 Task: Buy 4 Iced Tea Glasses from Glassware & Drinkware section under best seller category for shipping address: Chloe Collins, 3639 Walton Street, Salt Lake City, Utah 84104, Cell Number 8014200980. Pay from credit card ending with 6759, CVV 506
Action: Mouse moved to (400, 104)
Screenshot: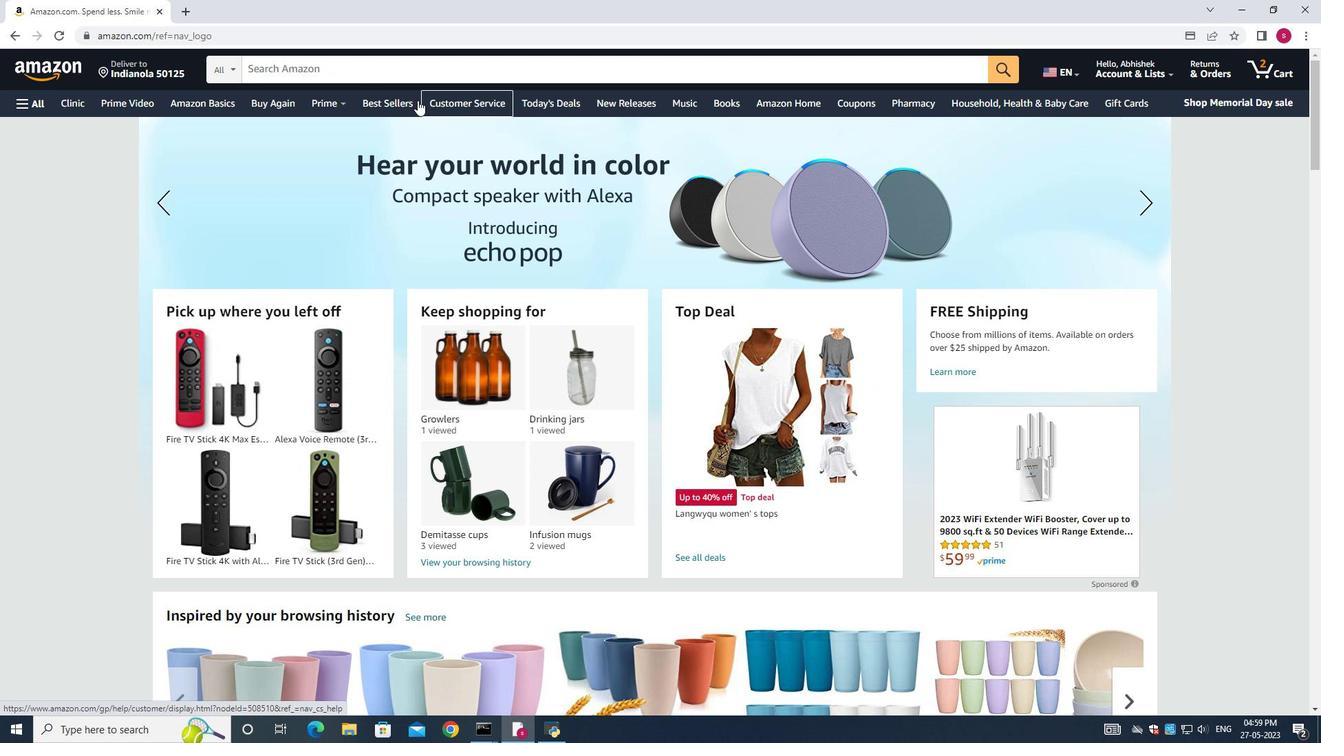 
Action: Mouse pressed left at (400, 104)
Screenshot: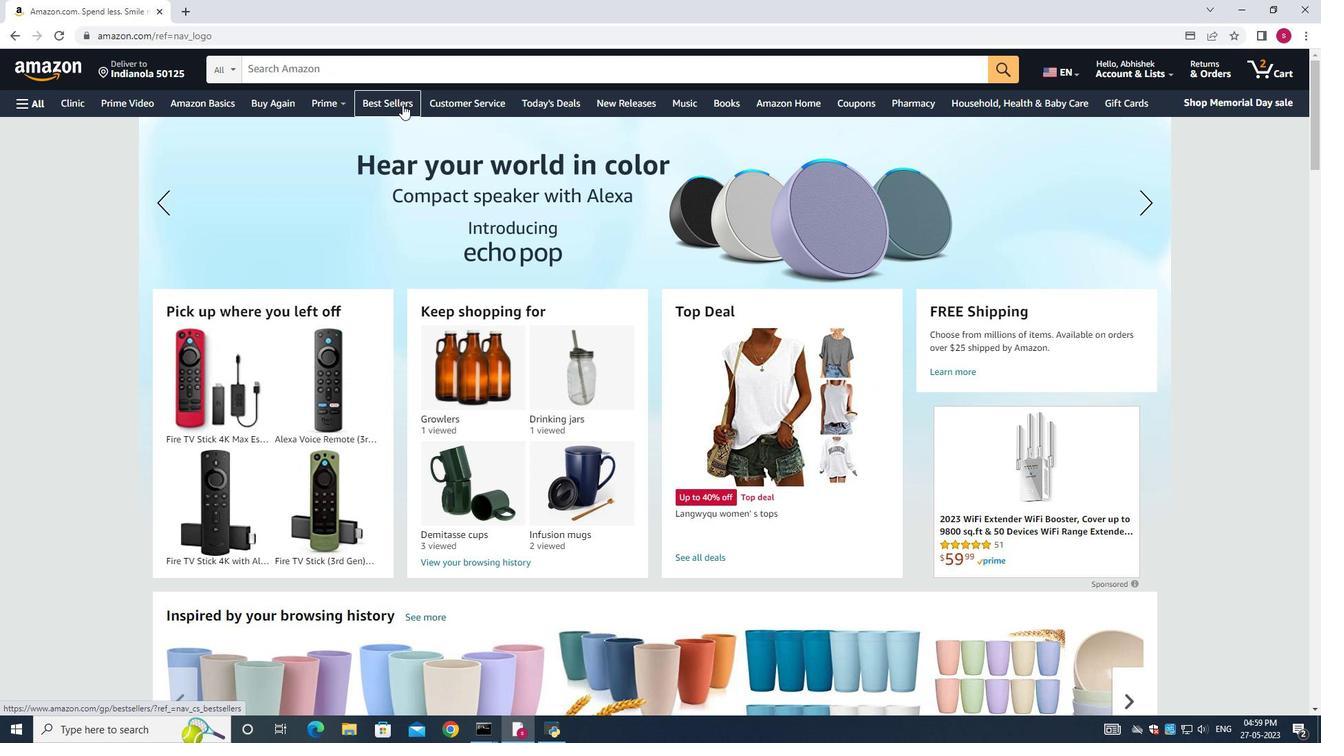 
Action: Mouse moved to (373, 72)
Screenshot: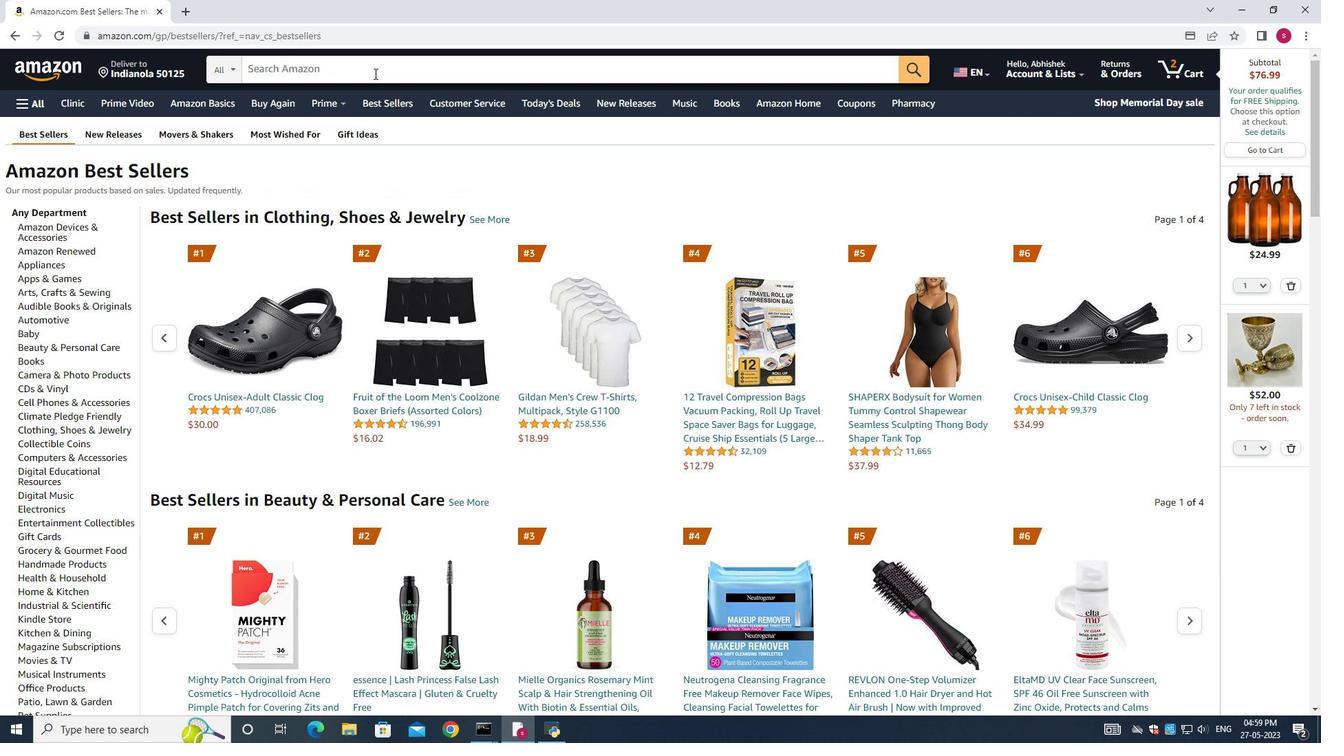 
Action: Mouse pressed left at (373, 72)
Screenshot: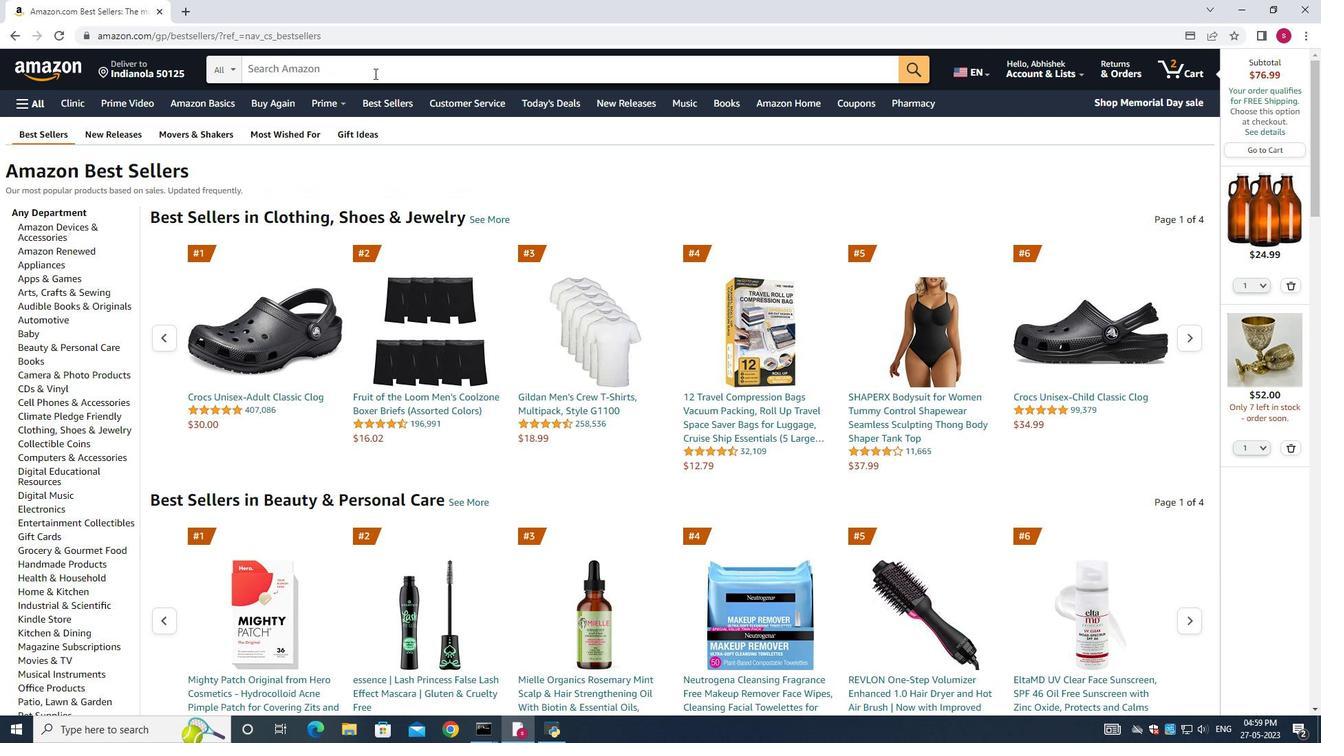
Action: Mouse moved to (306, 71)
Screenshot: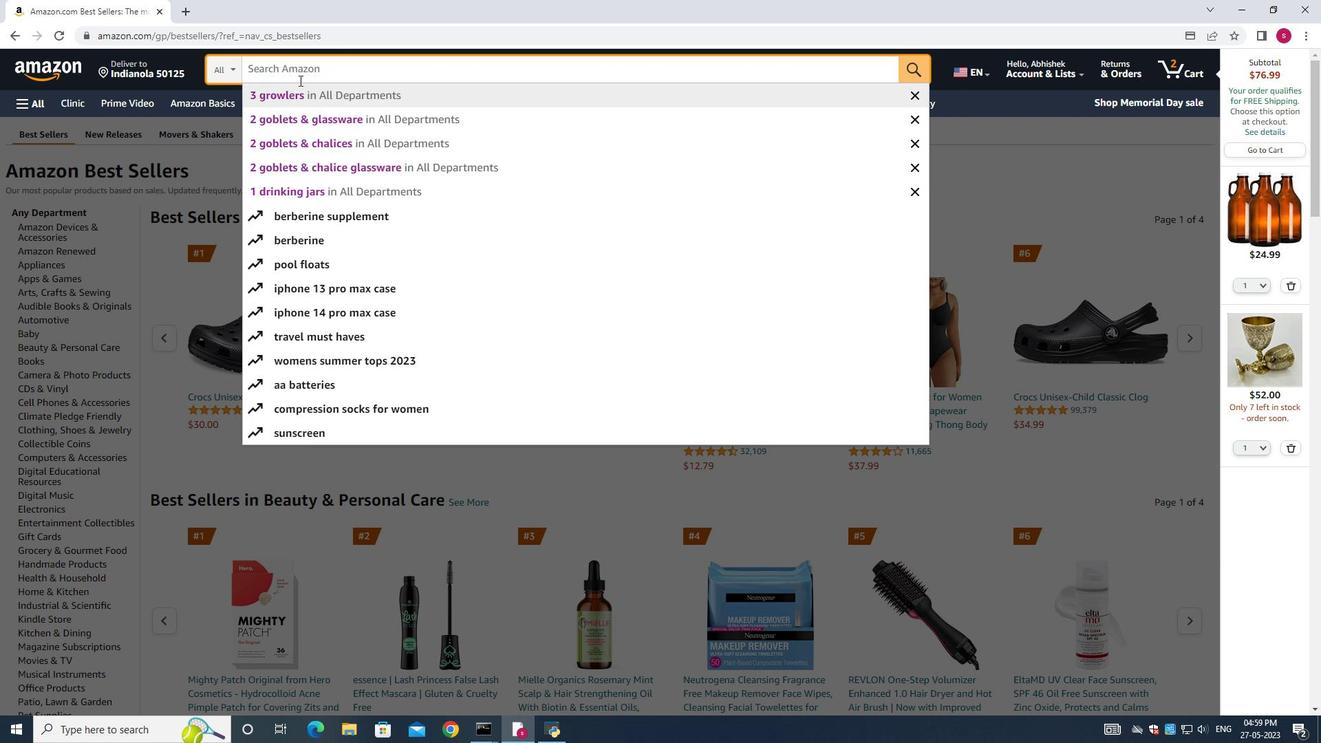 
Action: Key pressed 4<Key.space><Key.shift><Key.shift><Key.shift><Key.shift><Key.shift><Key.shift><Key.shift><Key.shift><Key.shift><Key.shift><Key.shift><Key.shift><Key.shift><Key.shift><Key.shift><Key.shift>Iced<Key.space><Key.shift>Glasses<Key.space><Key.enter>
Screenshot: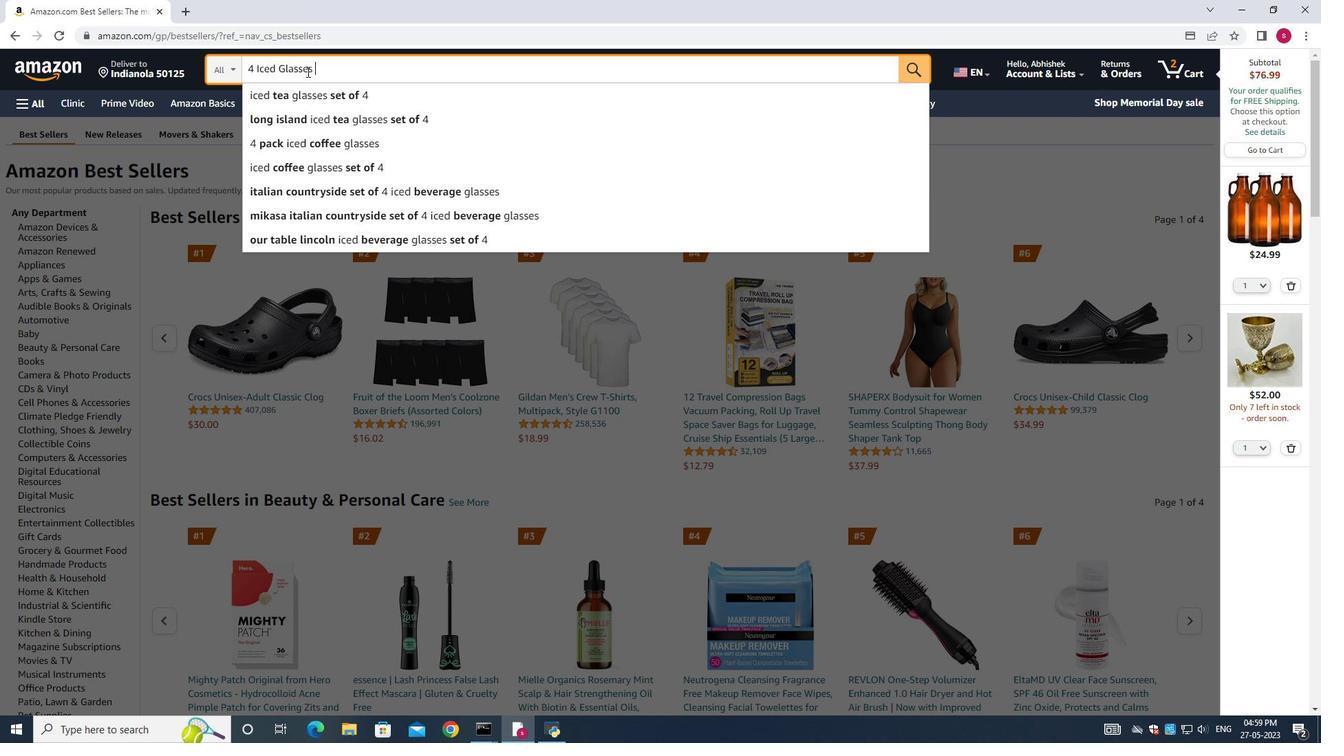 
Action: Mouse moved to (28, 295)
Screenshot: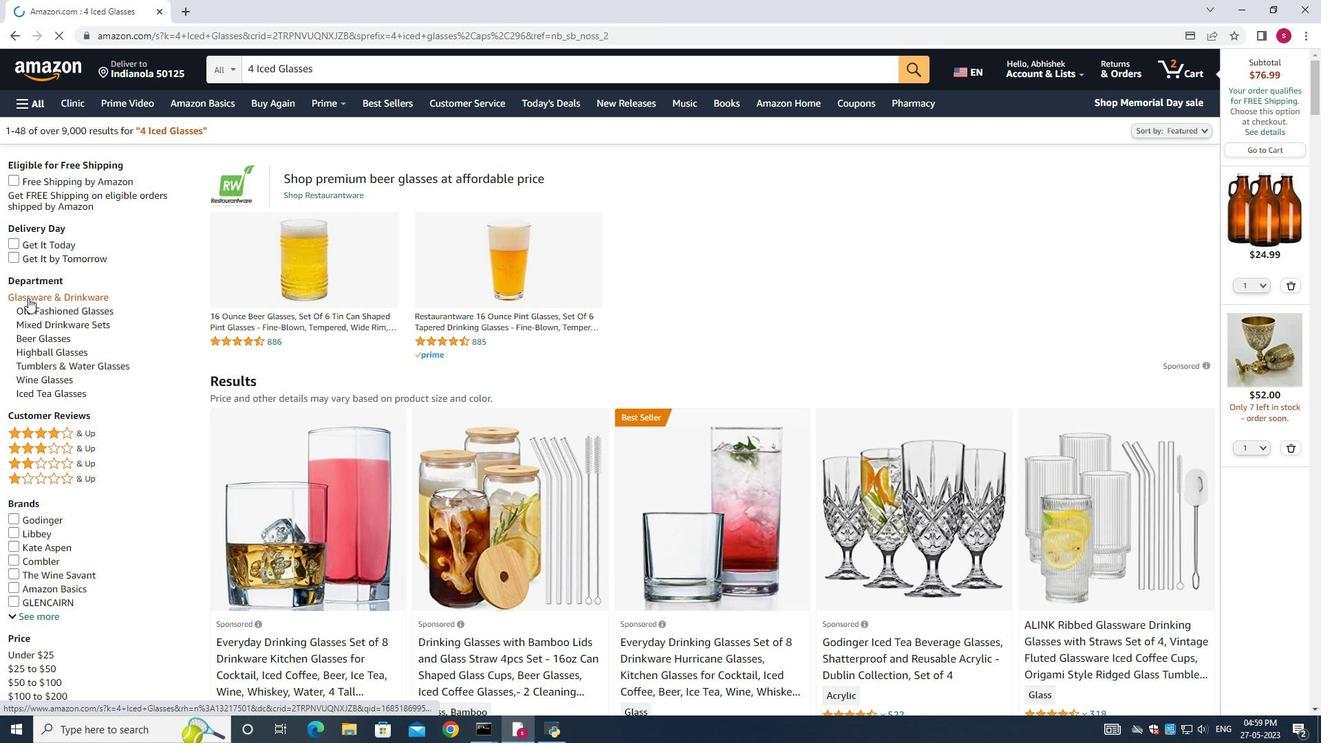 
Action: Mouse pressed left at (28, 295)
Screenshot: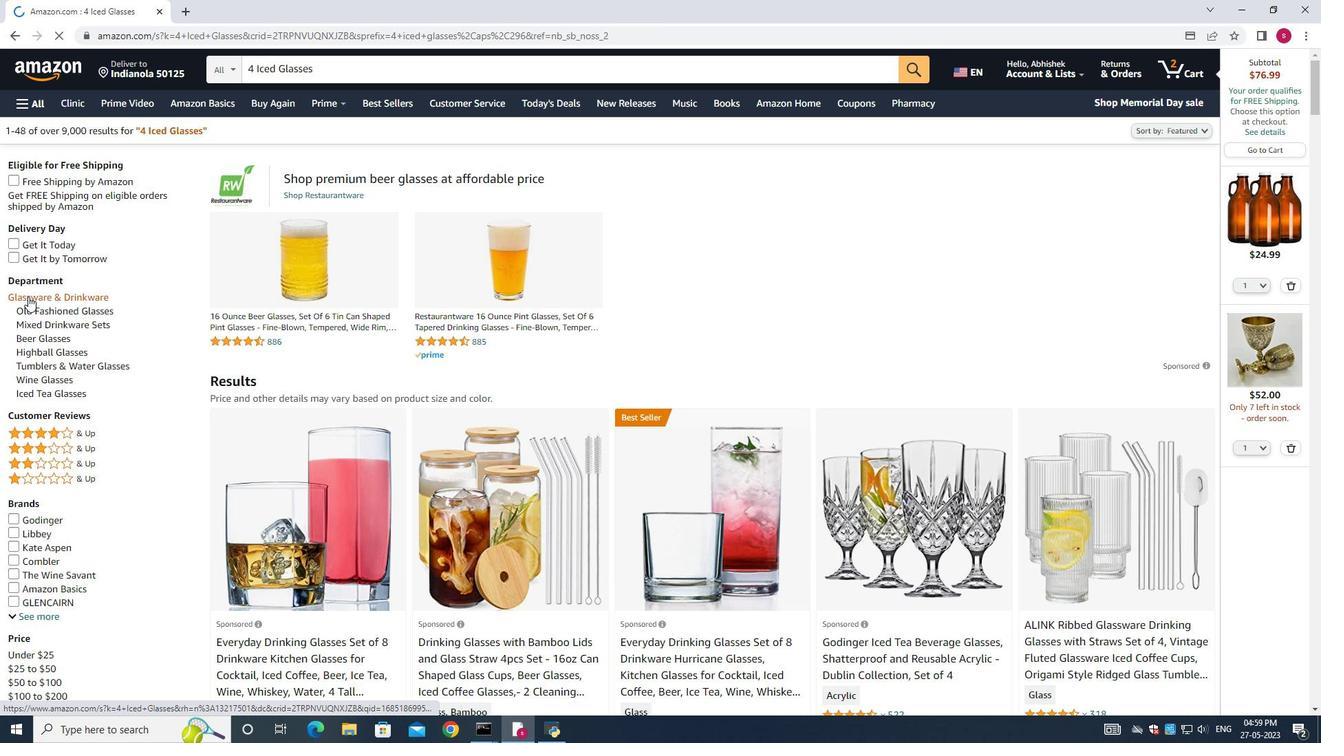 
Action: Mouse moved to (1054, 506)
Screenshot: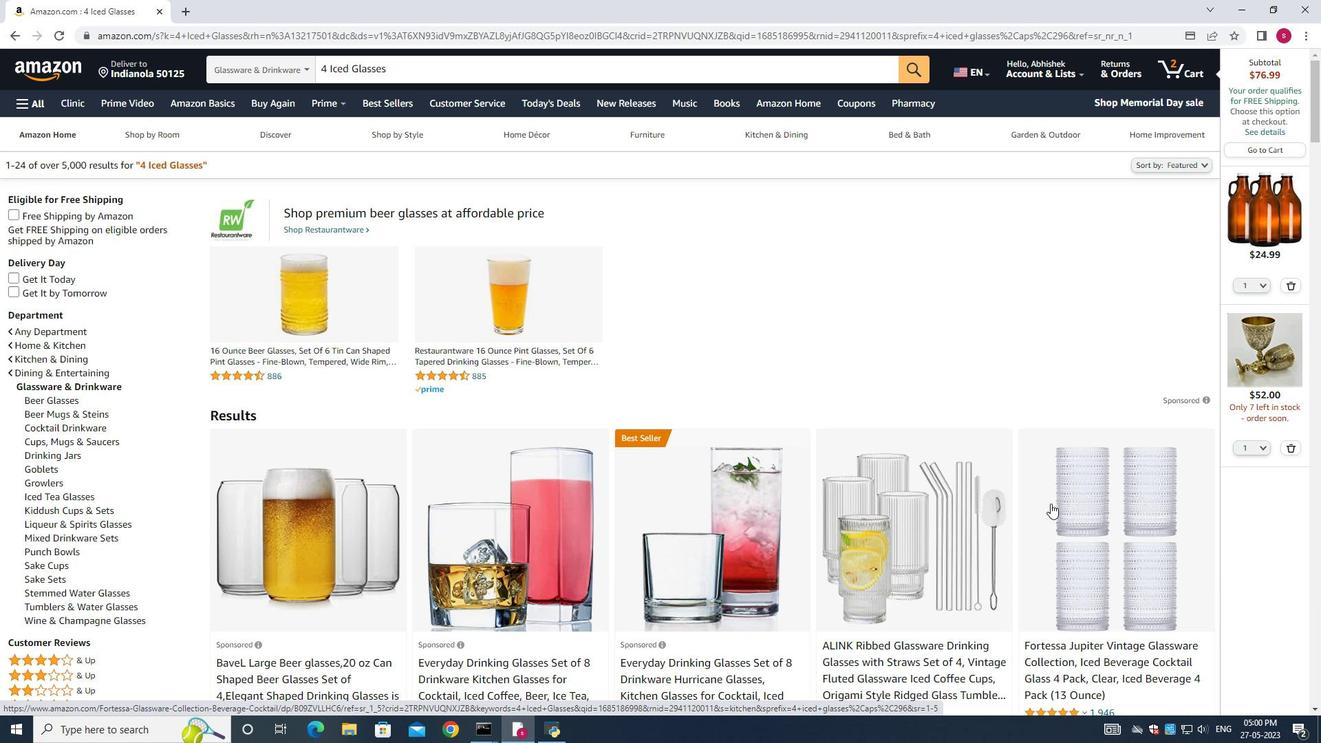 
Action: Mouse scrolled (1054, 505) with delta (0, 0)
Screenshot: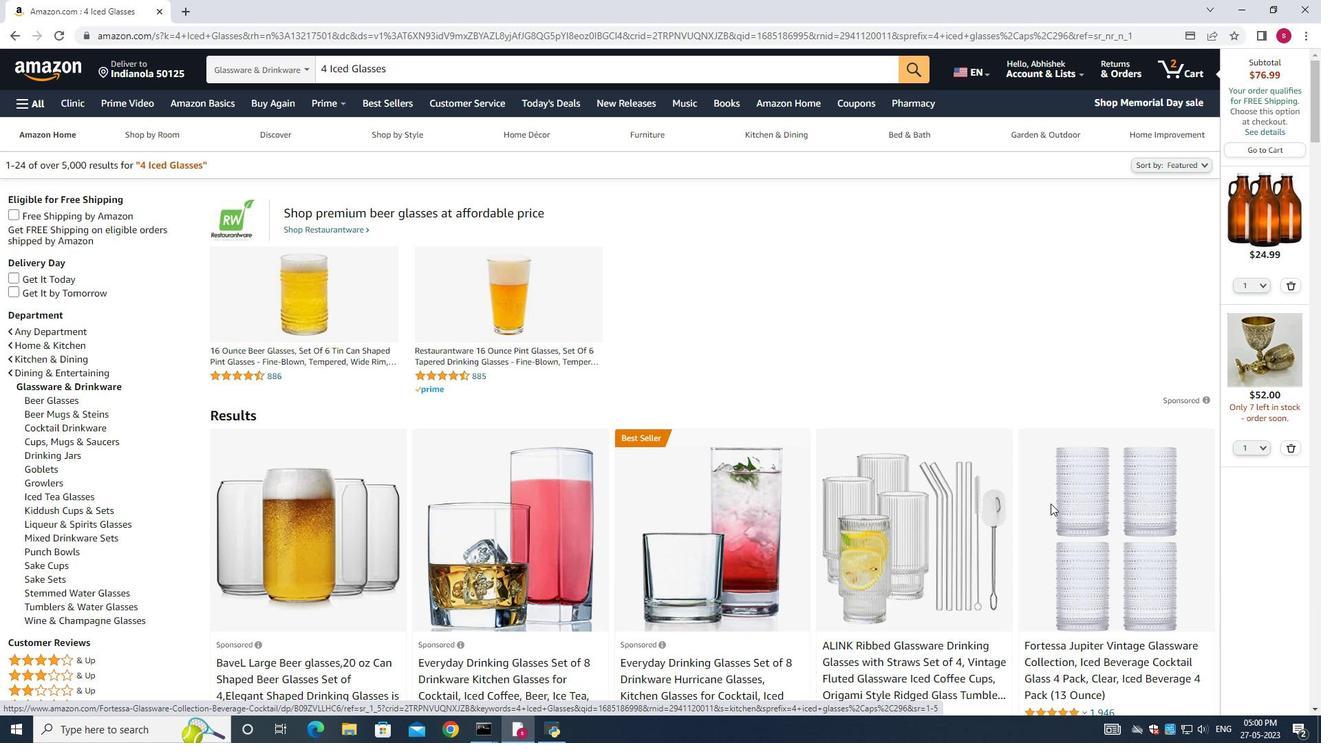 
Action: Mouse moved to (1055, 506)
Screenshot: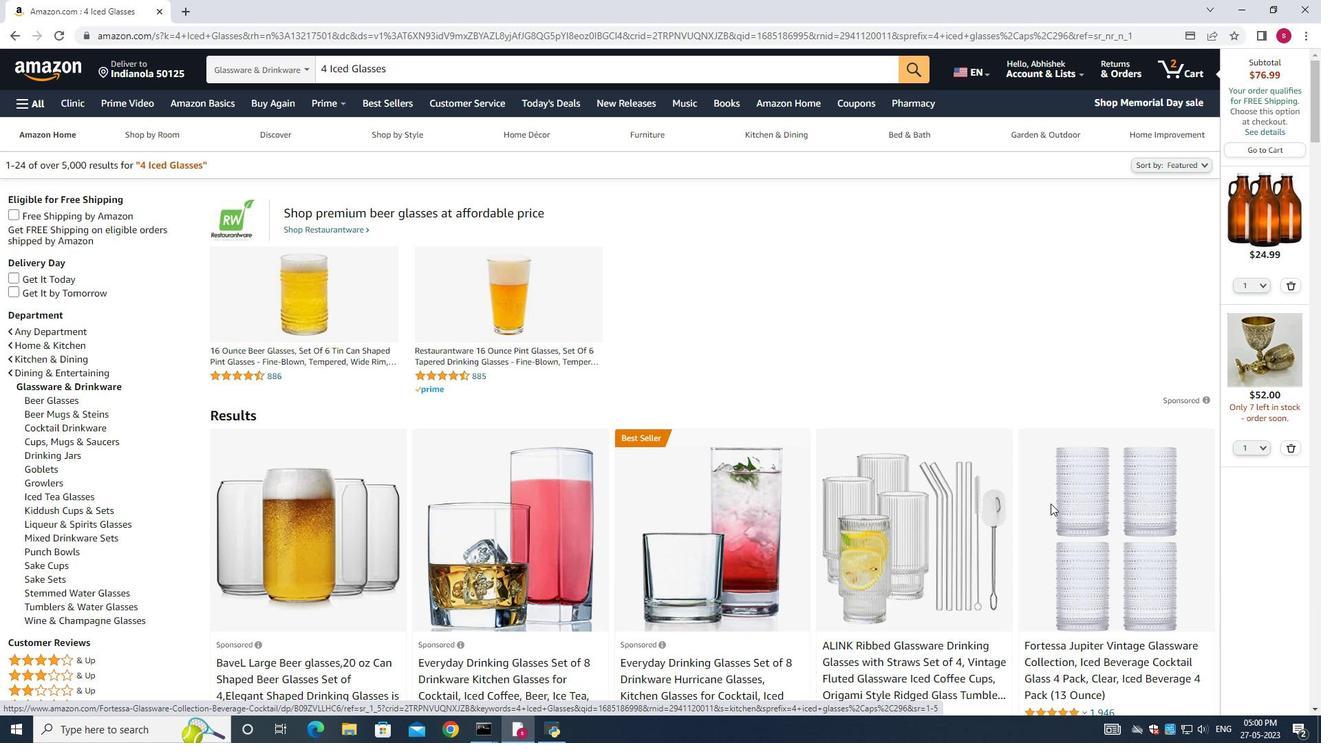 
Action: Mouse scrolled (1055, 505) with delta (0, 0)
Screenshot: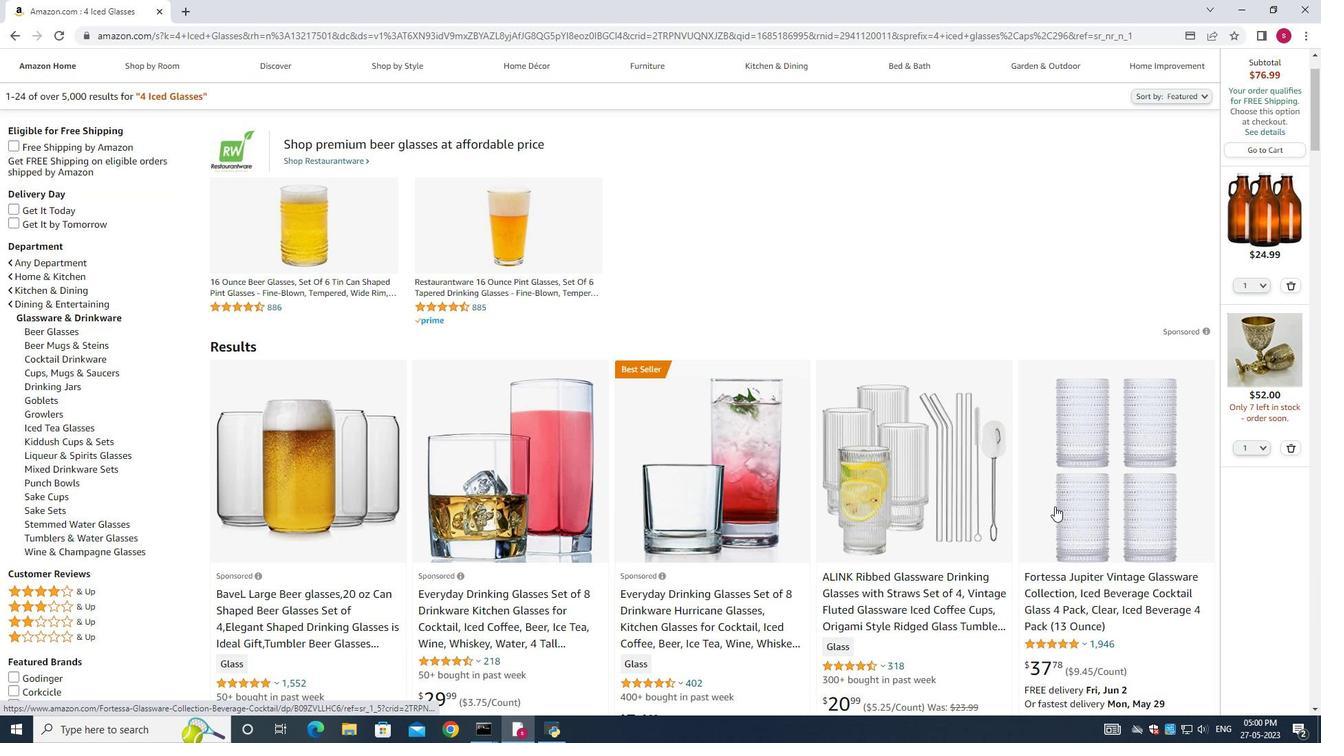 
Action: Mouse scrolled (1055, 505) with delta (0, 0)
Screenshot: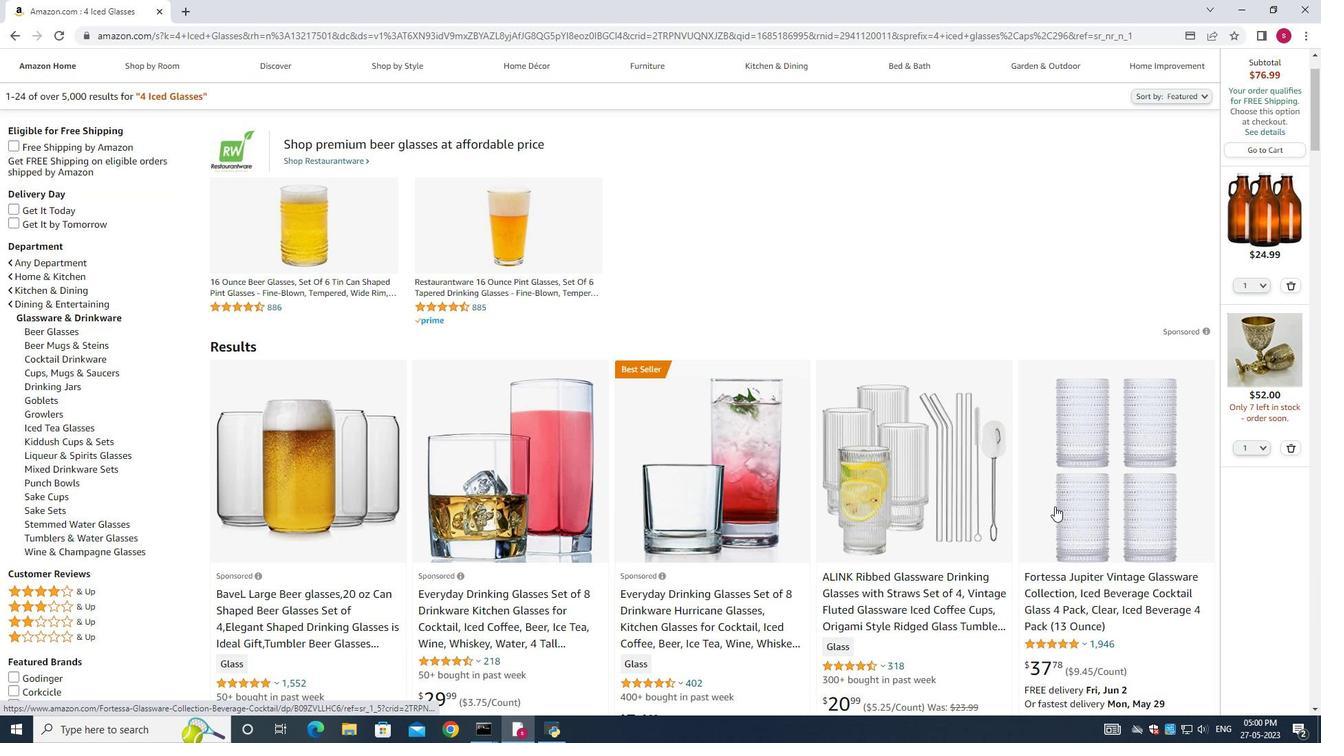 
Action: Mouse moved to (1055, 505)
Screenshot: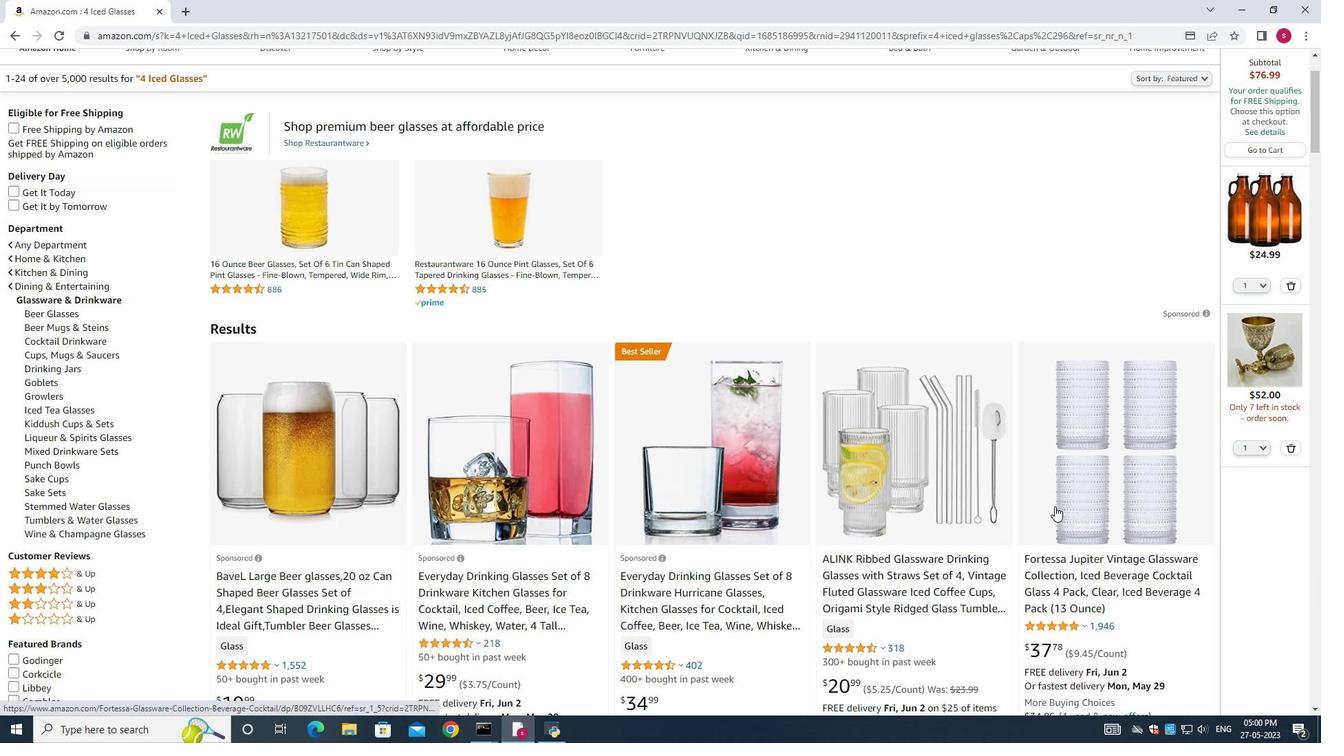 
Action: Mouse scrolled (1055, 504) with delta (0, 0)
Screenshot: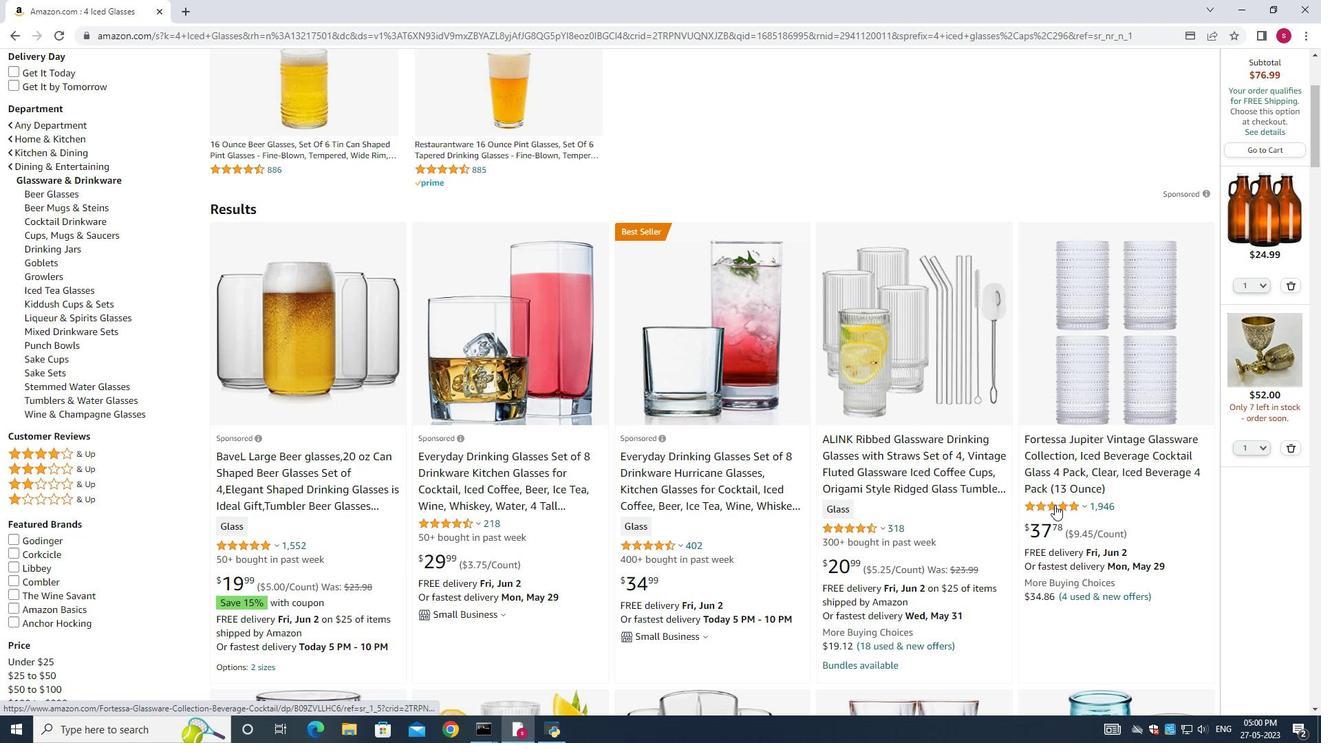 
Action: Mouse scrolled (1055, 504) with delta (0, 0)
Screenshot: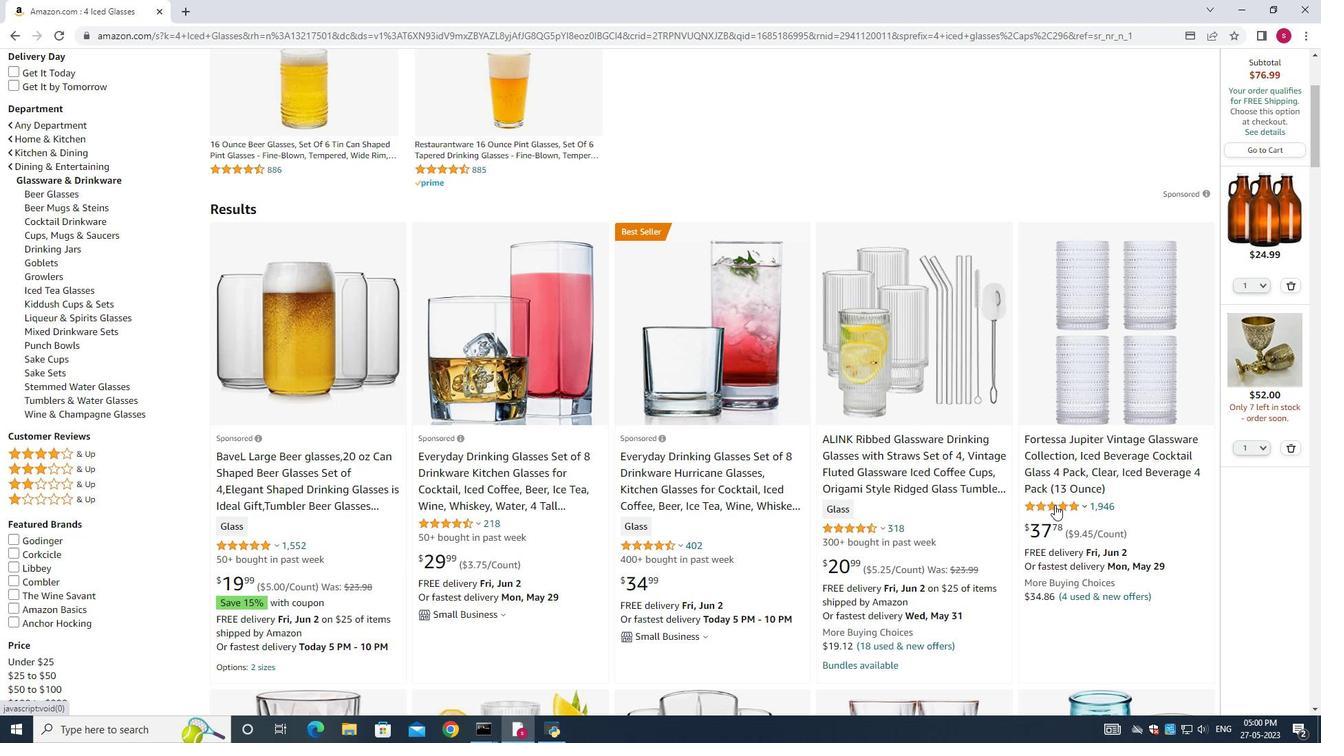 
Action: Mouse scrolled (1055, 504) with delta (0, 0)
Screenshot: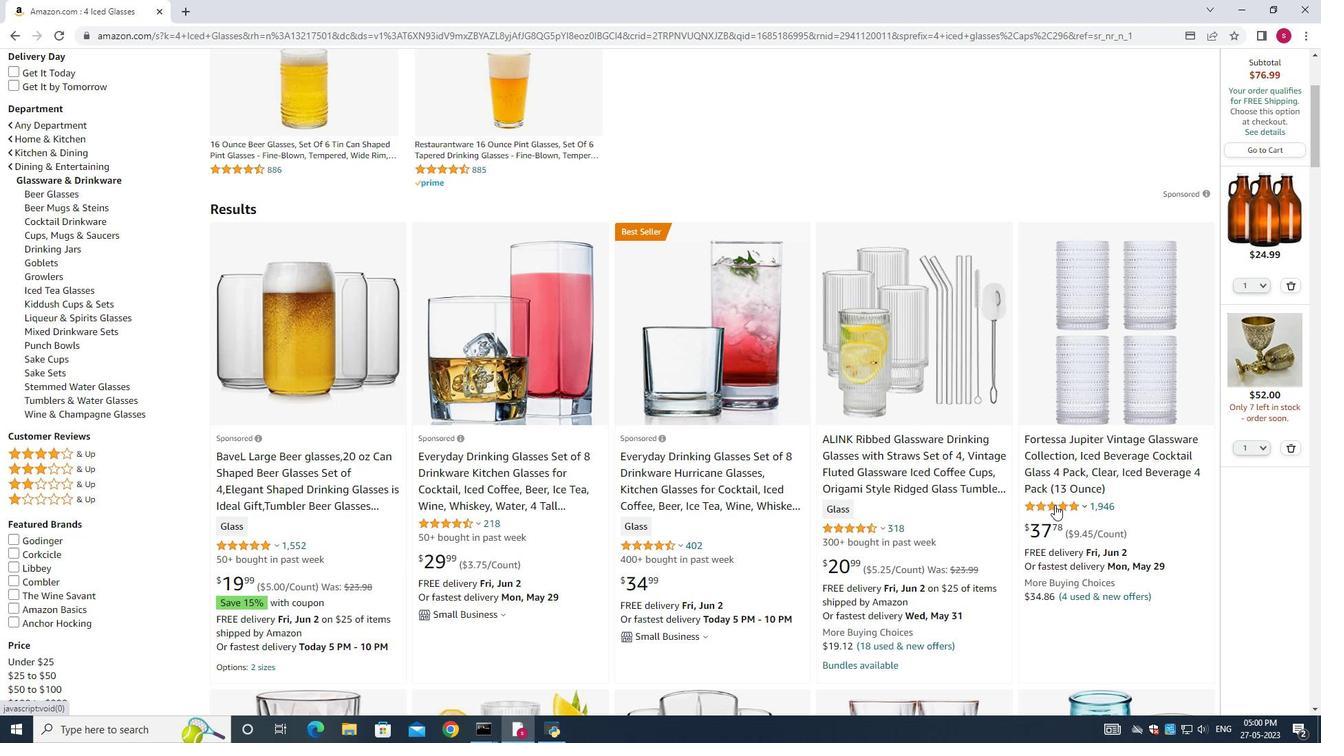 
Action: Mouse scrolled (1055, 504) with delta (0, 0)
Screenshot: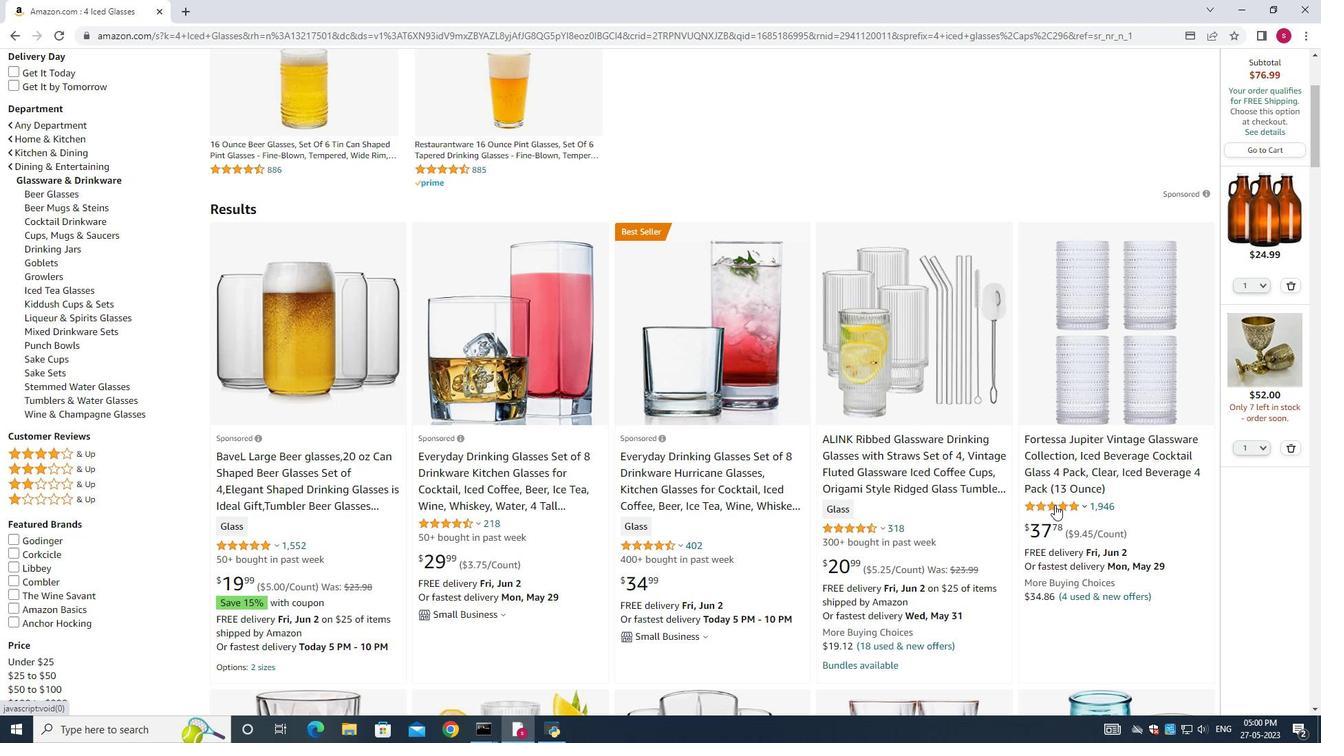 
Action: Mouse moved to (1055, 503)
Screenshot: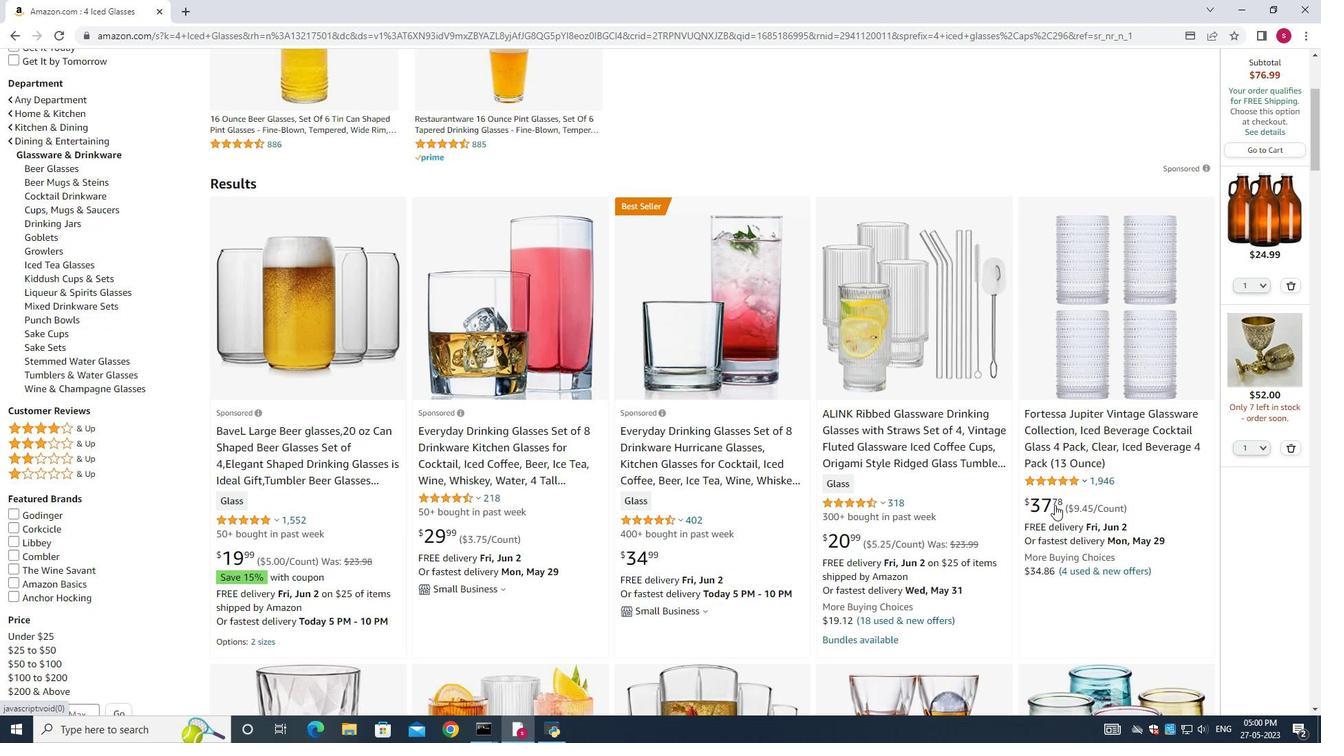 
Action: Mouse scrolled (1055, 502) with delta (0, 0)
Screenshot: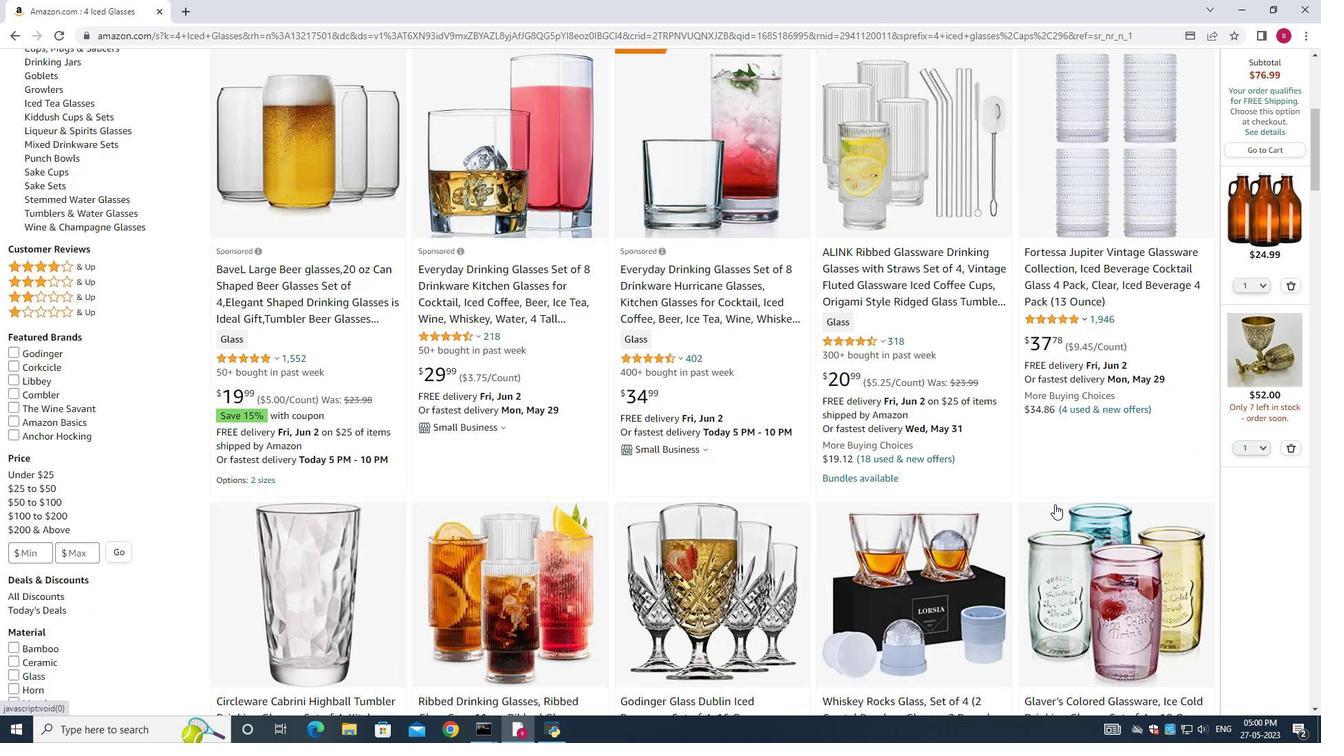 
Action: Mouse moved to (1115, 503)
Screenshot: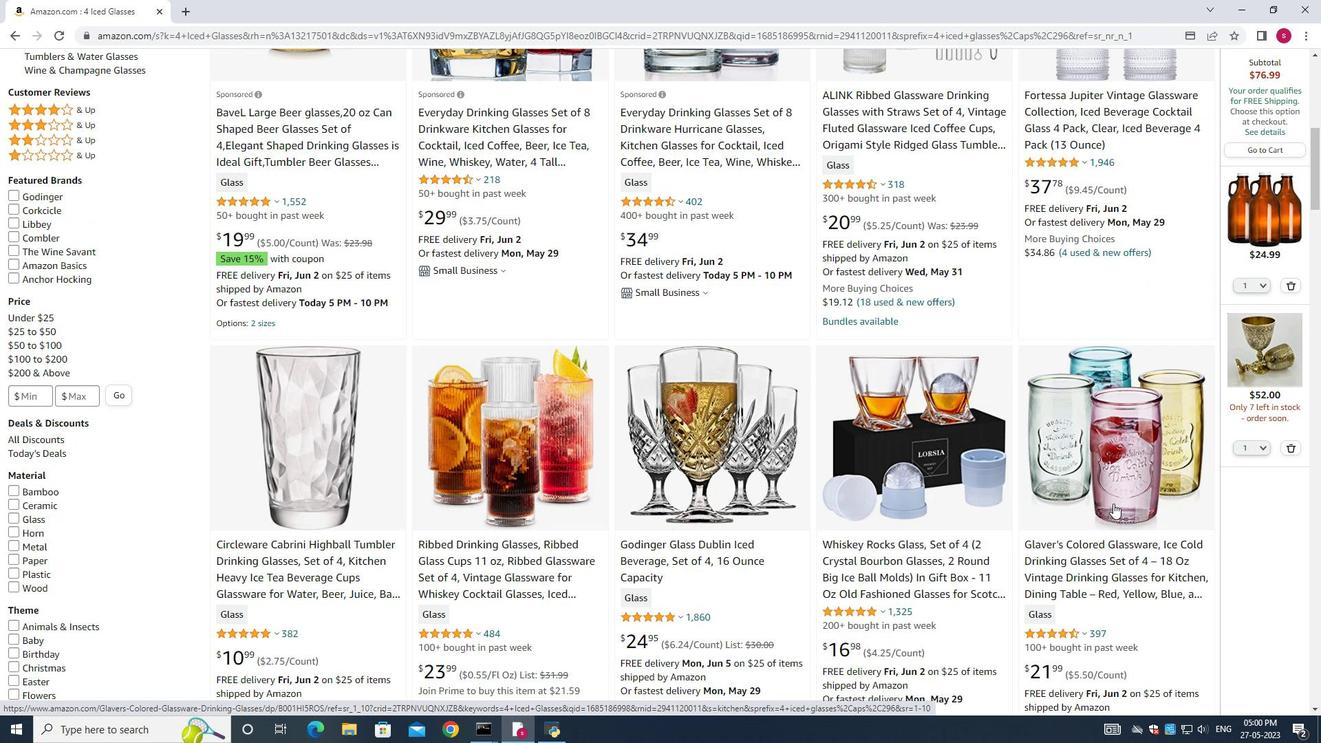 
Action: Mouse scrolled (1115, 504) with delta (0, 0)
Screenshot: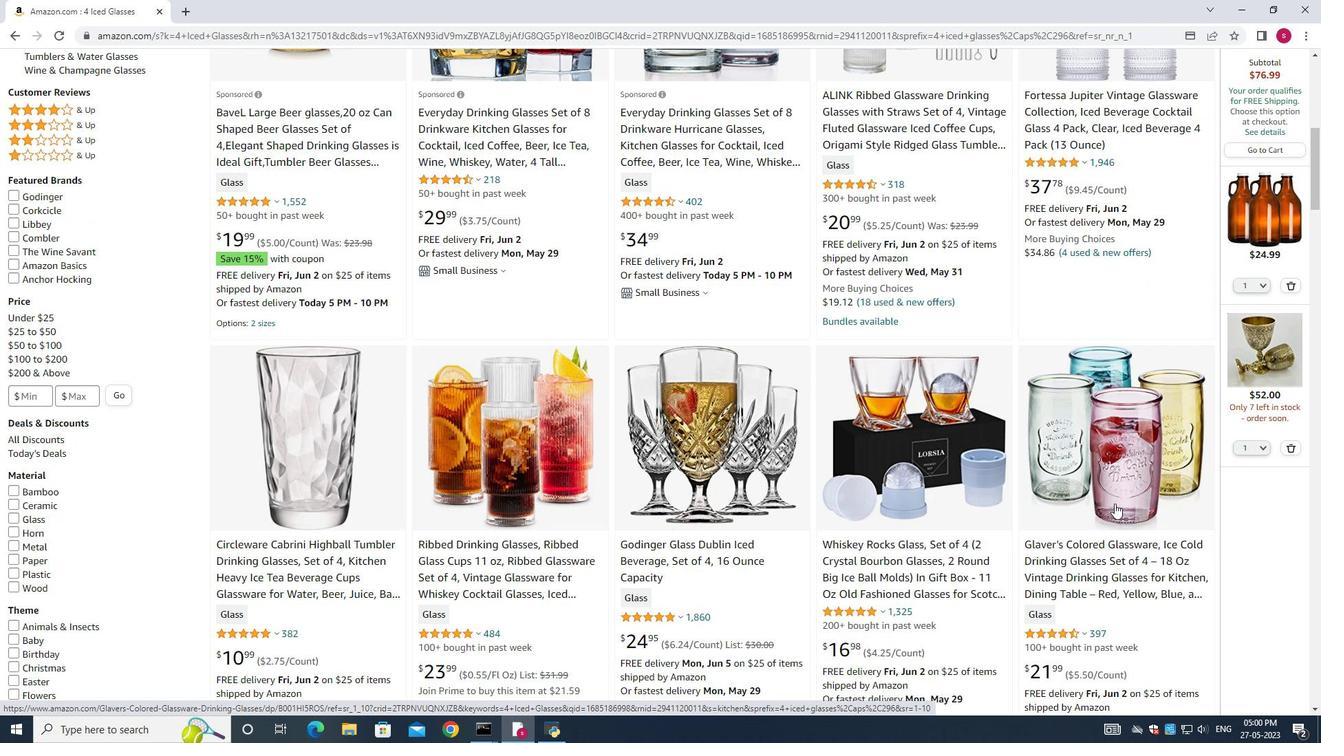 
Action: Mouse scrolled (1115, 504) with delta (0, 0)
Screenshot: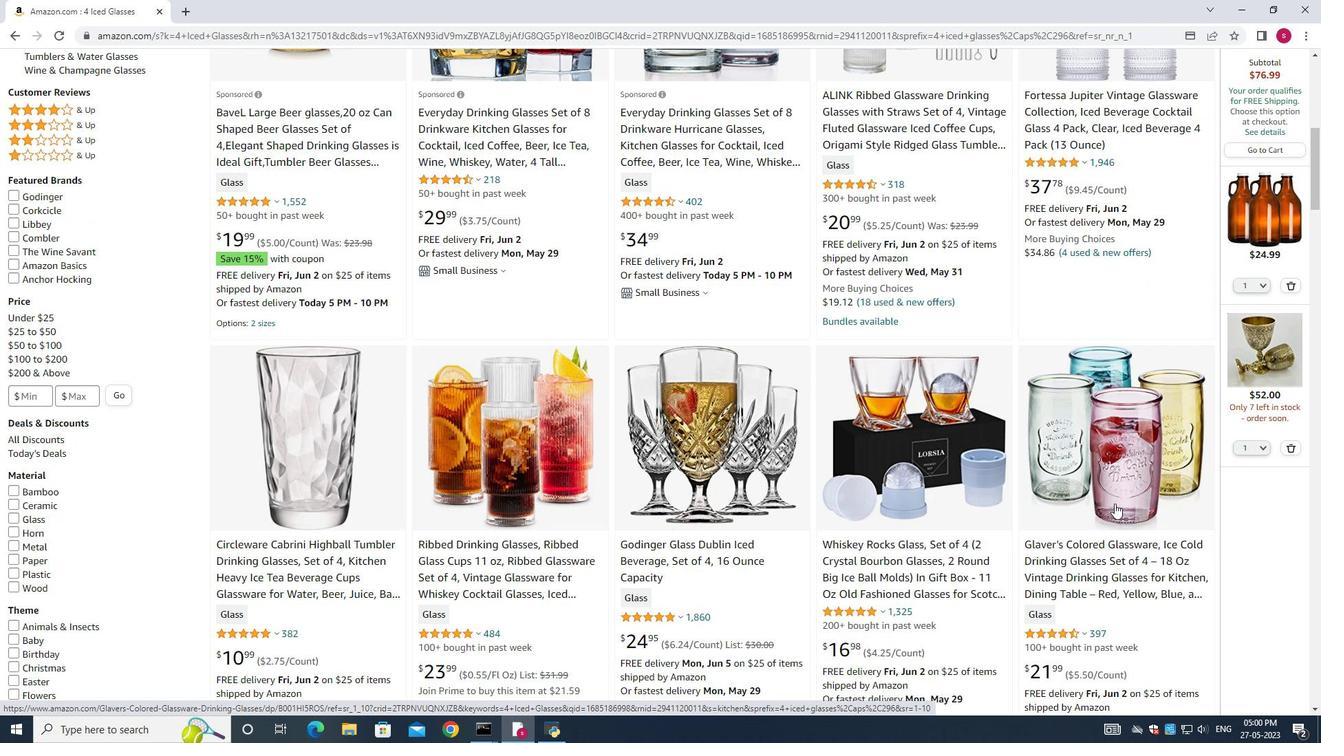 
Action: Mouse scrolled (1115, 505) with delta (0, 1)
Screenshot: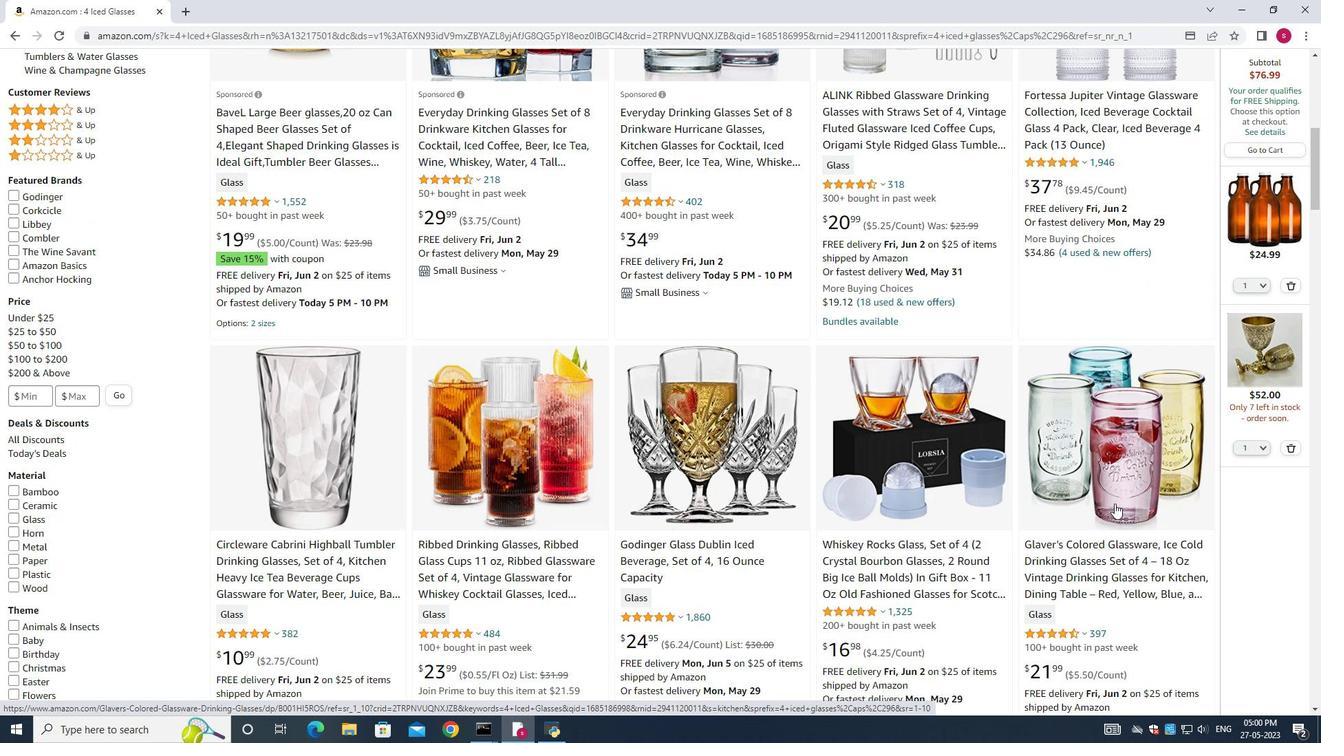 
Action: Mouse scrolled (1115, 504) with delta (0, 0)
Screenshot: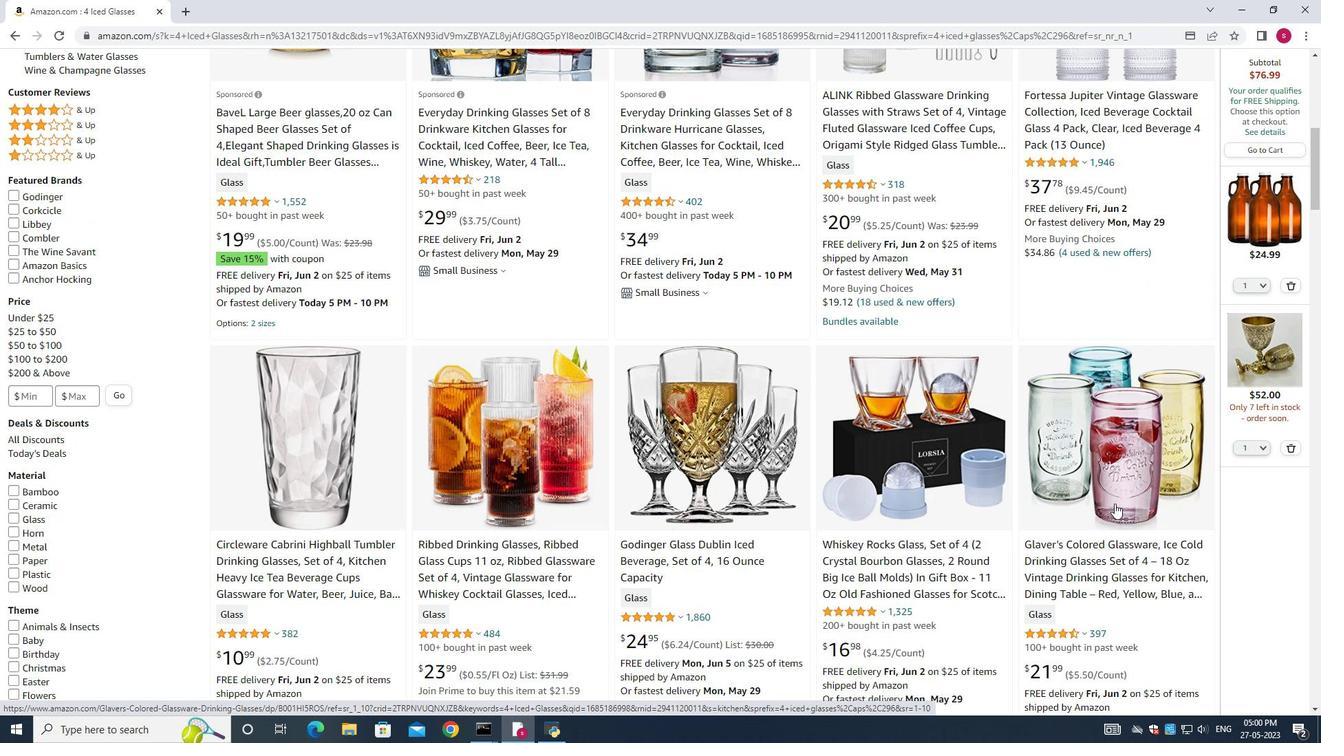 
Action: Mouse scrolled (1115, 504) with delta (0, 0)
Screenshot: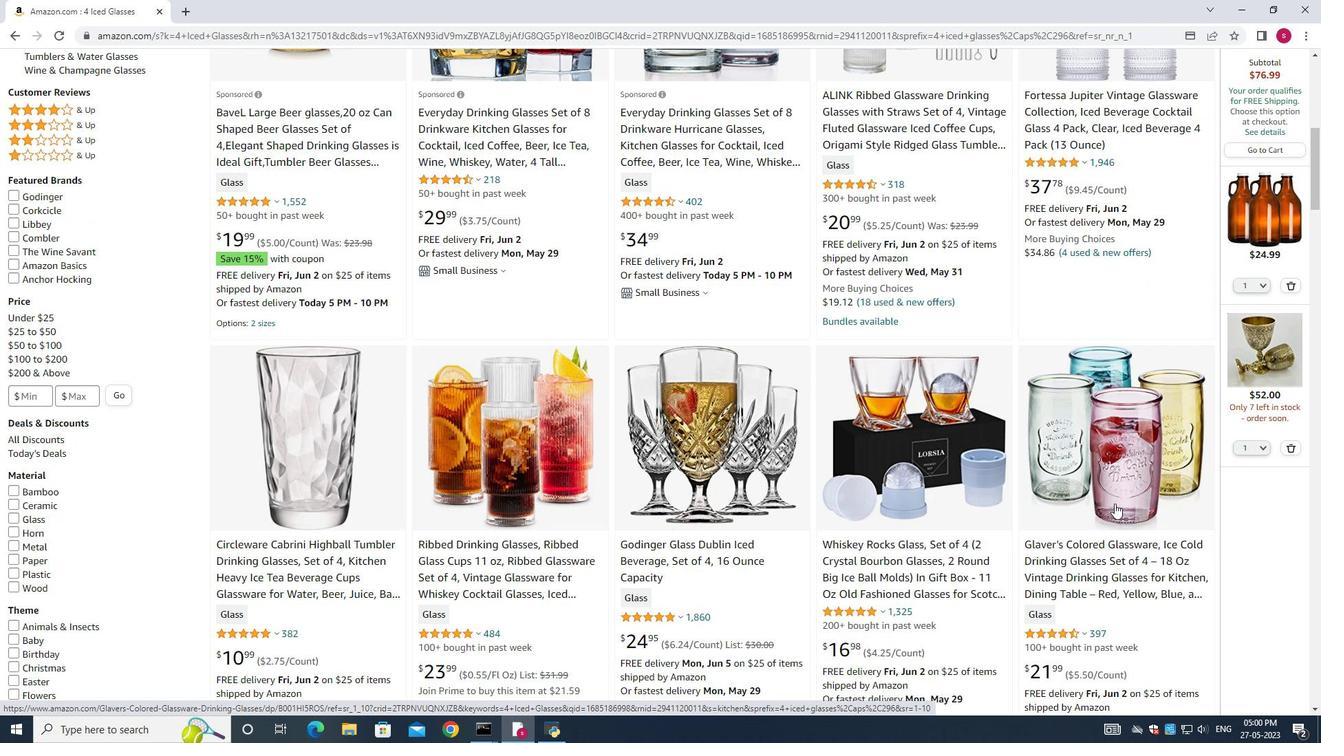 
Action: Mouse scrolled (1115, 504) with delta (0, 0)
Screenshot: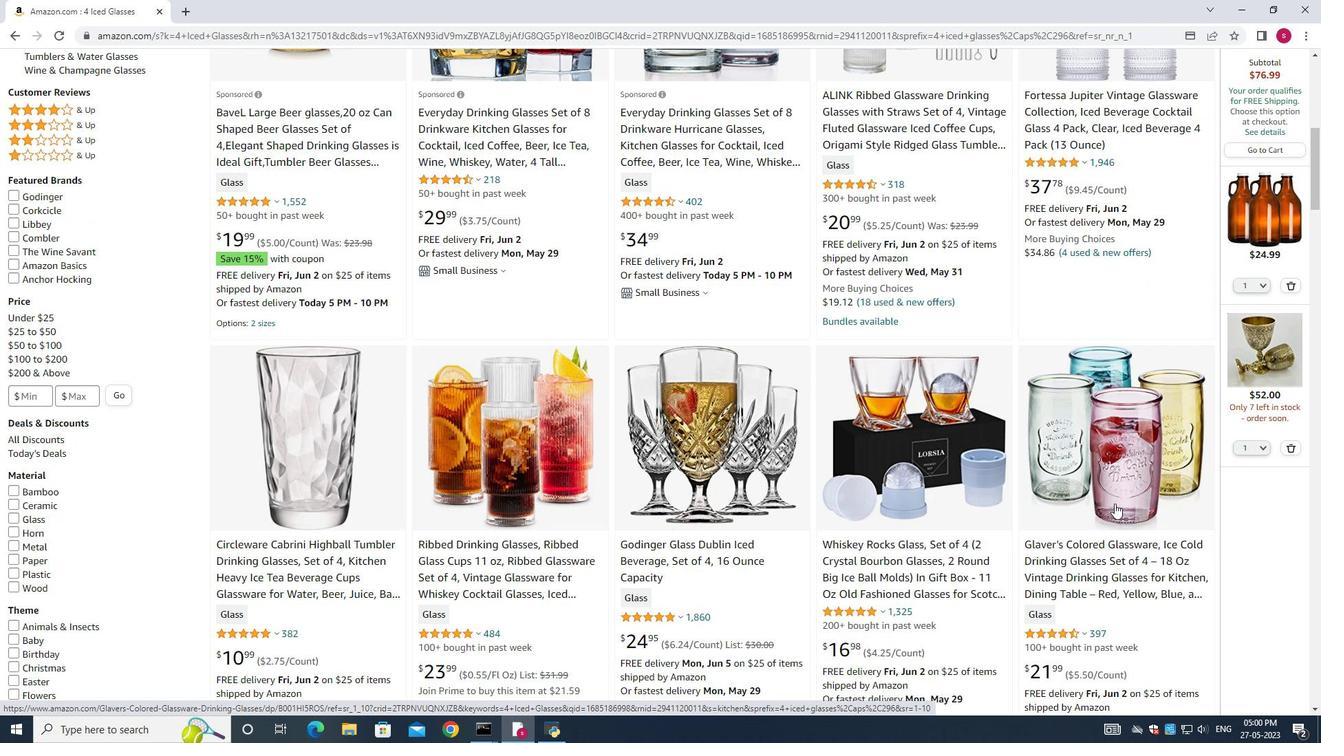 
Action: Mouse scrolled (1115, 504) with delta (0, 0)
Screenshot: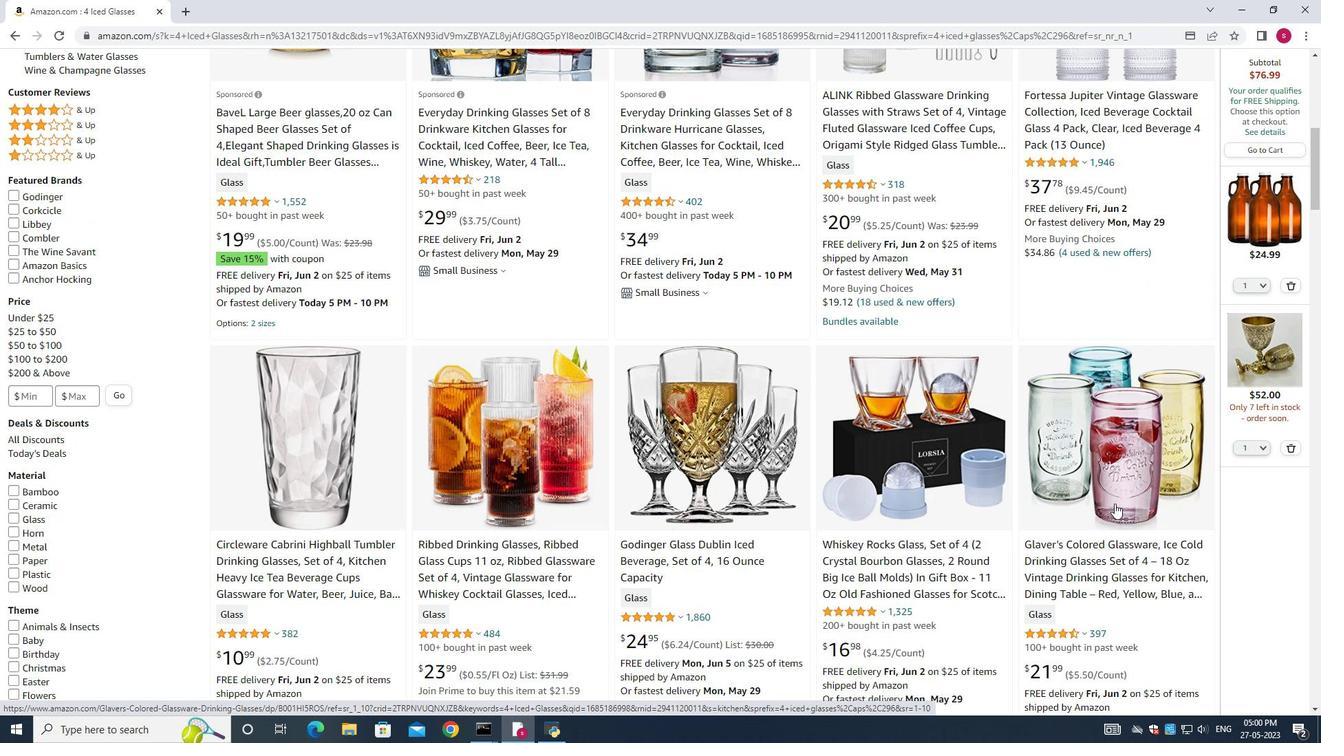 
Action: Mouse scrolled (1115, 504) with delta (0, 0)
Screenshot: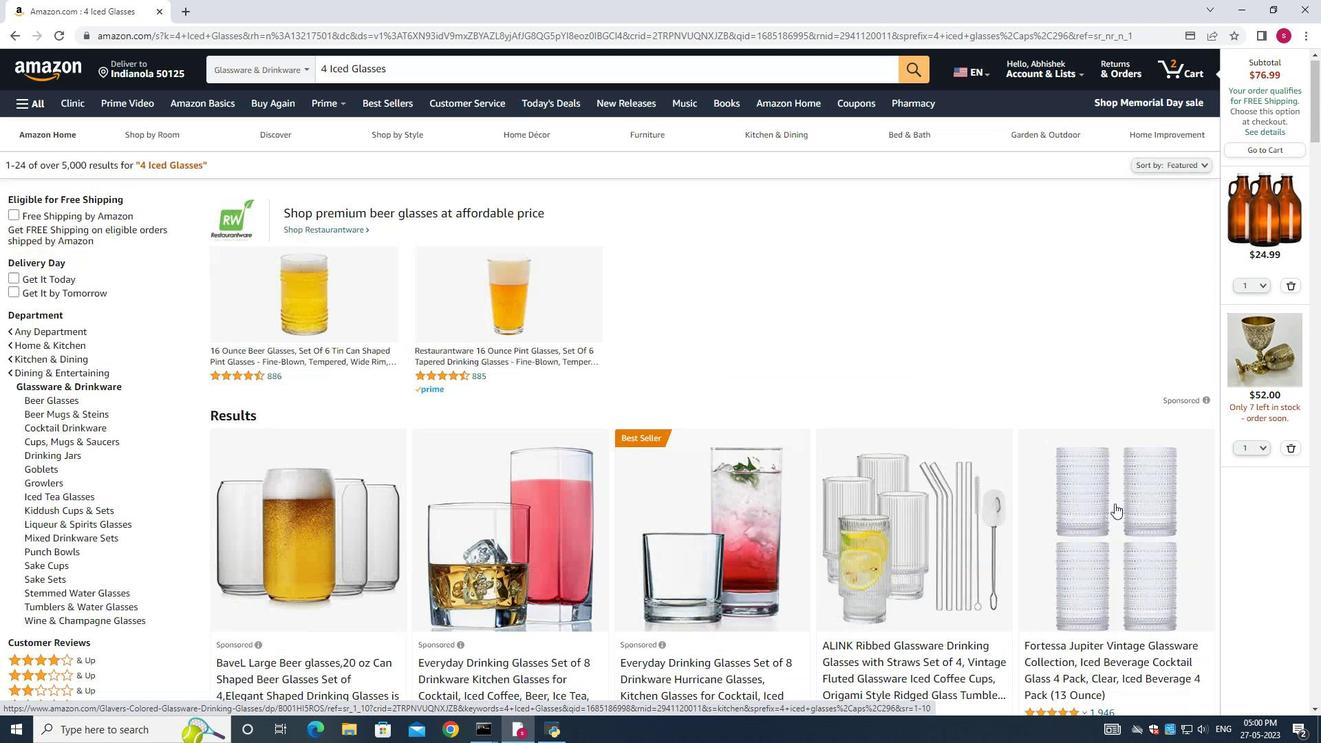 
Action: Mouse scrolled (1115, 504) with delta (0, 0)
Screenshot: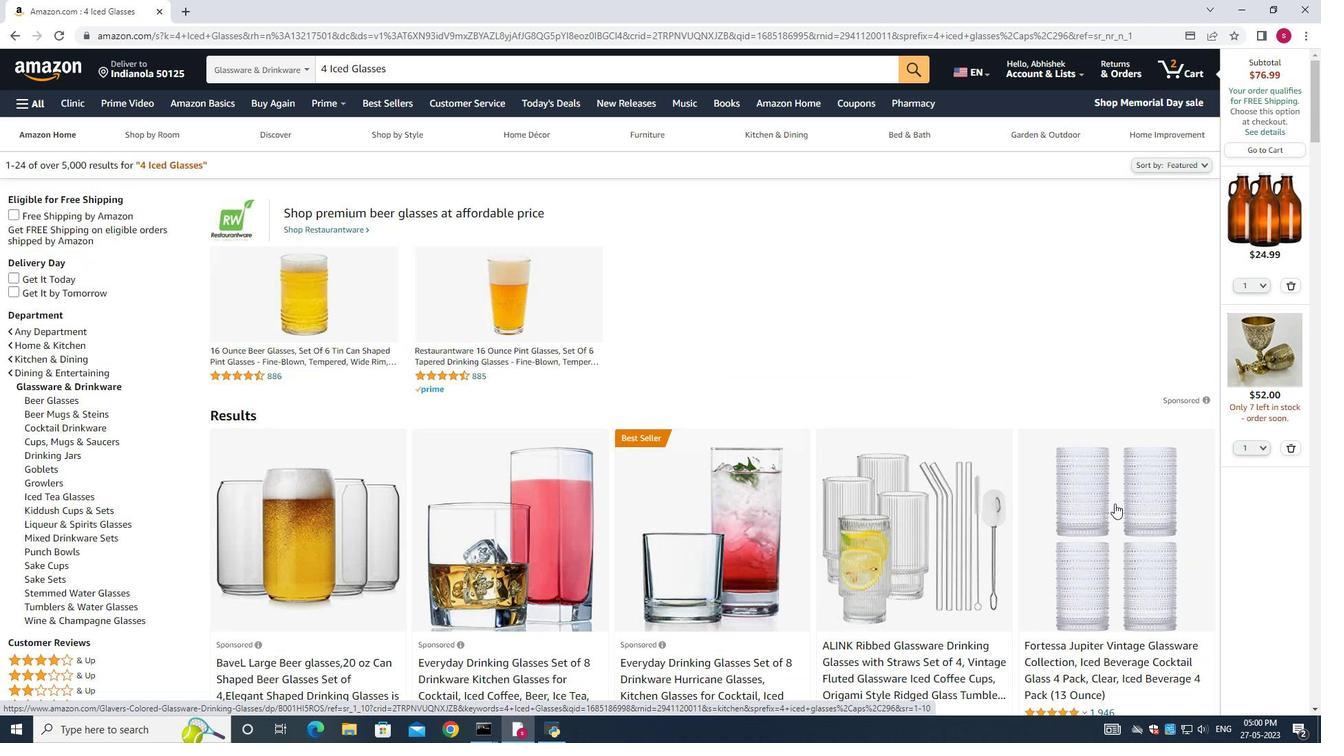 
Action: Mouse scrolled (1115, 504) with delta (0, 0)
Screenshot: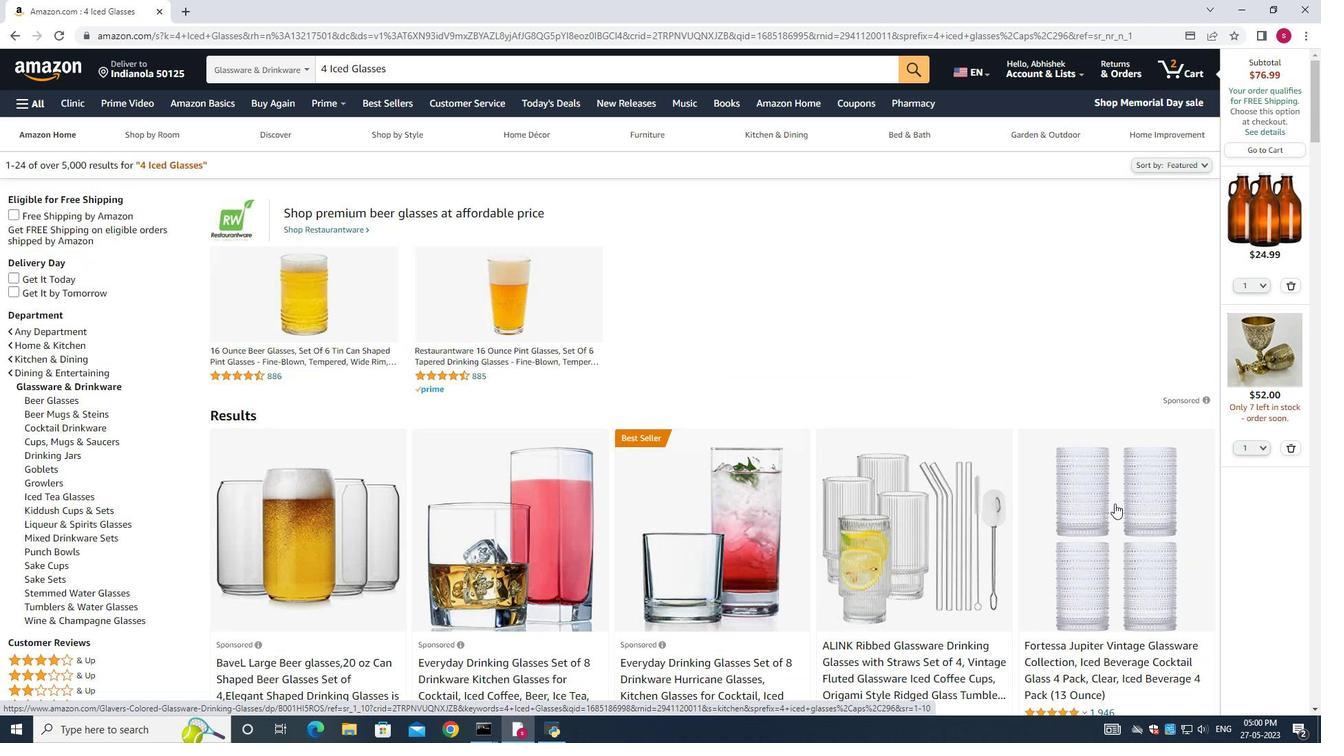 
Action: Mouse scrolled (1115, 504) with delta (0, 0)
Screenshot: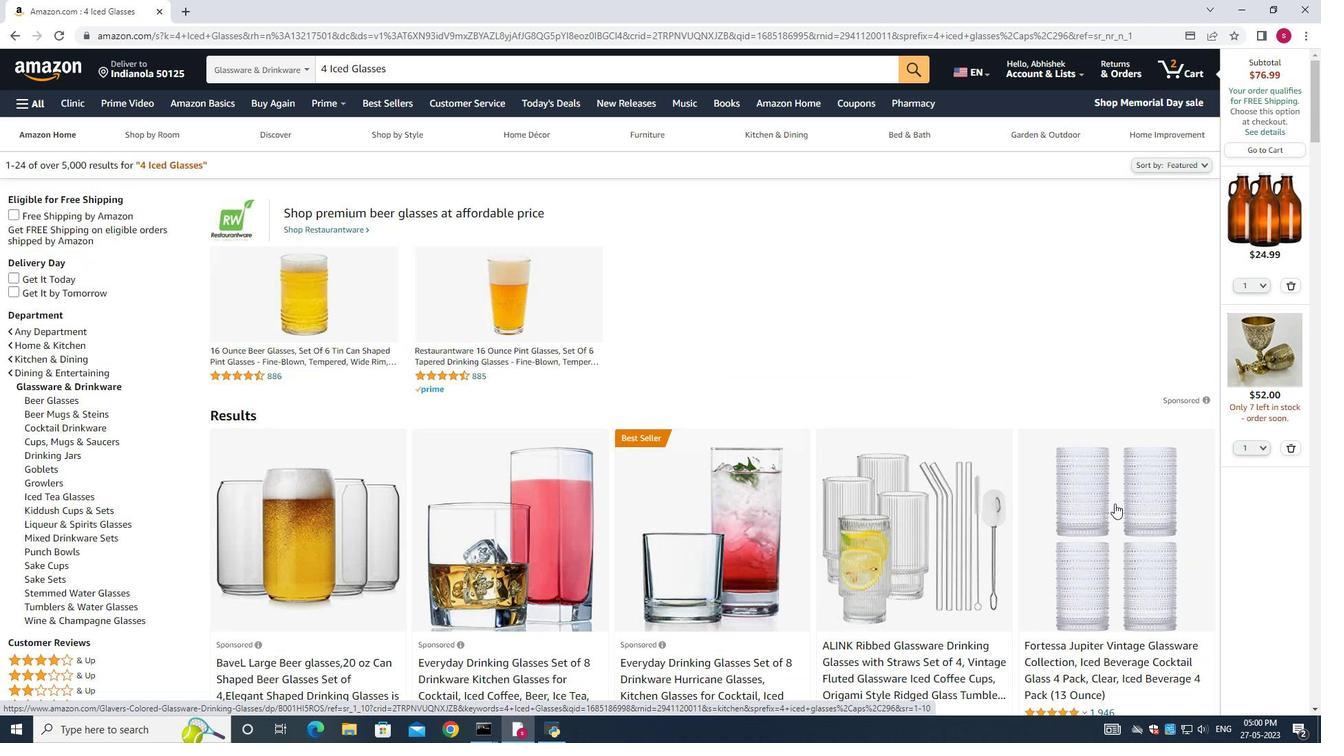 
Action: Mouse scrolled (1115, 504) with delta (0, 0)
Screenshot: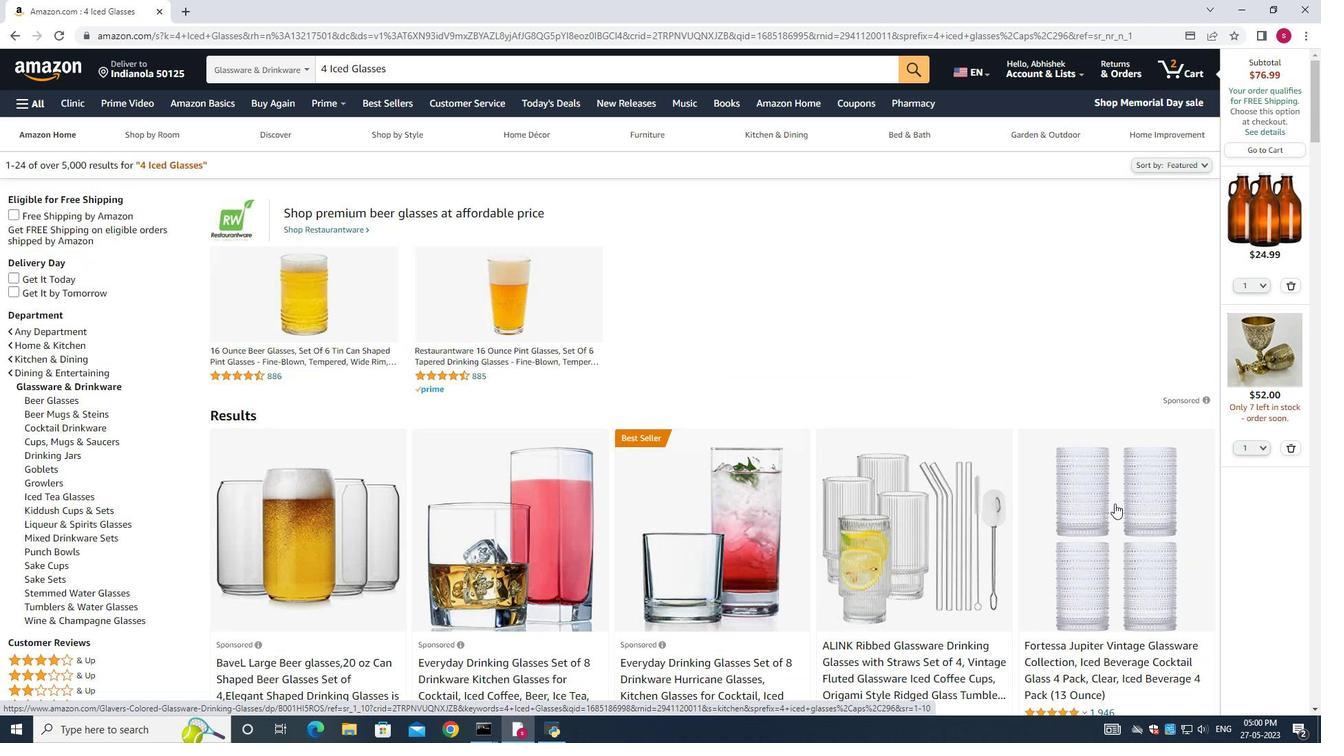 
Action: Mouse scrolled (1115, 504) with delta (0, 0)
Screenshot: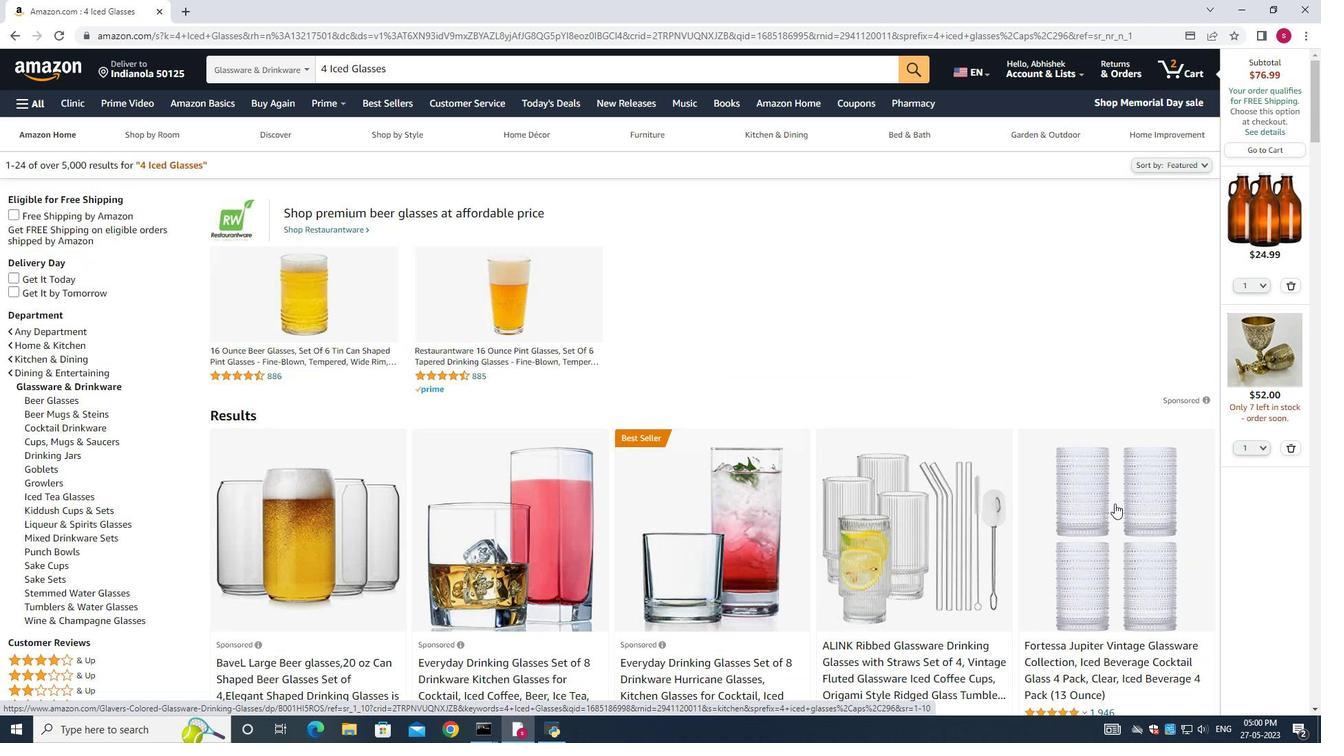 
Action: Mouse scrolled (1115, 504) with delta (0, 0)
Screenshot: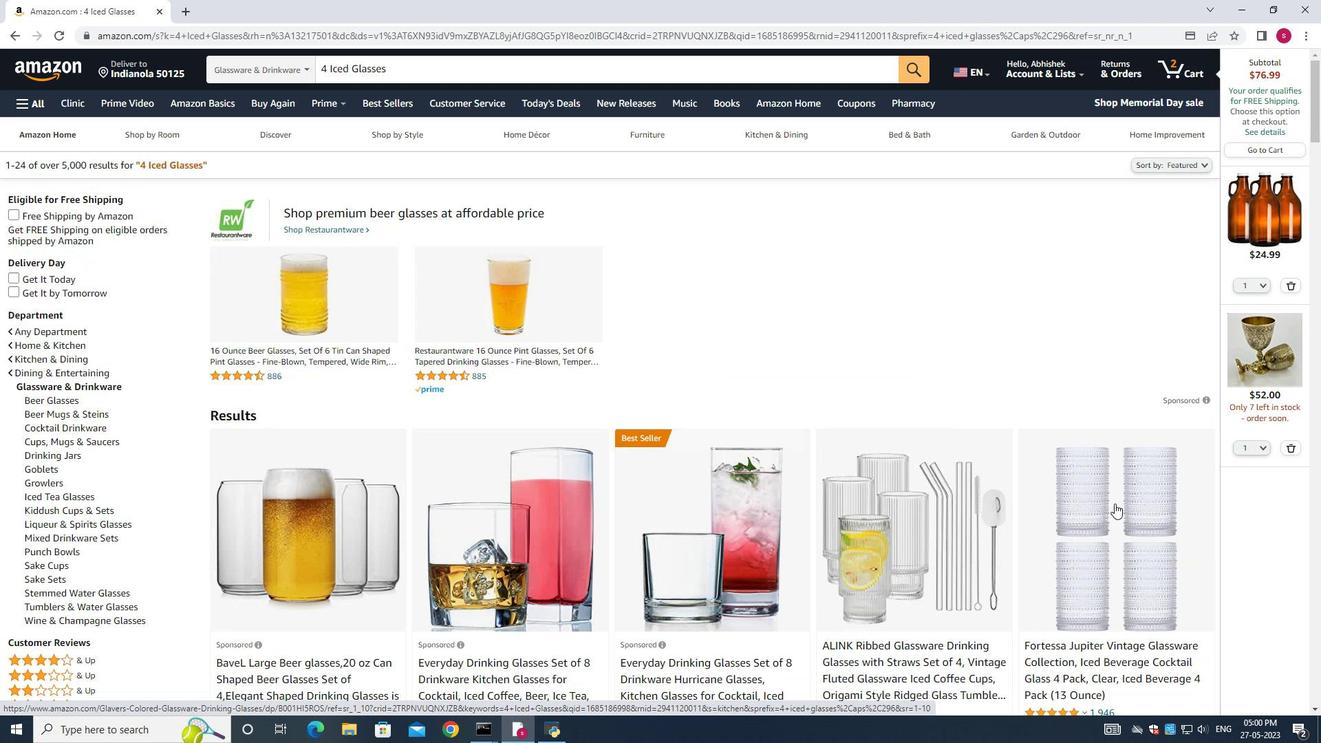 
Action: Mouse scrolled (1115, 504) with delta (0, 0)
Screenshot: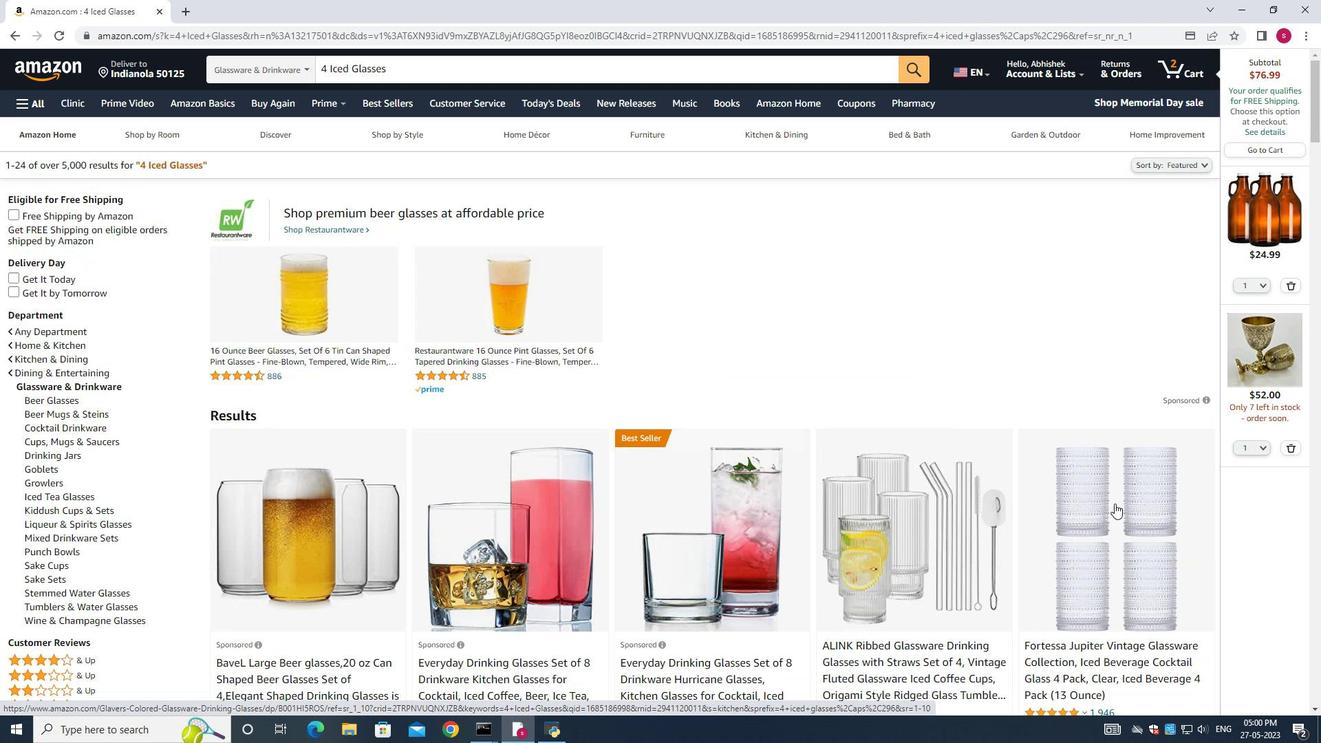 
Action: Mouse moved to (349, 71)
Screenshot: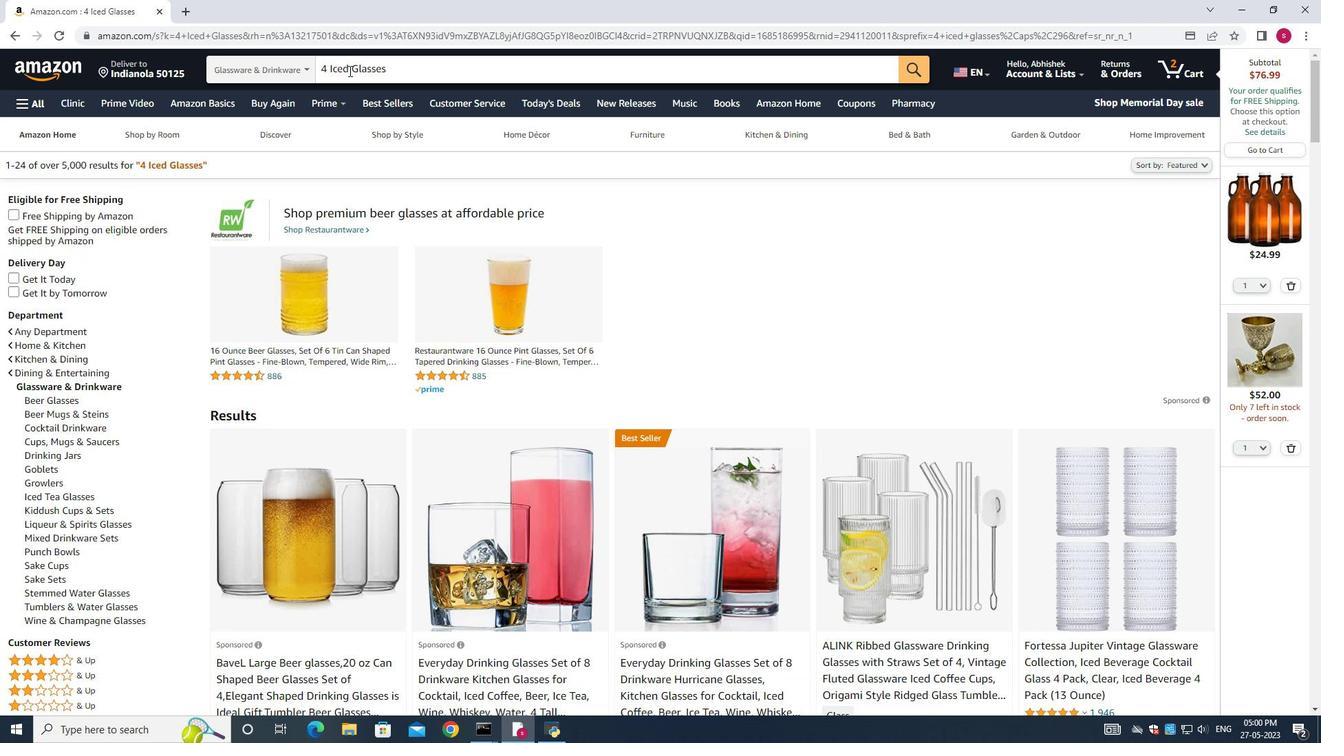 
Action: Mouse pressed left at (349, 71)
Screenshot: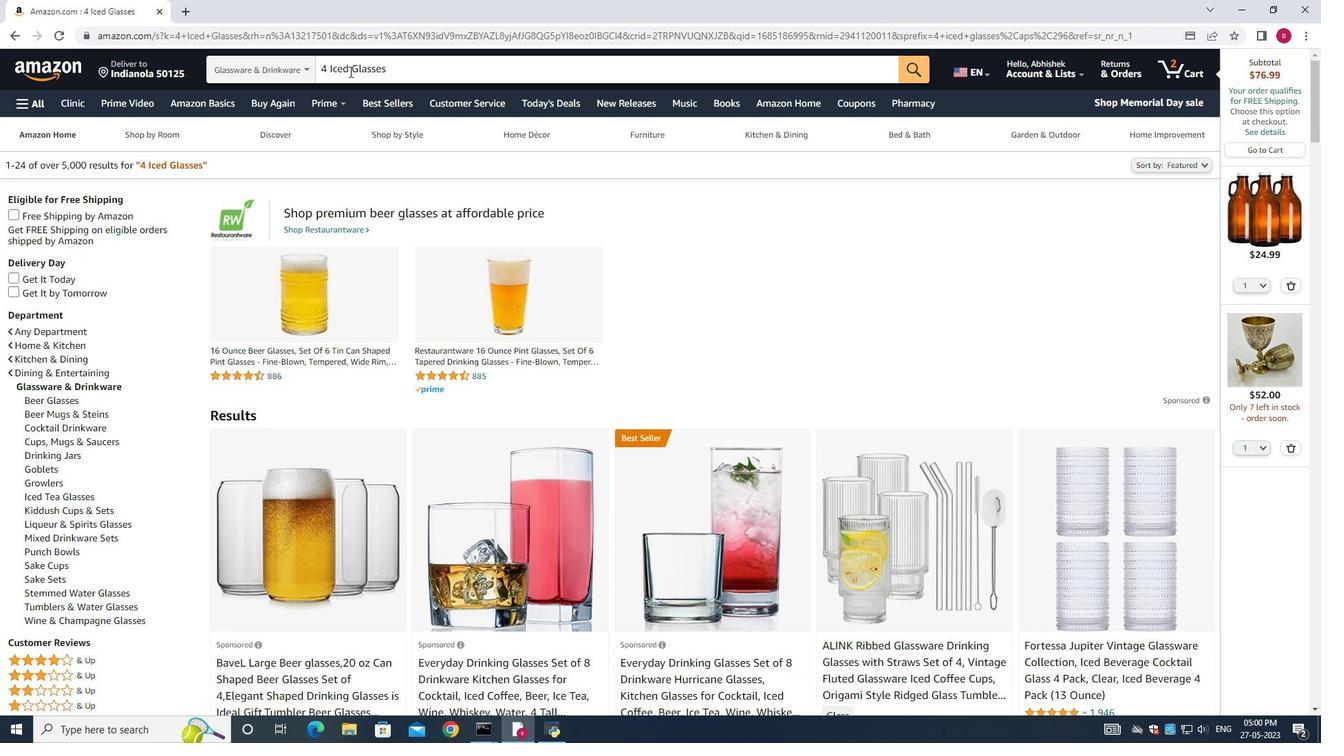 
Action: Mouse moved to (350, 90)
Screenshot: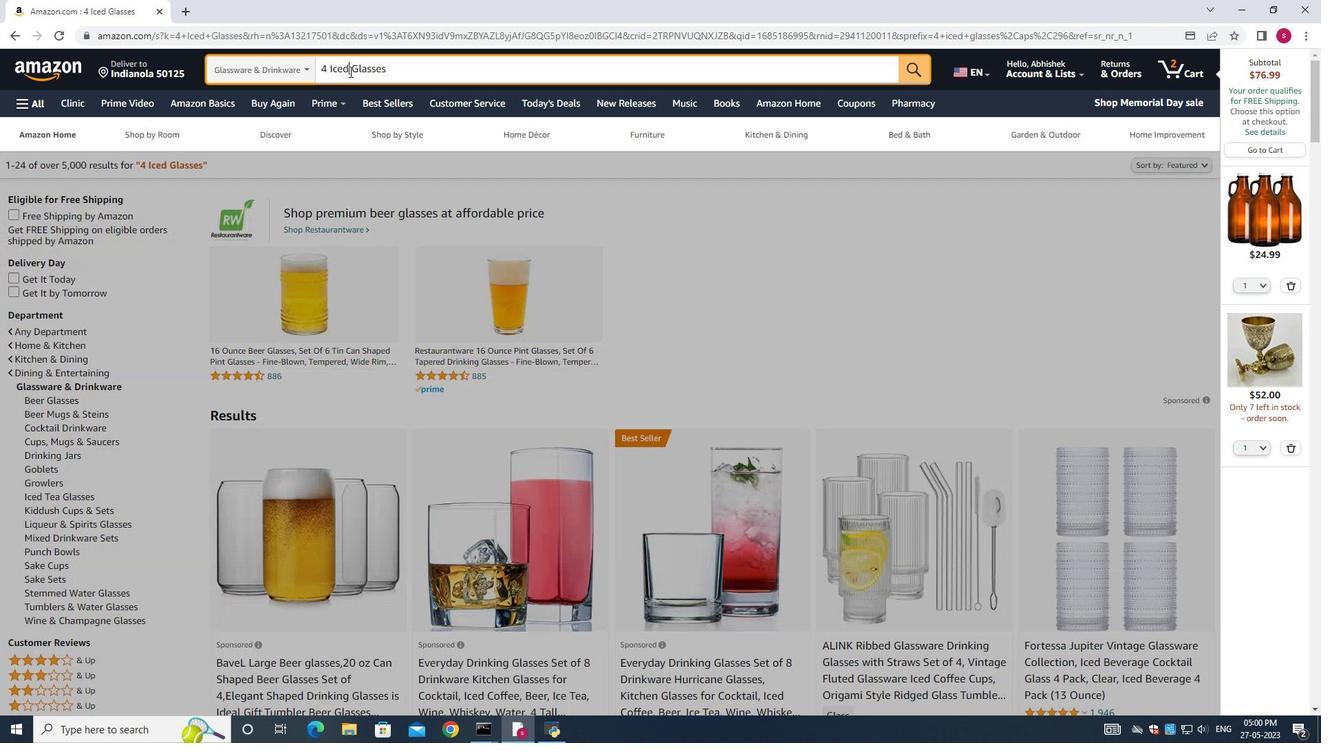 
Action: Key pressed <Key.space>tes<Key.backspace>a<Key.space><Key.enter>
Screenshot: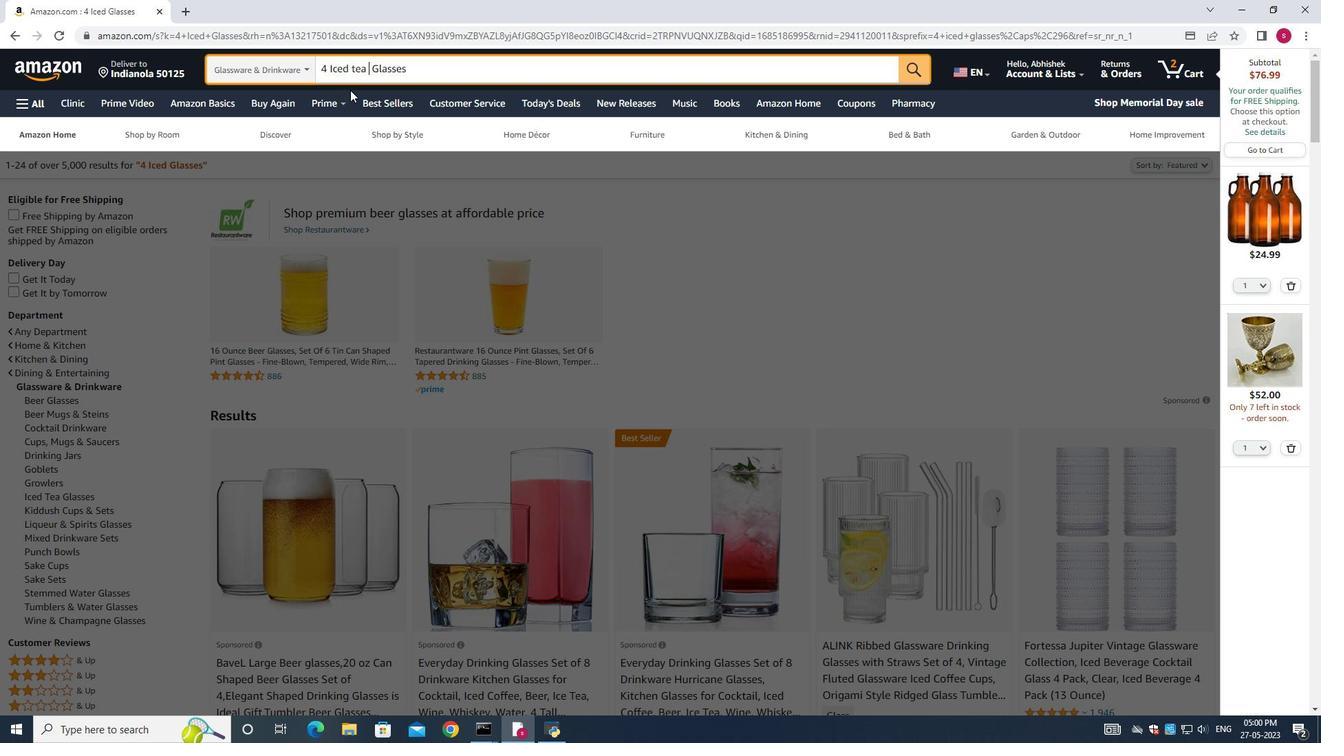 
Action: Mouse moved to (748, 444)
Screenshot: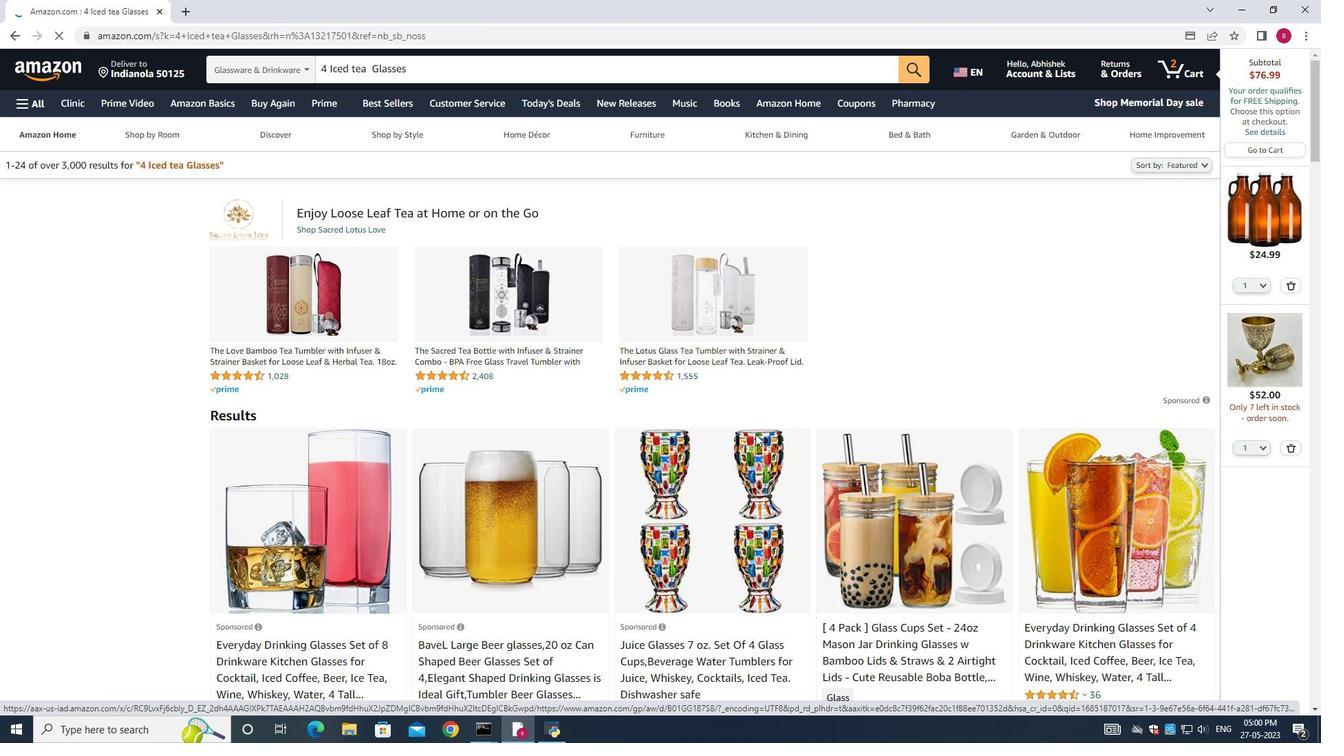 
Action: Mouse scrolled (748, 443) with delta (0, 0)
Screenshot: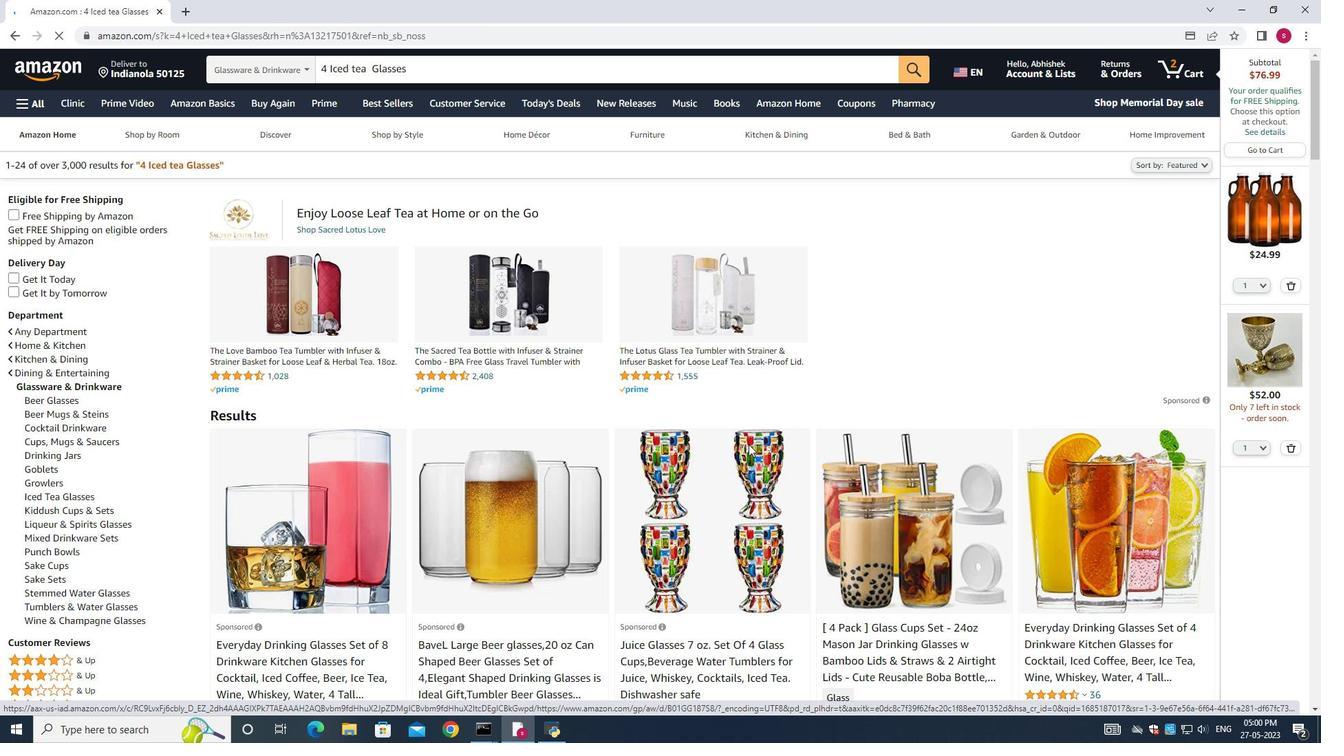 
Action: Mouse scrolled (748, 443) with delta (0, 0)
Screenshot: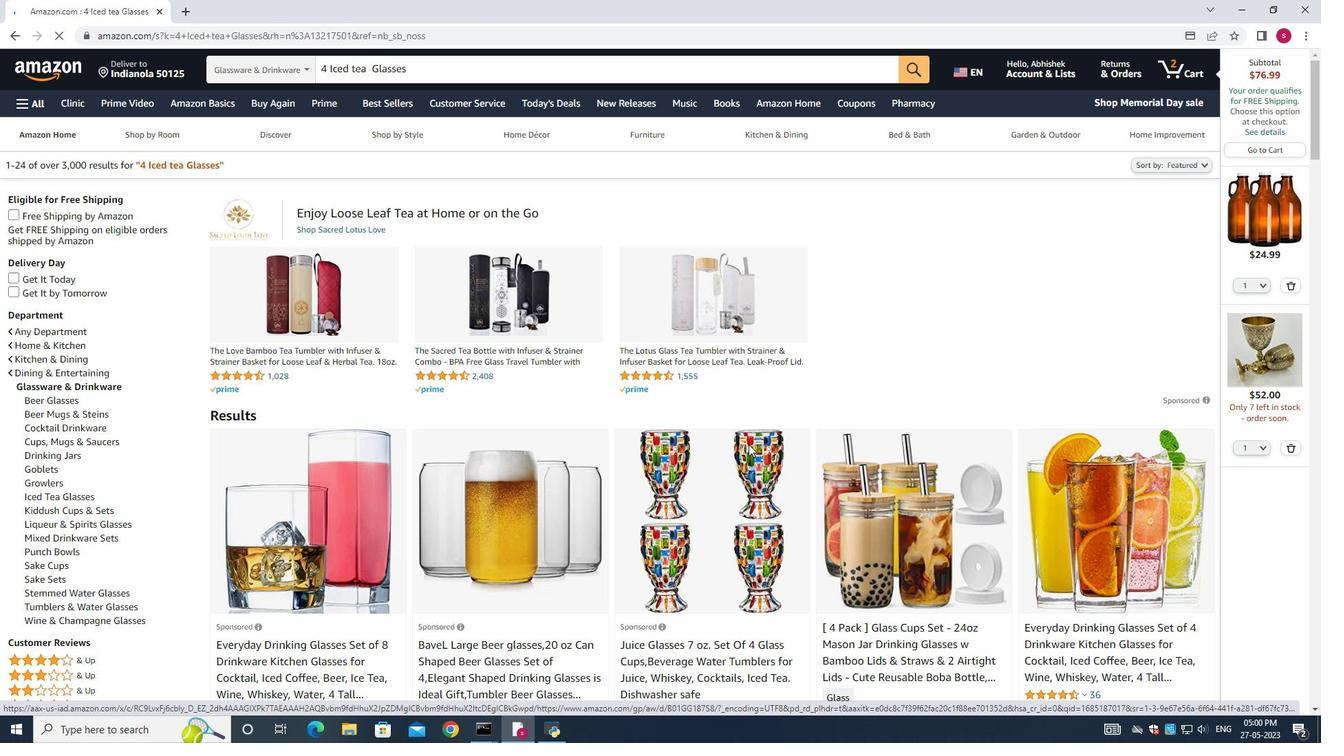 
Action: Mouse moved to (874, 428)
Screenshot: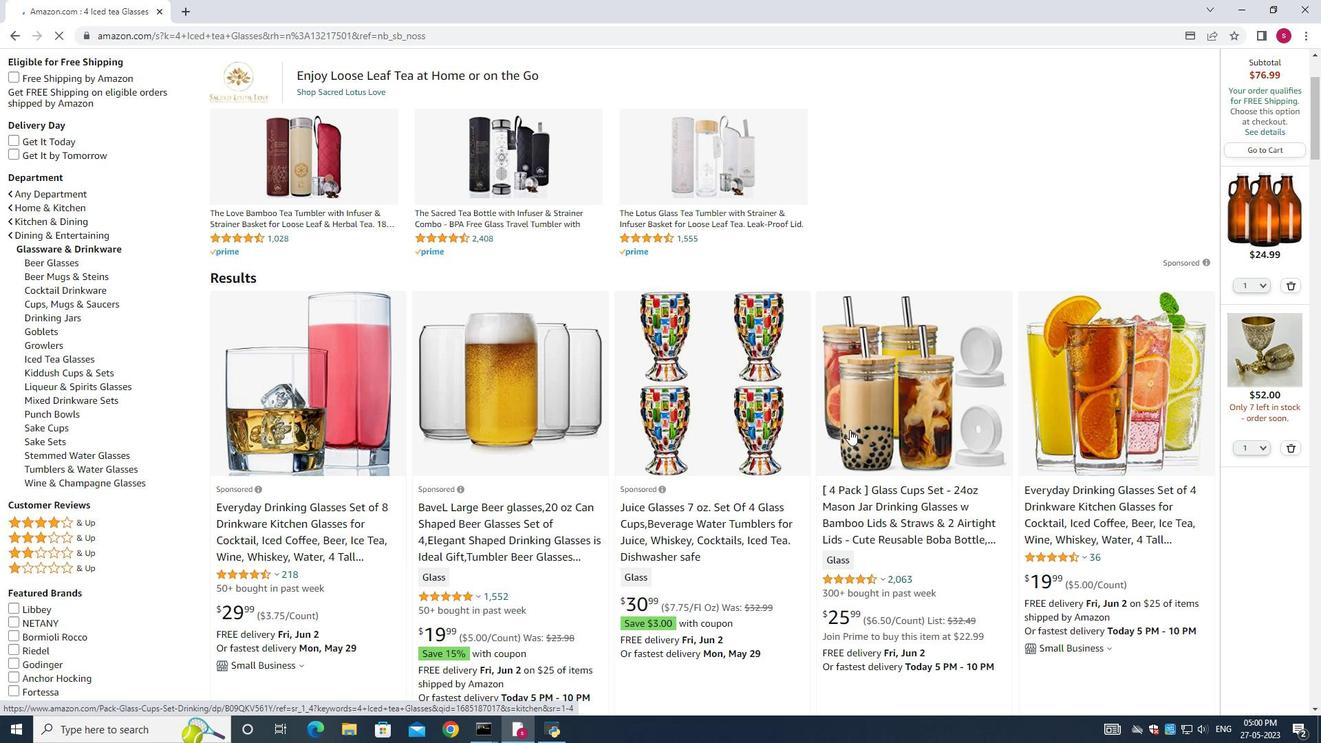 
Action: Mouse scrolled (874, 427) with delta (0, 0)
Screenshot: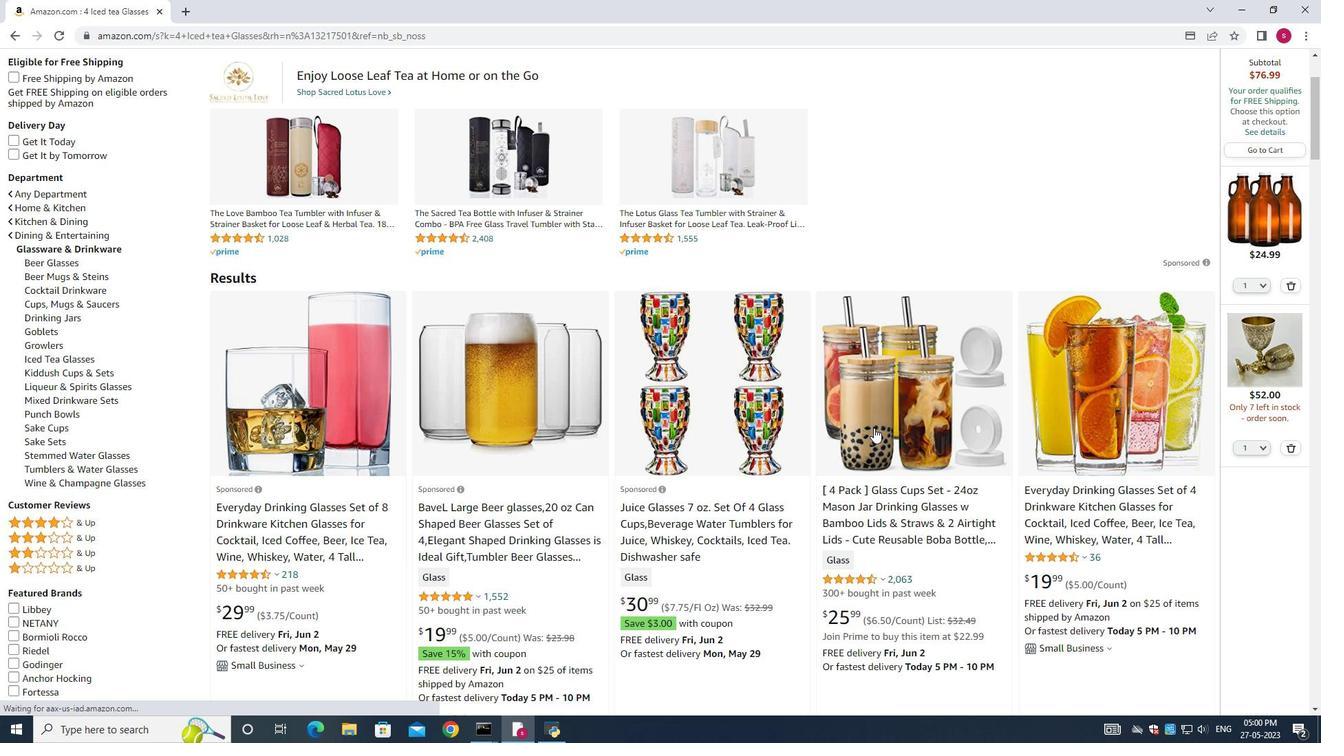
Action: Mouse moved to (112, 230)
Screenshot: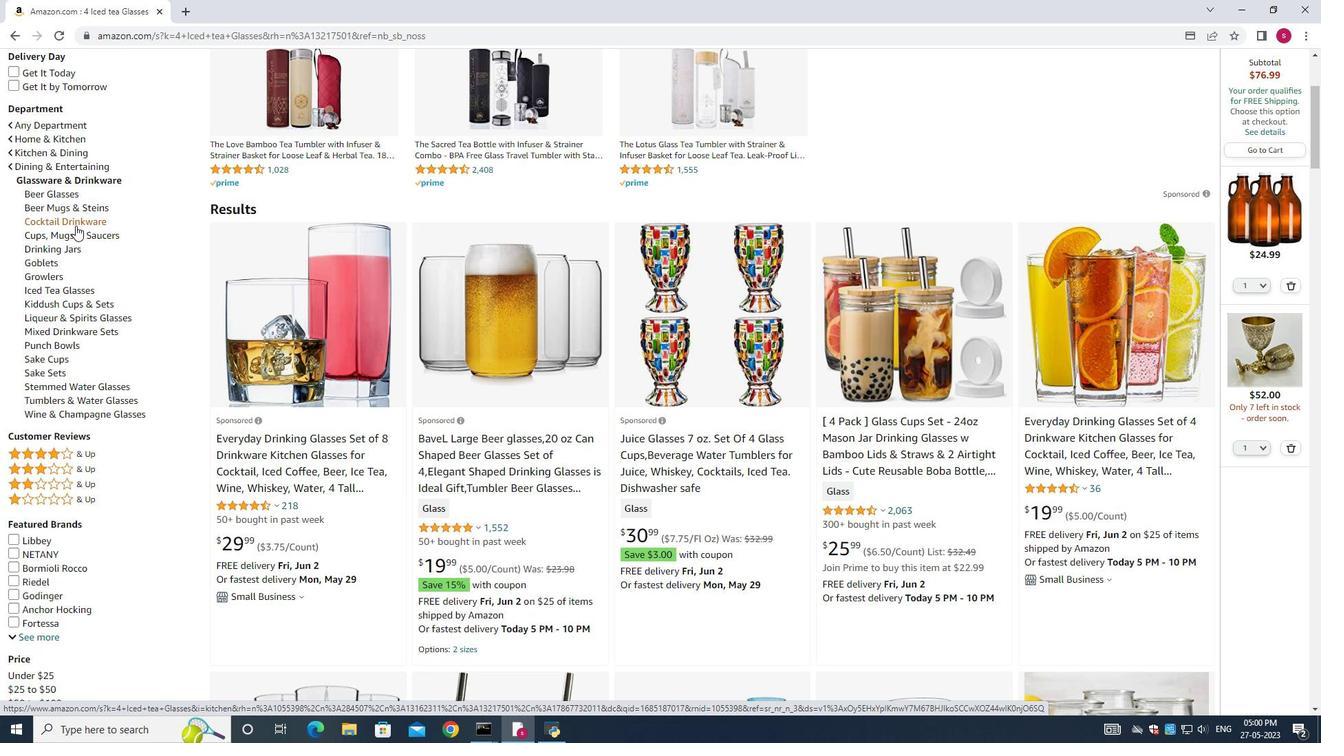 
Action: Mouse scrolled (112, 231) with delta (0, 0)
Screenshot: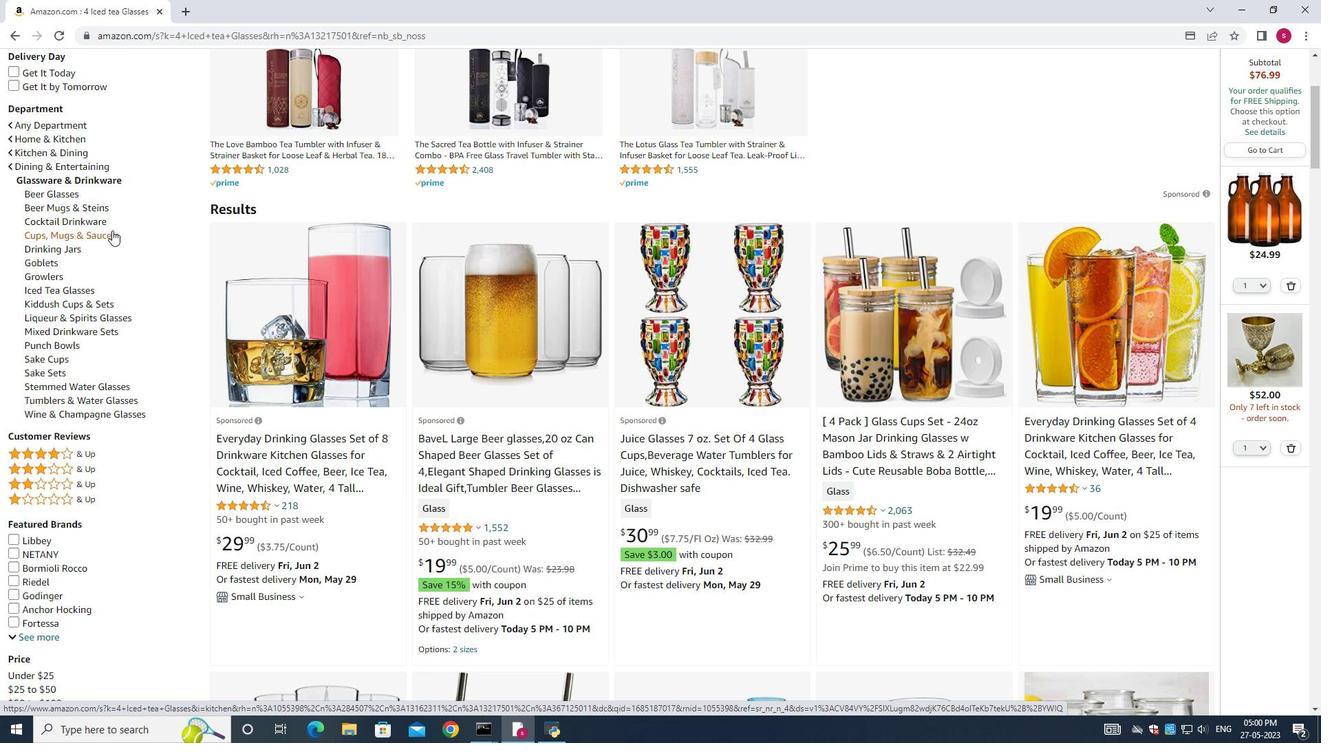 
Action: Mouse scrolled (112, 231) with delta (0, 0)
Screenshot: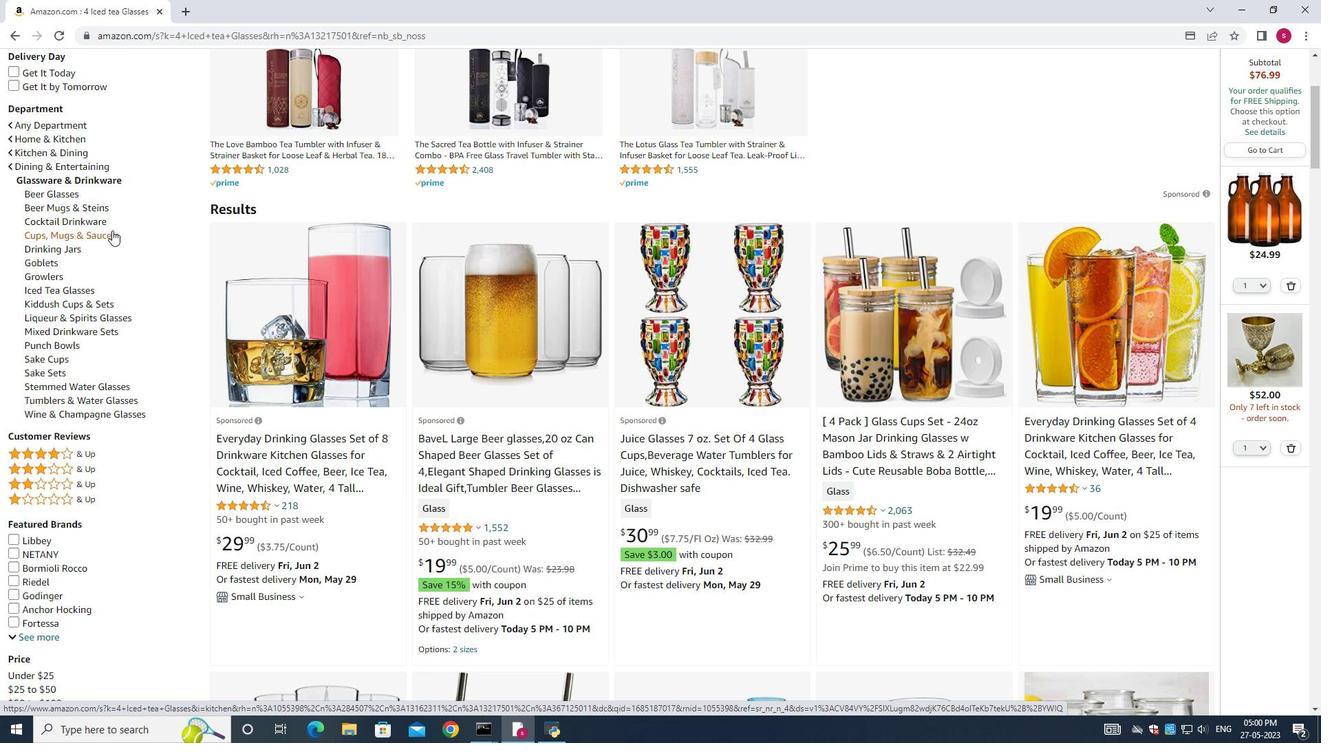 
Action: Mouse moved to (612, 394)
Screenshot: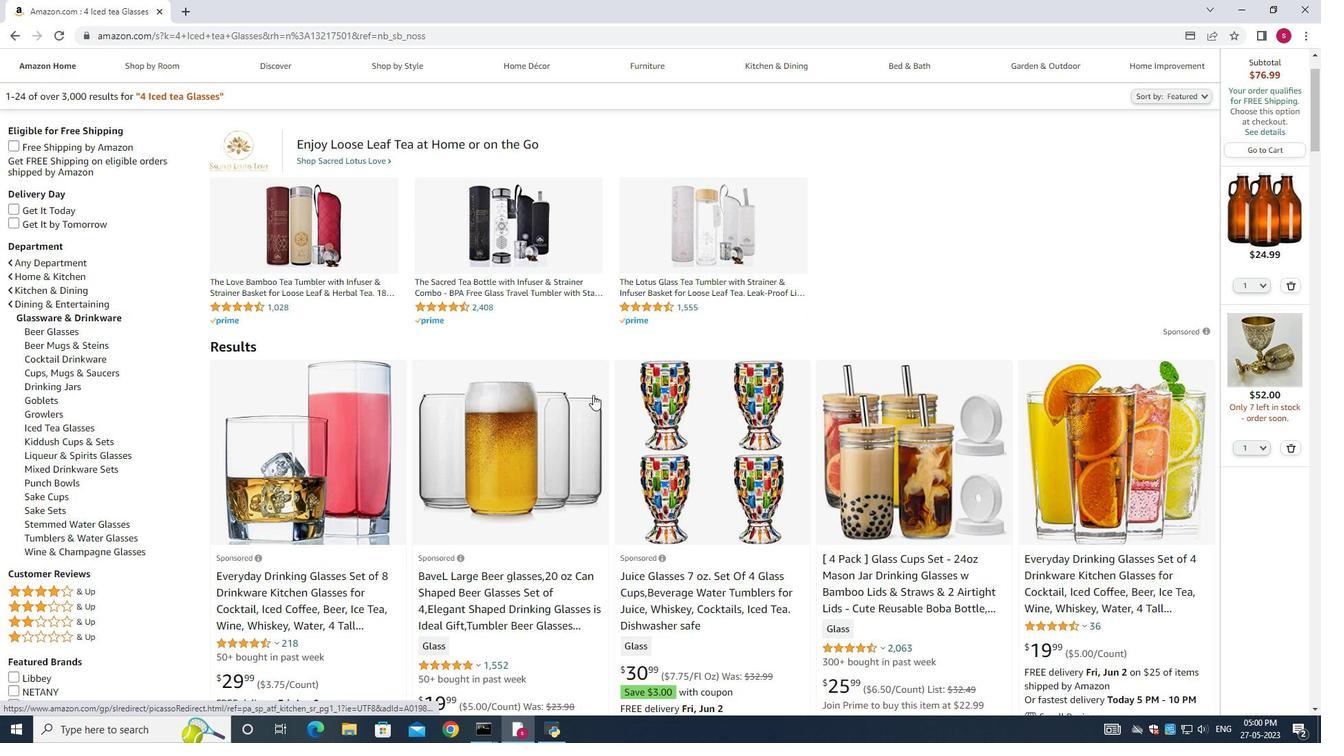 
Action: Mouse scrolled (612, 393) with delta (0, 0)
Screenshot: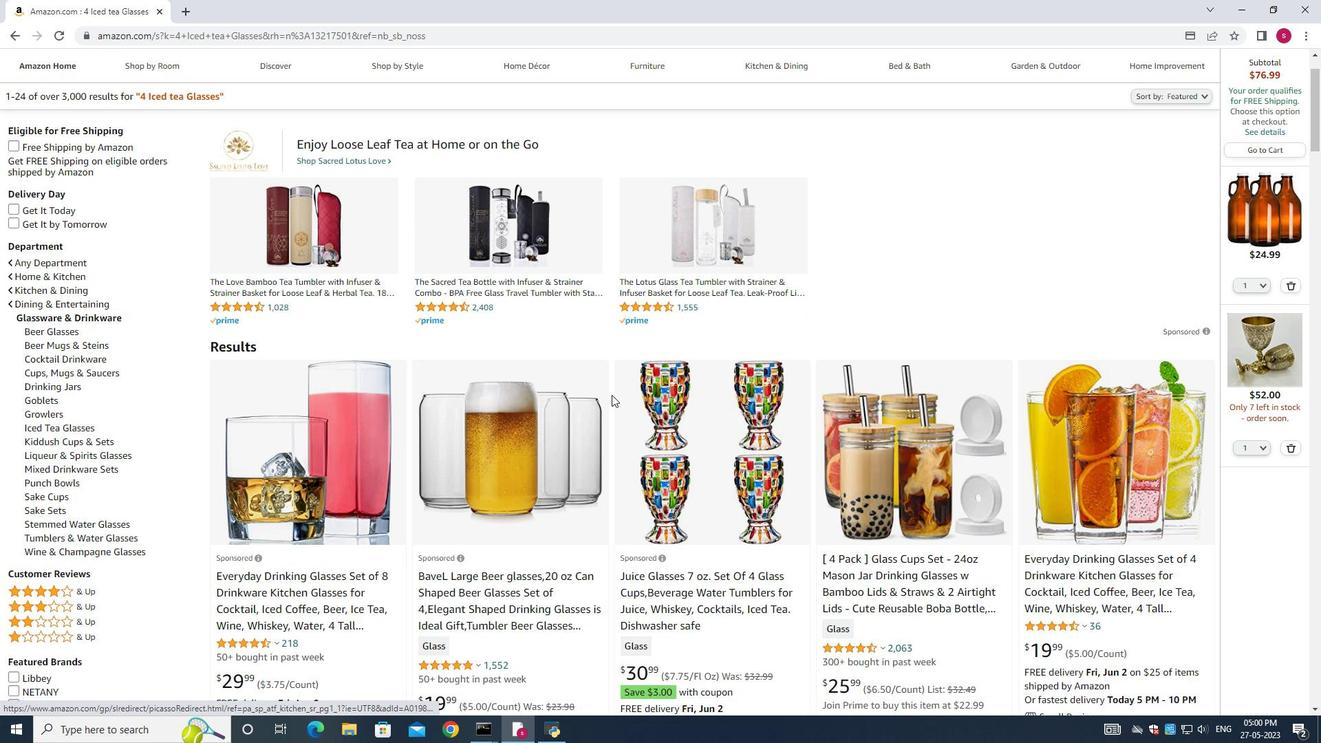 
Action: Mouse moved to (615, 405)
Screenshot: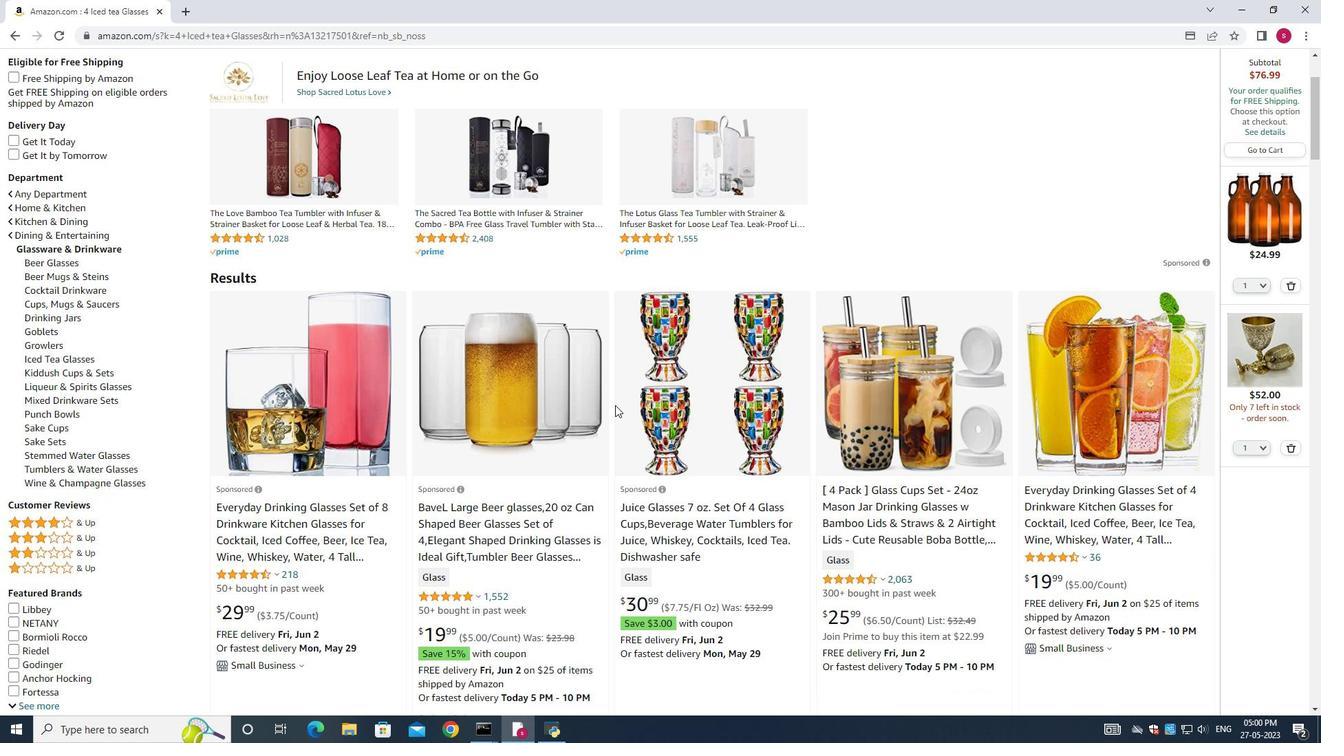 
Action: Mouse scrolled (615, 404) with delta (0, 0)
Screenshot: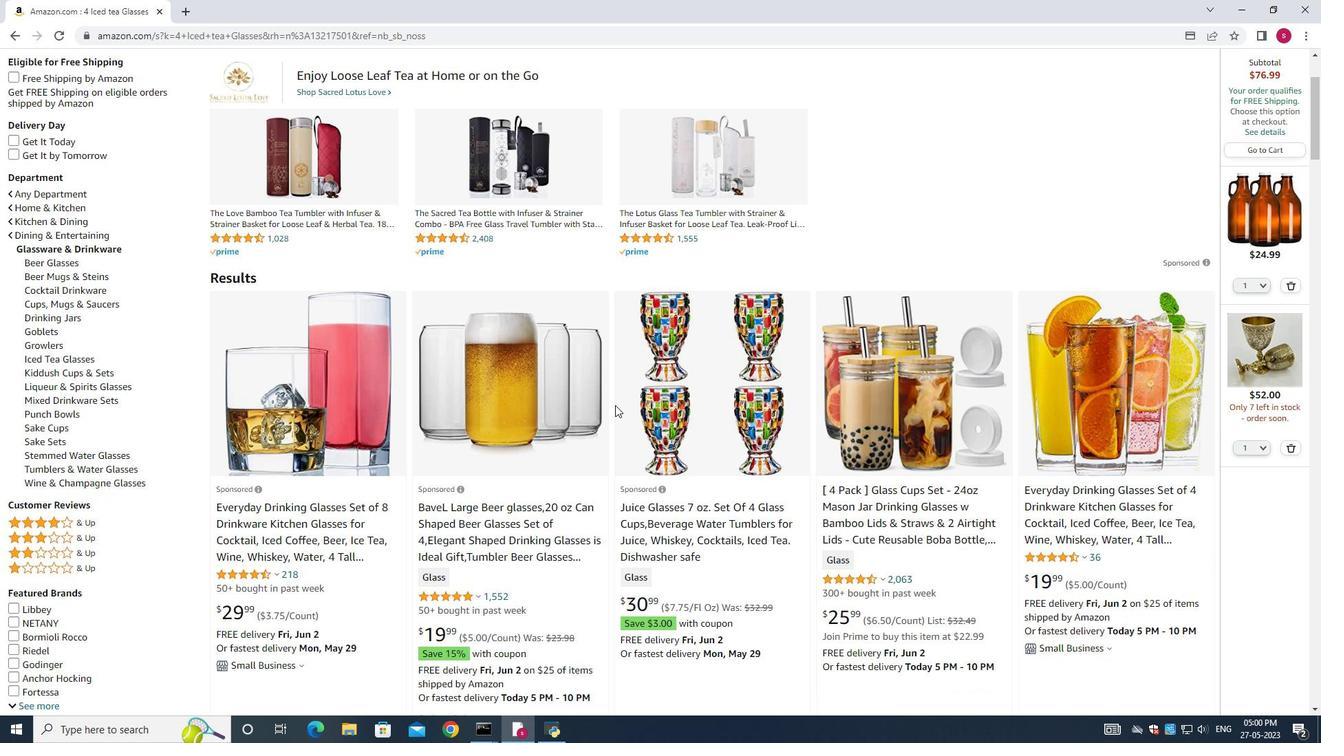 
Action: Mouse moved to (615, 407)
Screenshot: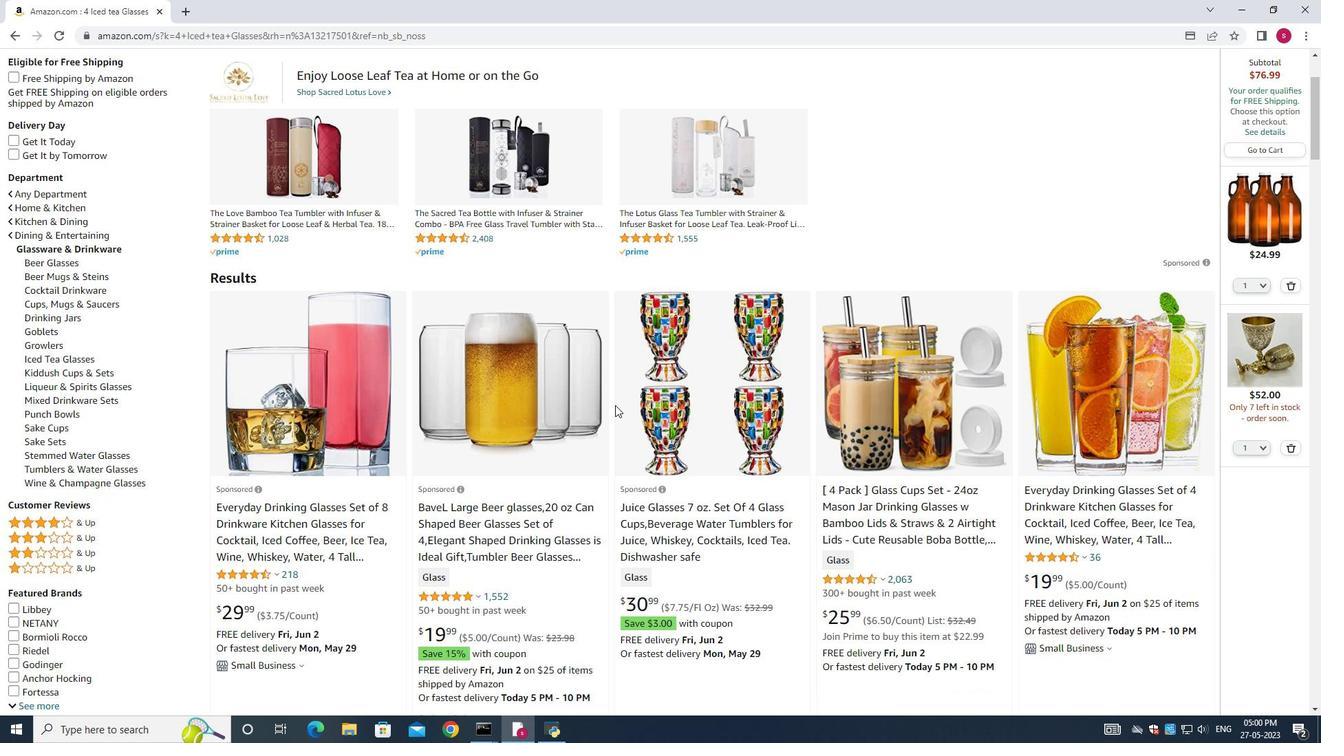 
Action: Mouse scrolled (615, 406) with delta (0, 0)
Screenshot: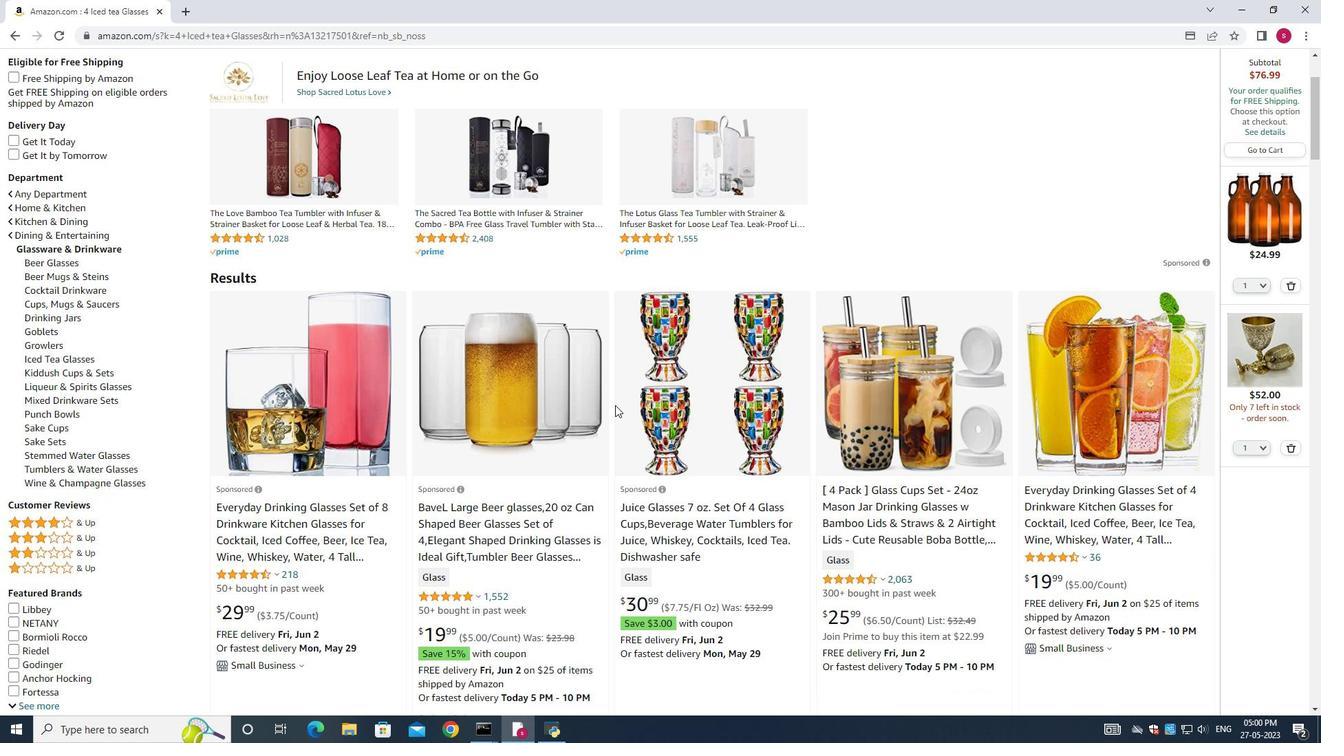 
Action: Mouse moved to (615, 407)
Screenshot: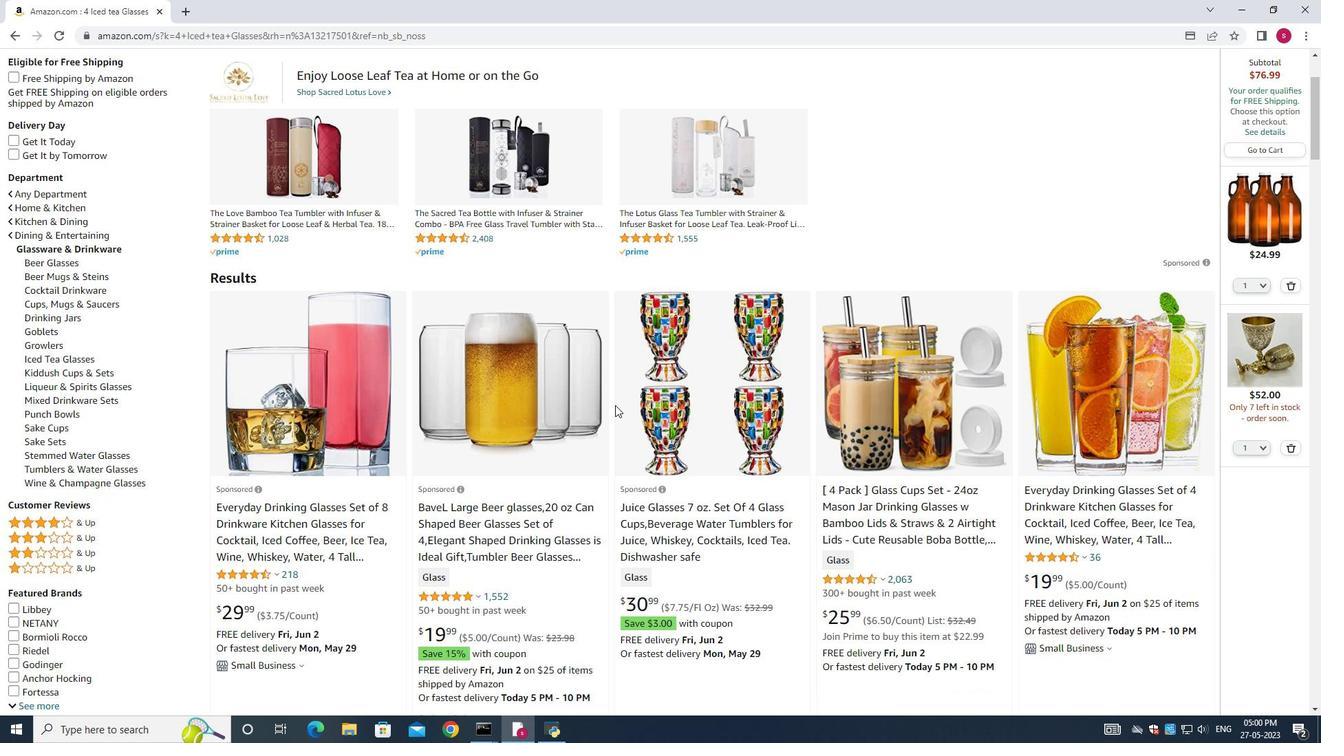 
Action: Mouse scrolled (615, 406) with delta (0, 0)
Screenshot: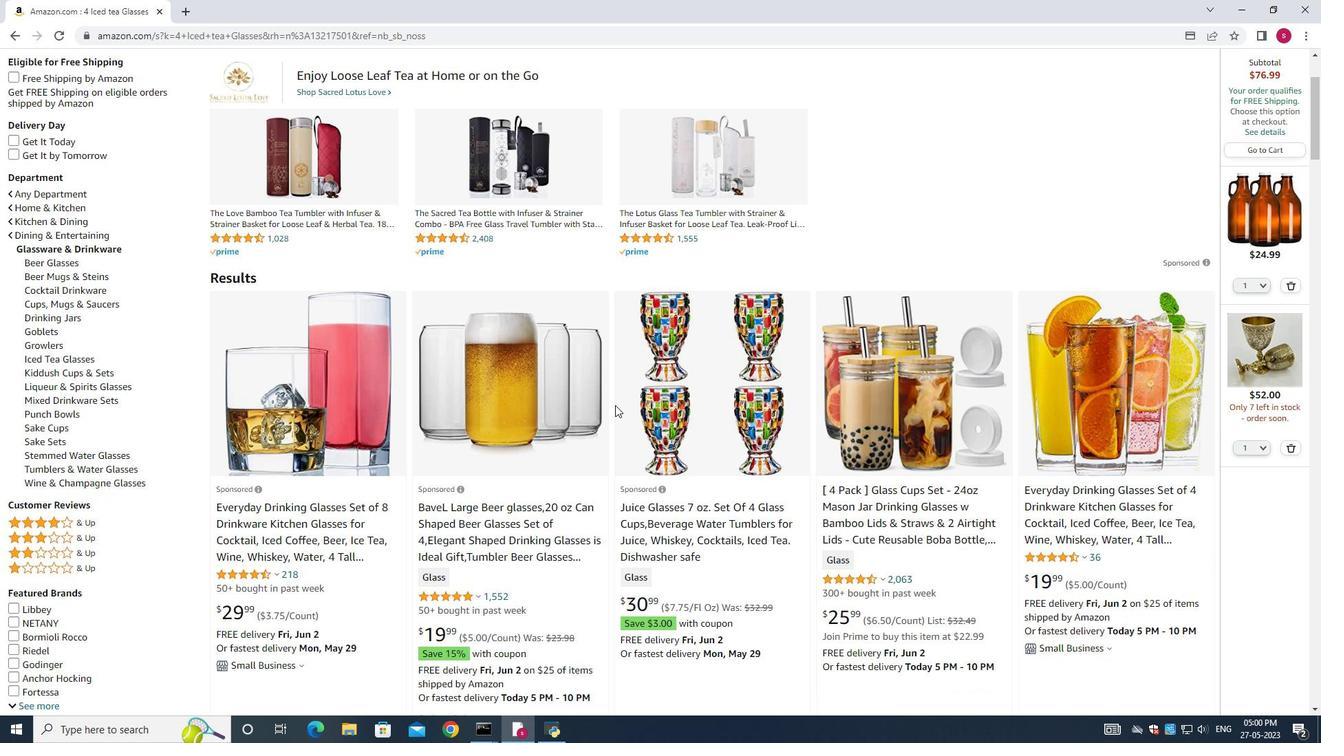 
Action: Mouse moved to (615, 408)
Screenshot: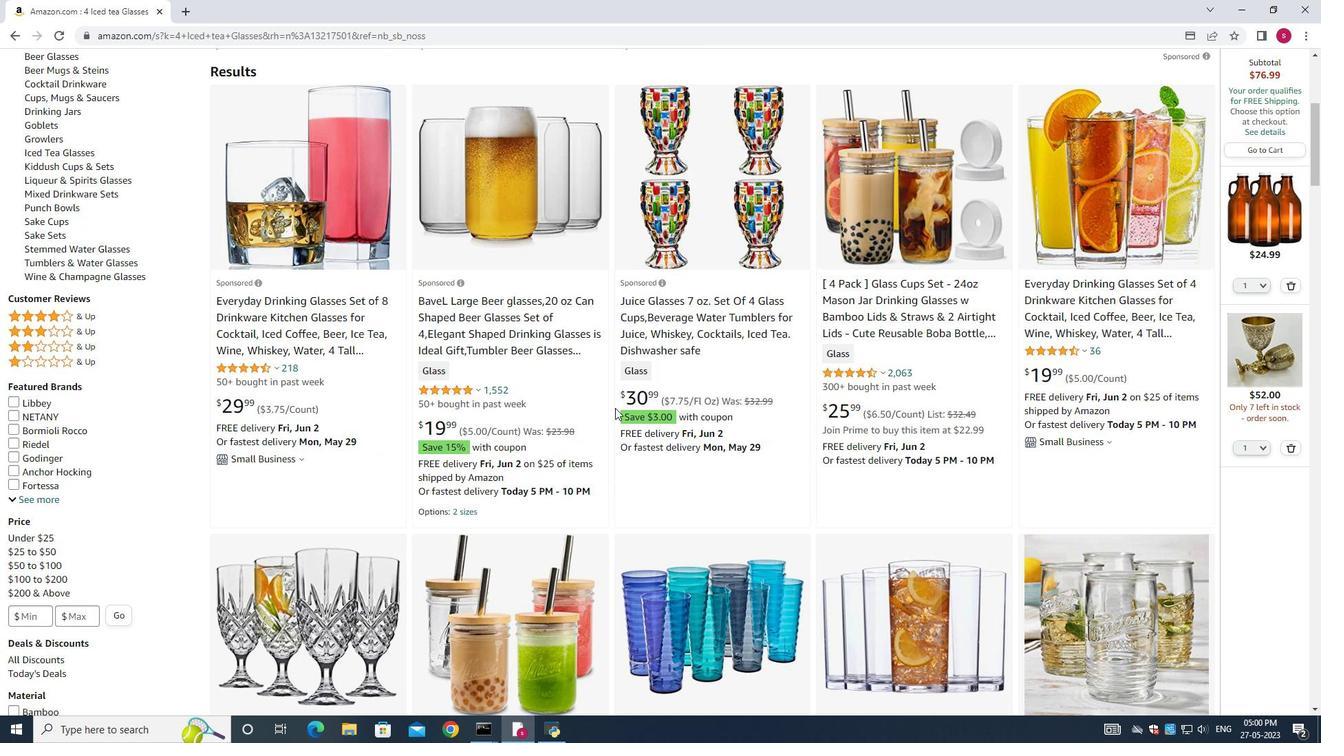 
Action: Mouse scrolled (615, 408) with delta (0, 0)
Screenshot: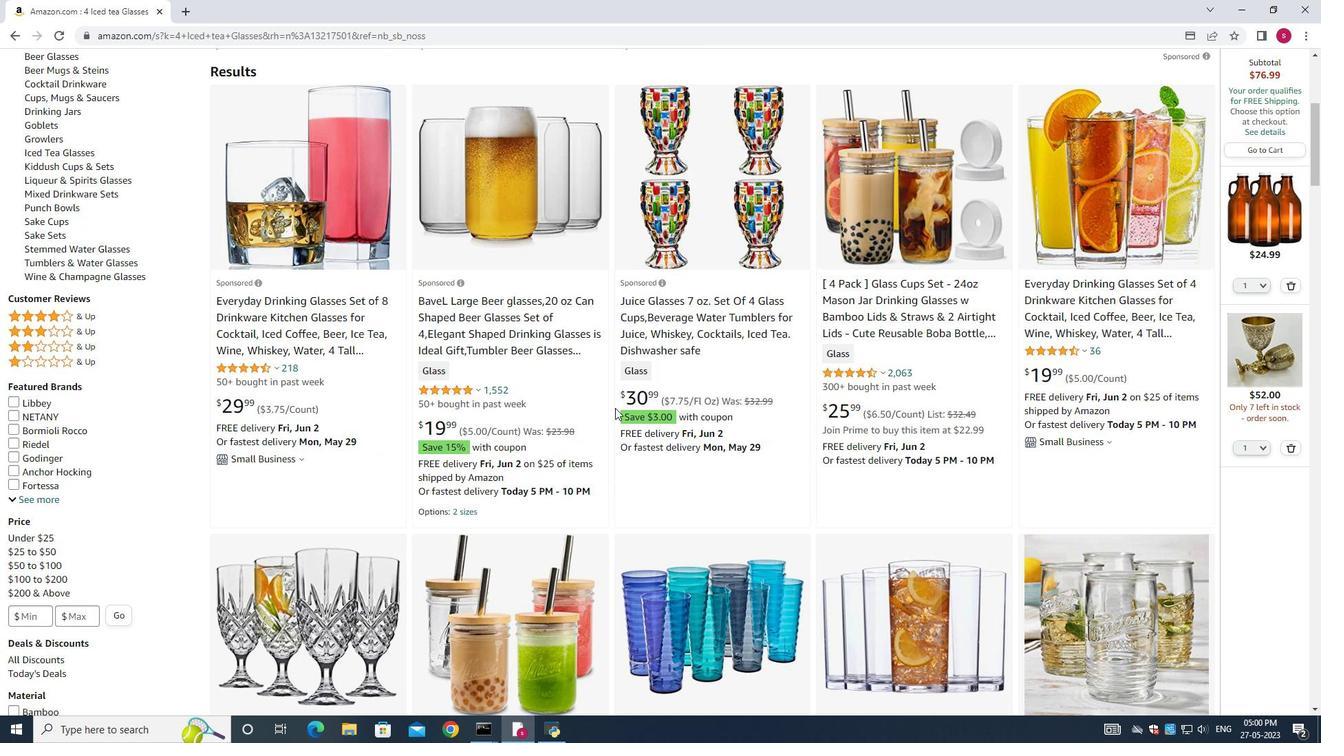 
Action: Mouse scrolled (615, 408) with delta (0, 0)
Screenshot: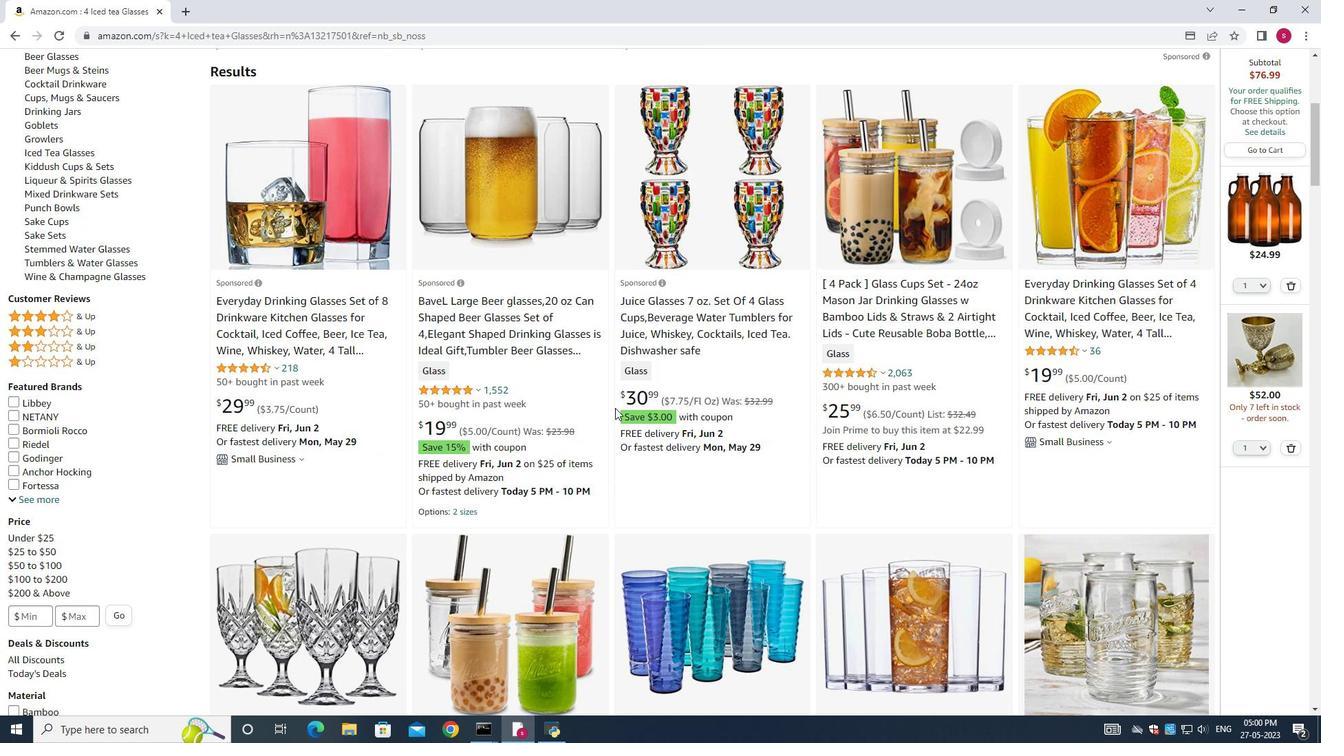 
Action: Mouse scrolled (615, 408) with delta (0, 0)
Screenshot: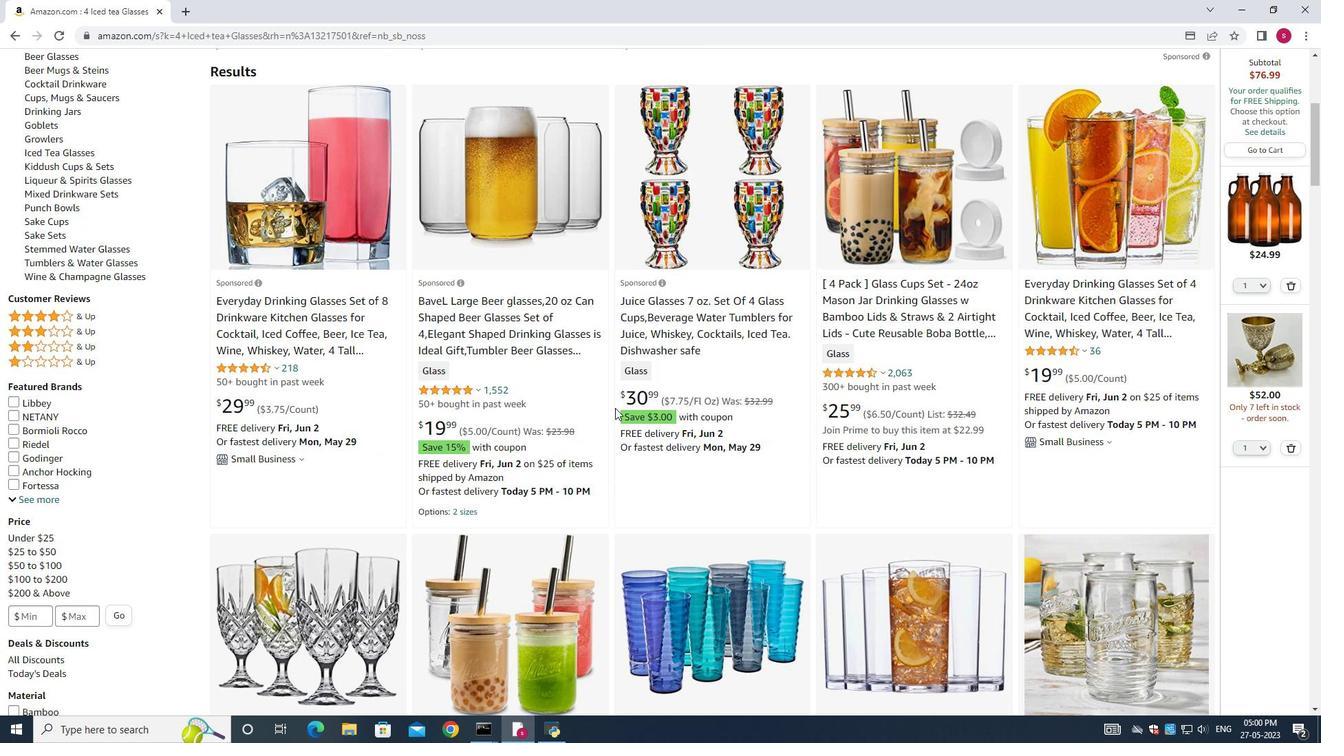 
Action: Mouse moved to (553, 432)
Screenshot: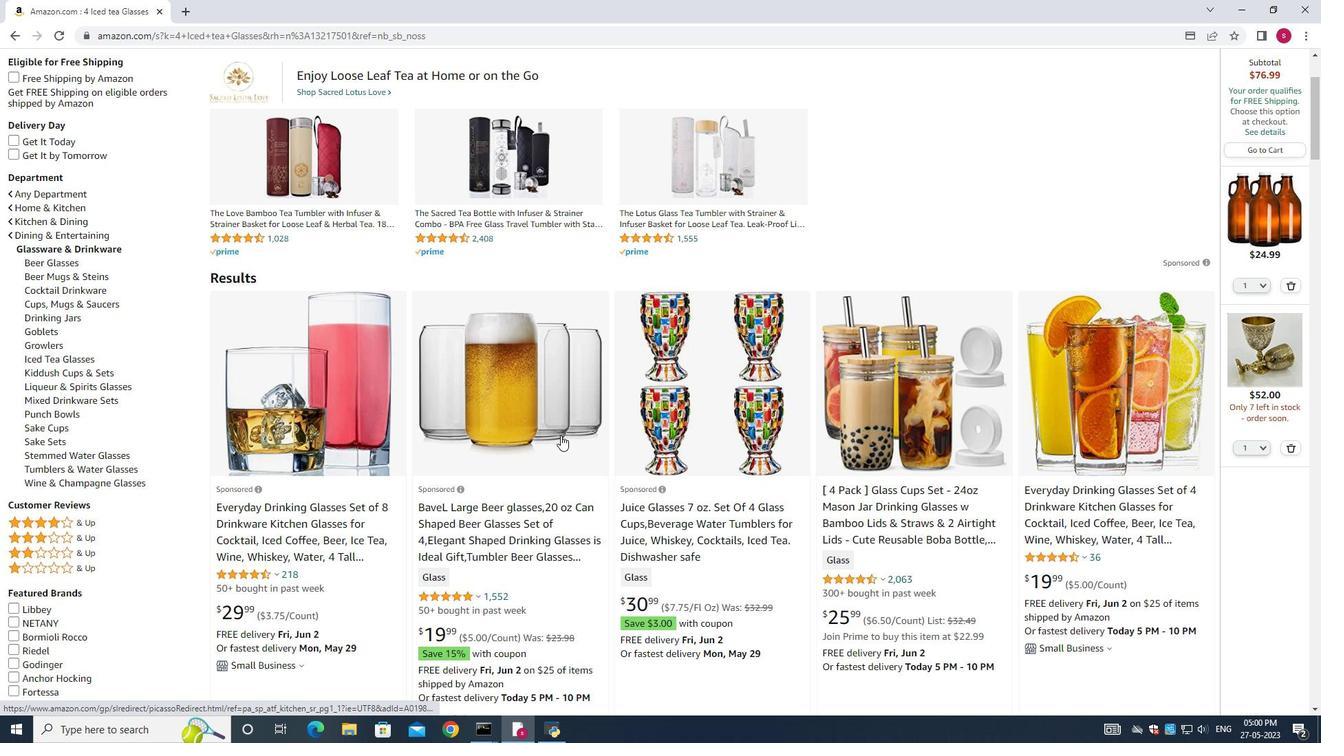 
Action: Mouse scrolled (553, 431) with delta (0, 0)
Screenshot: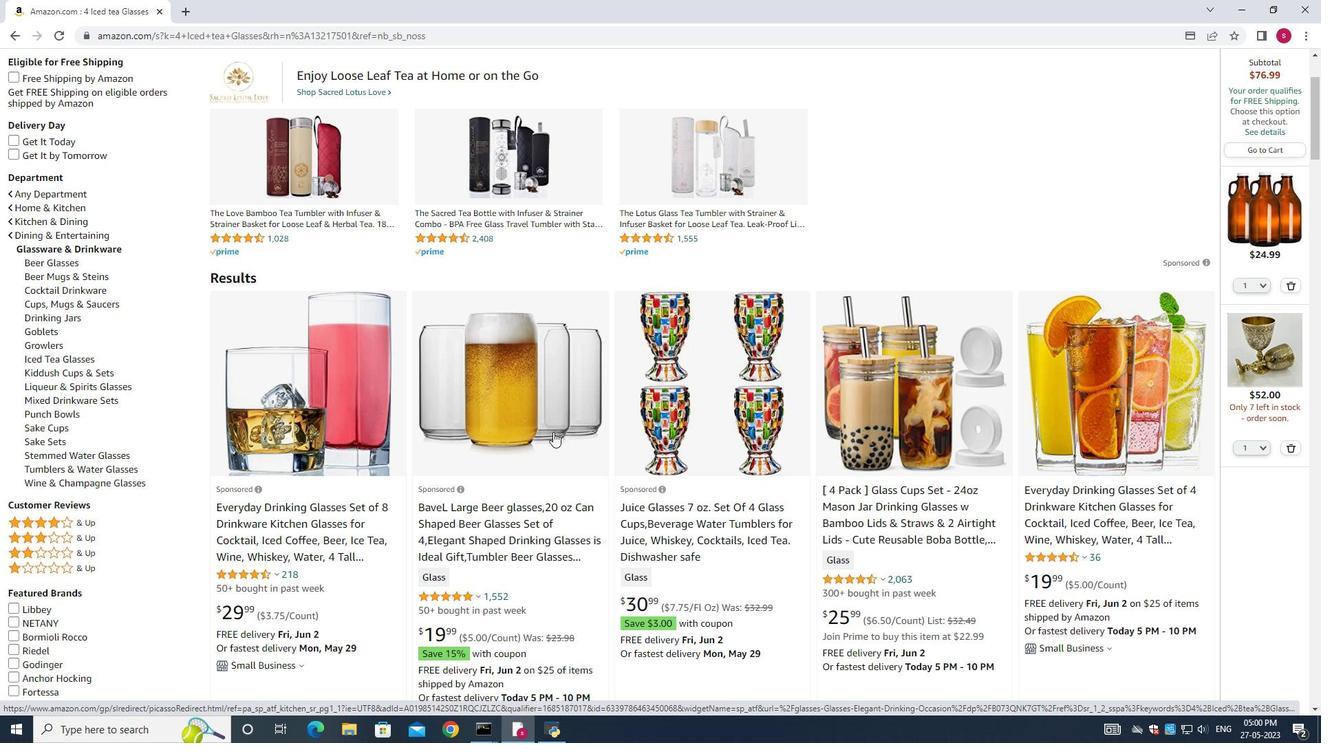 
Action: Mouse scrolled (553, 431) with delta (0, 0)
Screenshot: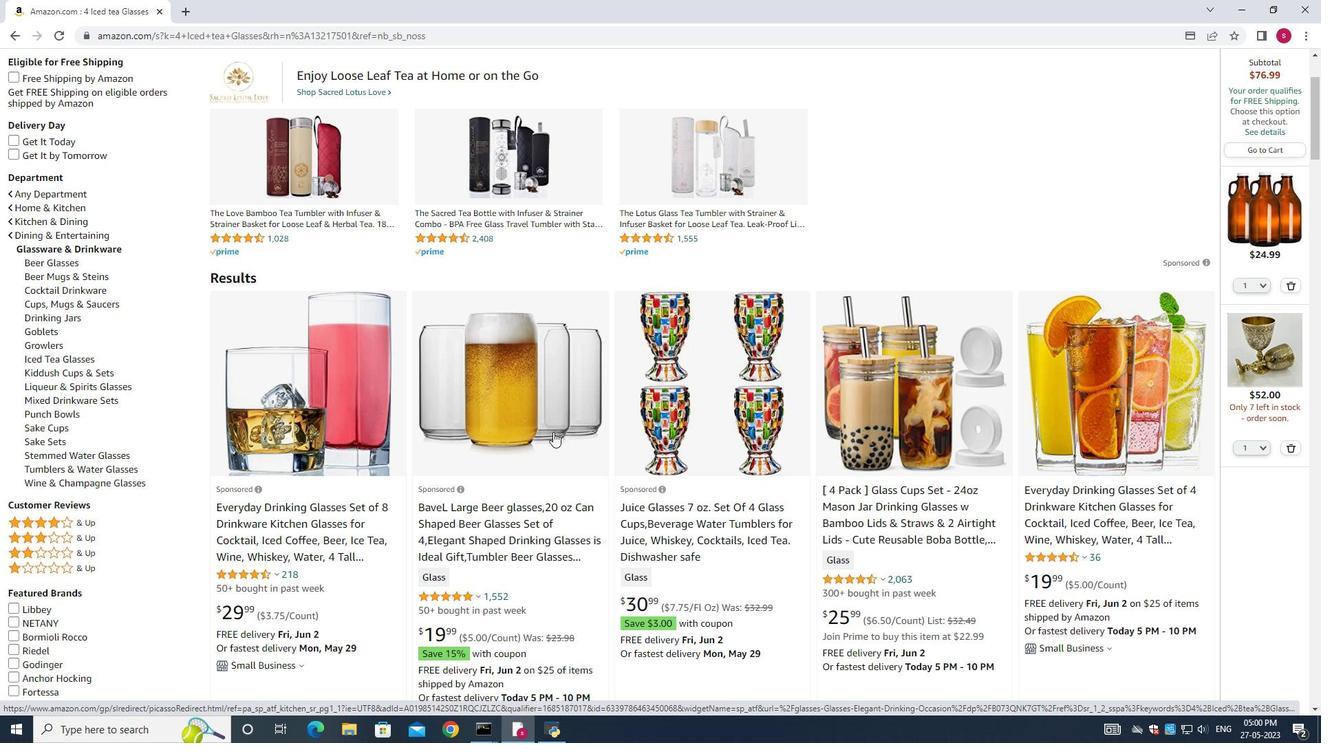 
Action: Mouse moved to (553, 432)
Screenshot: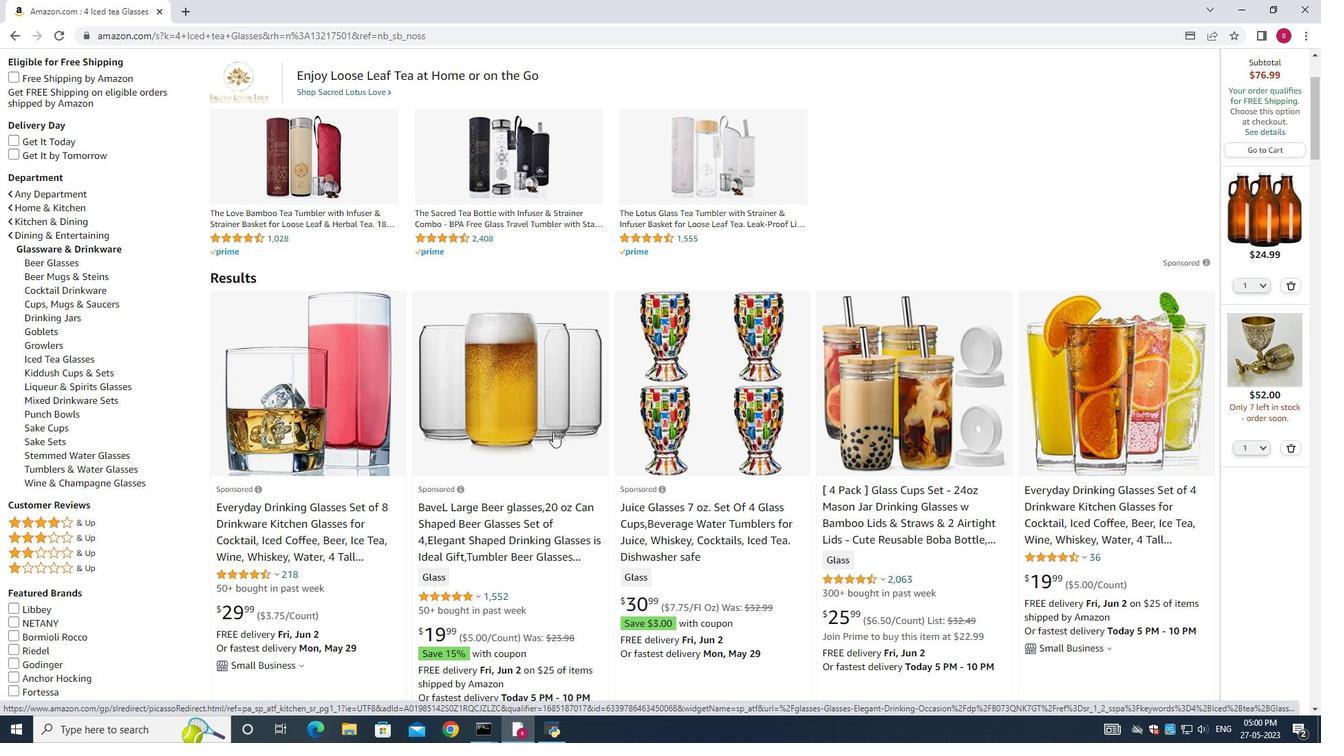 
Action: Mouse scrolled (553, 431) with delta (0, 0)
Screenshot: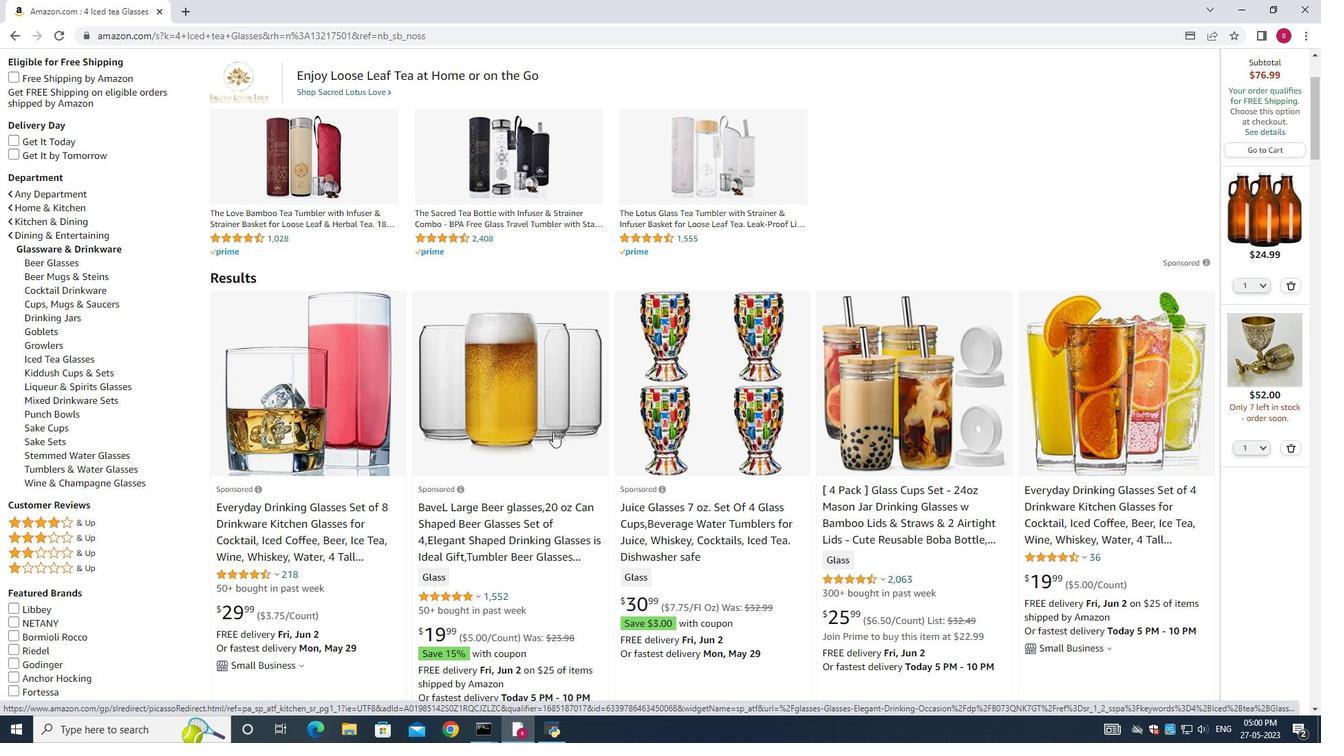
Action: Mouse moved to (553, 432)
Screenshot: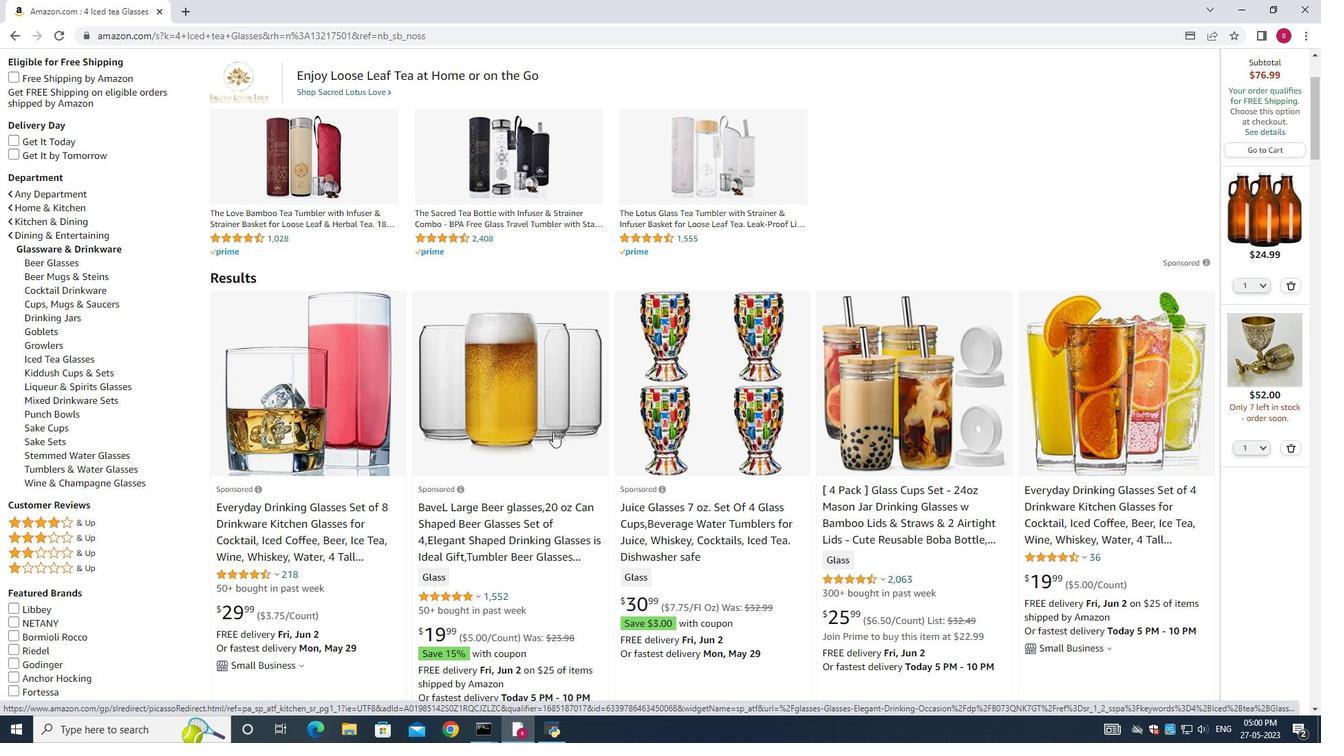 
Action: Mouse scrolled (553, 431) with delta (0, 0)
Screenshot: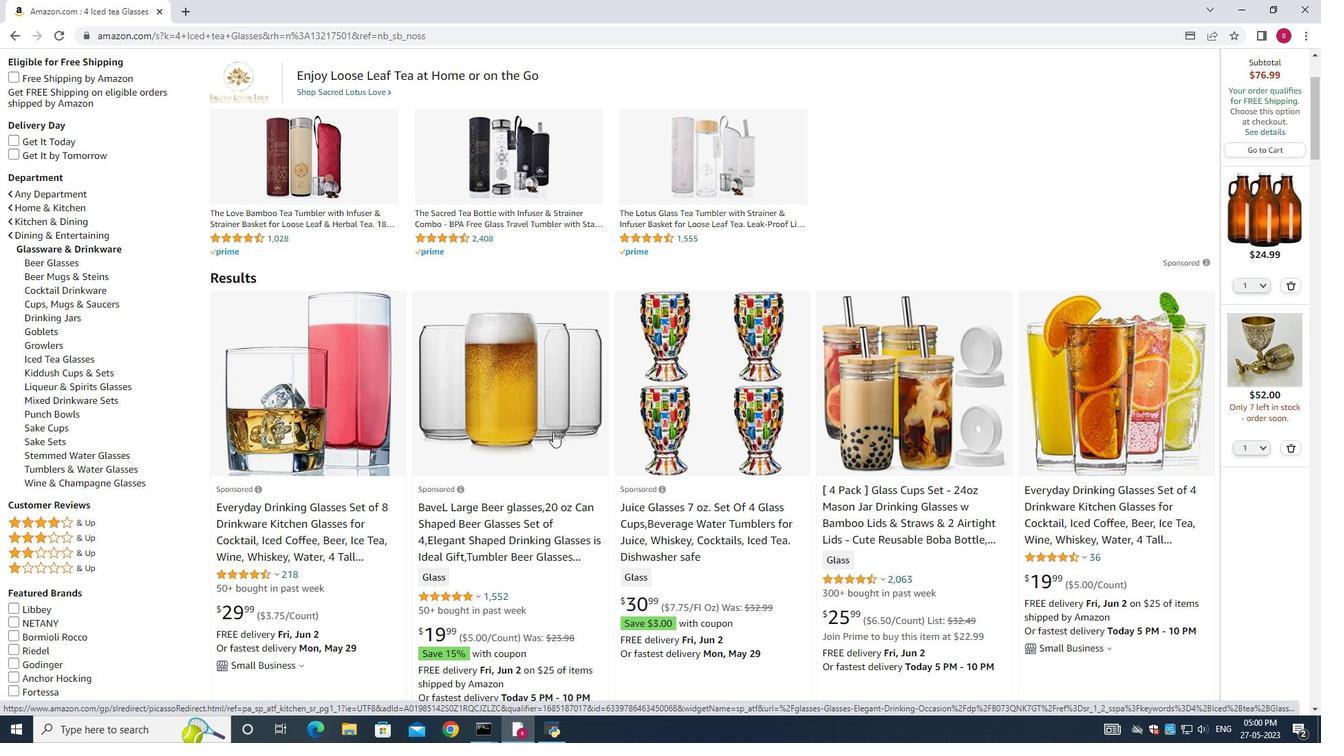 
Action: Mouse moved to (553, 432)
Screenshot: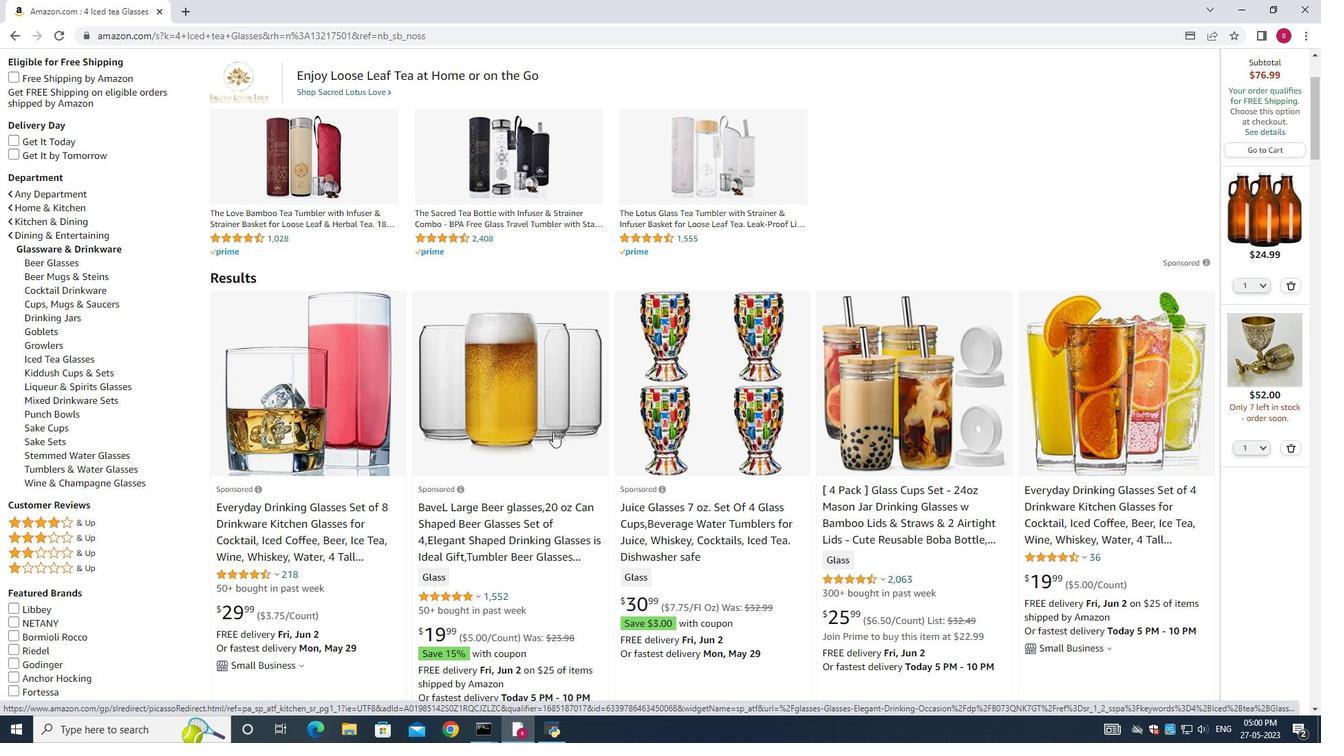 
Action: Mouse scrolled (553, 432) with delta (0, 0)
Screenshot: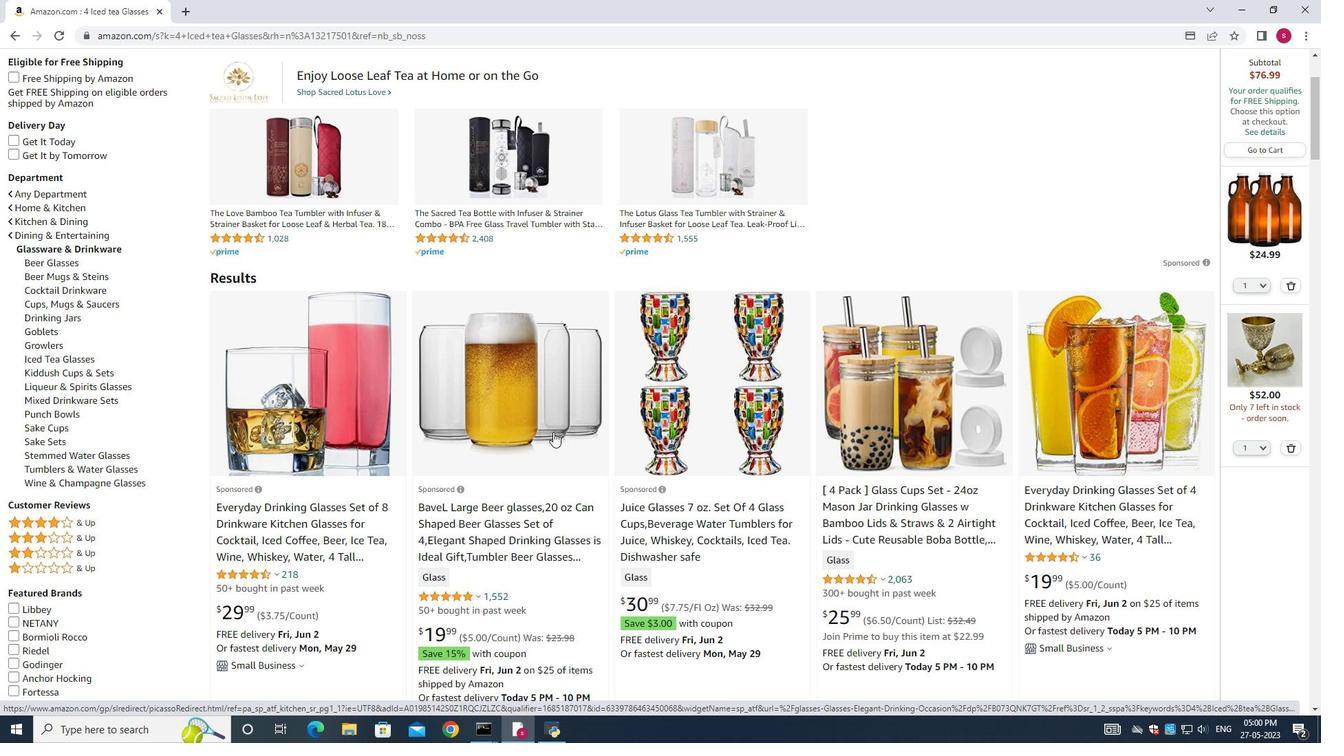 
Action: Mouse moved to (914, 491)
Screenshot: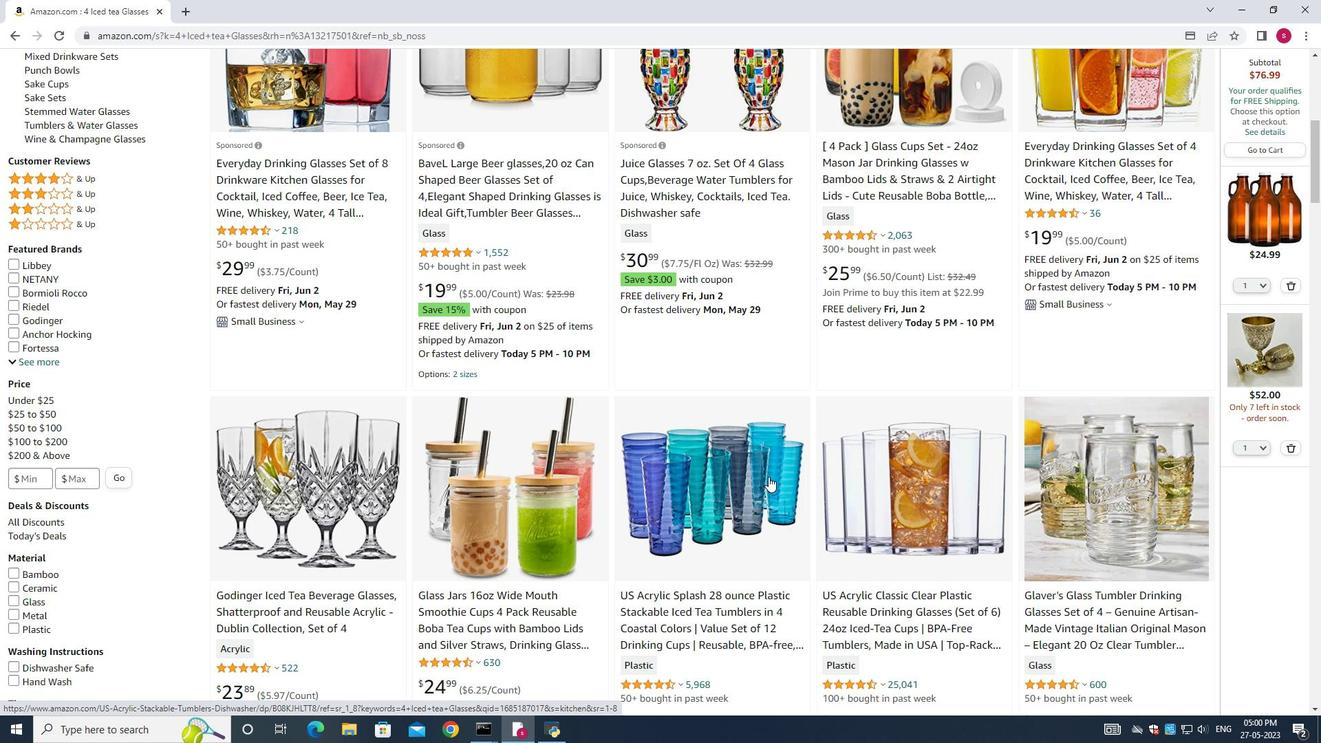 
Action: Mouse scrolled (914, 490) with delta (0, 0)
Screenshot: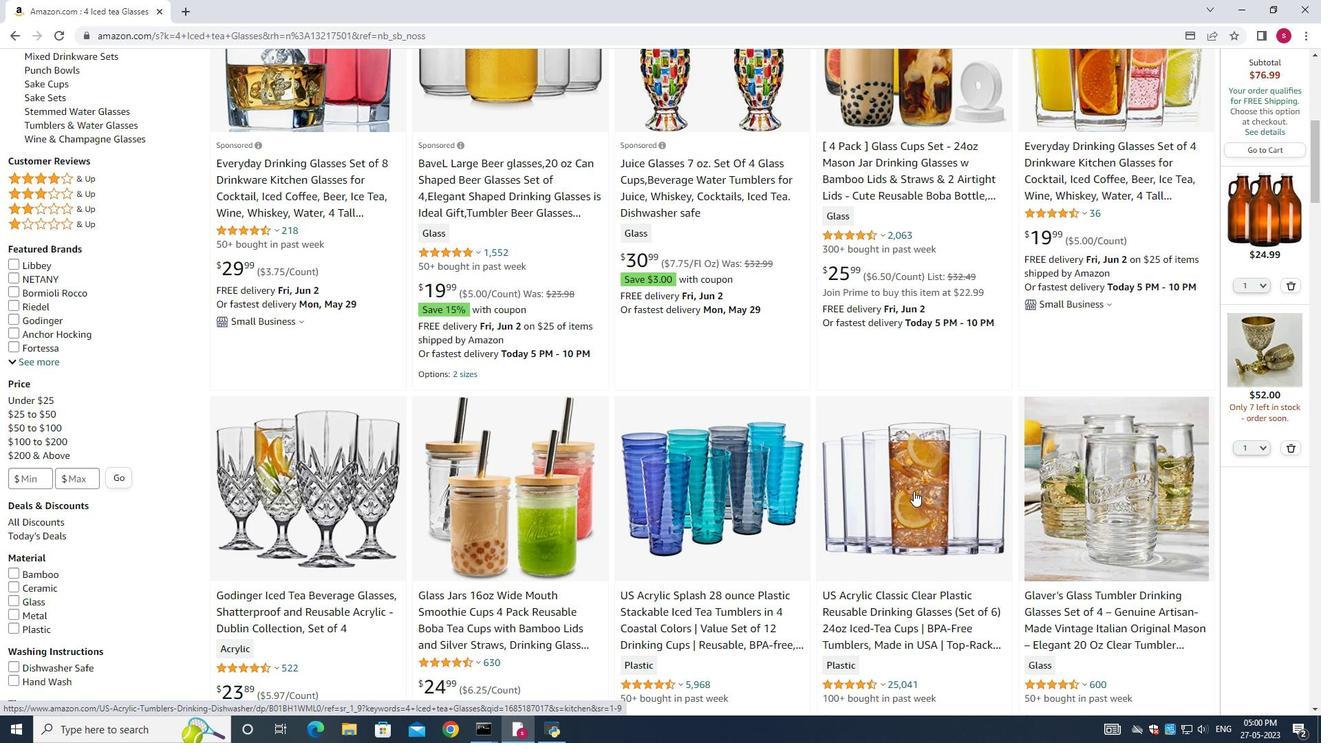 
Action: Mouse scrolled (914, 490) with delta (0, 0)
Screenshot: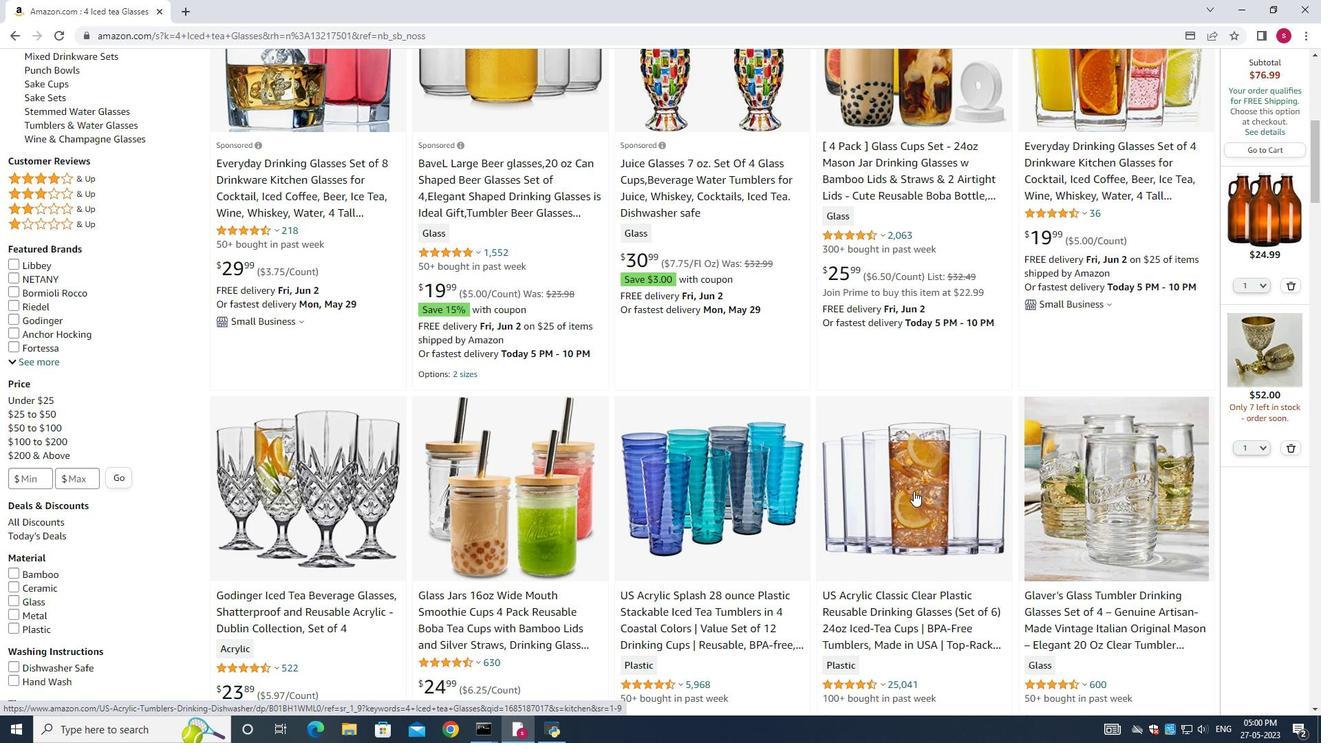 
Action: Mouse scrolled (914, 490) with delta (0, 0)
Screenshot: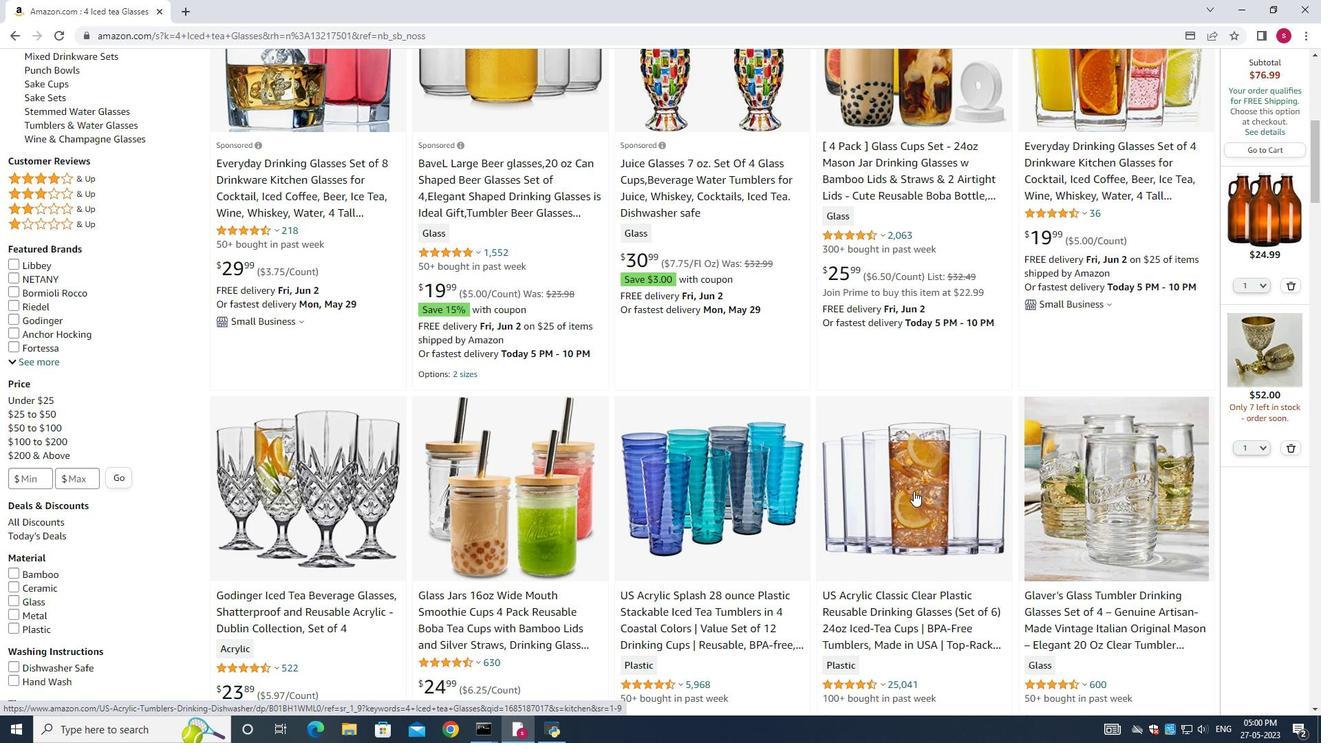 
Action: Mouse scrolled (914, 490) with delta (0, 0)
Screenshot: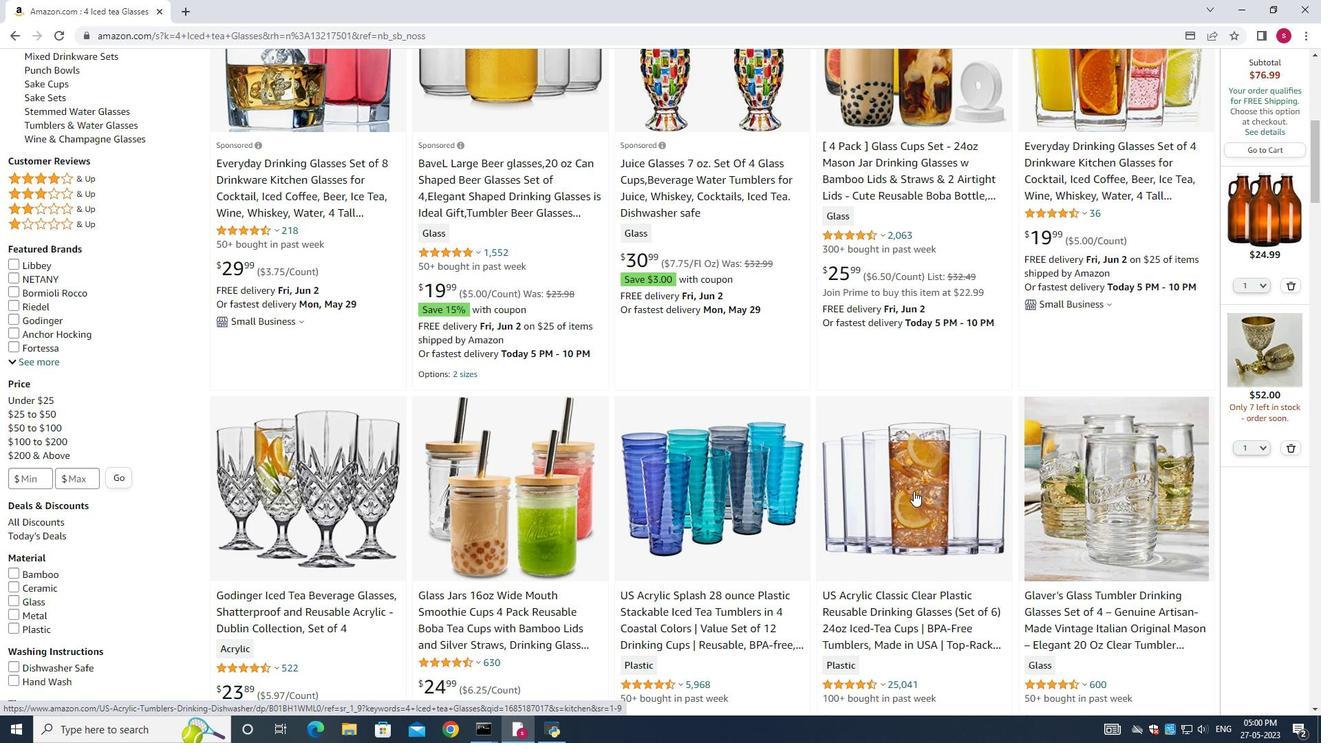 
Action: Mouse scrolled (914, 490) with delta (0, 0)
Screenshot: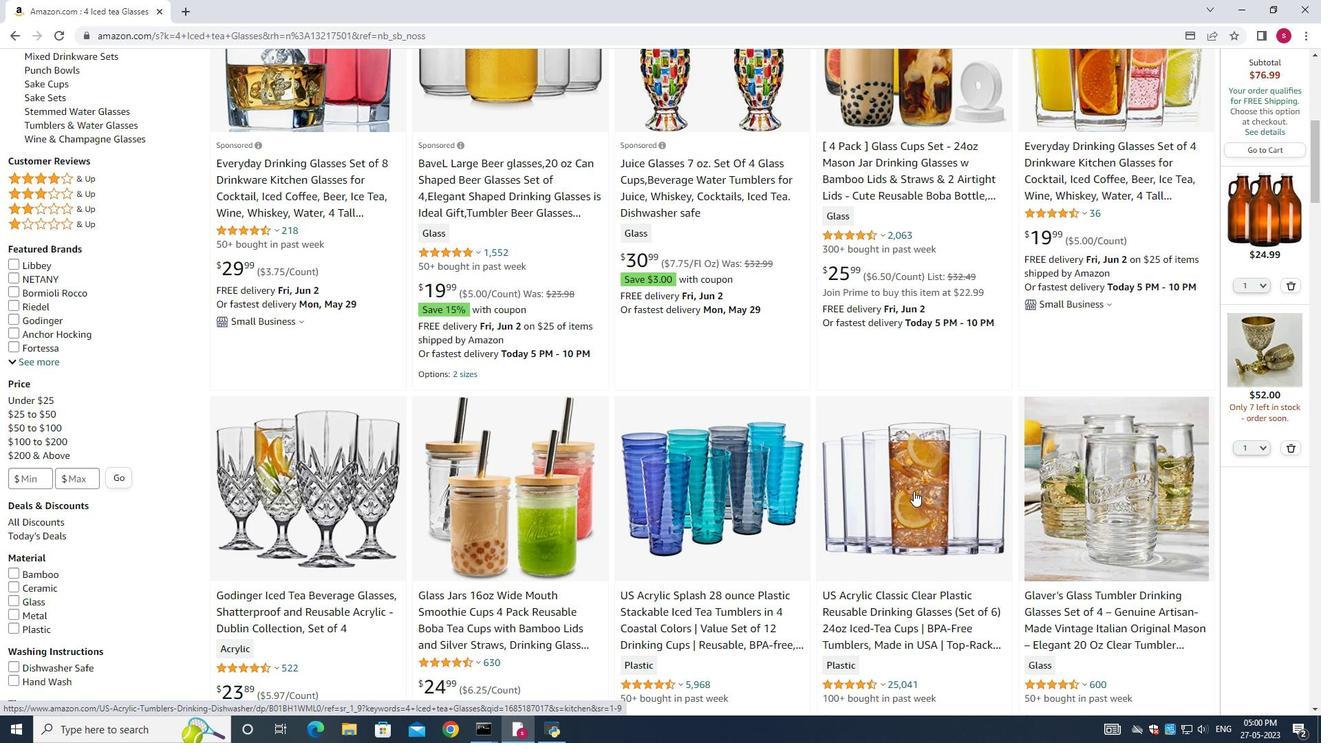 
Action: Mouse scrolled (914, 490) with delta (0, 0)
Screenshot: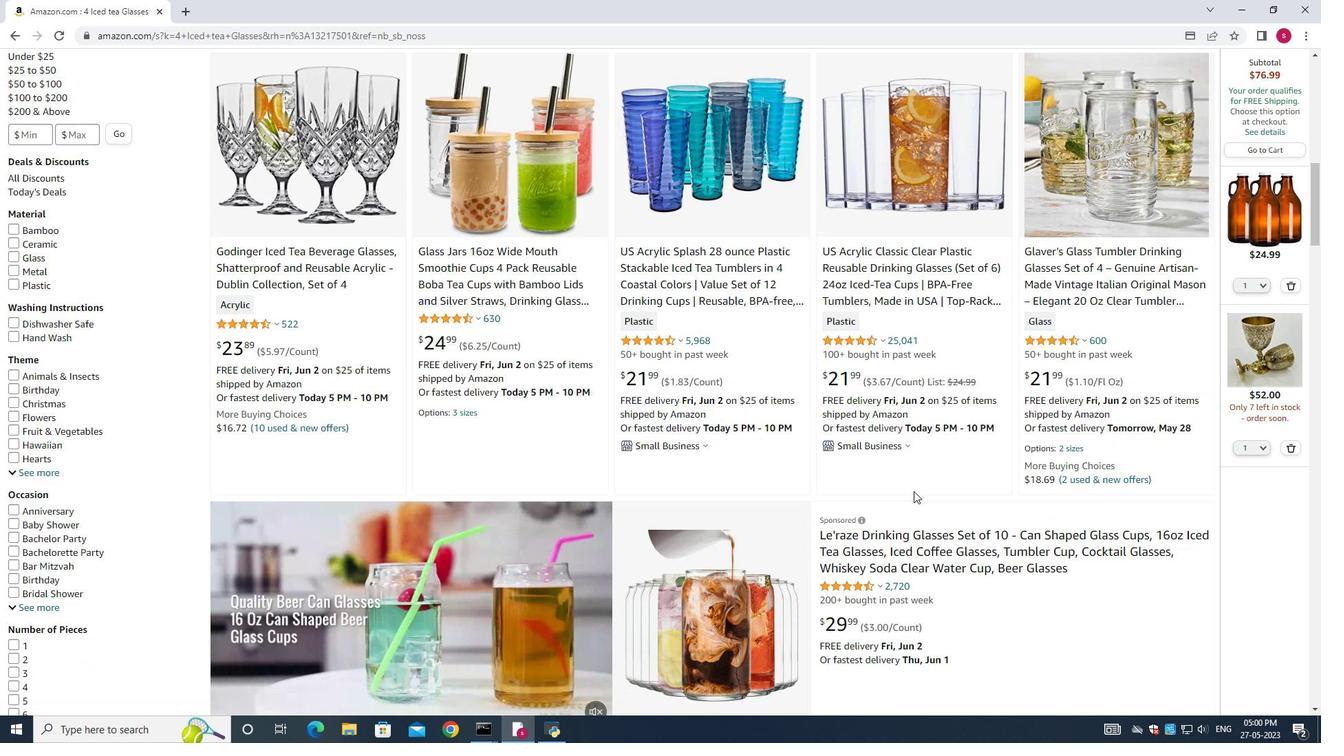 
Action: Mouse scrolled (914, 490) with delta (0, 0)
Screenshot: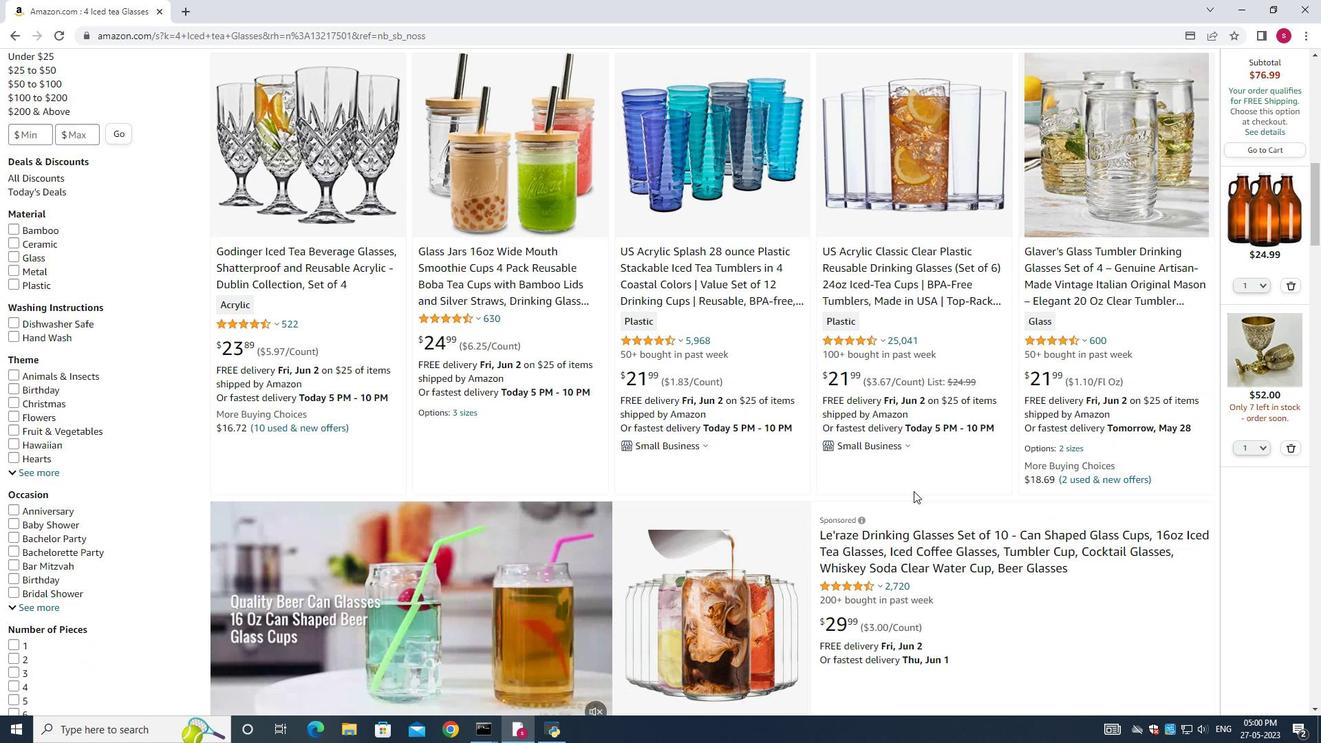 
Action: Mouse scrolled (914, 490) with delta (0, 0)
Screenshot: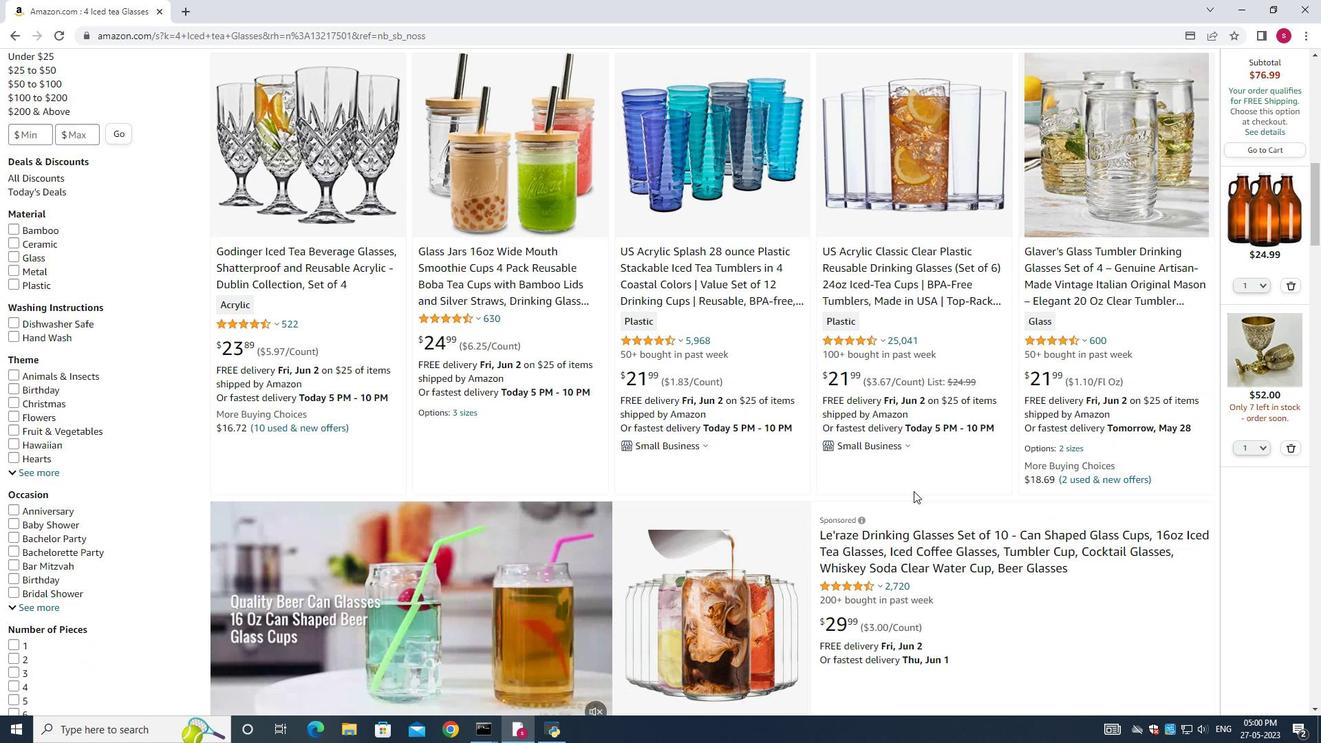 
Action: Mouse scrolled (914, 490) with delta (0, 0)
Screenshot: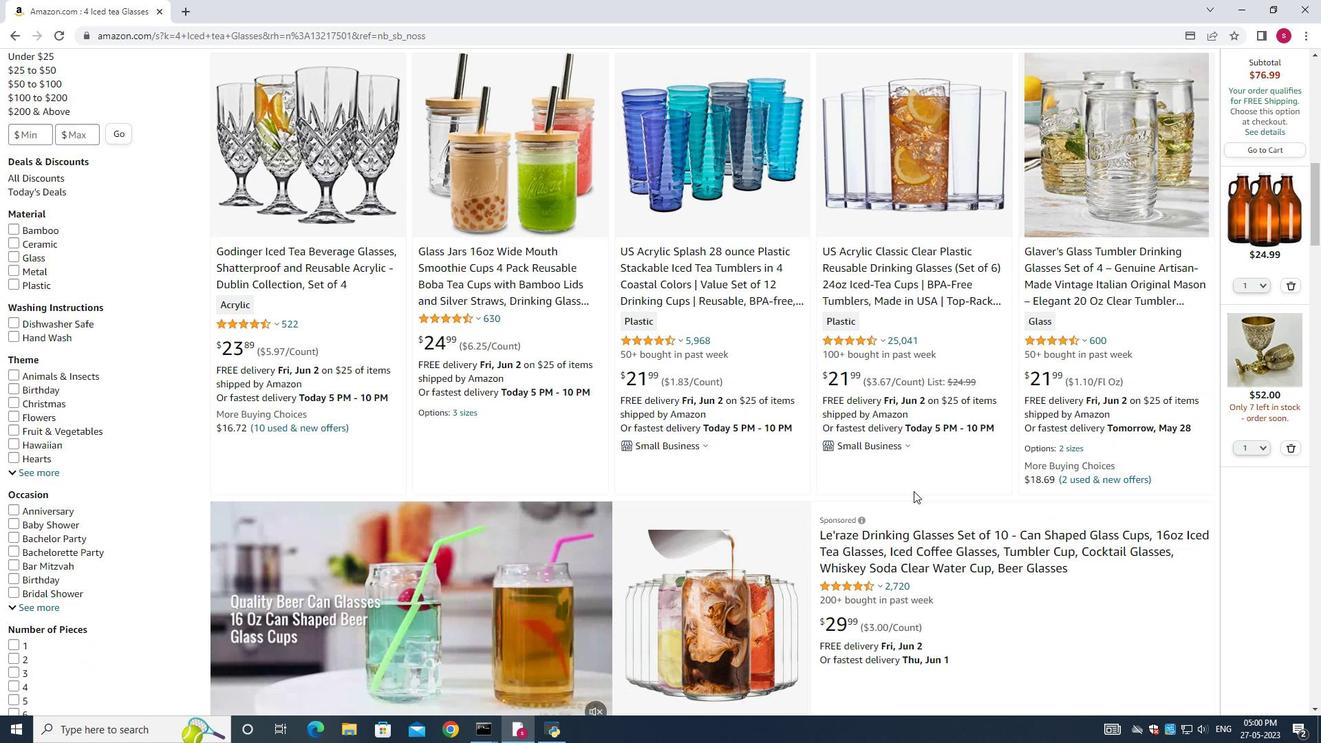 
Action: Mouse scrolled (914, 490) with delta (0, 0)
Screenshot: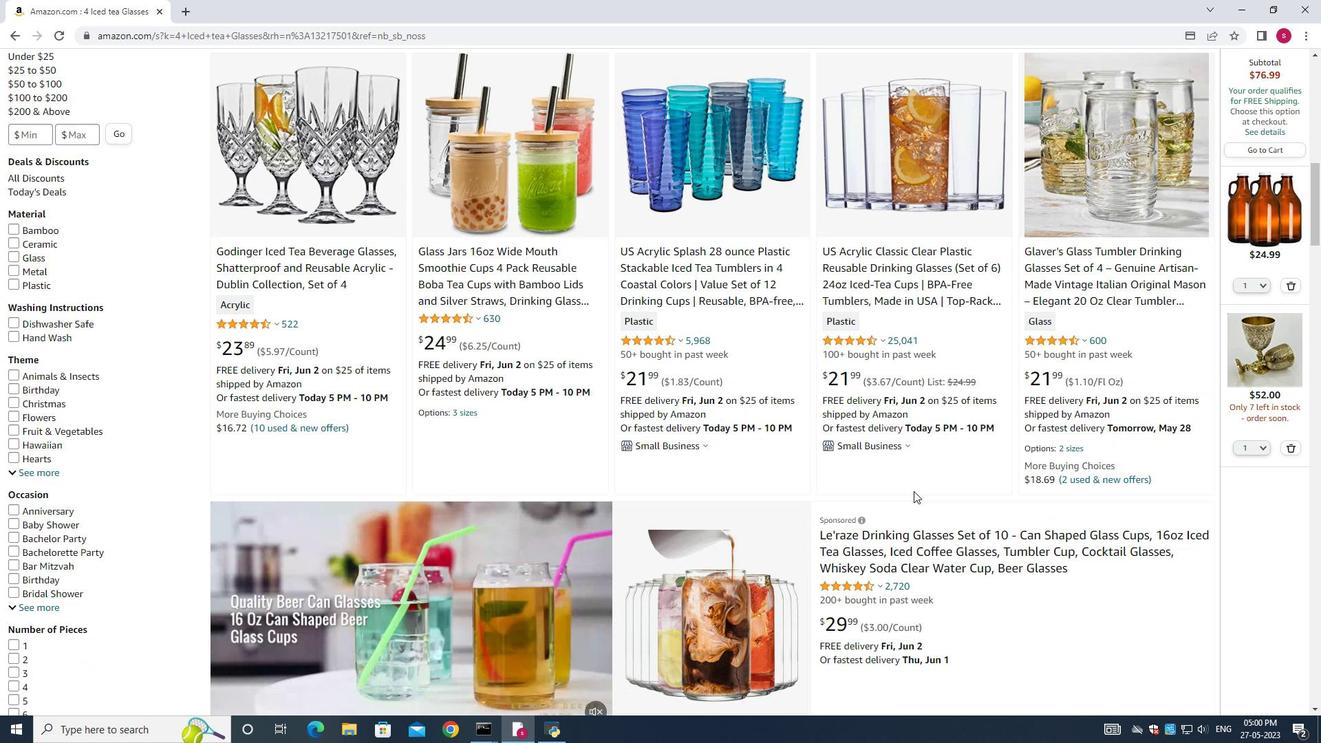 
Action: Mouse scrolled (914, 490) with delta (0, 0)
Screenshot: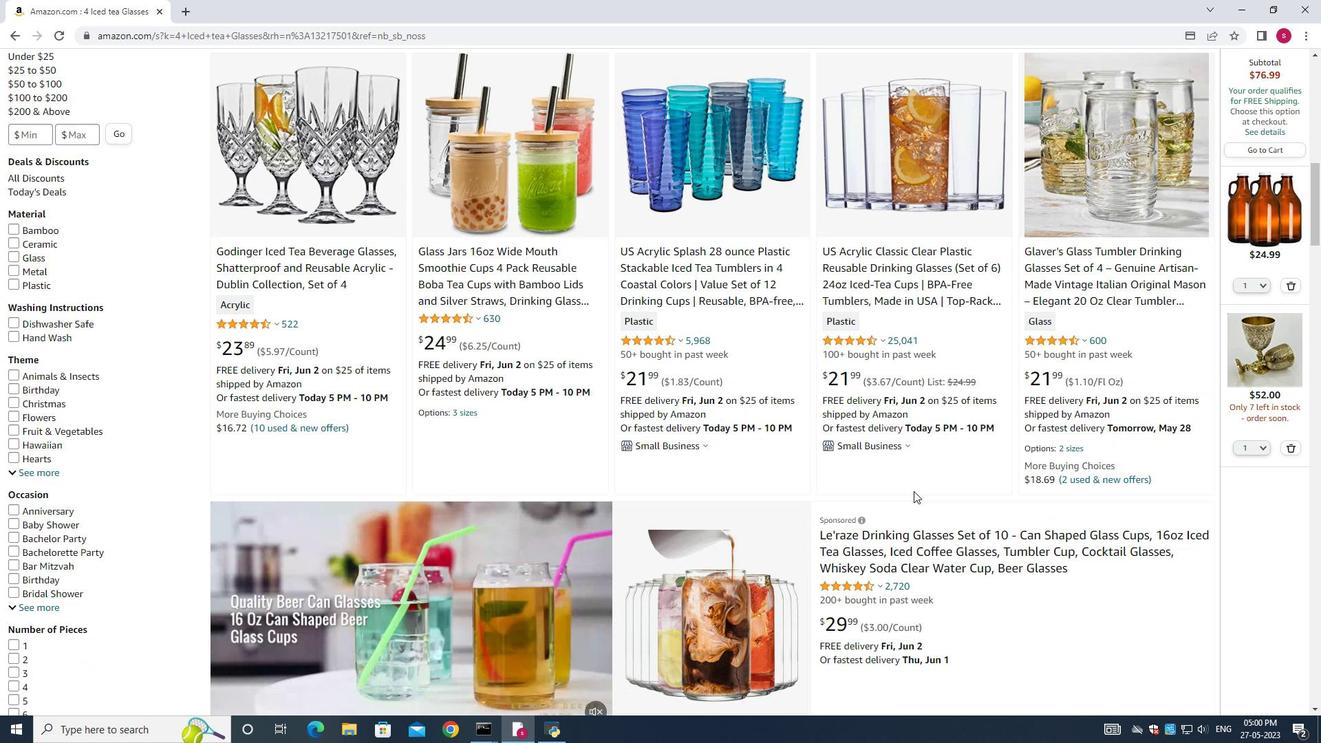 
Action: Mouse moved to (514, 497)
Screenshot: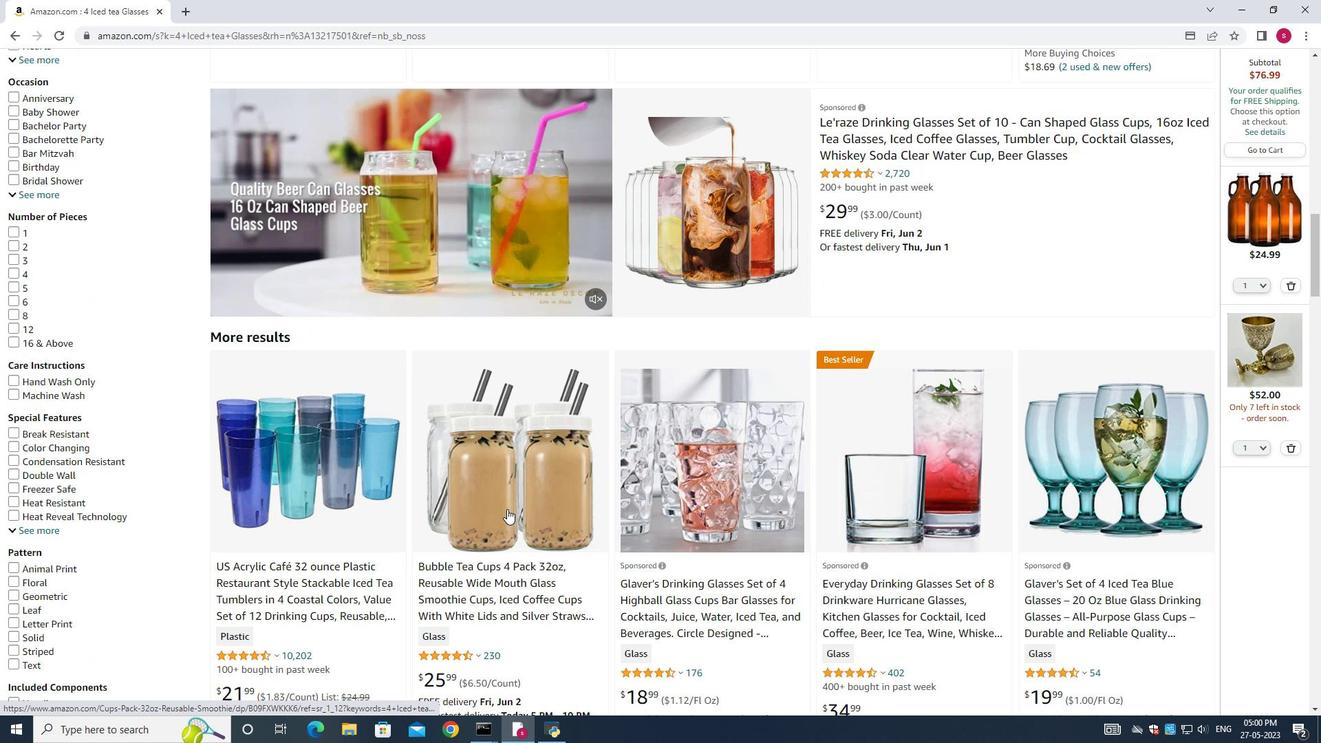 
Action: Mouse pressed left at (514, 497)
Screenshot: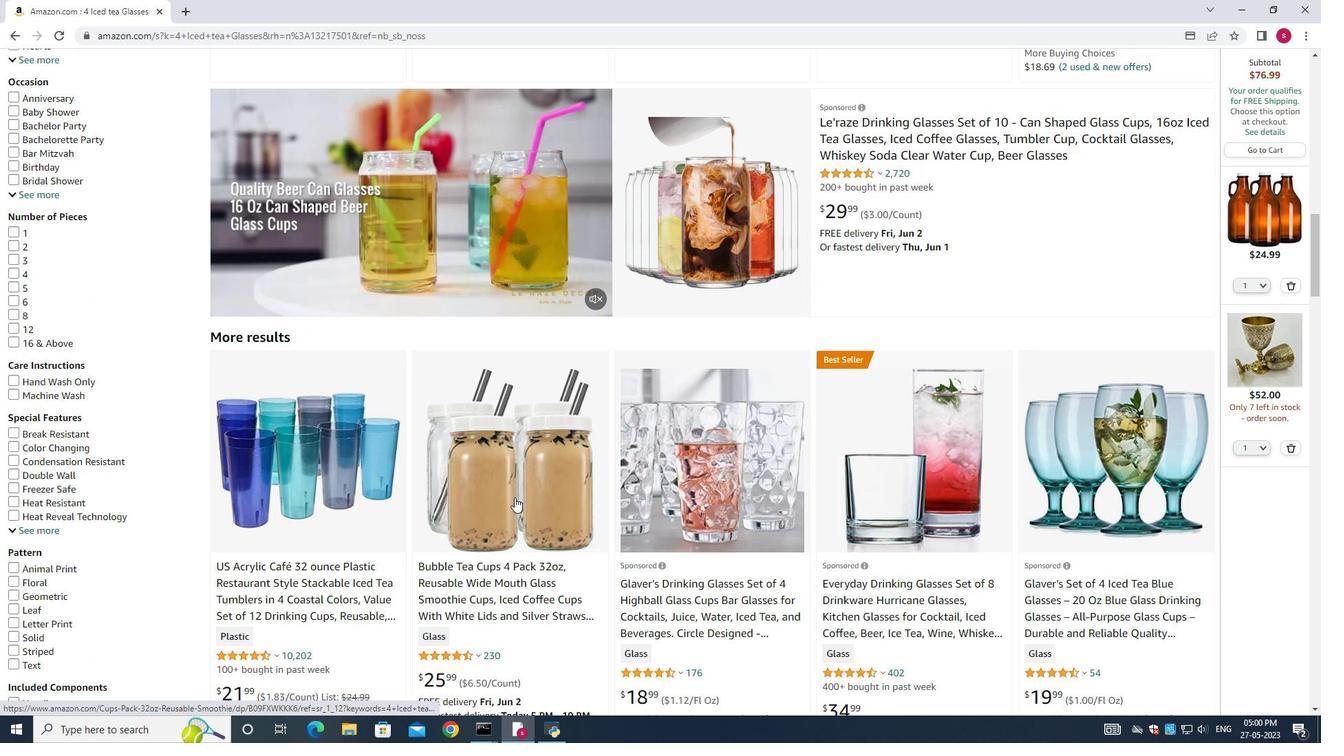 
Action: Mouse moved to (976, 521)
Screenshot: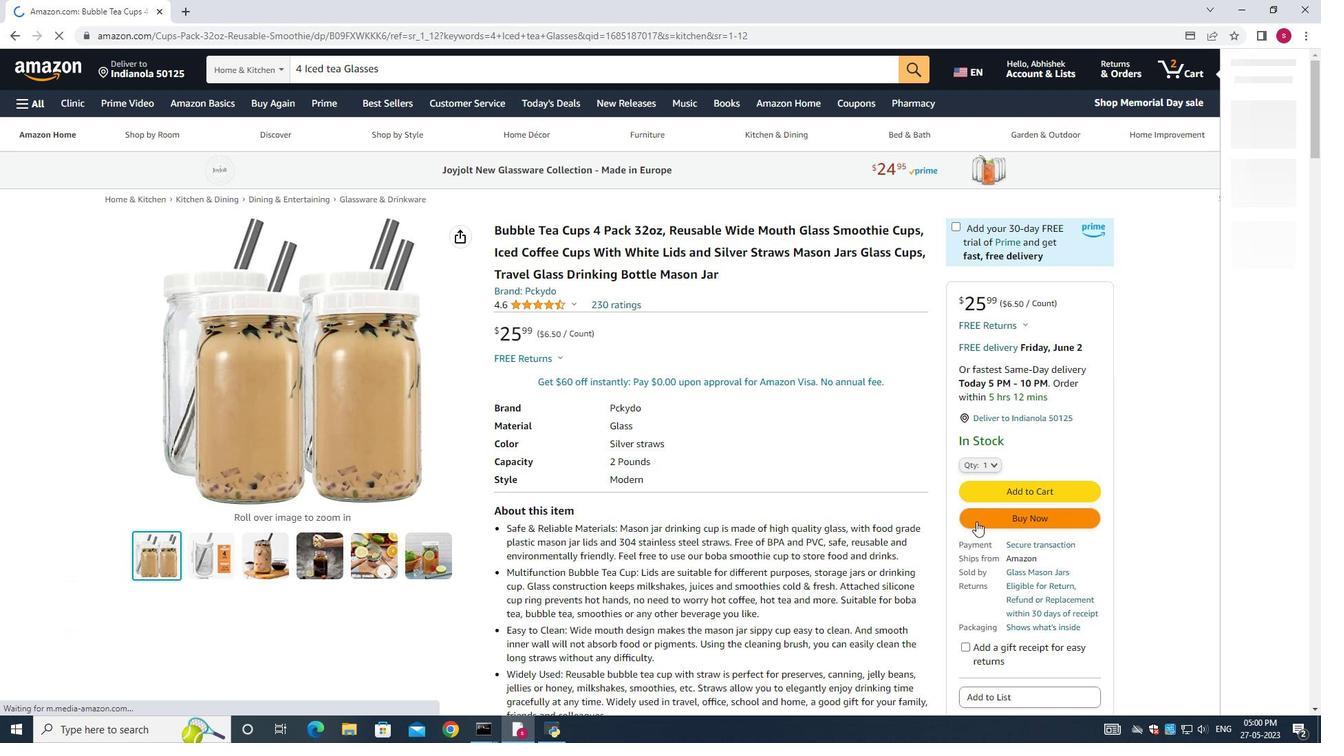 
Action: Mouse pressed left at (976, 521)
Screenshot: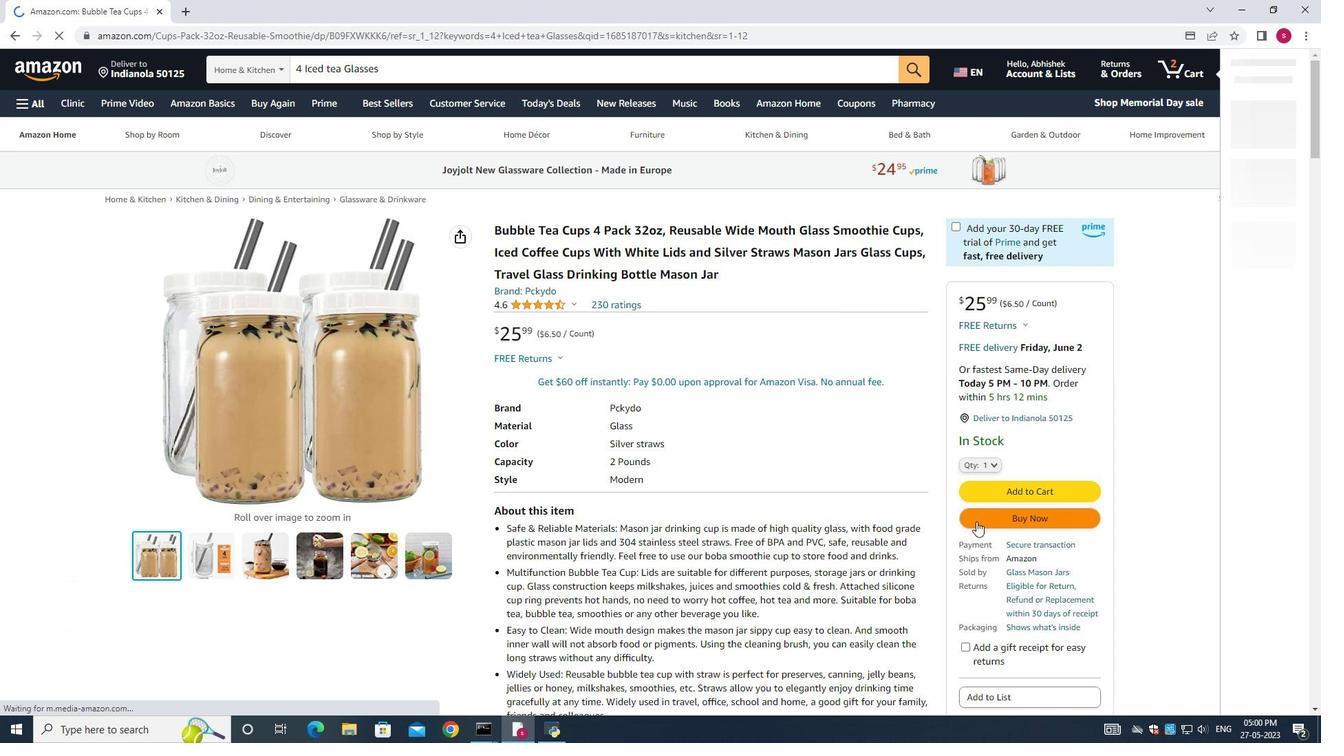 
Action: Mouse moved to (507, 411)
Screenshot: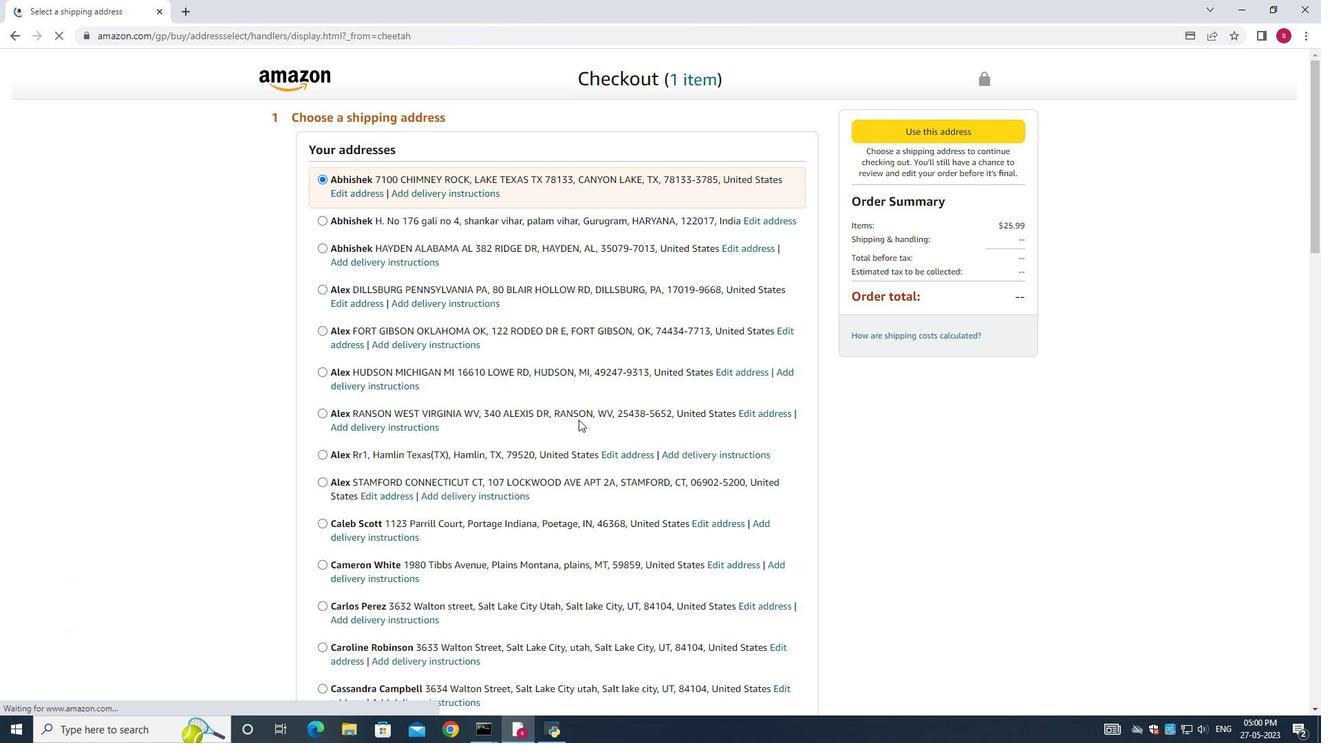 
Action: Mouse scrolled (507, 410) with delta (0, 0)
Screenshot: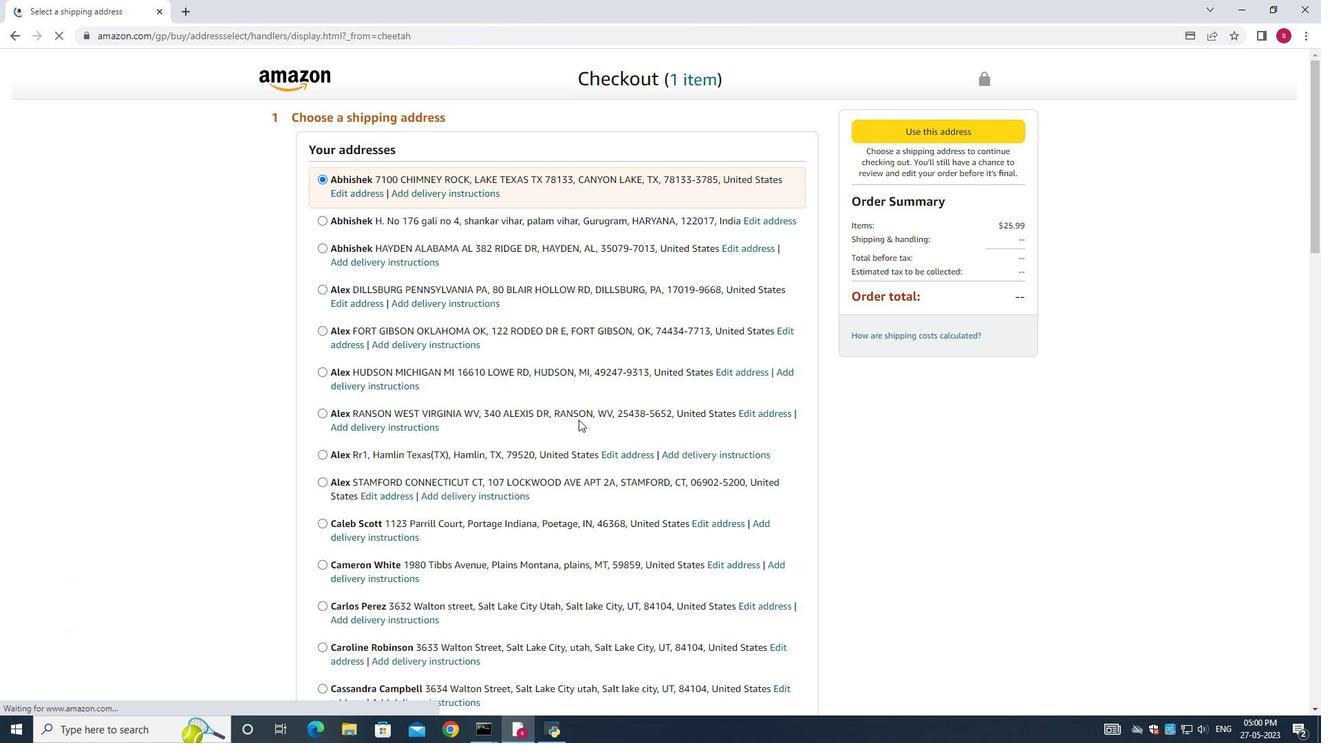 
Action: Mouse moved to (507, 412)
Screenshot: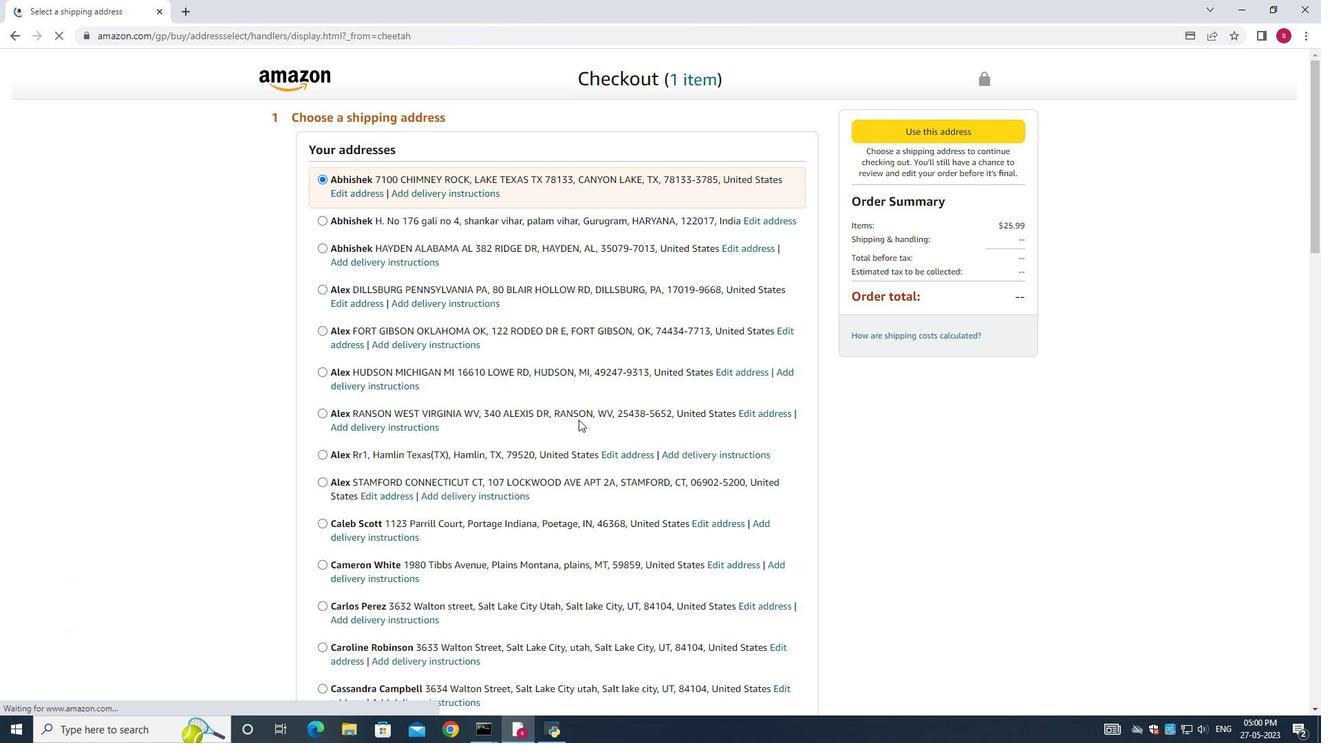 
Action: Mouse scrolled (507, 412) with delta (0, 0)
Screenshot: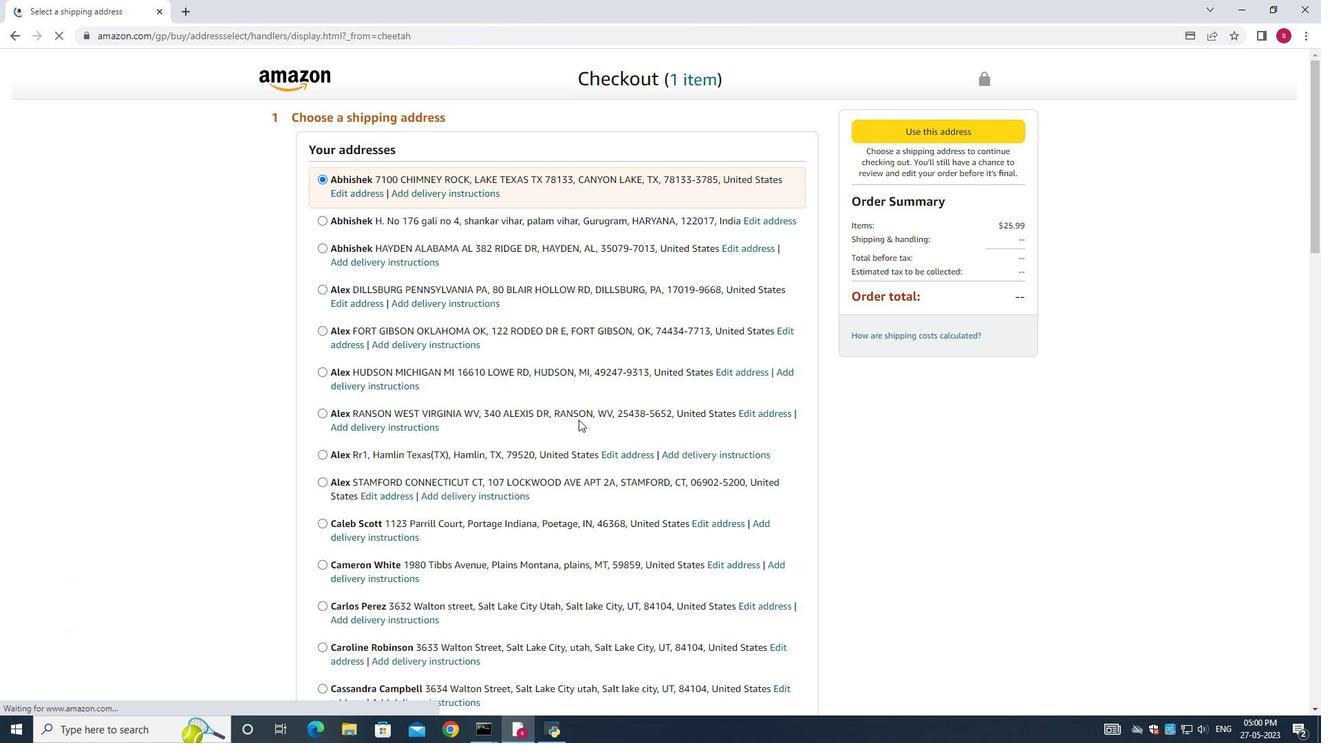 
Action: Mouse scrolled (507, 412) with delta (0, 0)
Screenshot: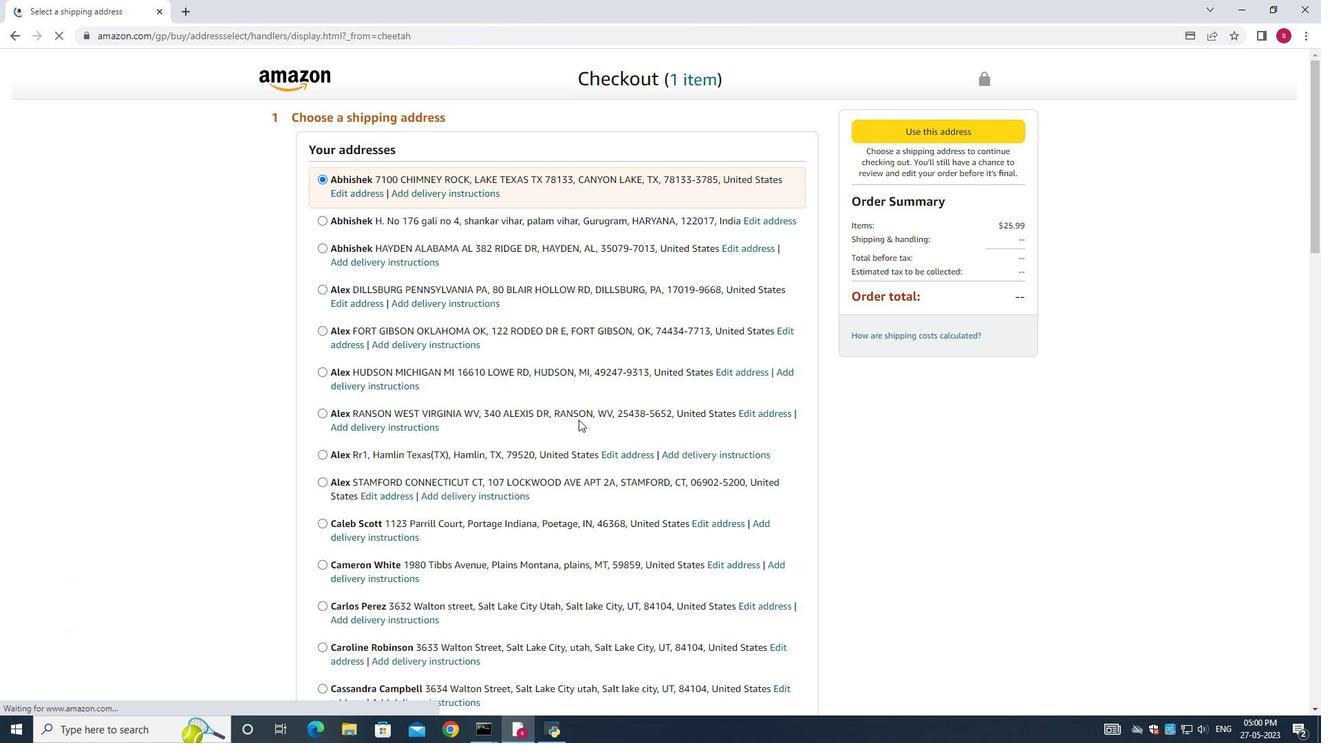 
Action: Mouse scrolled (507, 412) with delta (0, 0)
Screenshot: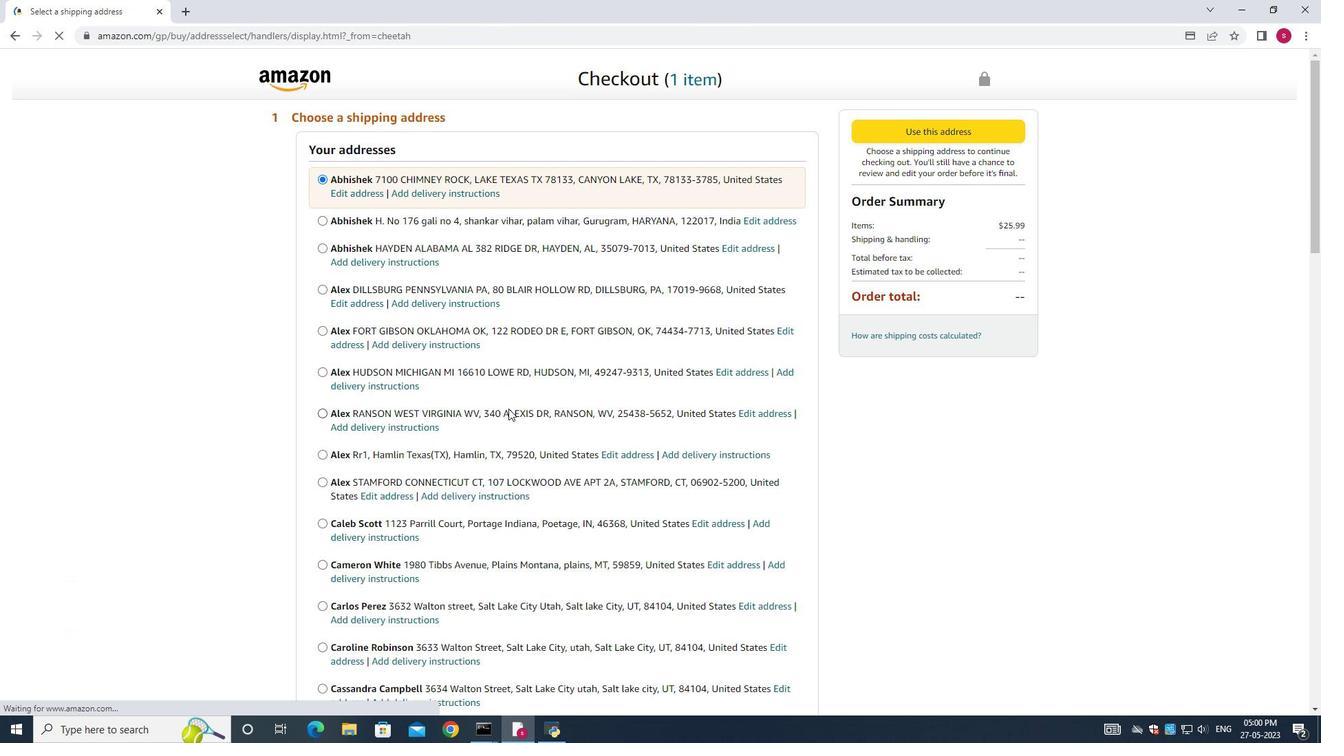 
Action: Mouse scrolled (507, 412) with delta (0, 0)
Screenshot: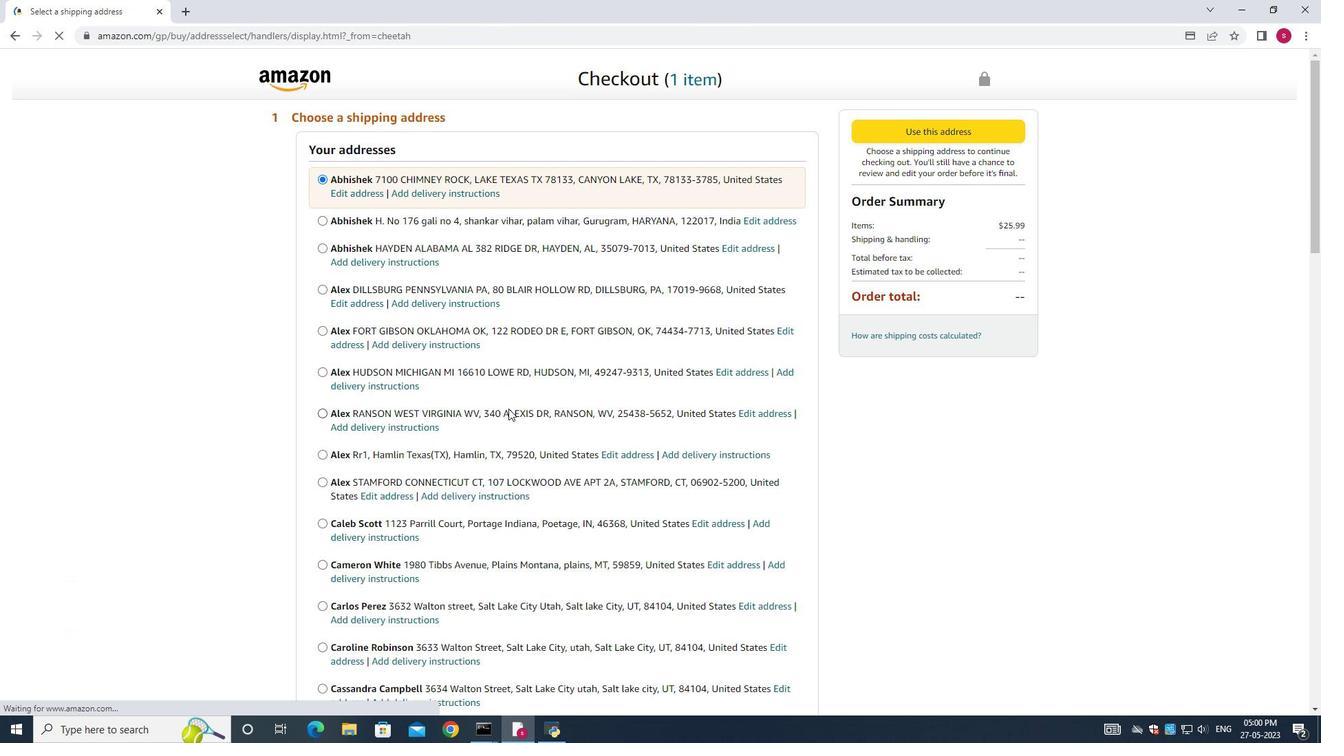 
Action: Mouse scrolled (507, 412) with delta (0, 0)
Screenshot: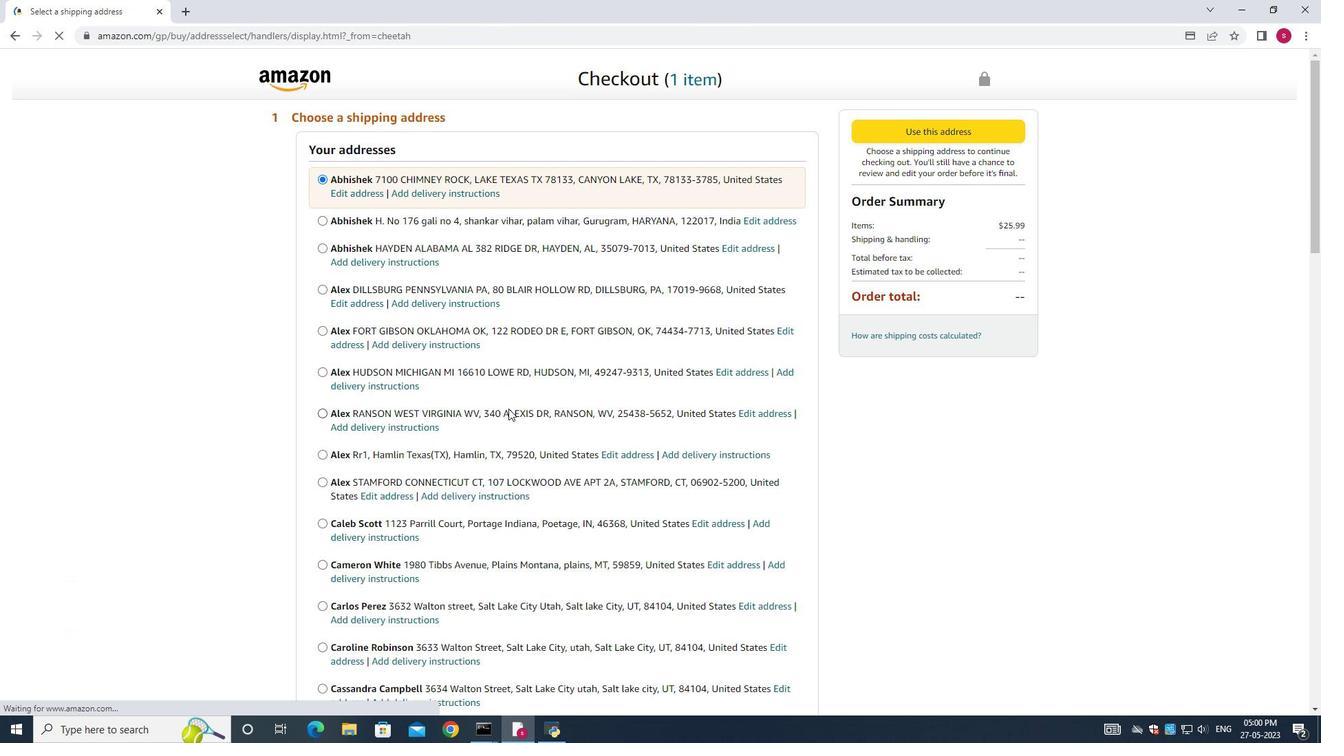 
Action: Mouse moved to (507, 413)
Screenshot: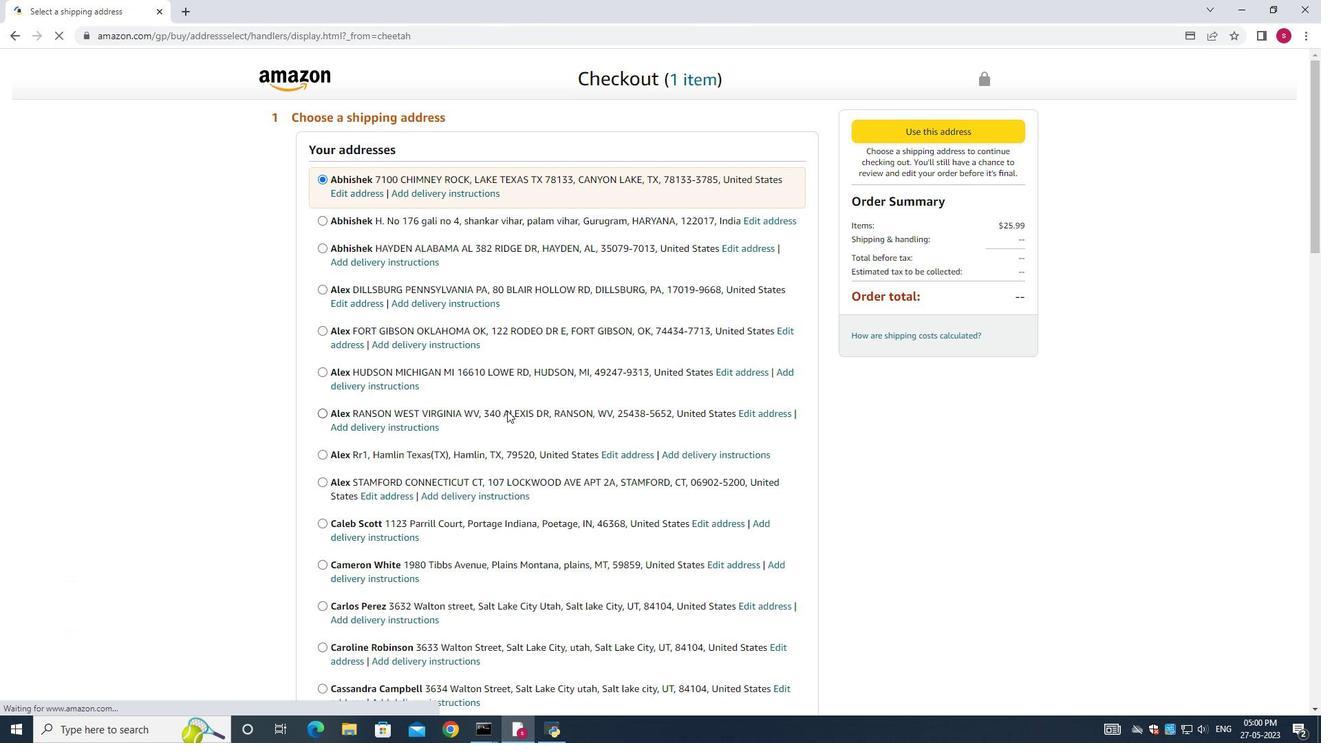
Action: Mouse scrolled (507, 412) with delta (0, 0)
Screenshot: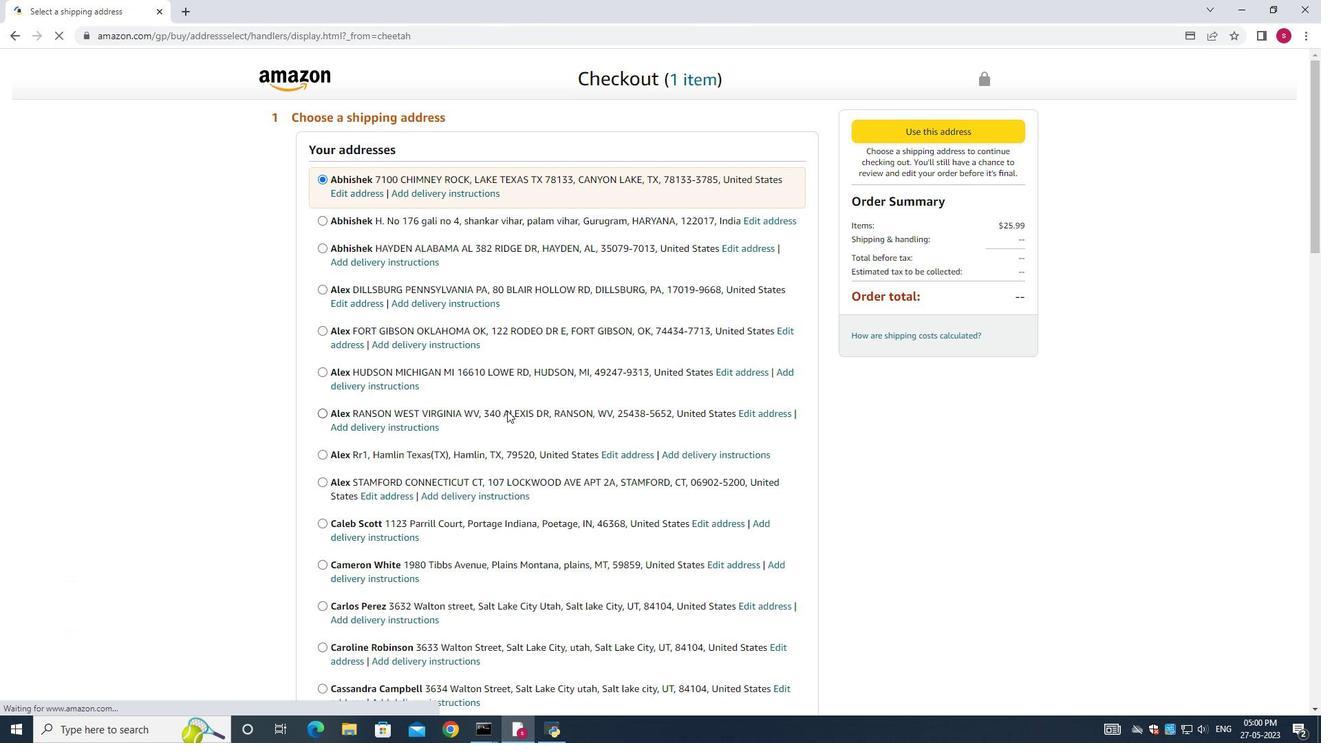 
Action: Mouse moved to (505, 419)
Screenshot: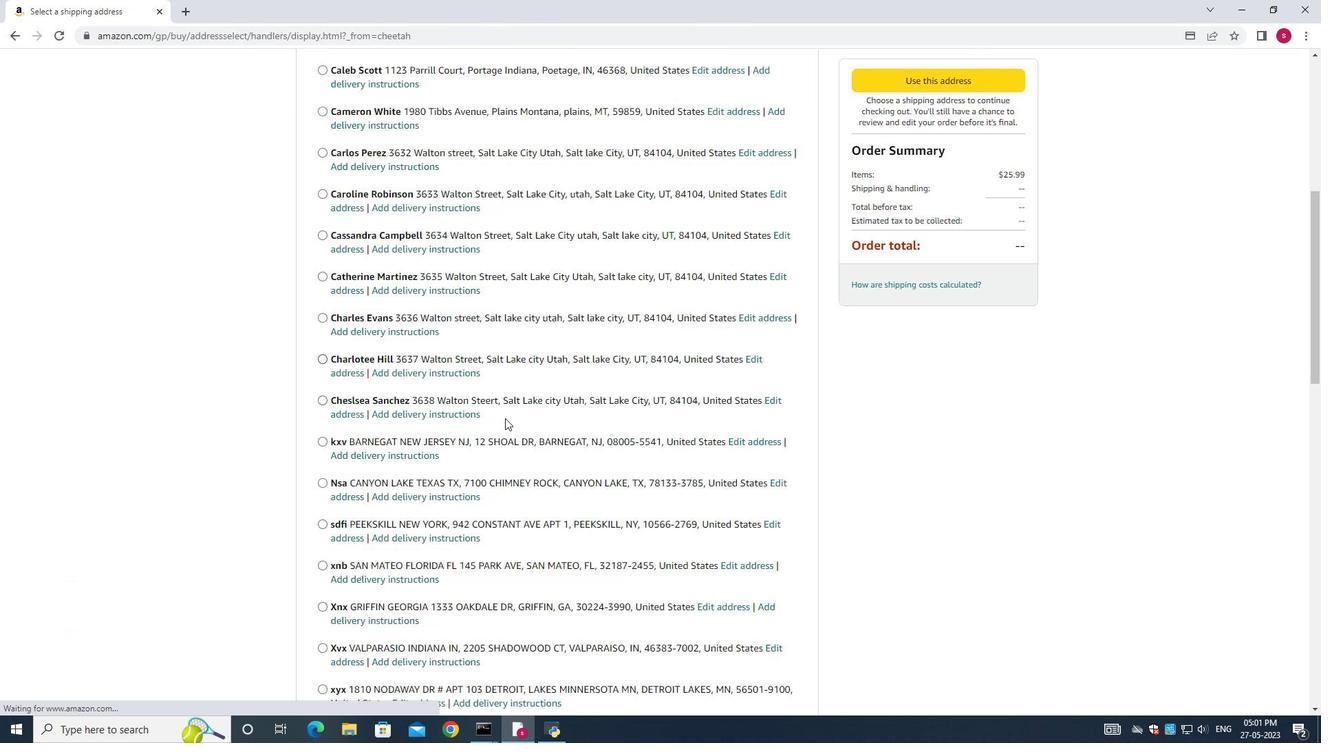 
Action: Mouse scrolled (505, 418) with delta (0, 0)
Screenshot: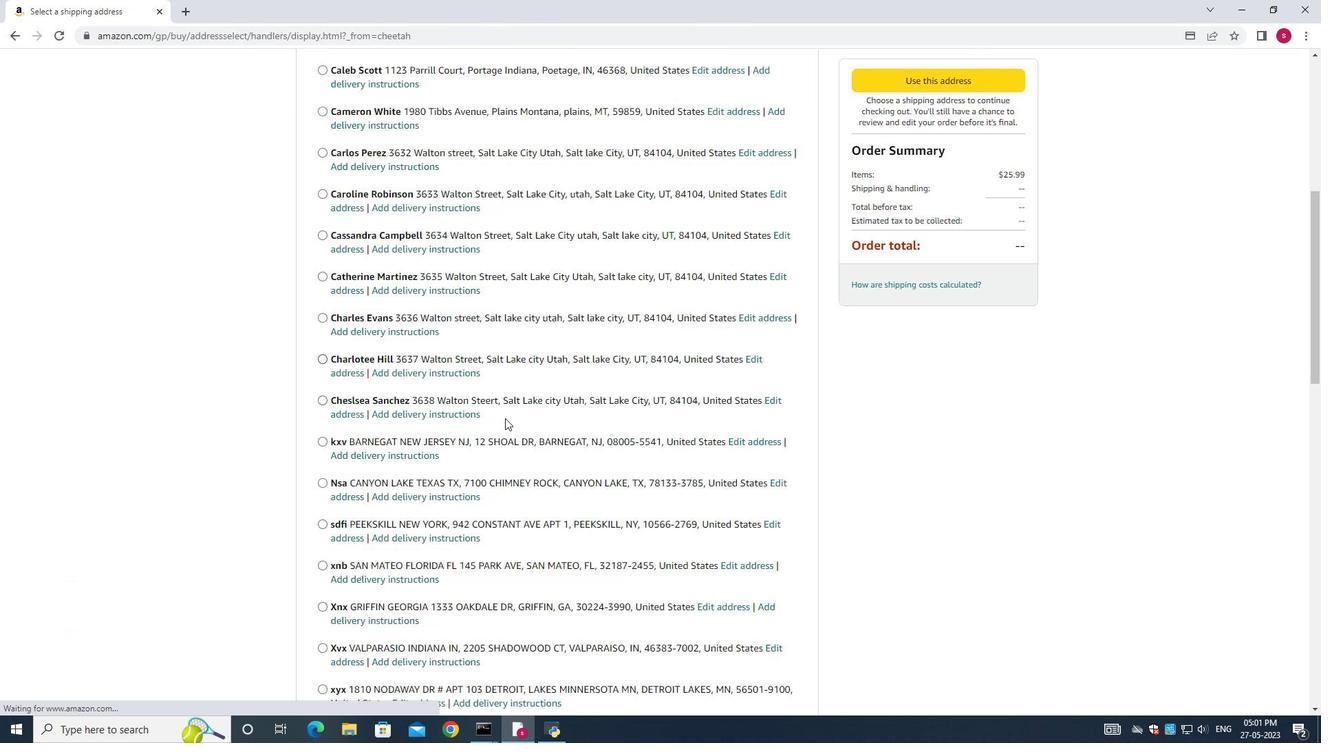 
Action: Mouse scrolled (505, 418) with delta (0, 0)
Screenshot: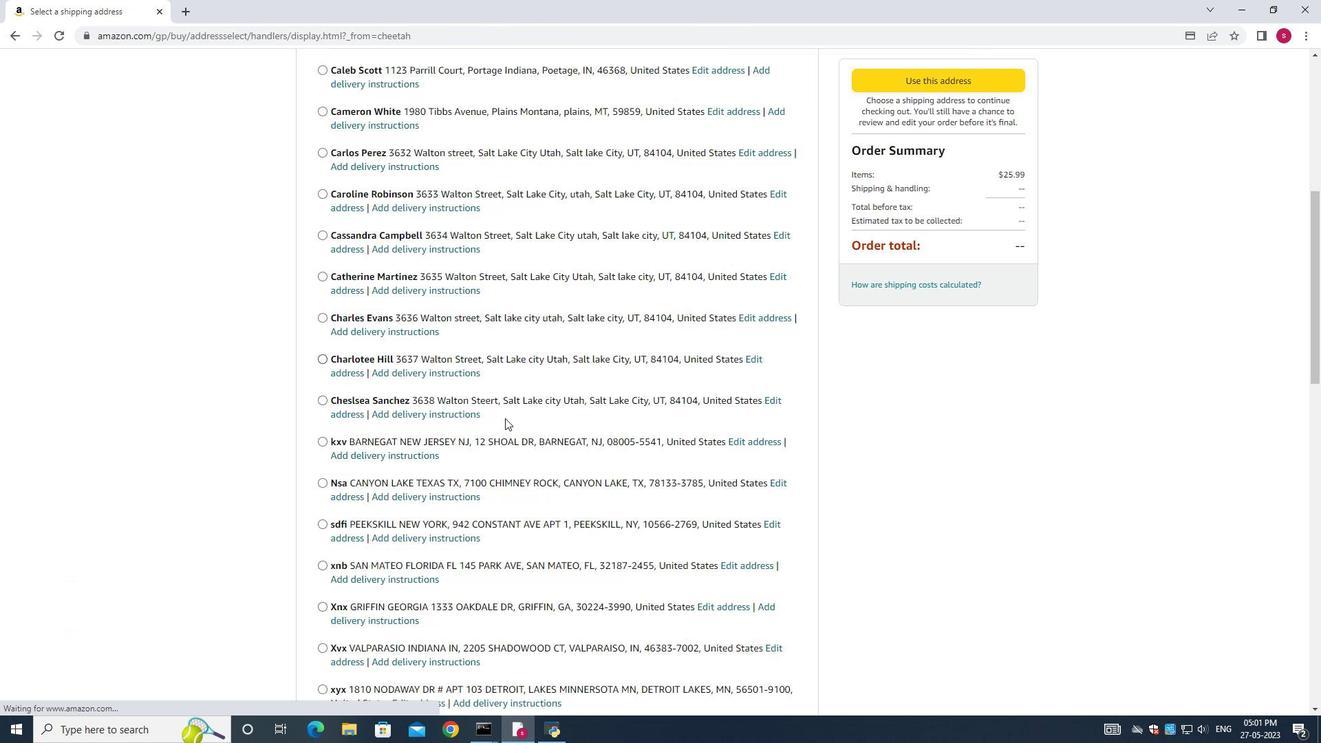 
Action: Mouse scrolled (505, 418) with delta (0, 0)
Screenshot: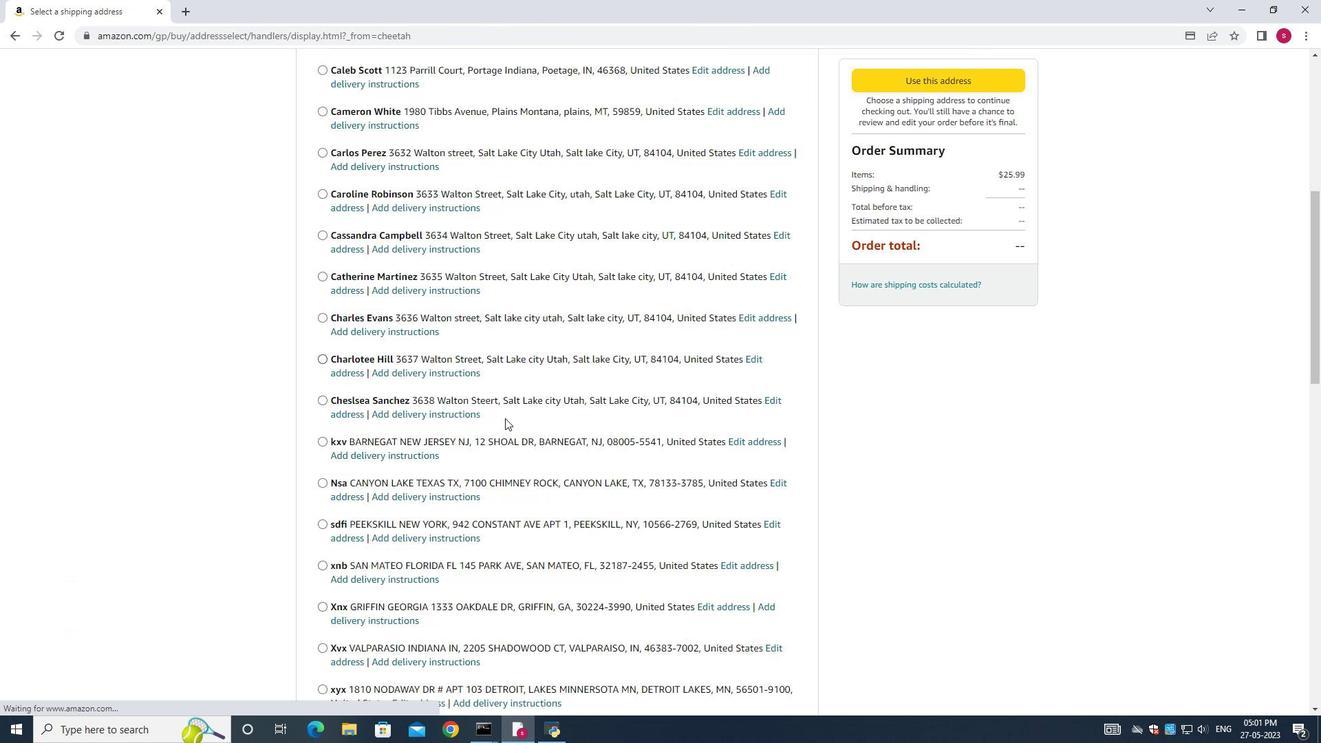 
Action: Mouse scrolled (505, 418) with delta (0, 0)
Screenshot: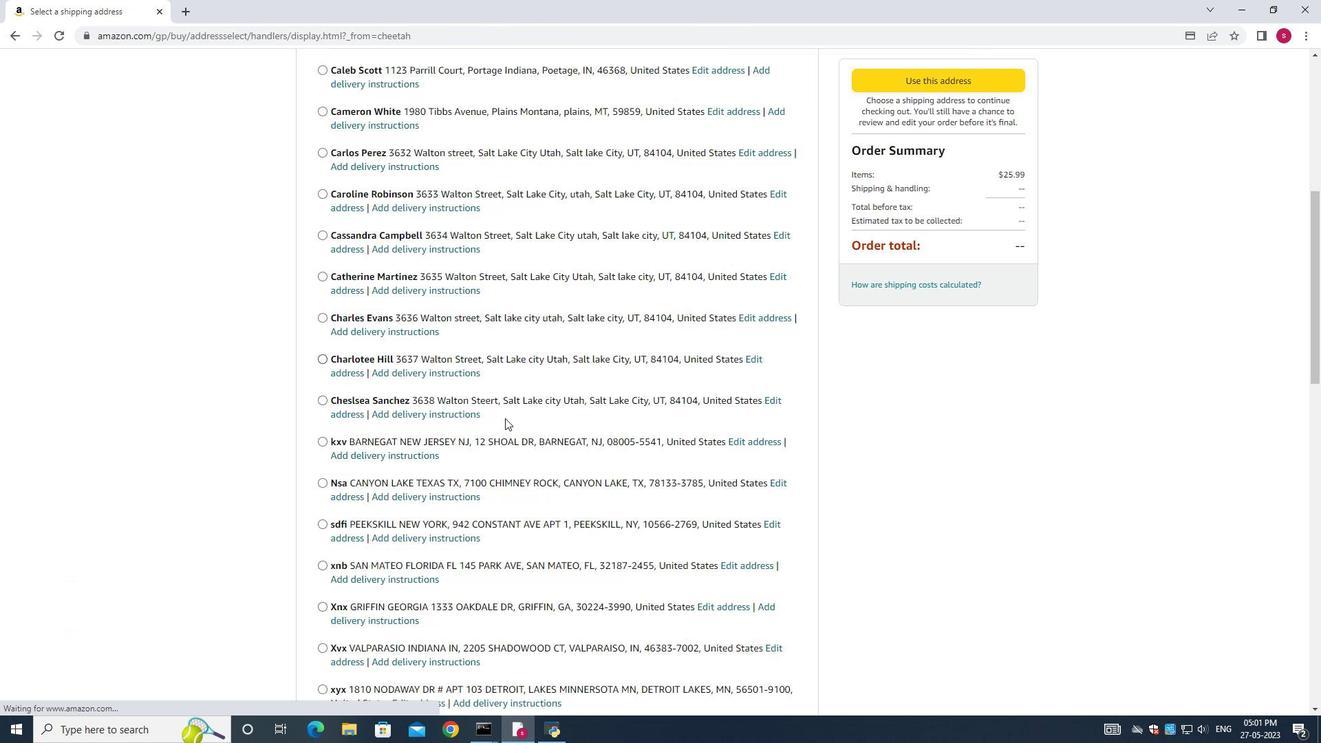 
Action: Mouse scrolled (505, 418) with delta (0, 0)
Screenshot: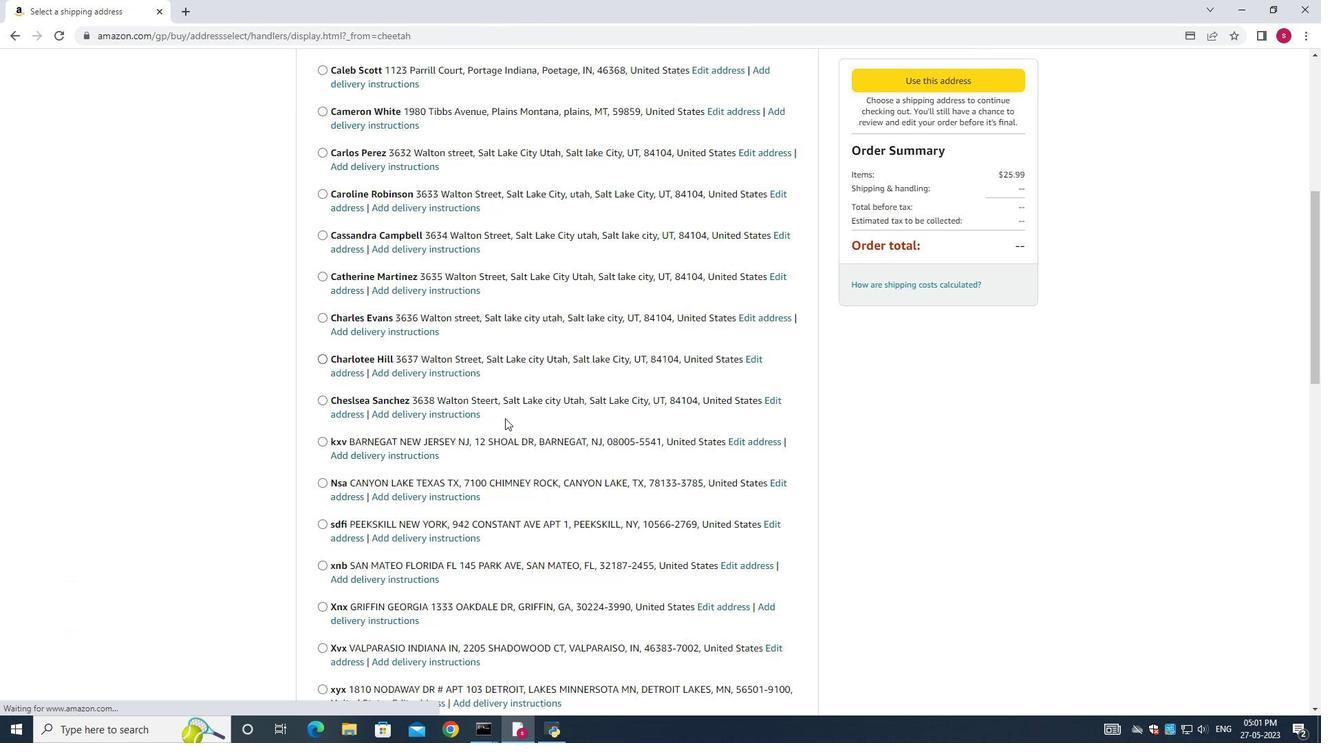 
Action: Mouse moved to (504, 440)
Screenshot: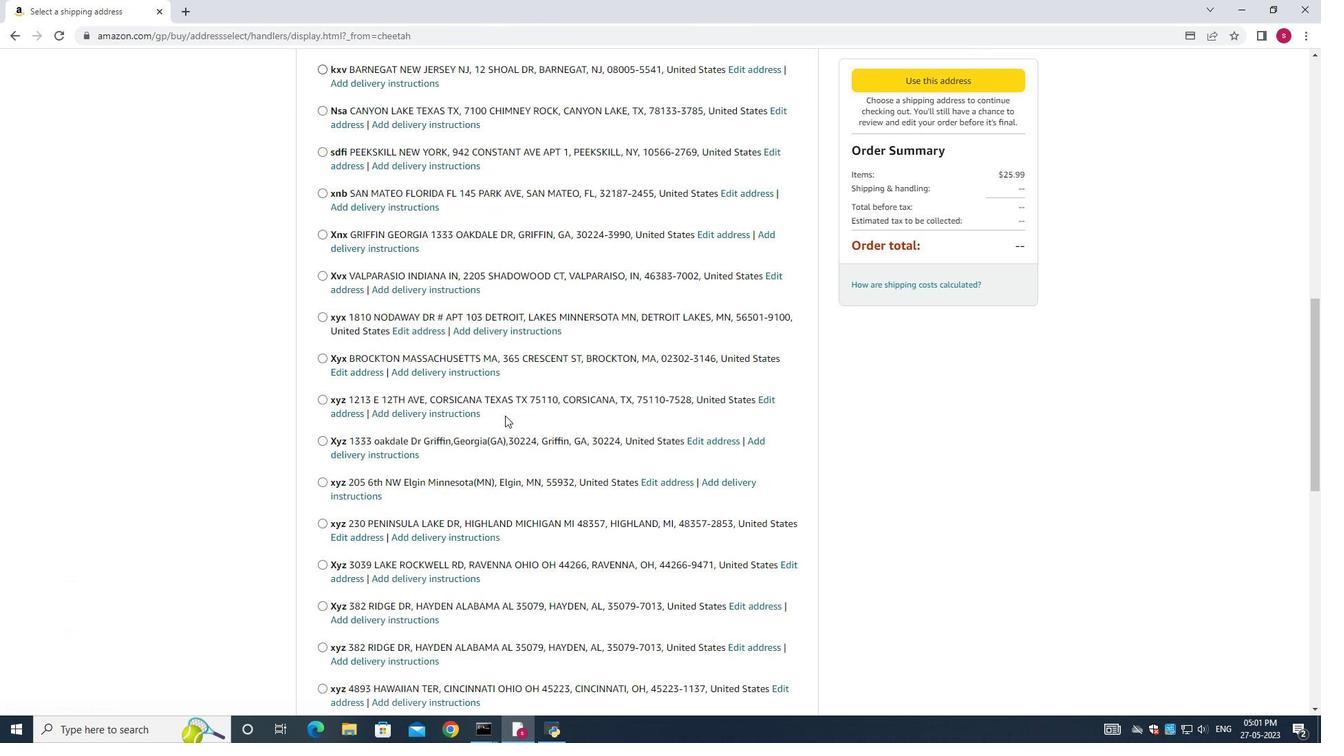 
Action: Mouse scrolled (504, 439) with delta (0, 0)
Screenshot: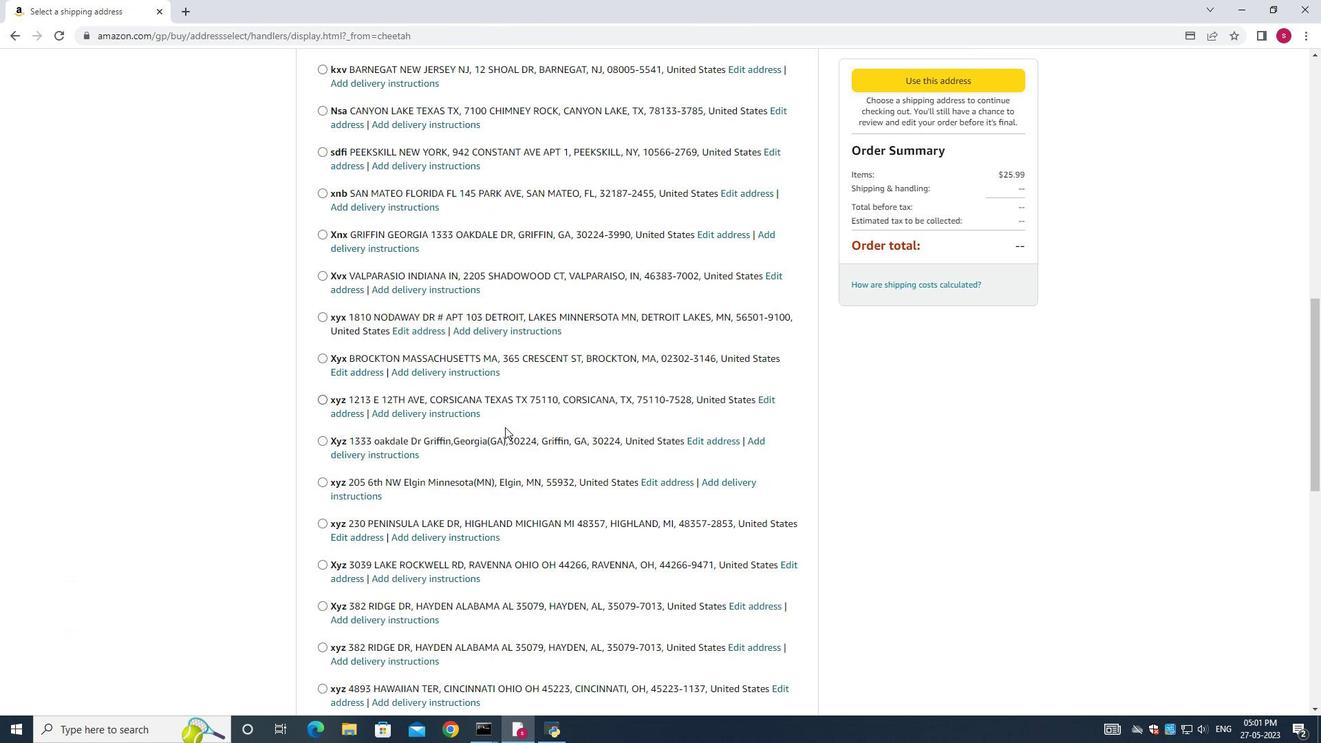 
Action: Mouse moved to (504, 441)
Screenshot: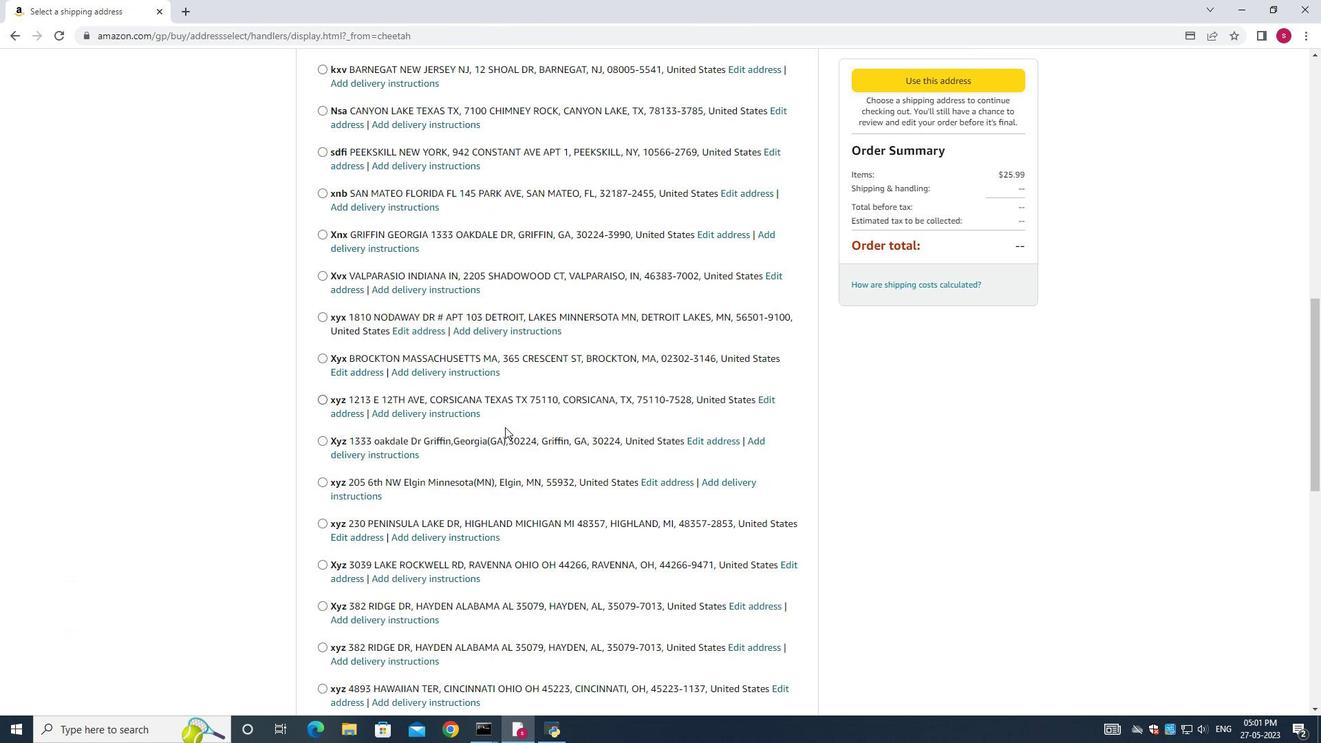
Action: Mouse scrolled (504, 440) with delta (0, 0)
Screenshot: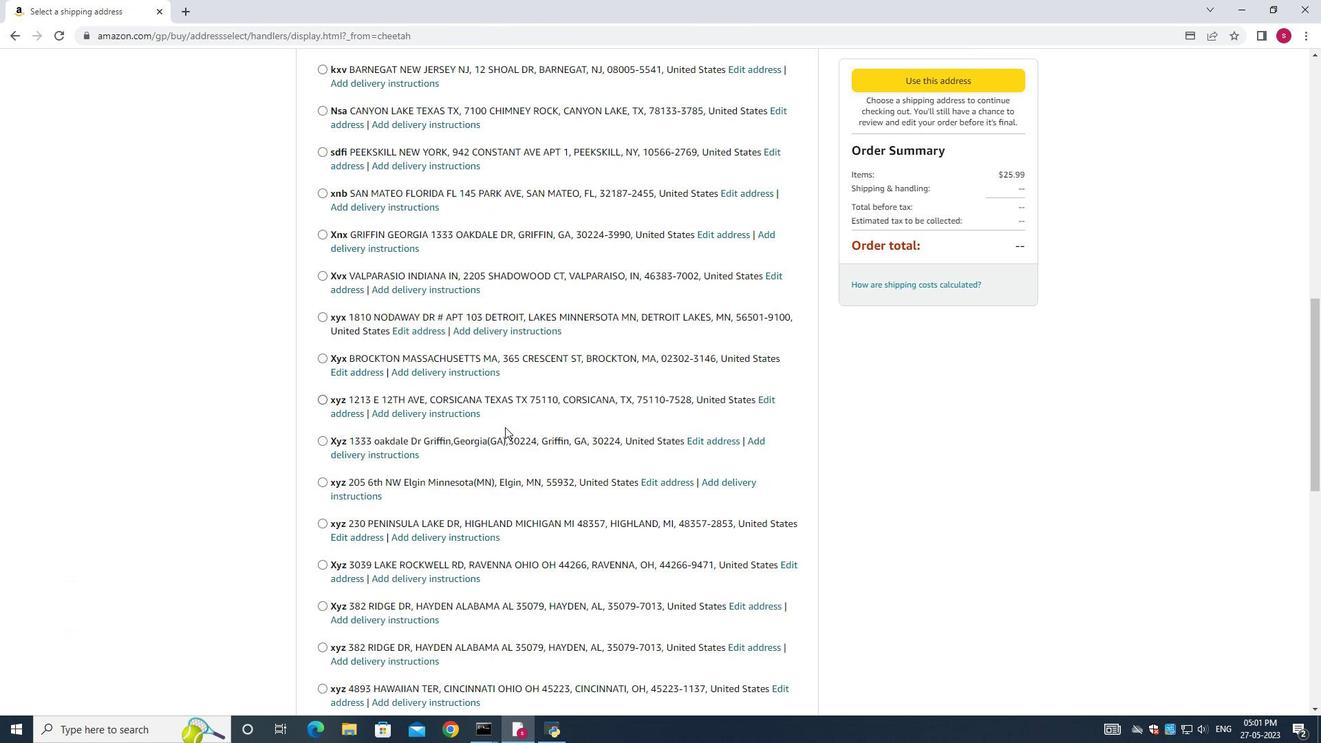 
Action: Mouse moved to (503, 441)
Screenshot: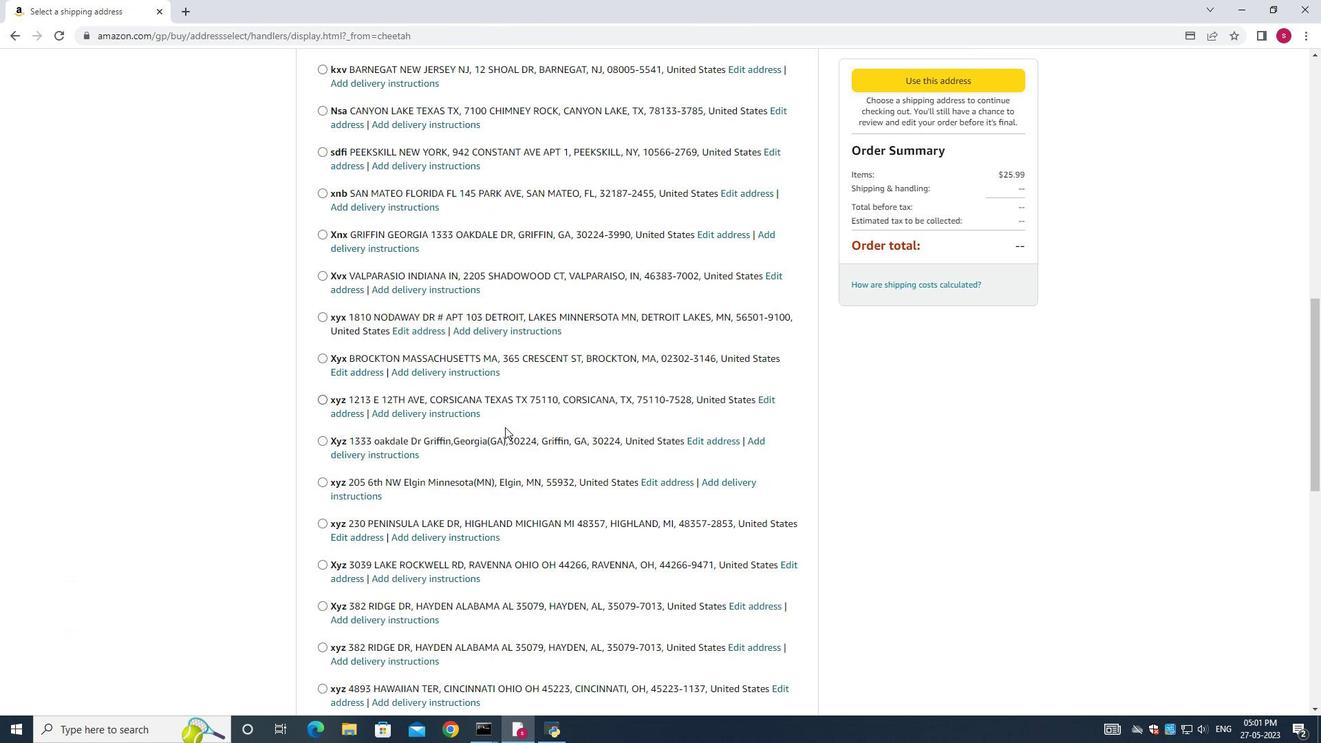 
Action: Mouse scrolled (503, 440) with delta (0, 0)
Screenshot: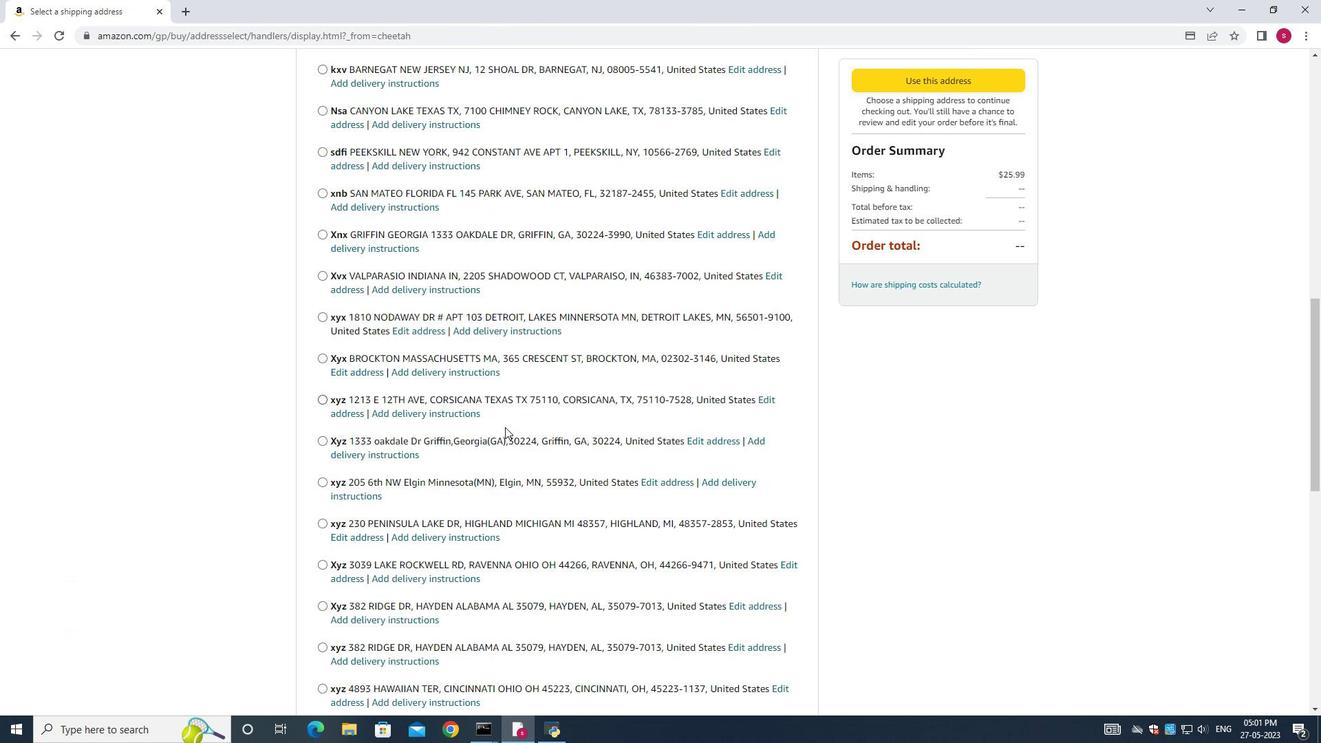 
Action: Mouse moved to (503, 441)
Screenshot: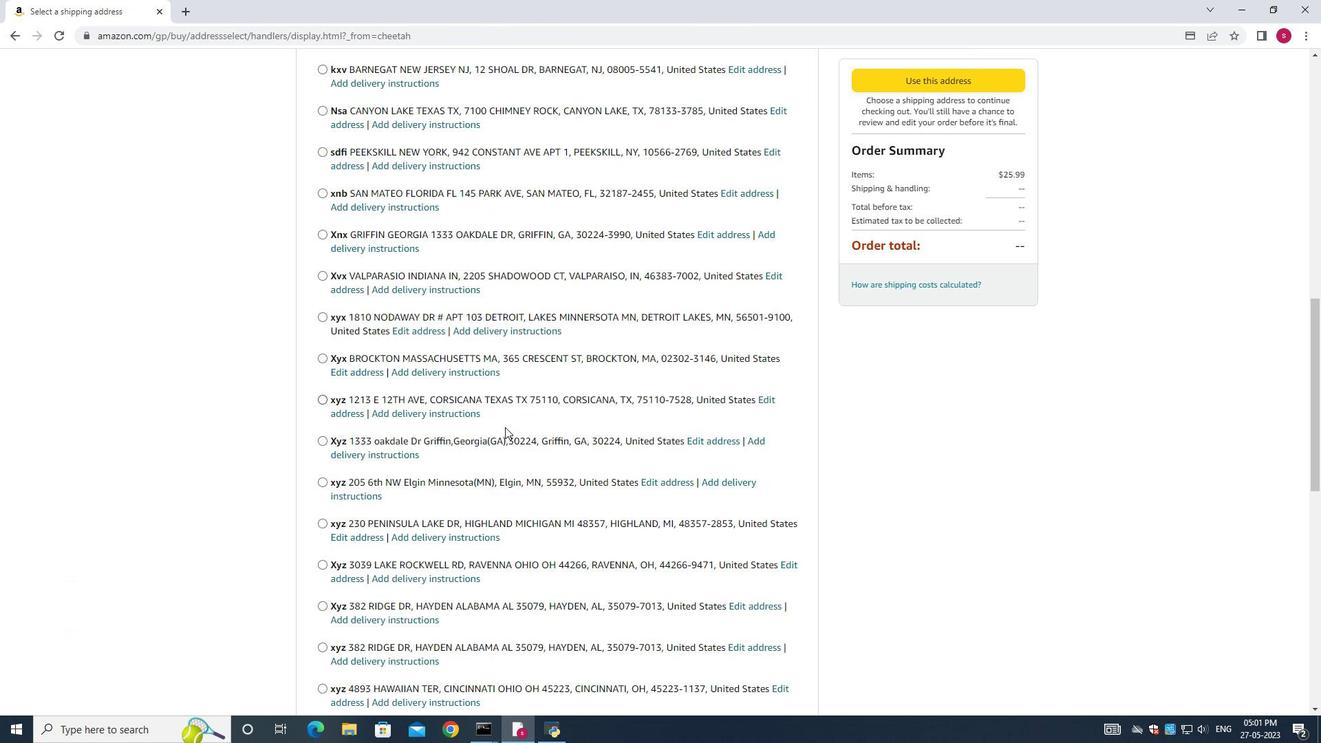 
Action: Mouse scrolled (503, 440) with delta (0, 0)
Screenshot: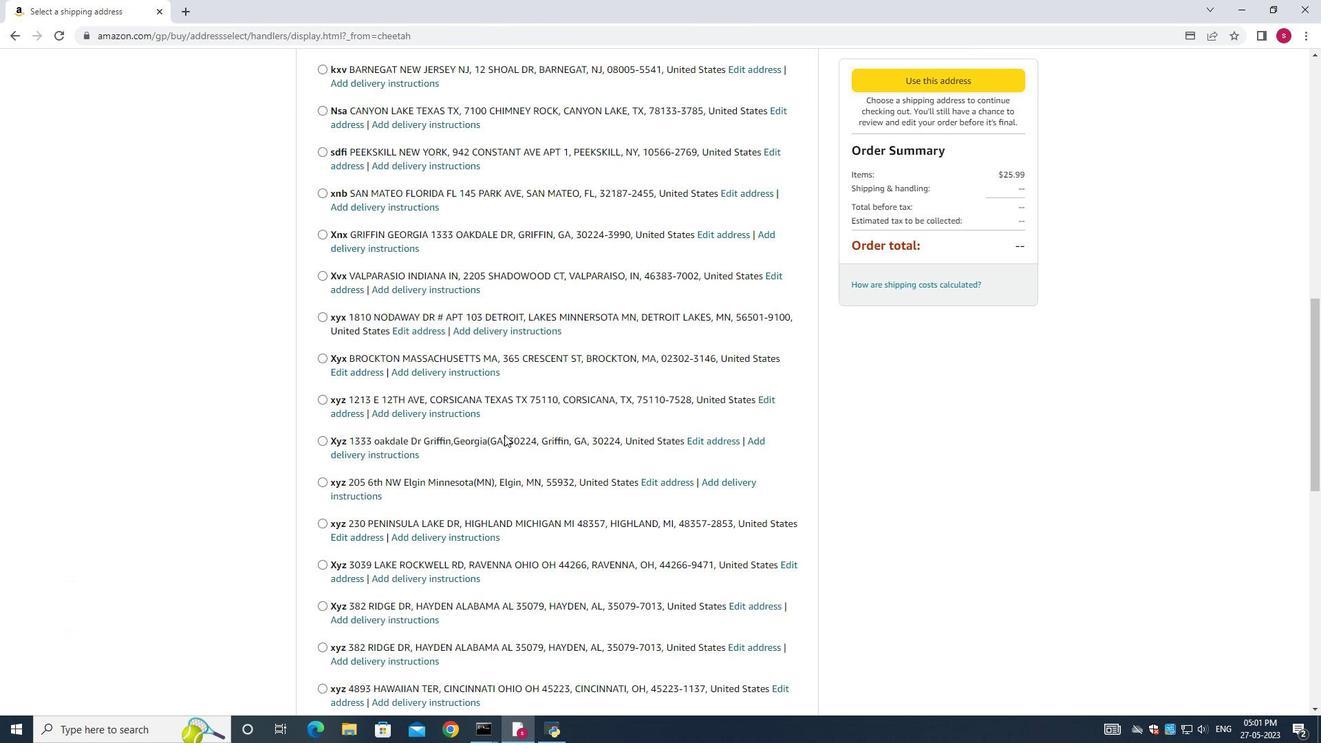 
Action: Mouse scrolled (503, 440) with delta (0, 0)
Screenshot: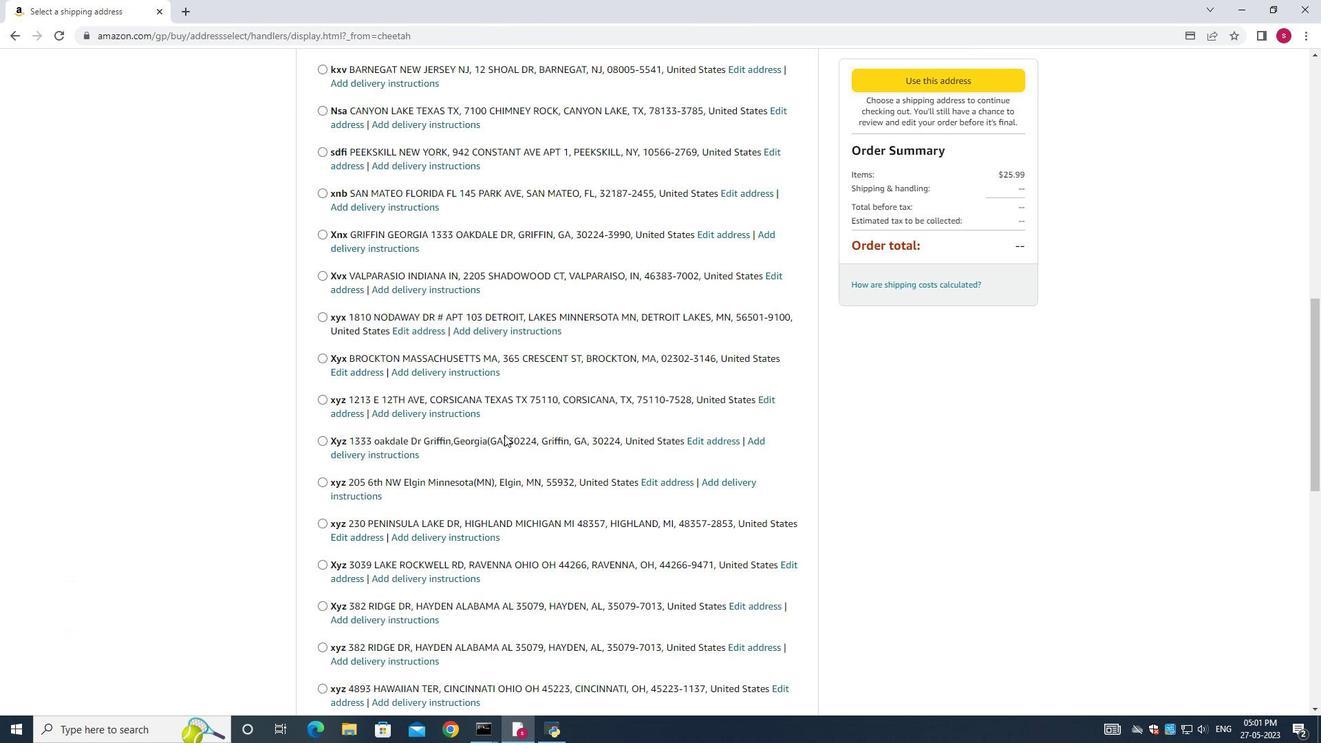 
Action: Mouse moved to (503, 439)
Screenshot: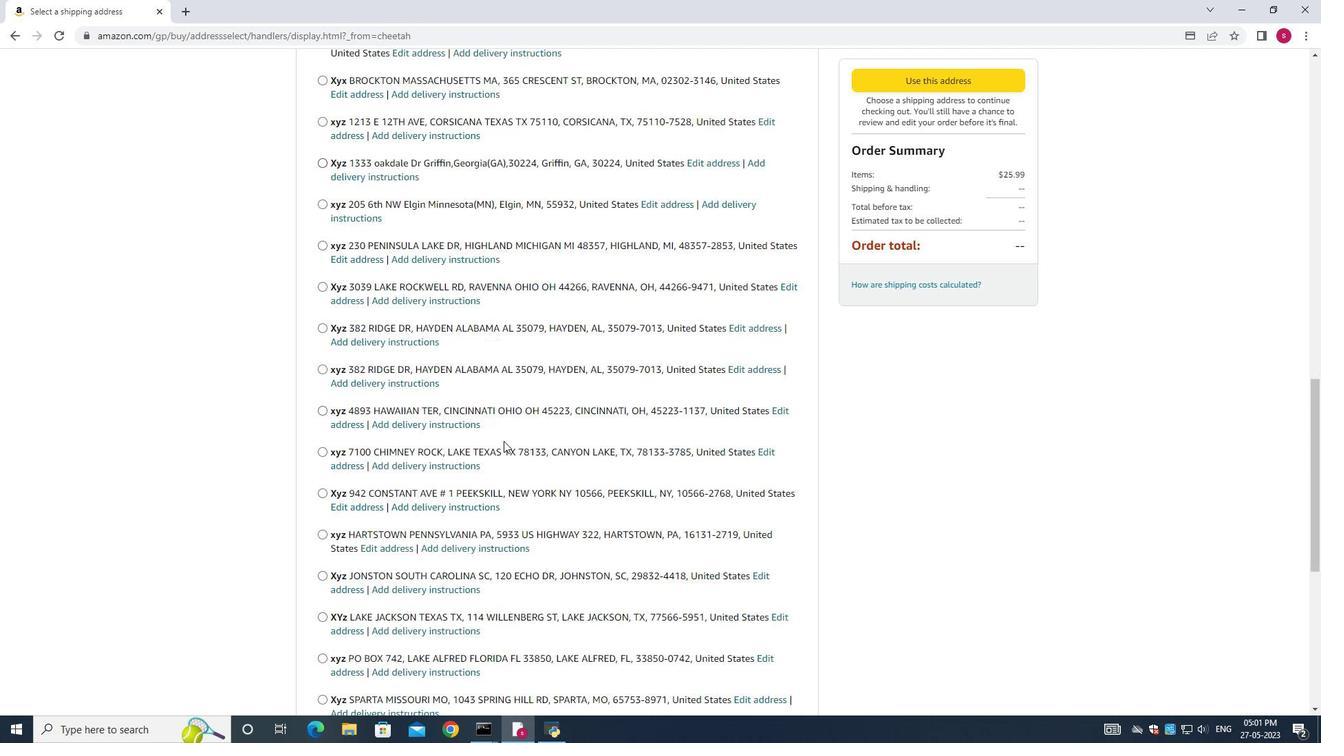 
Action: Mouse scrolled (503, 439) with delta (0, 0)
Screenshot: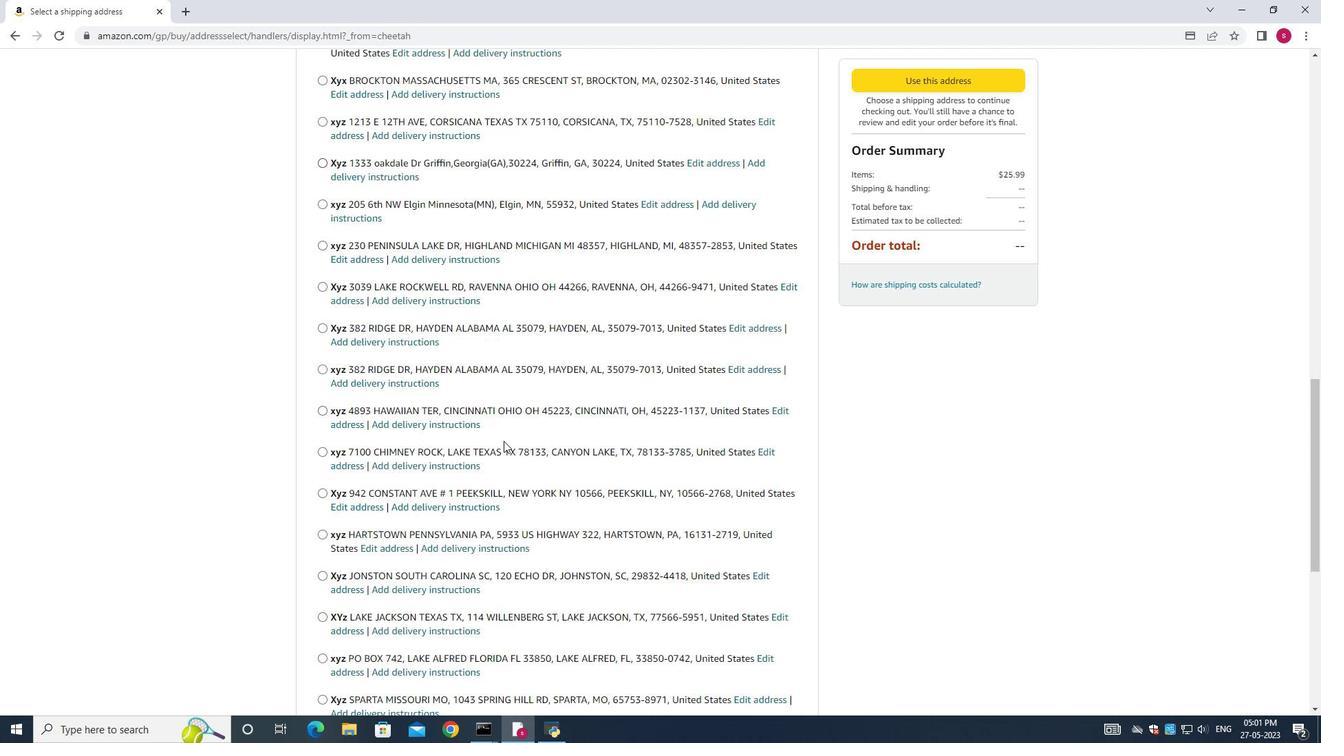 
Action: Mouse scrolled (503, 439) with delta (0, 0)
Screenshot: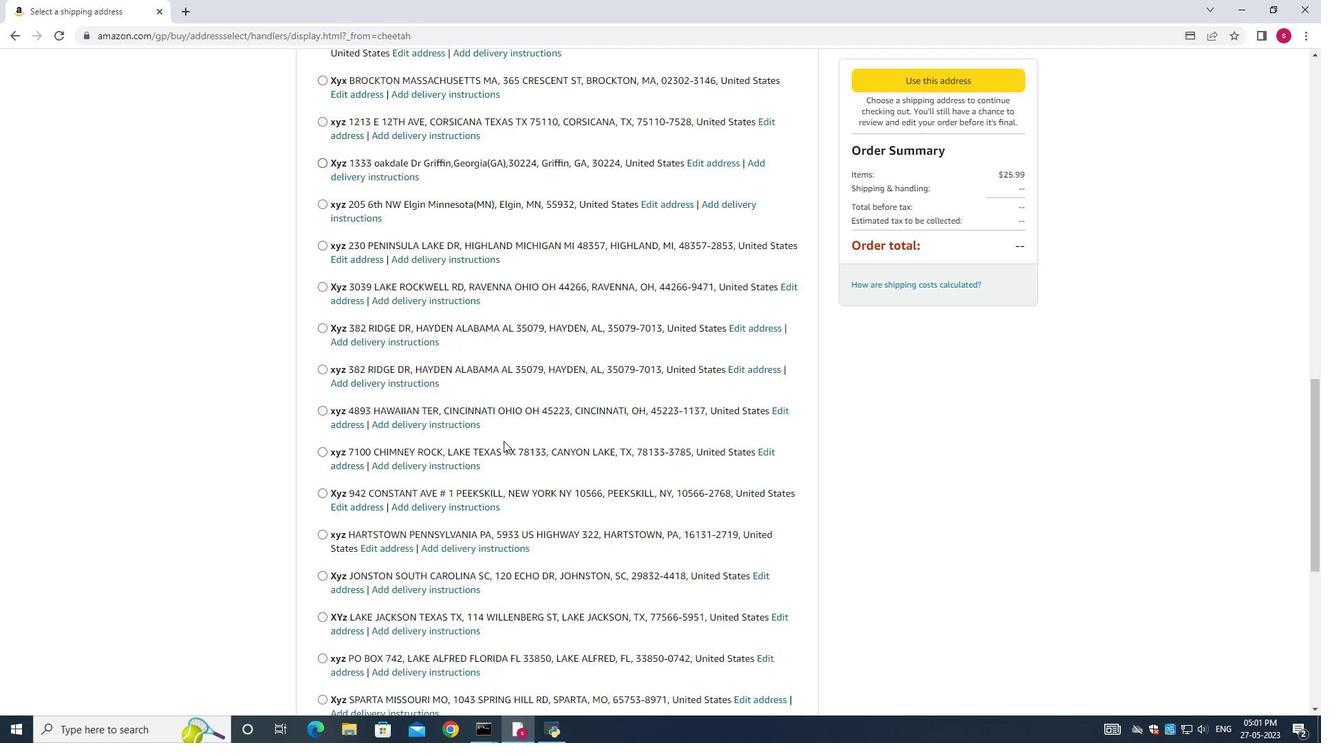 
Action: Mouse scrolled (503, 439) with delta (0, 0)
Screenshot: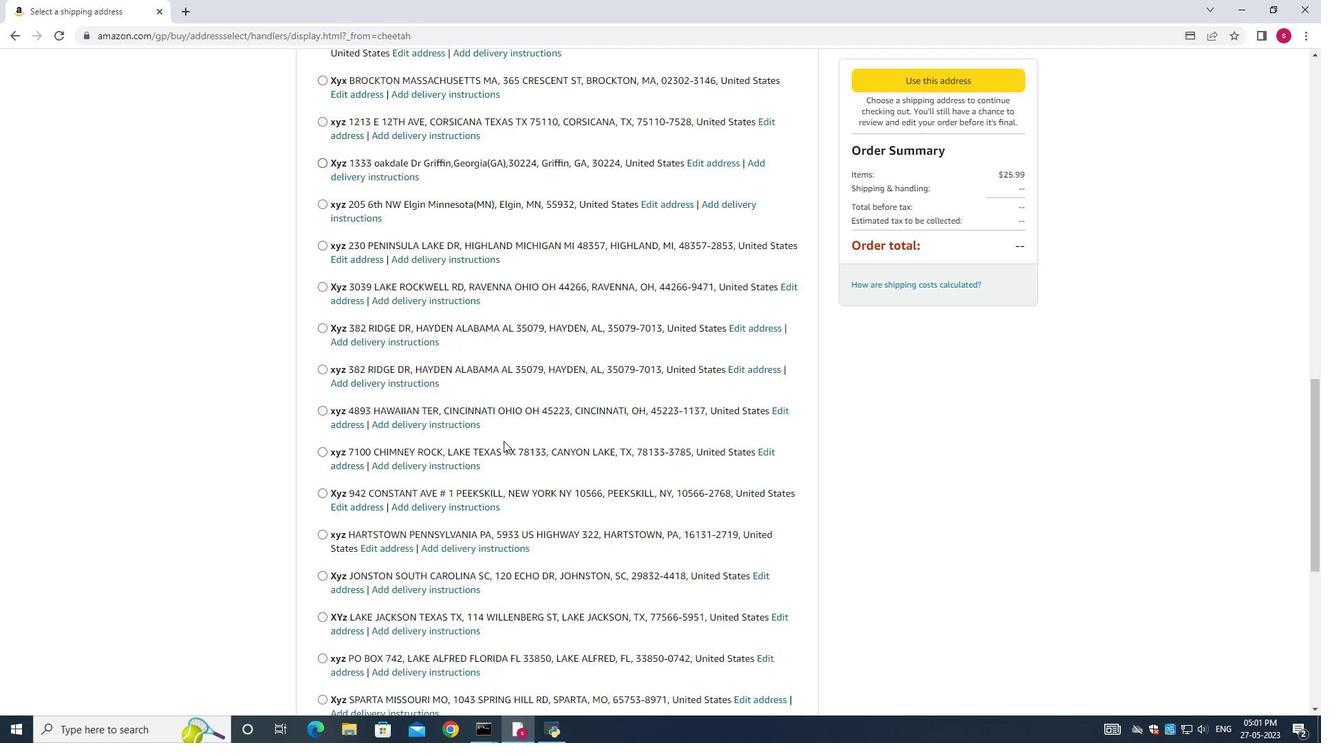 
Action: Mouse scrolled (503, 439) with delta (0, 0)
Screenshot: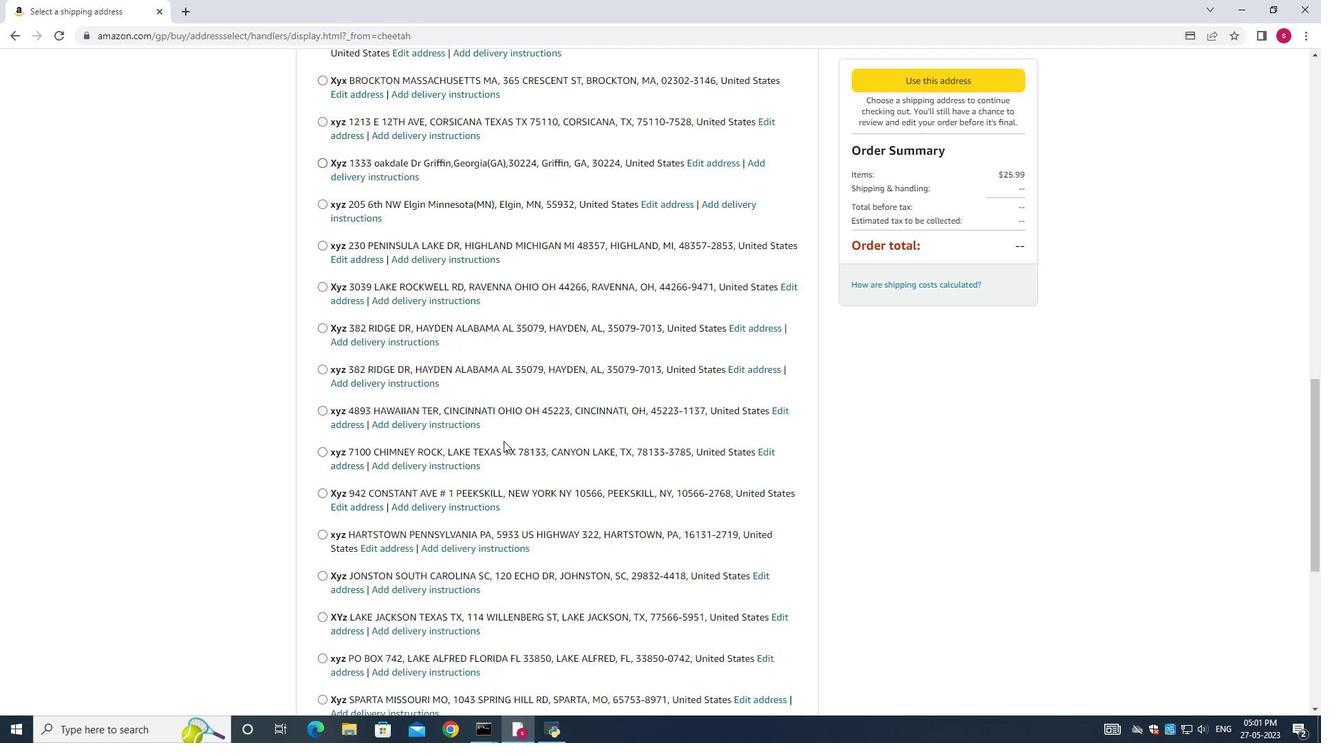 
Action: Mouse scrolled (503, 439) with delta (0, 0)
Screenshot: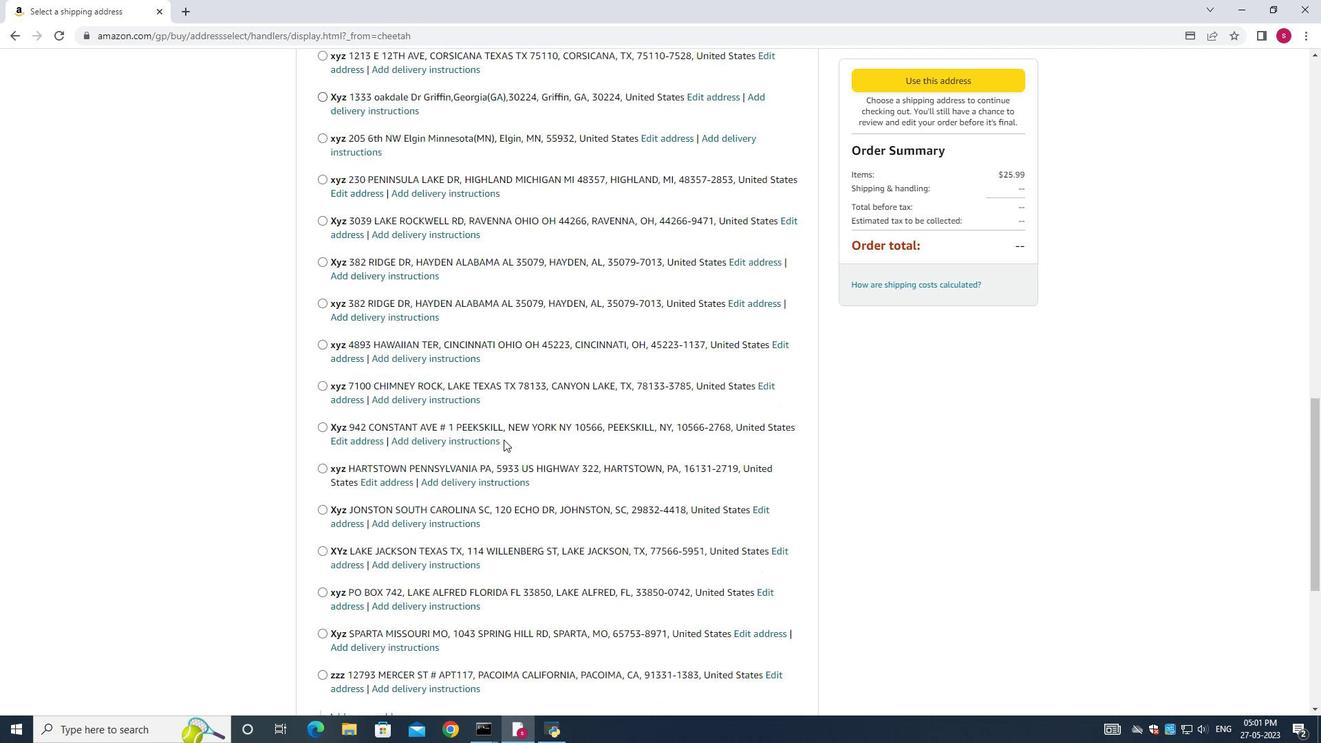 
Action: Mouse moved to (503, 443)
Screenshot: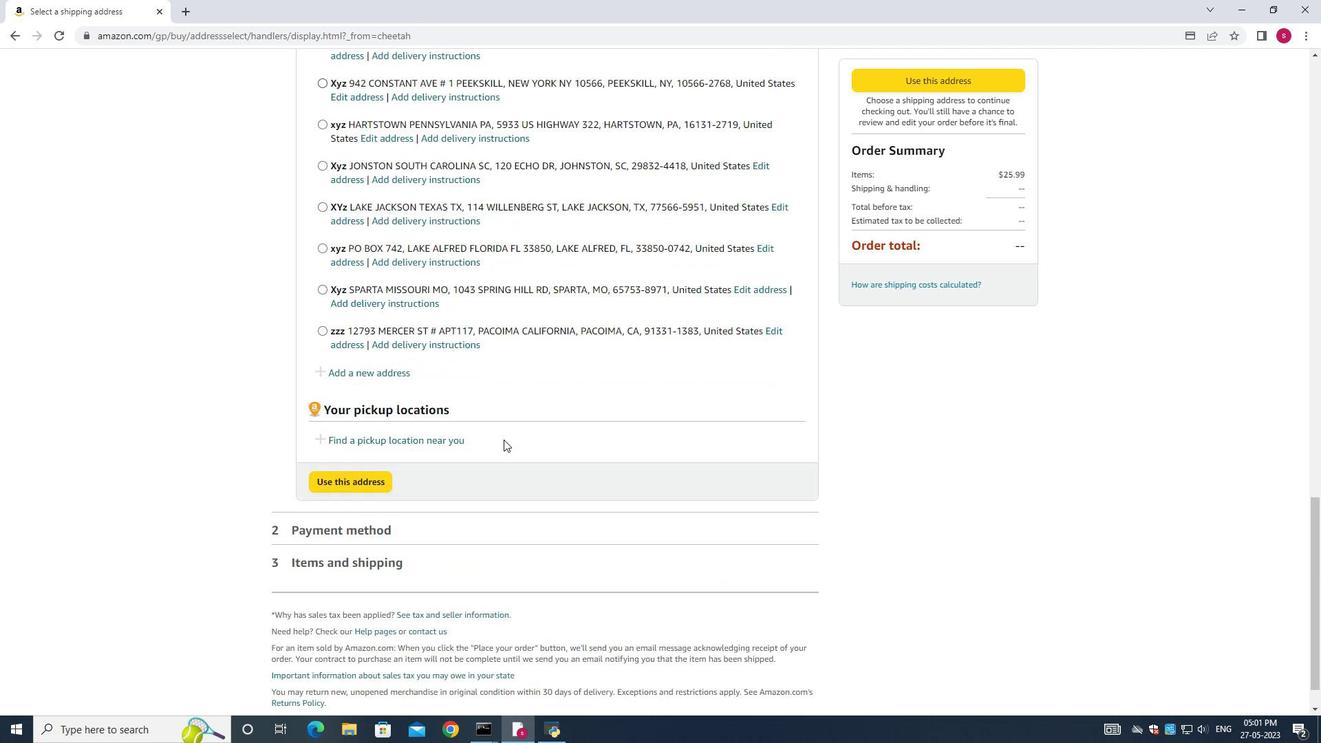 
Action: Mouse scrolled (503, 442) with delta (0, 0)
Screenshot: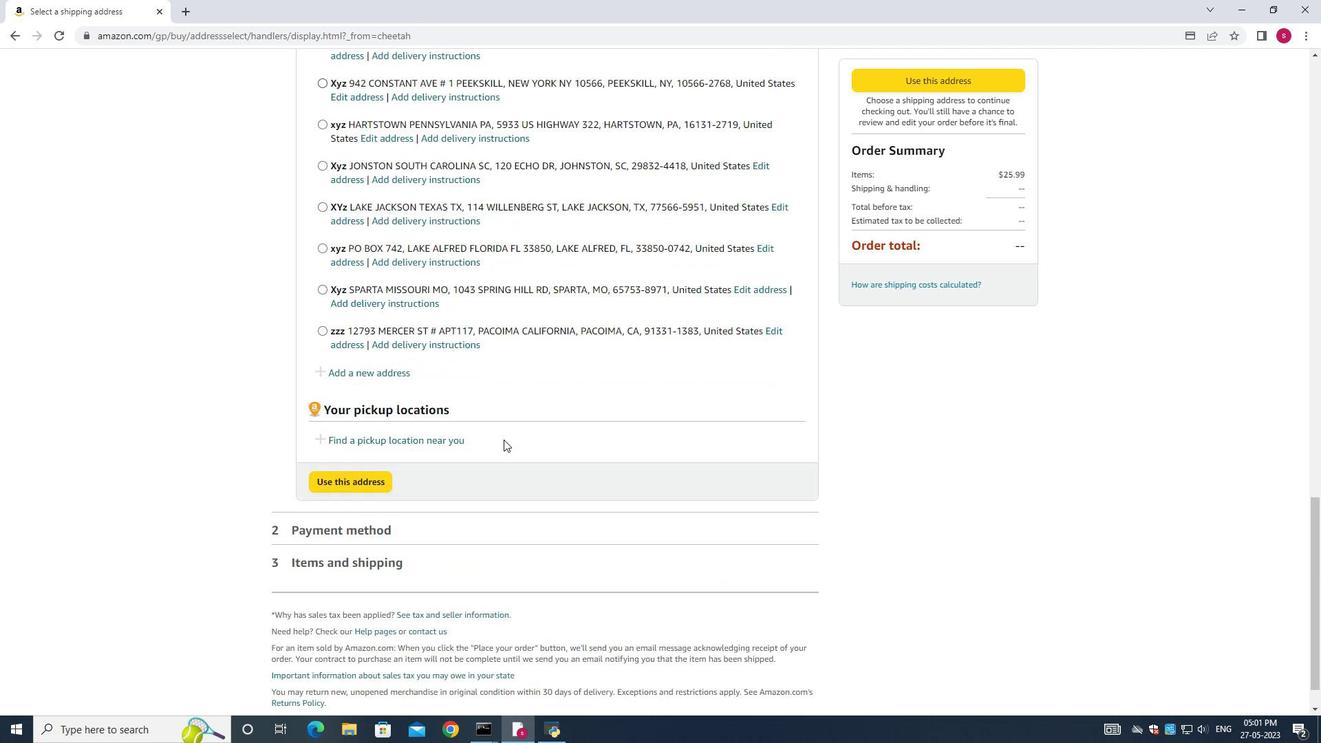 
Action: Mouse moved to (503, 443)
Screenshot: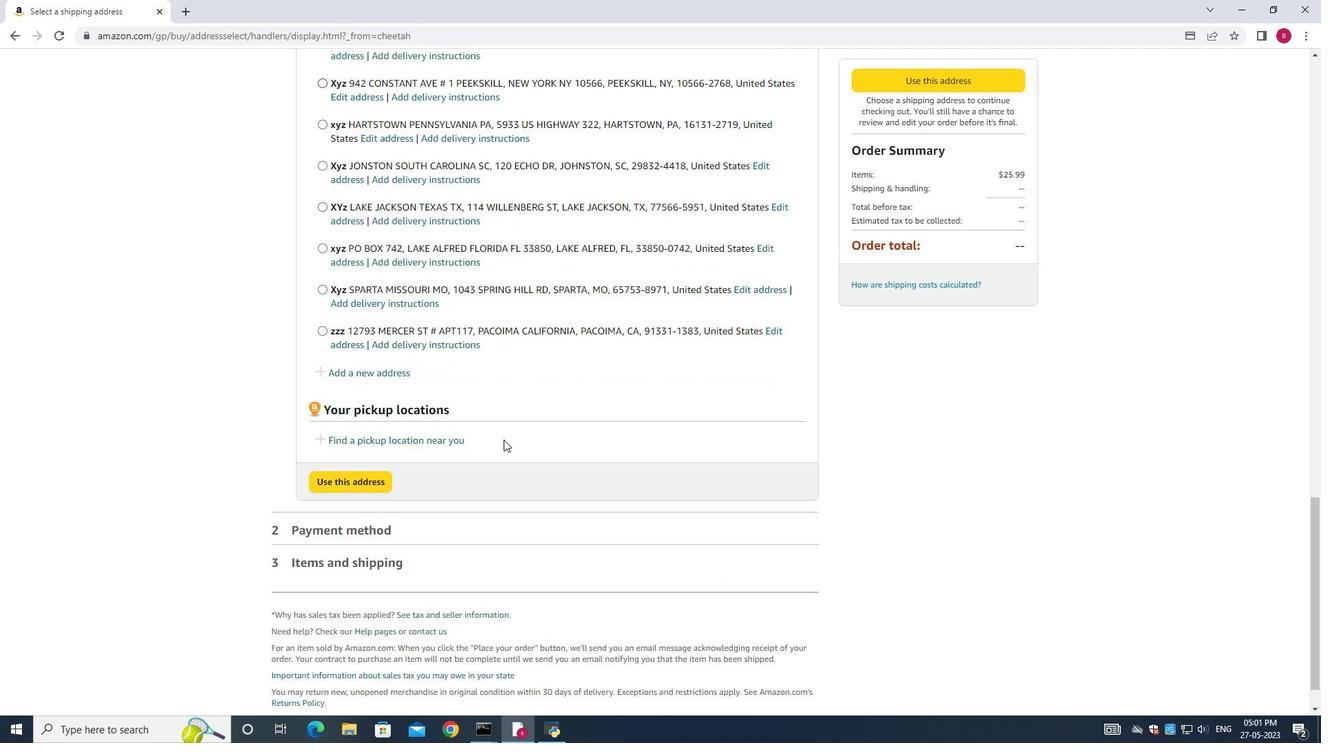 
Action: Mouse scrolled (503, 442) with delta (0, 0)
Screenshot: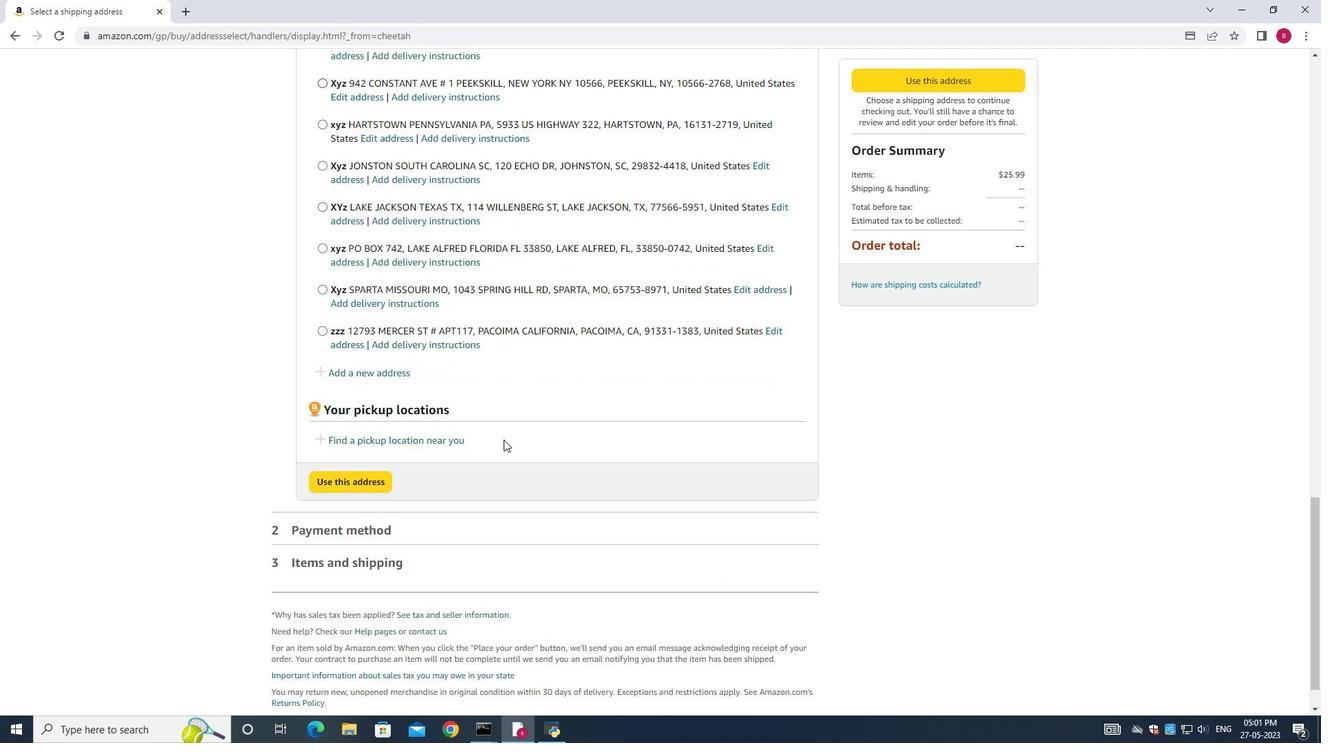 
Action: Mouse scrolled (503, 443) with delta (0, 0)
Screenshot: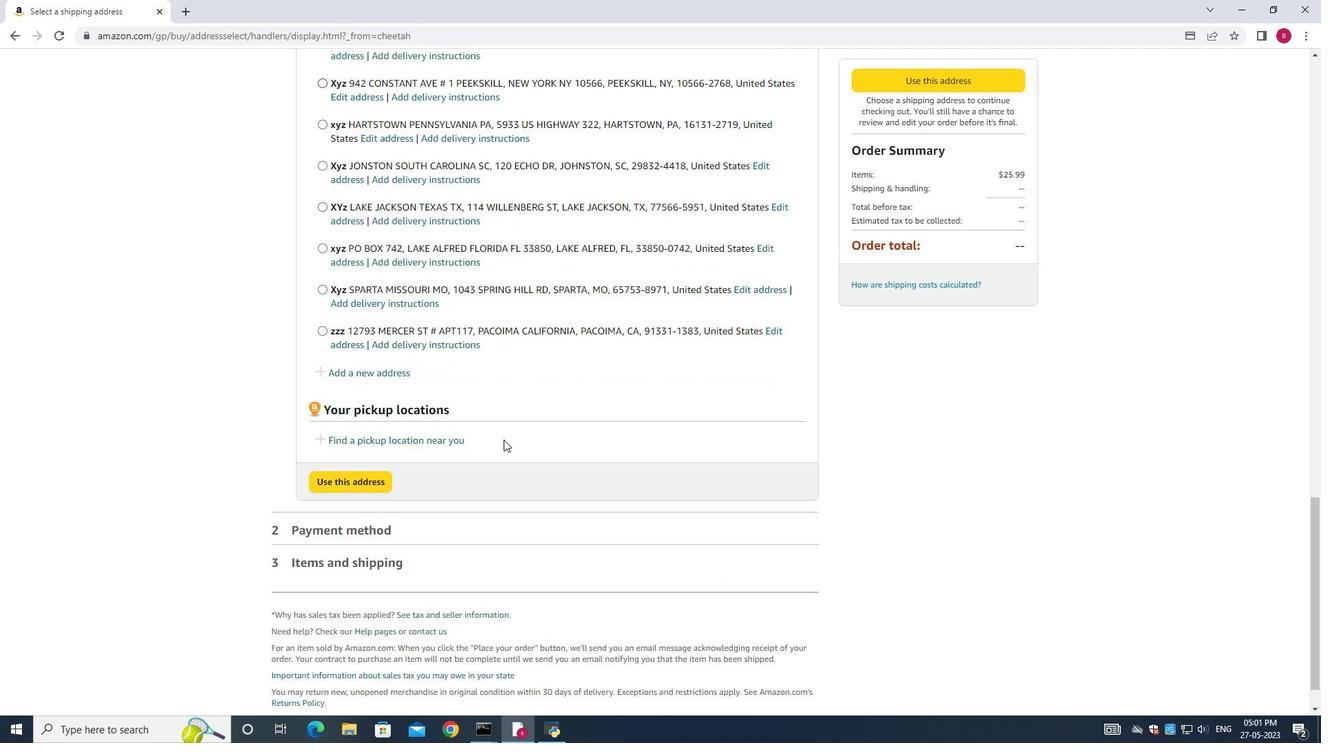 
Action: Mouse scrolled (503, 443) with delta (0, 0)
Screenshot: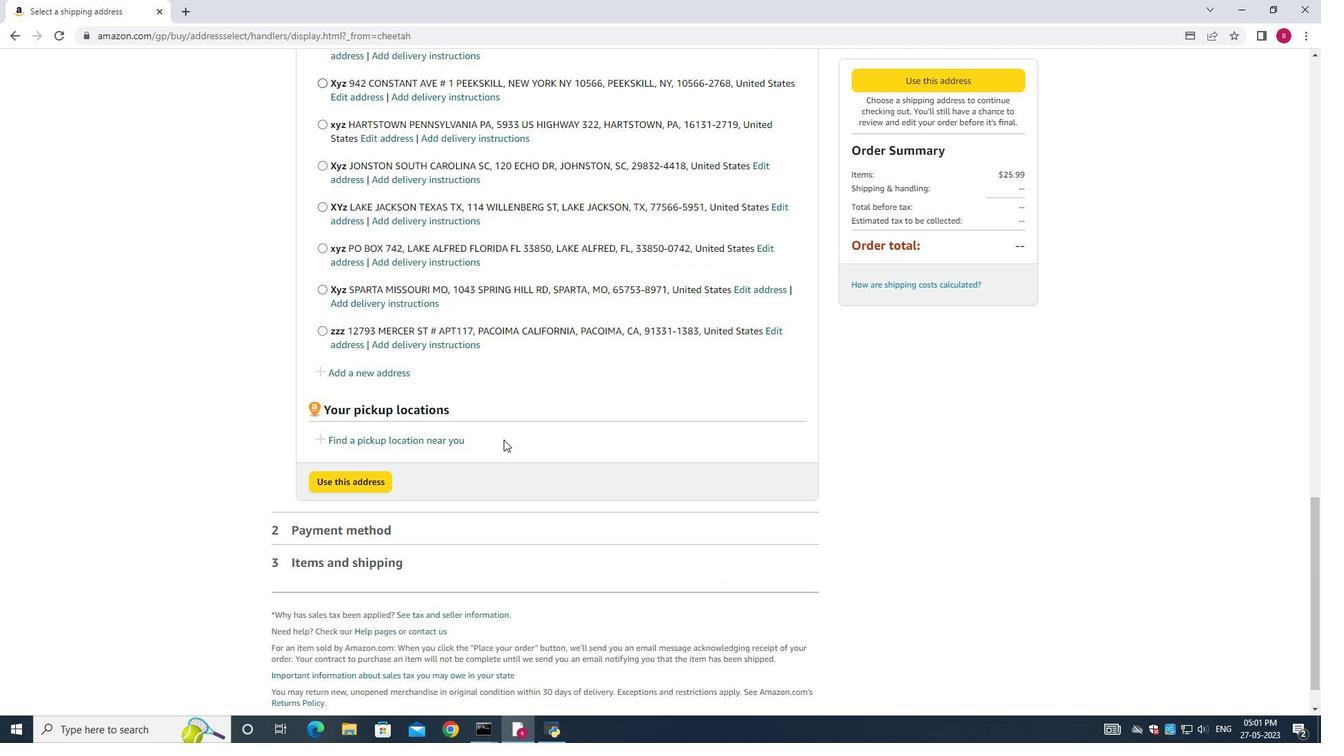 
Action: Mouse moved to (369, 311)
Screenshot: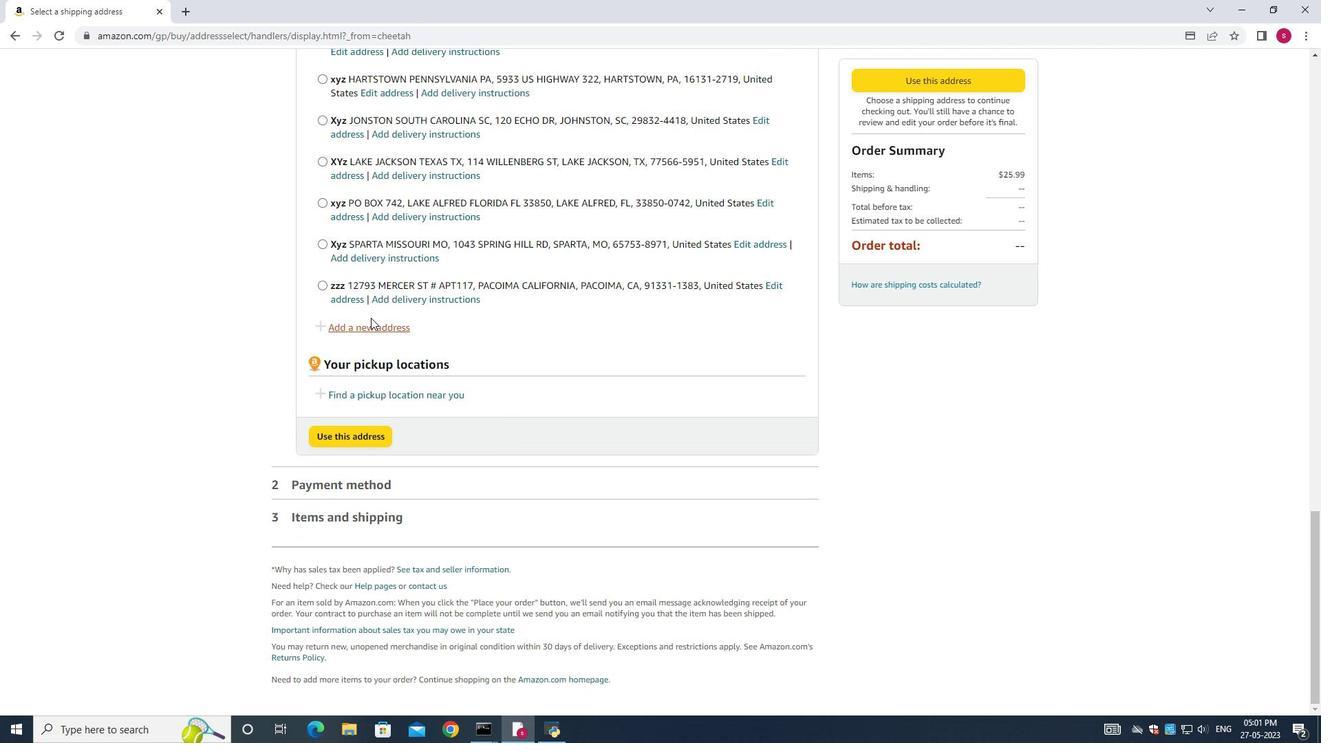 
Action: Mouse pressed left at (369, 311)
Screenshot: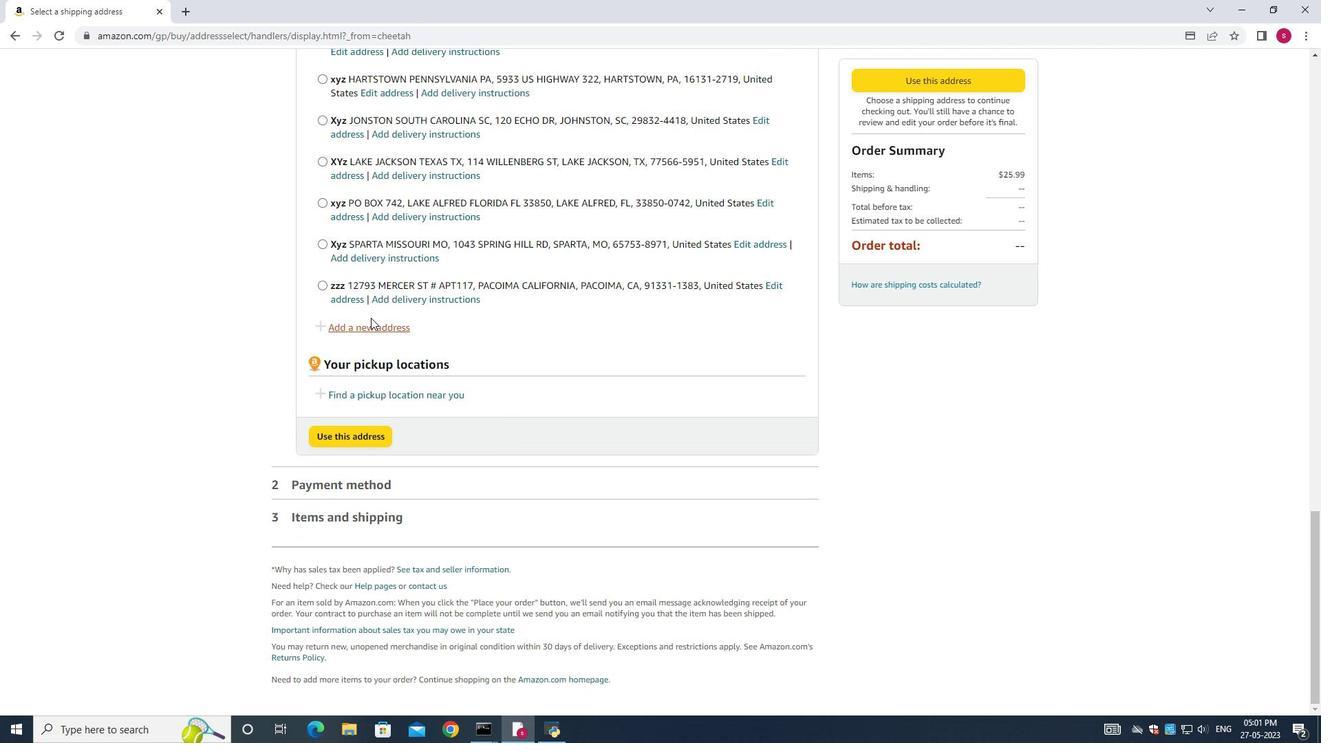 
Action: Mouse moved to (368, 320)
Screenshot: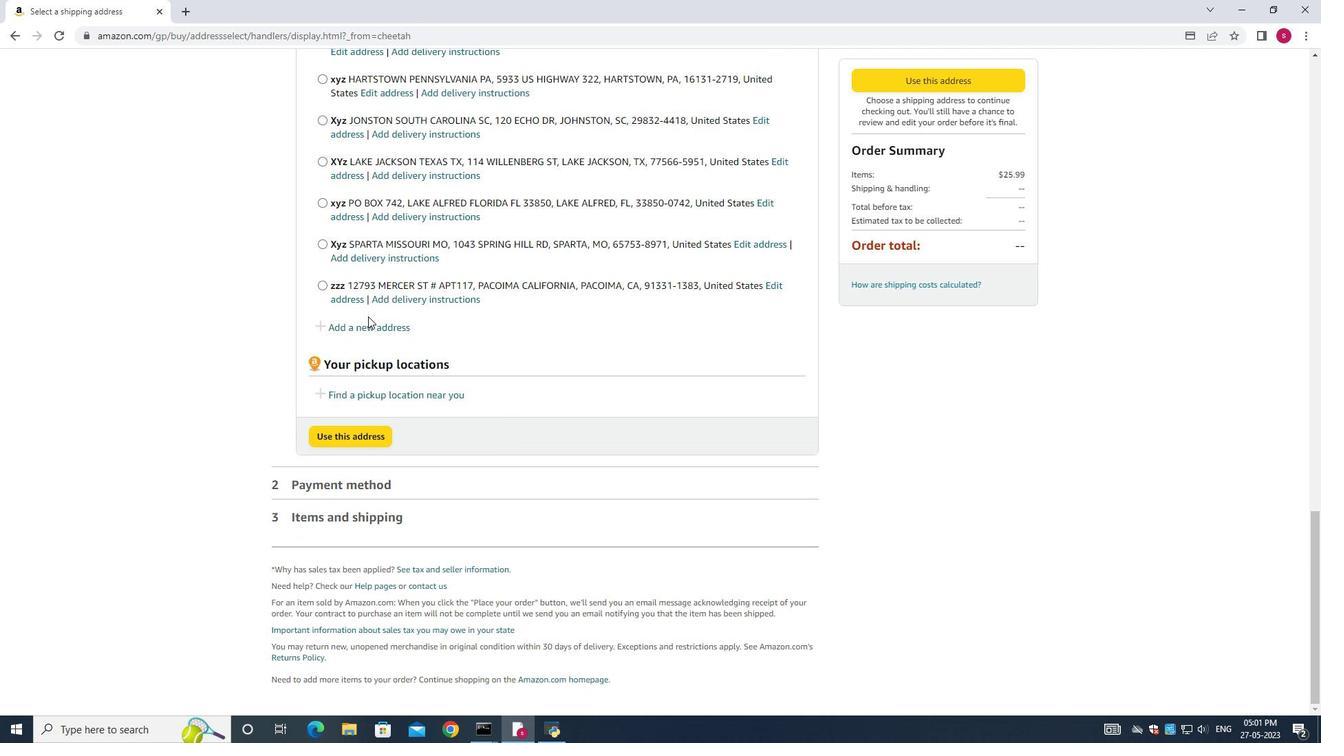 
Action: Mouse pressed left at (368, 320)
Screenshot: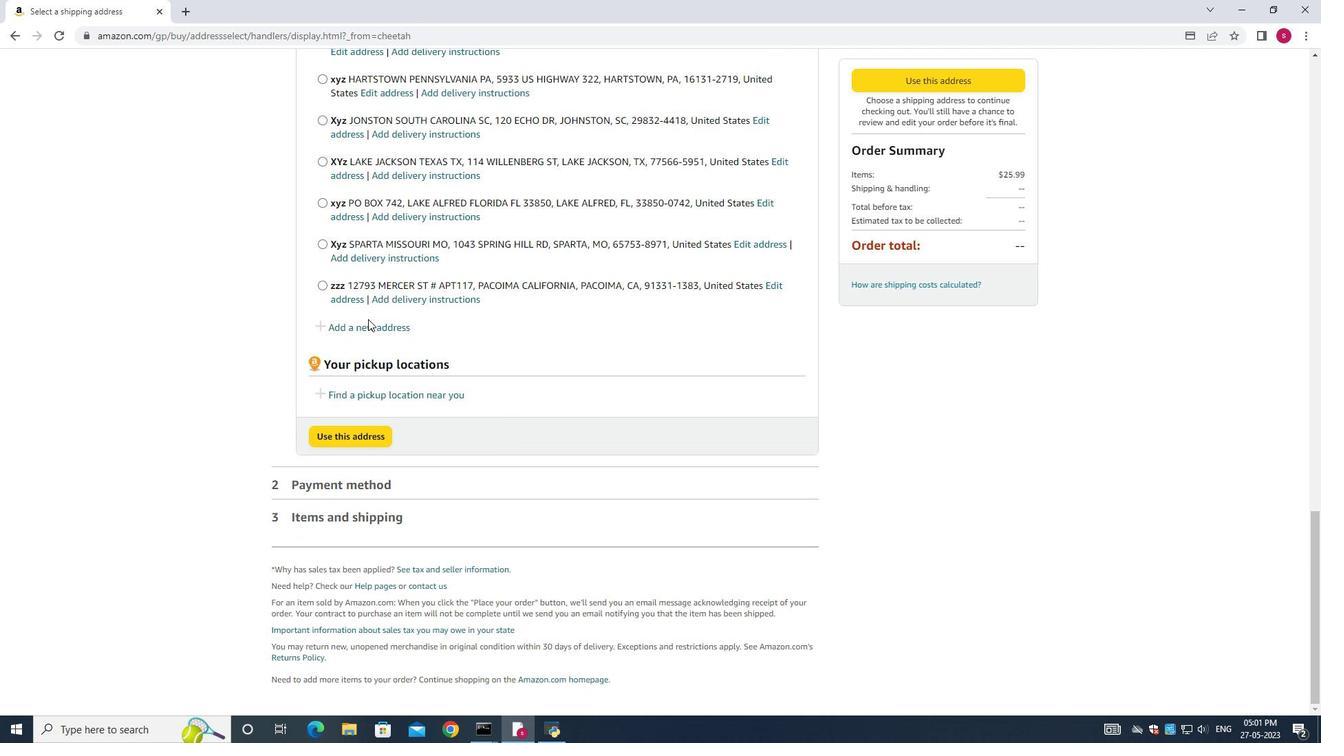 
Action: Mouse moved to (368, 323)
Screenshot: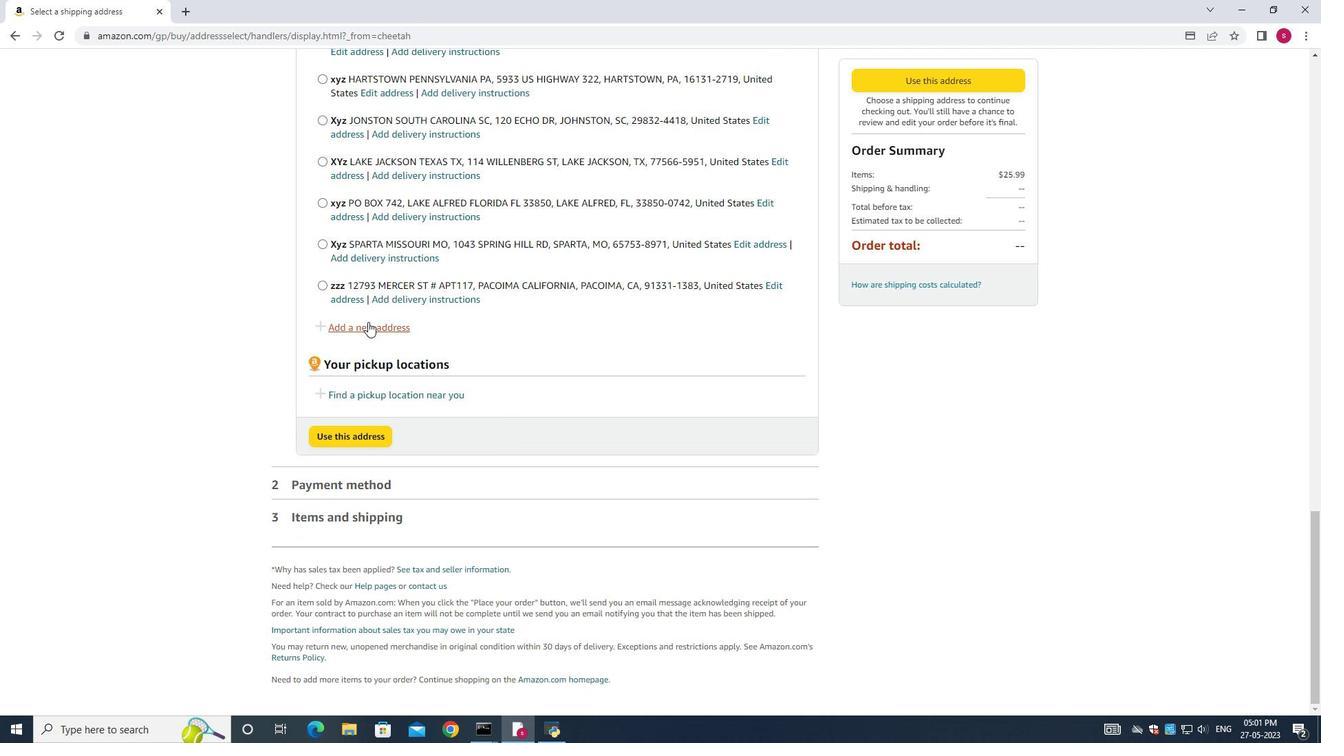 
Action: Mouse pressed left at (368, 323)
Screenshot: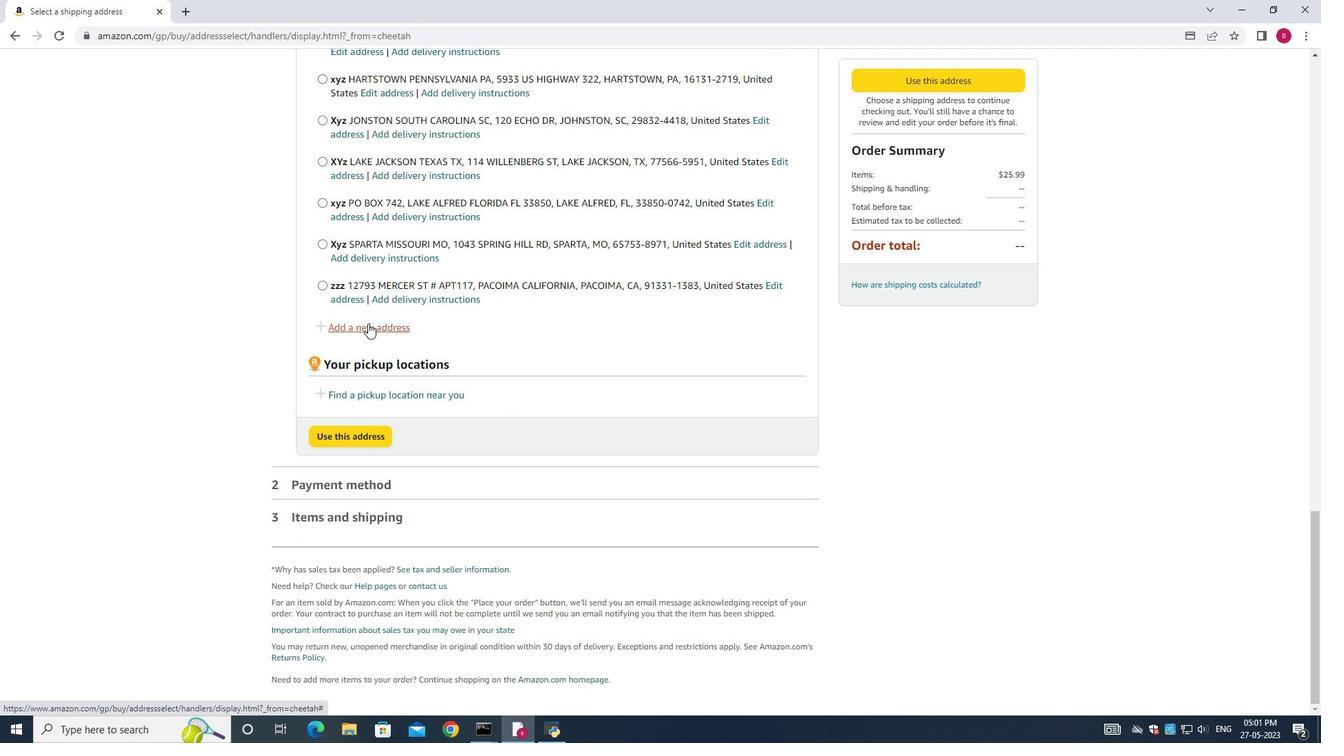 
Action: Mouse moved to (464, 335)
Screenshot: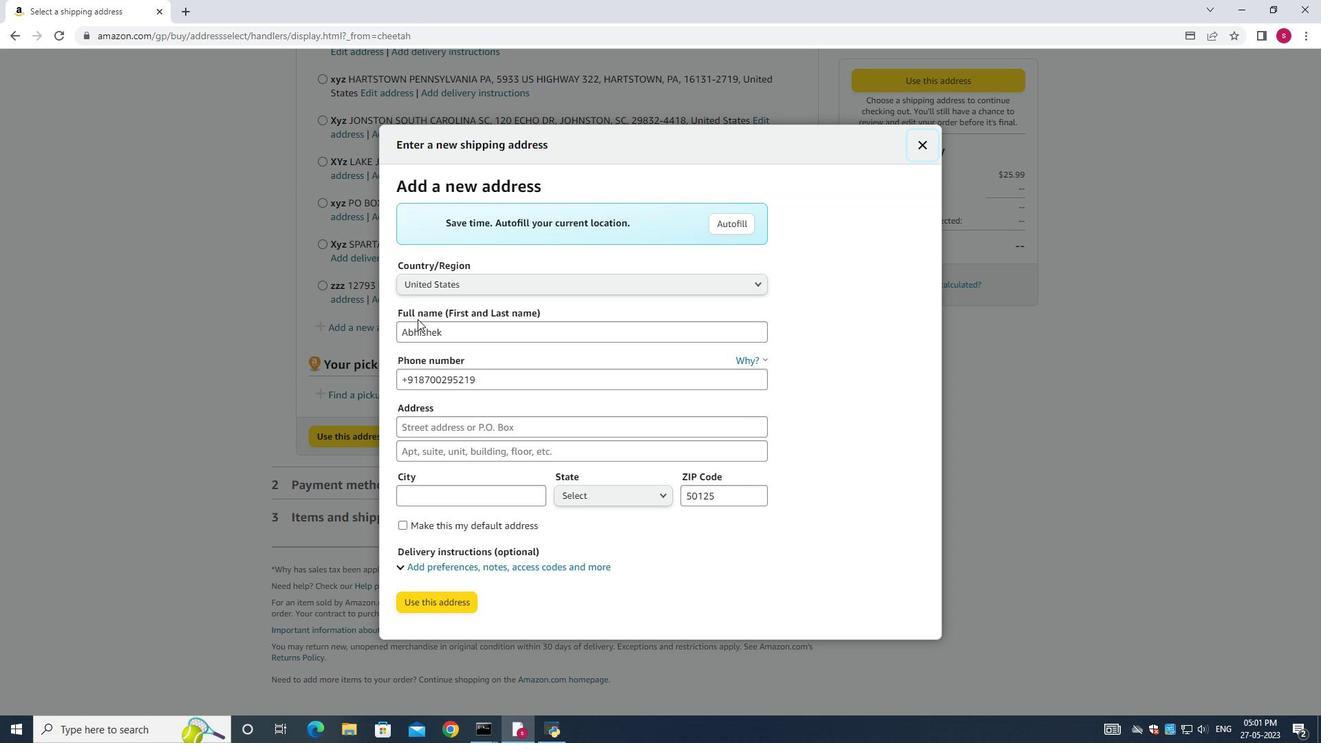 
Action: Mouse pressed left at (464, 335)
Screenshot: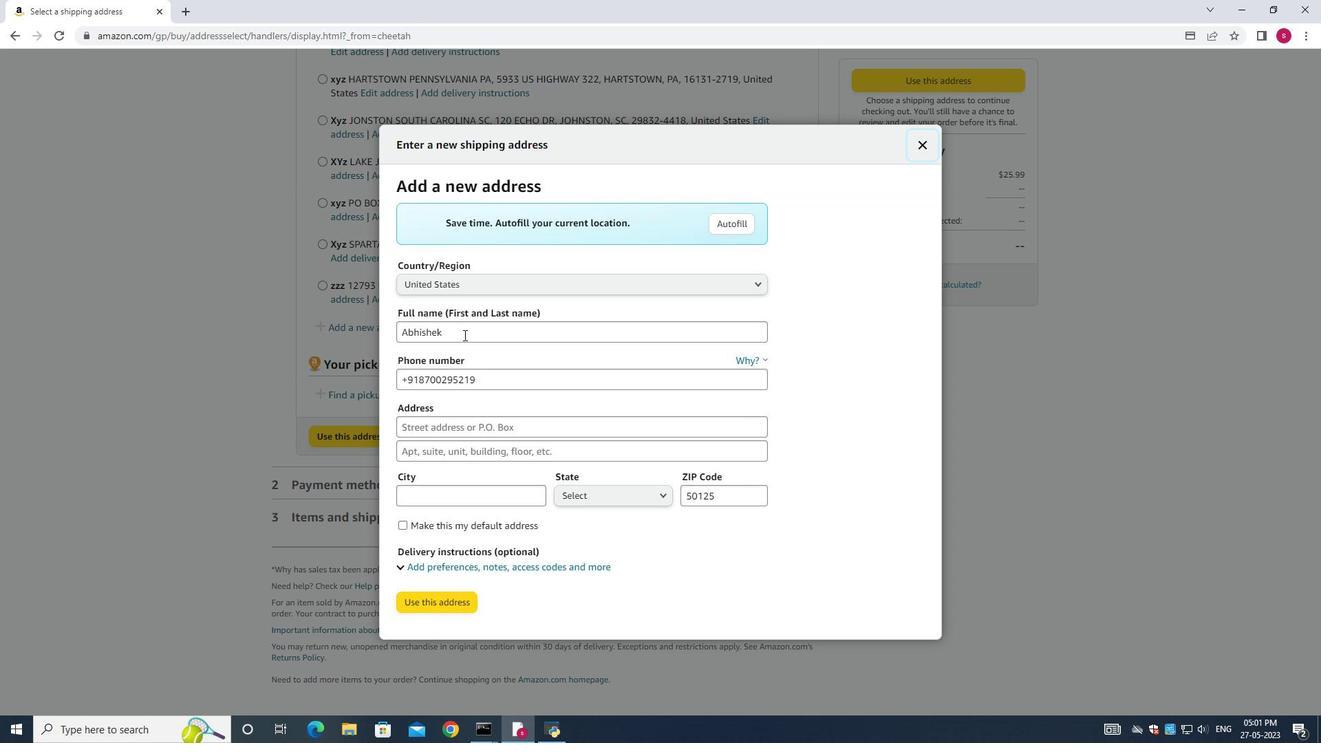 
Action: Mouse moved to (449, 326)
Screenshot: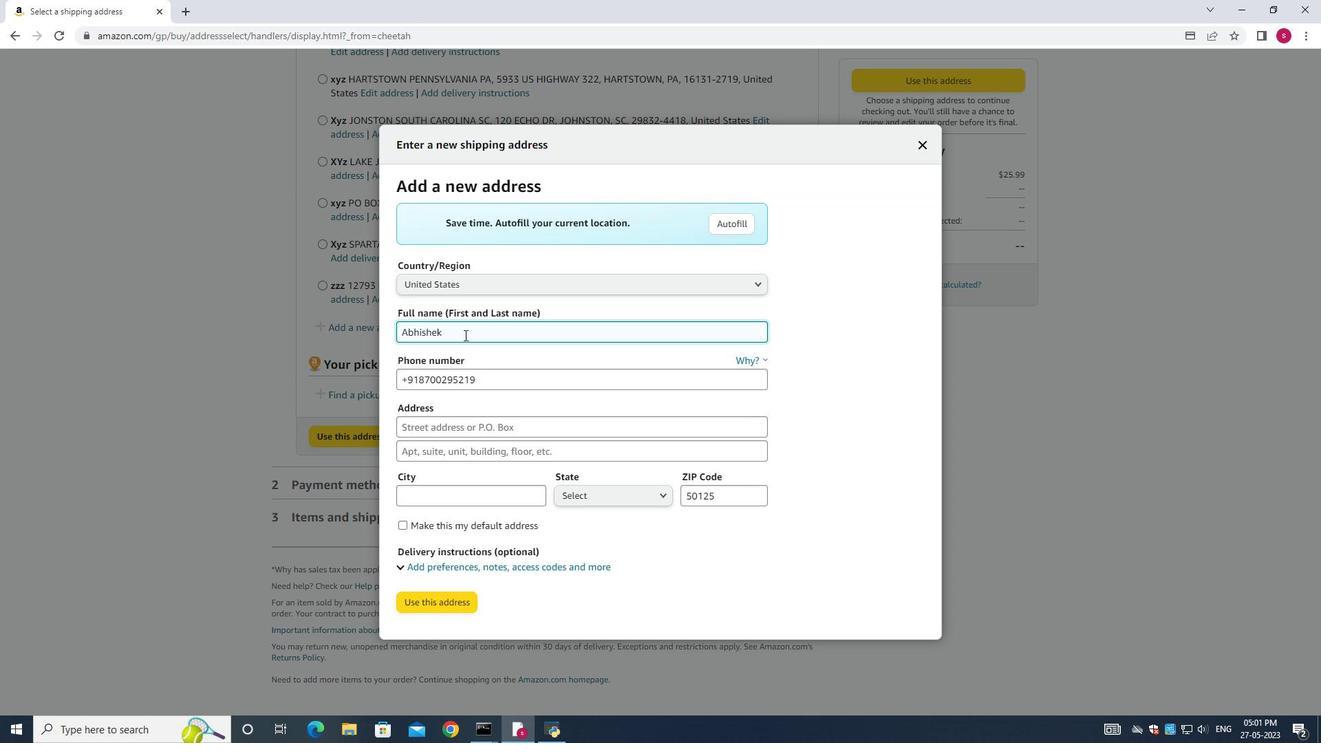 
Action: Key pressed ctrl+Q
Screenshot: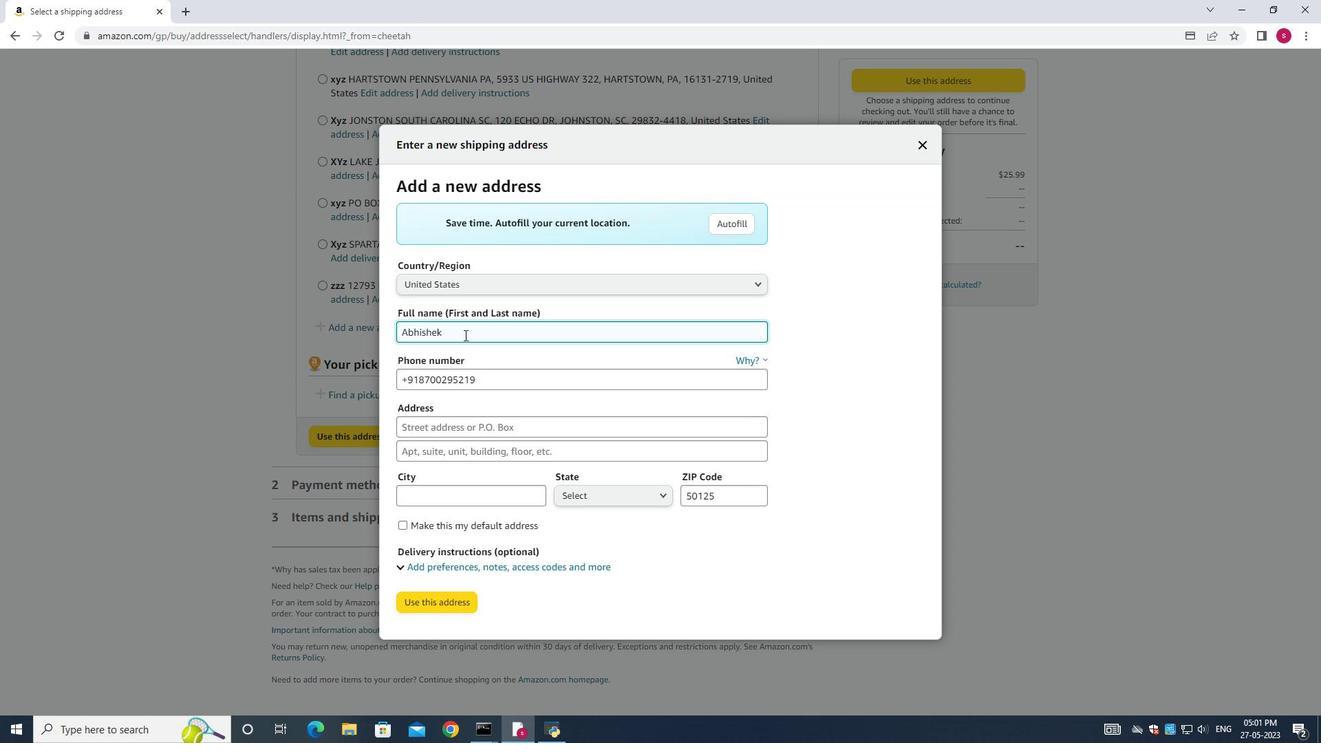 
Action: Mouse moved to (446, 325)
Screenshot: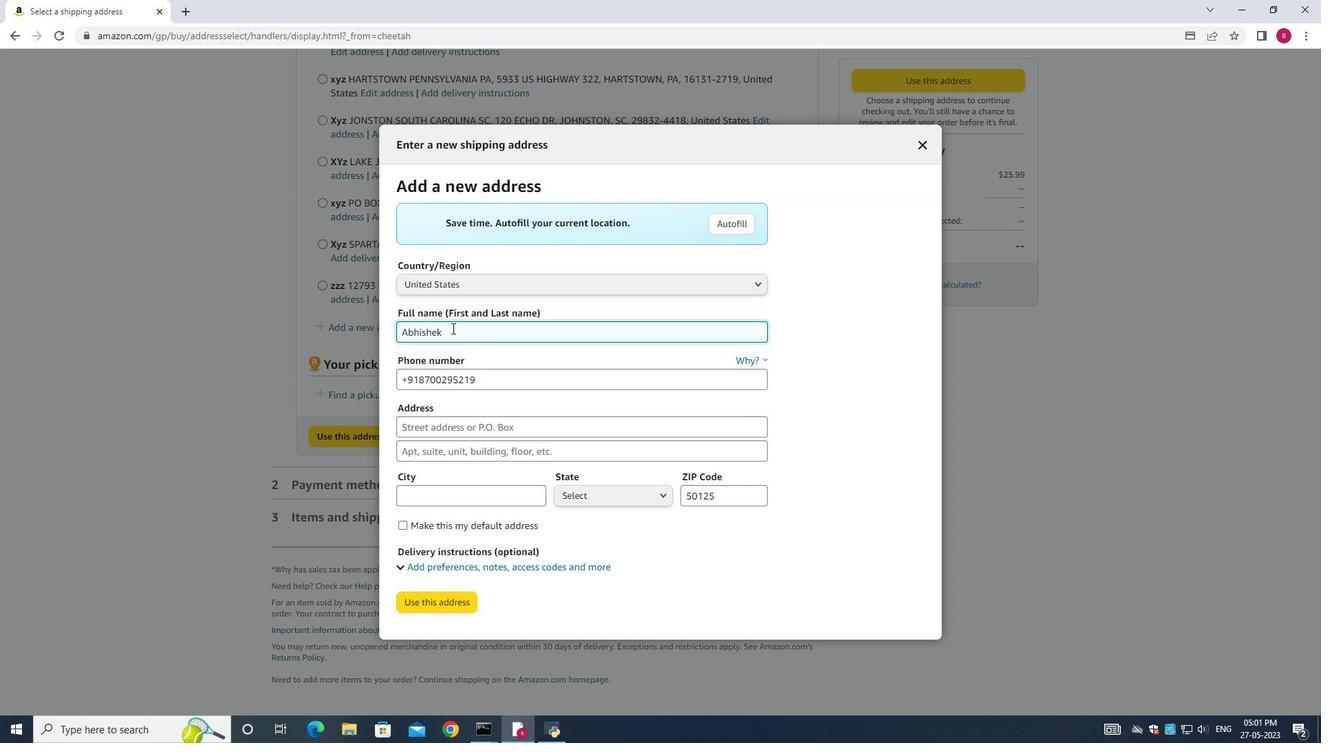 
Action: Key pressed <Key.backspace>
Screenshot: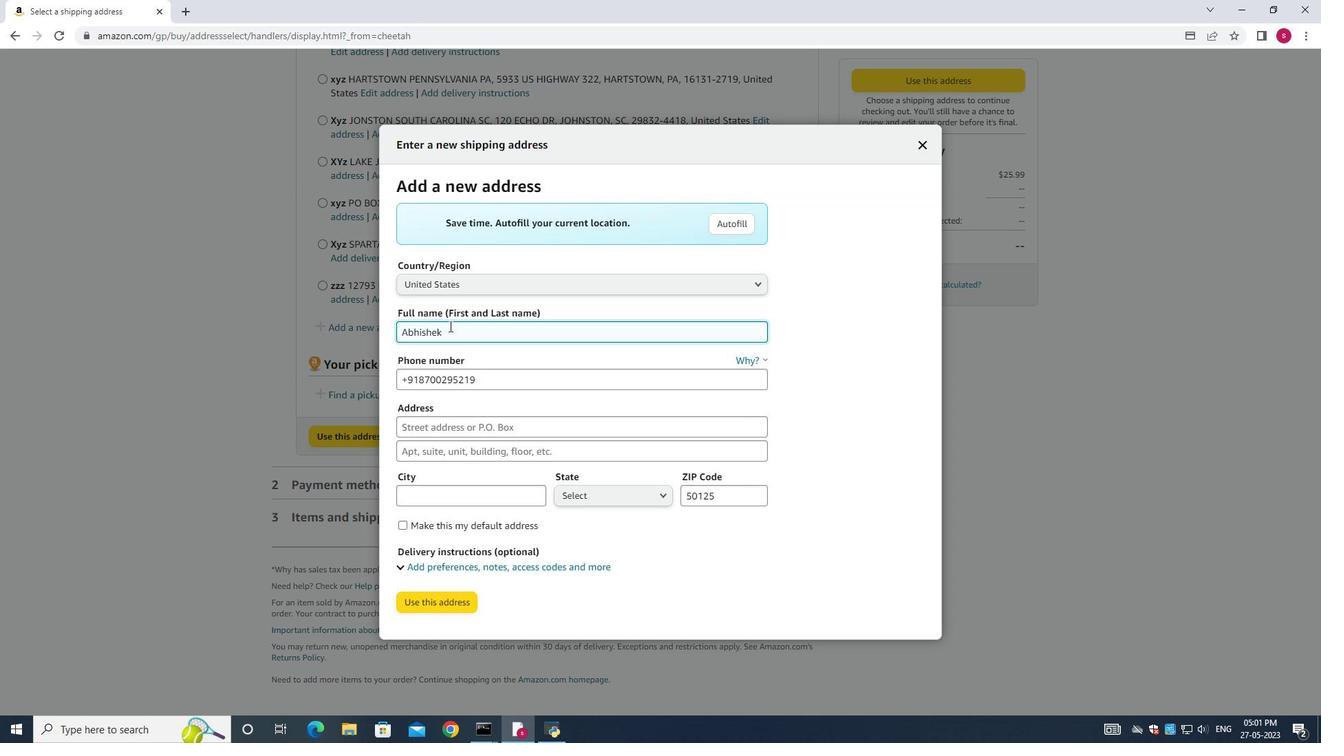 
Action: Mouse moved to (435, 320)
Screenshot: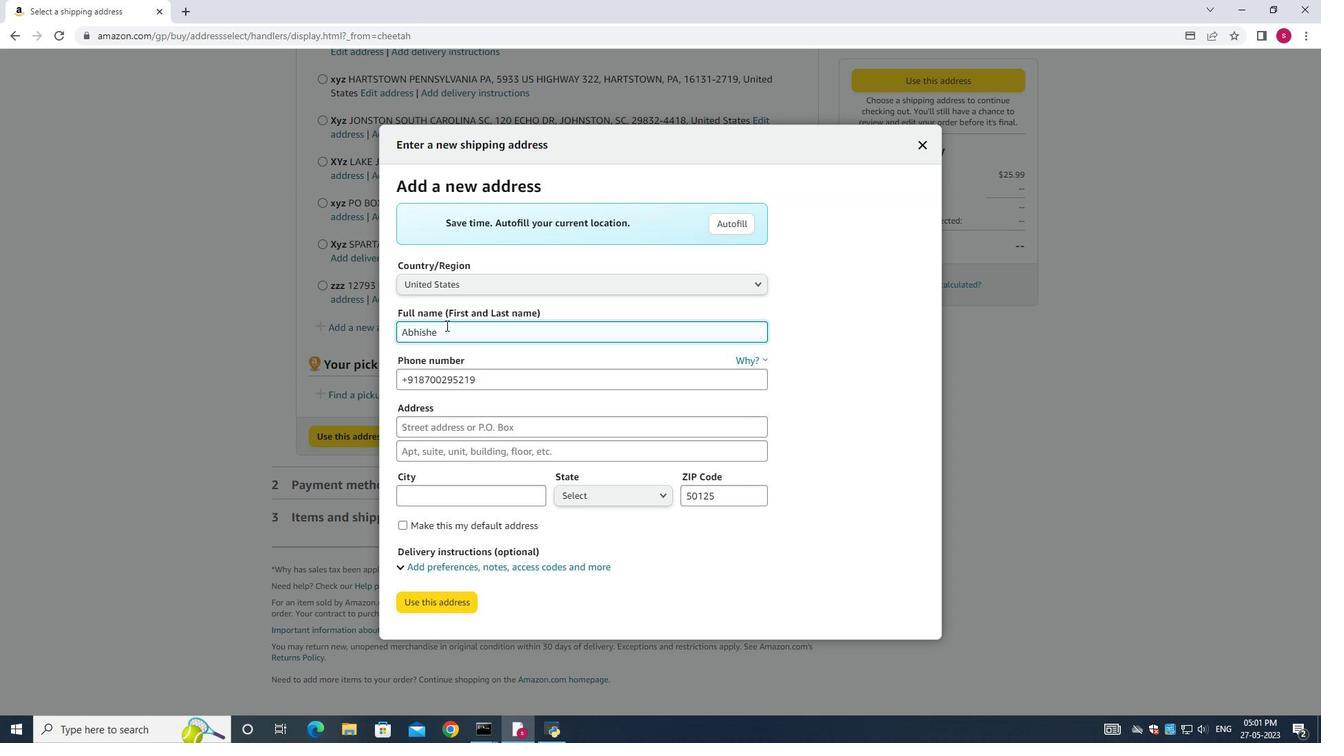 
Action: Key pressed ctrl+A
Screenshot: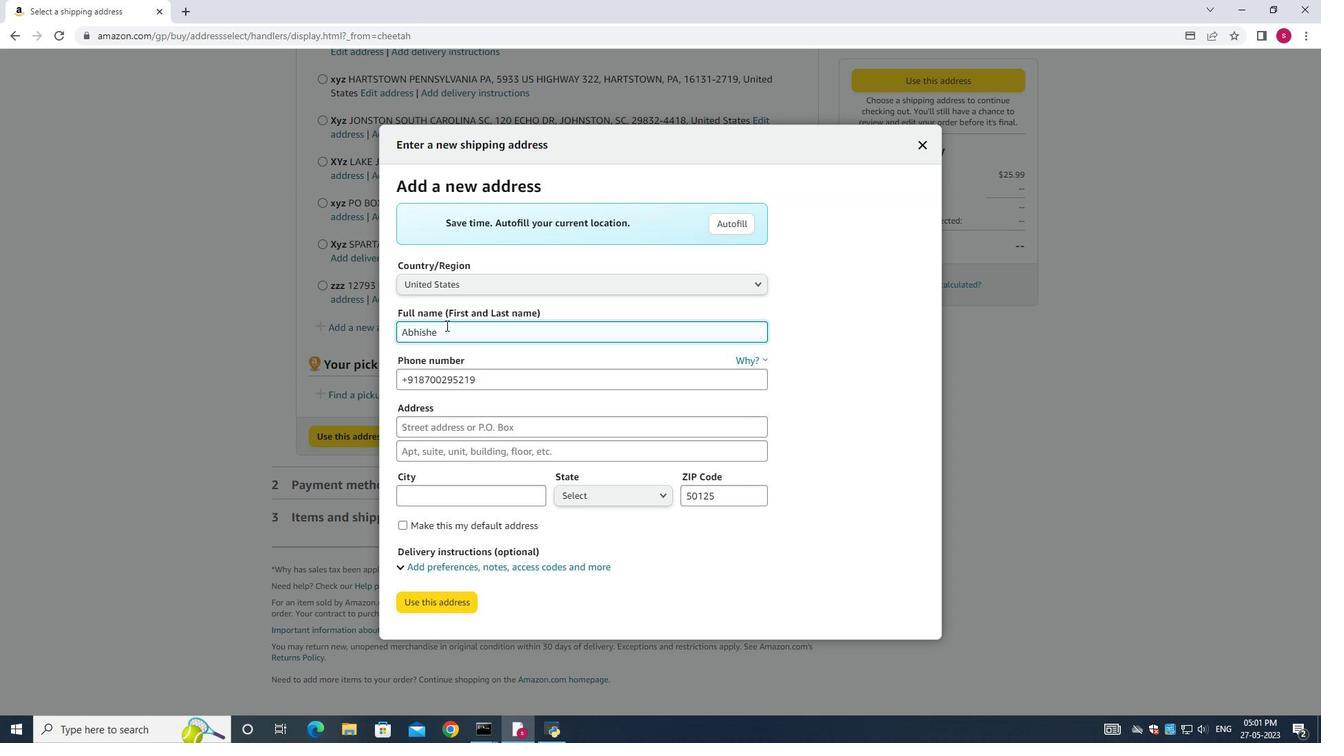 
Action: Mouse moved to (434, 320)
Screenshot: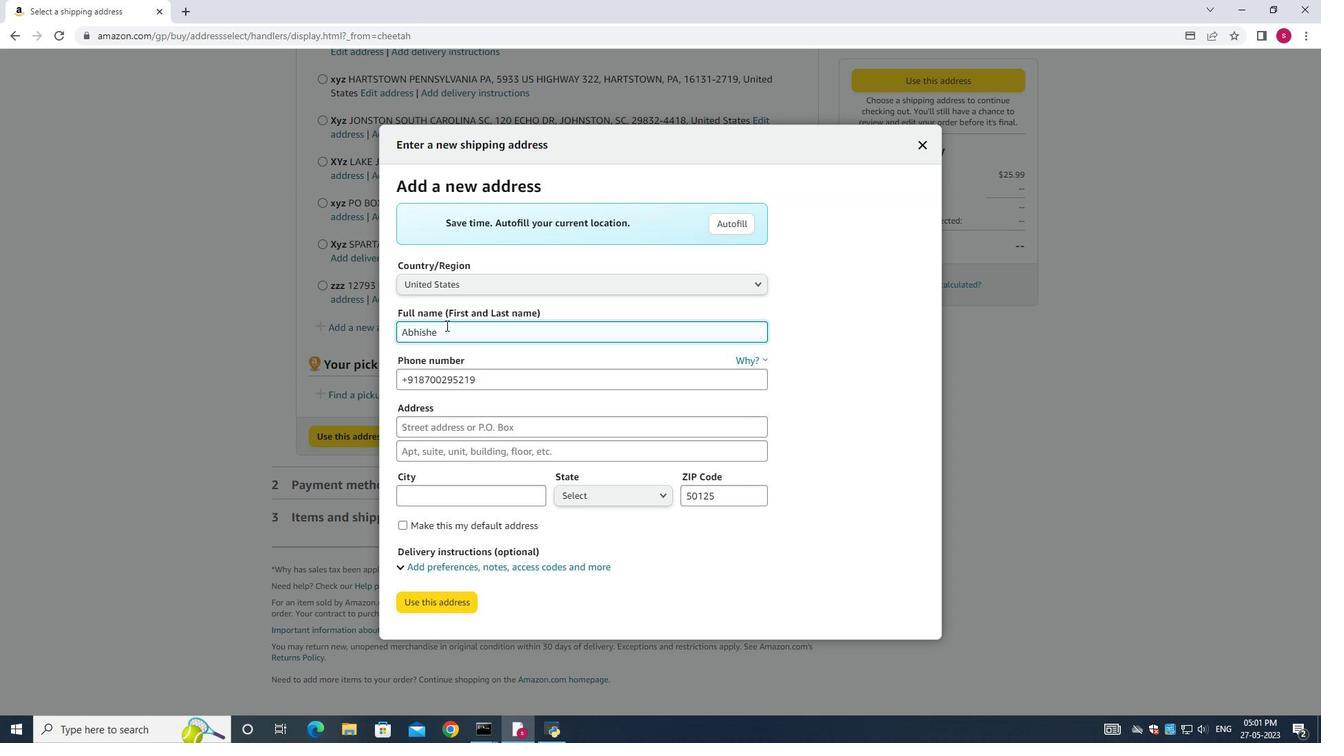 
Action: Key pressed <Key.backspace><Key.shift>Chloe<Key.space><Key.shift><Key.shift><Key.shift><Key.shift><Key.shift>Collins
Screenshot: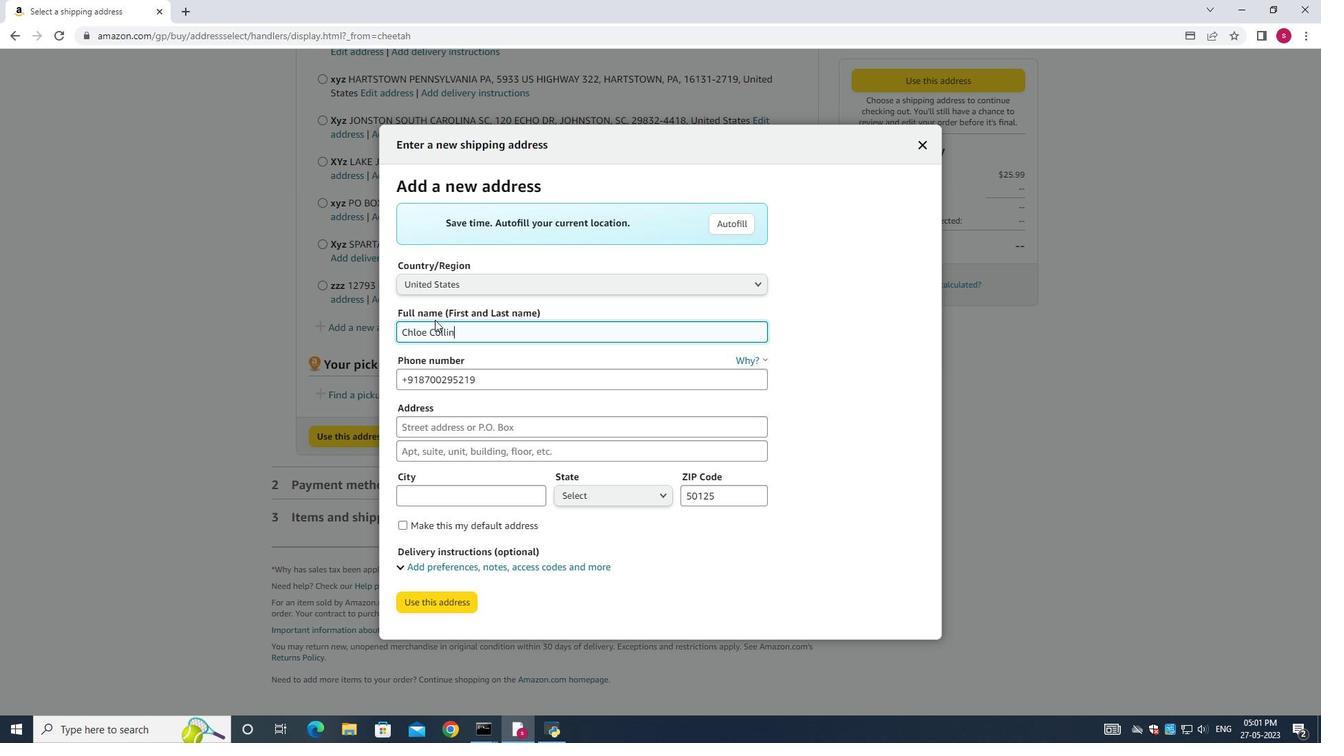 
Action: Mouse moved to (529, 383)
Screenshot: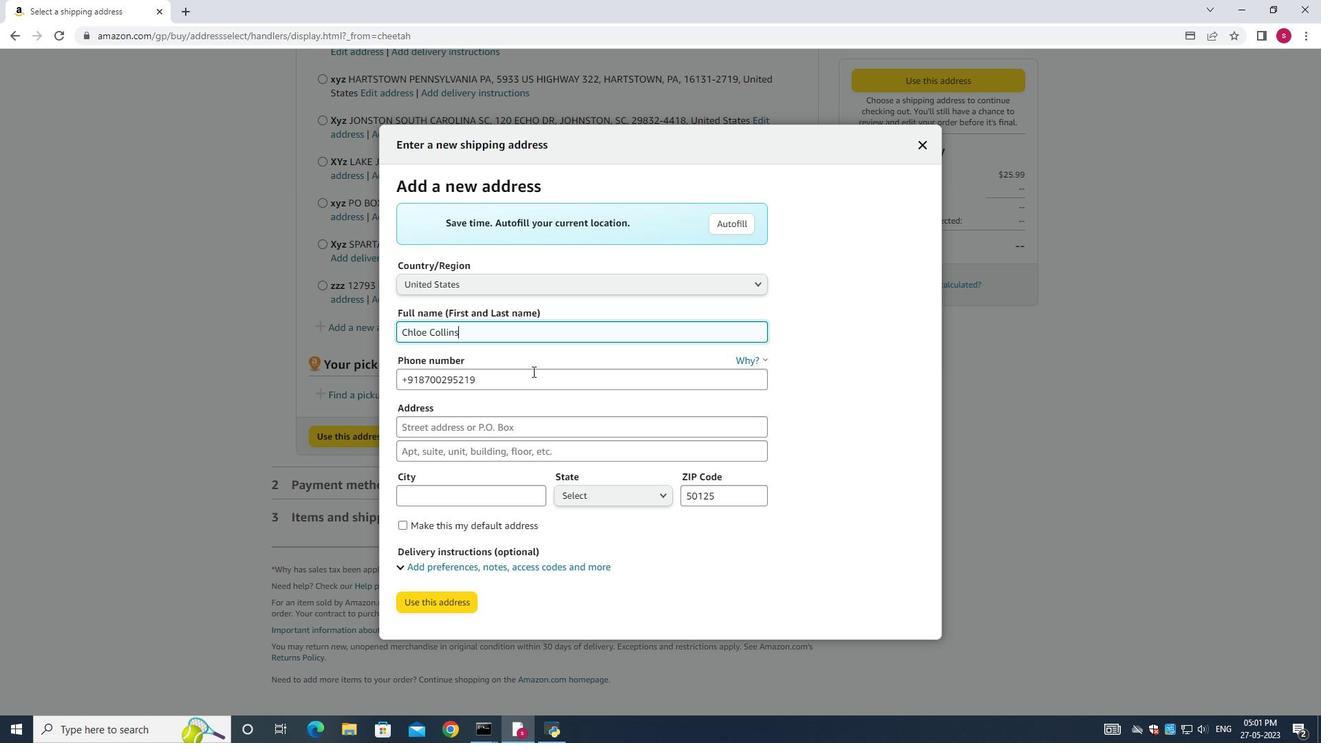 
Action: Mouse pressed left at (529, 383)
Screenshot: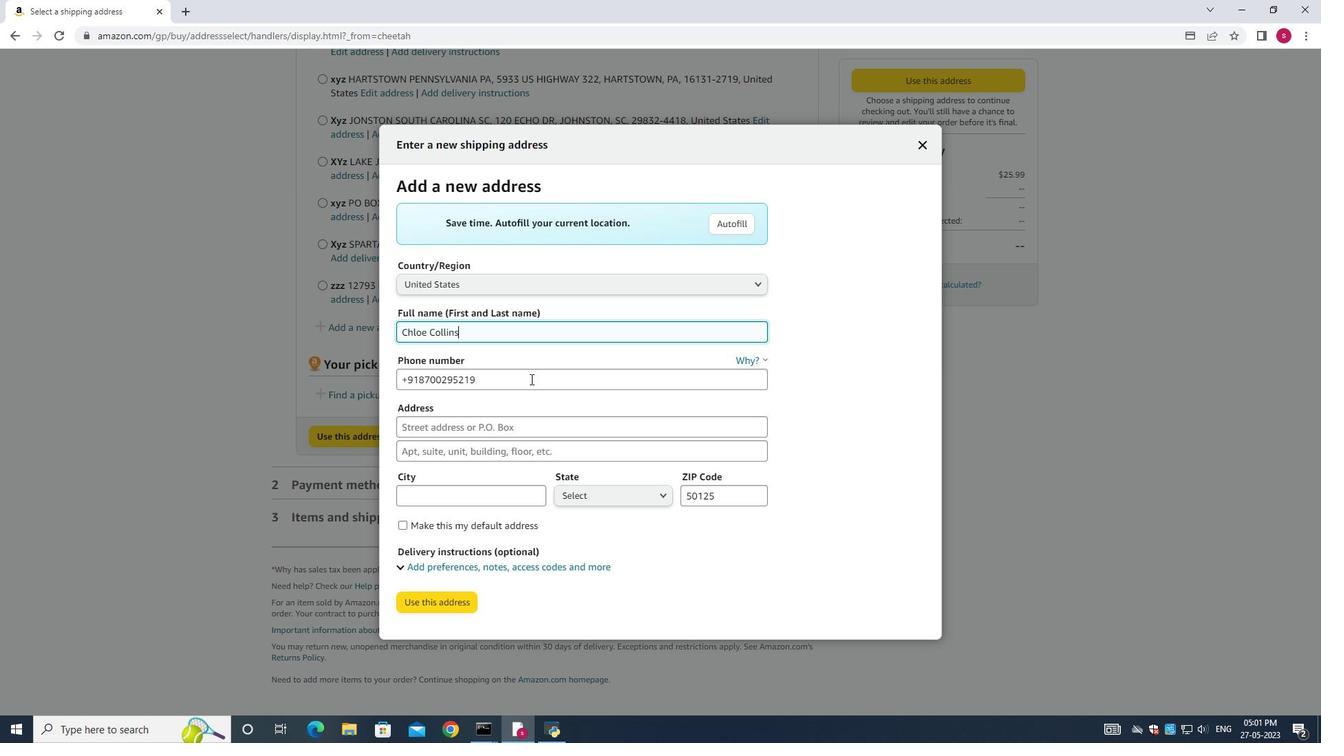 
Action: Mouse moved to (459, 335)
Screenshot: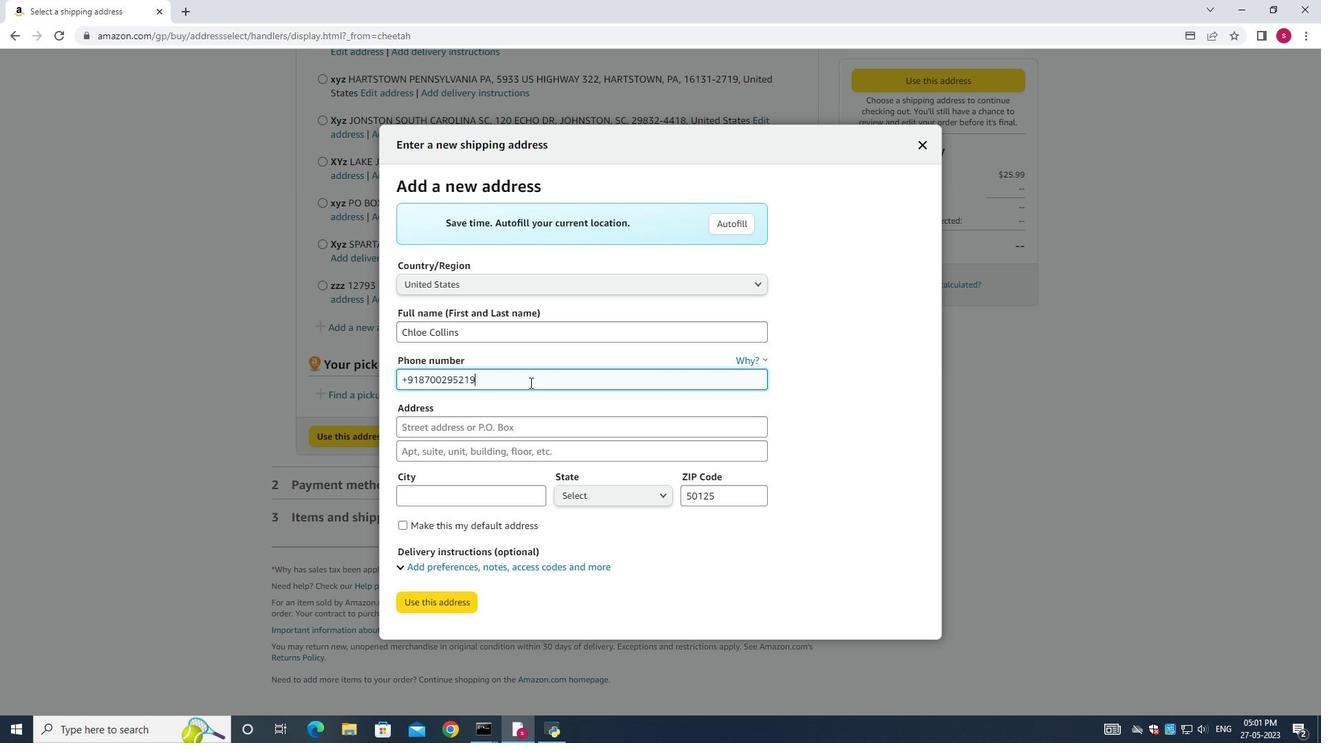 
Action: Key pressed ctrl+Q<Key.backspace><Key.backspace>801420098
Screenshot: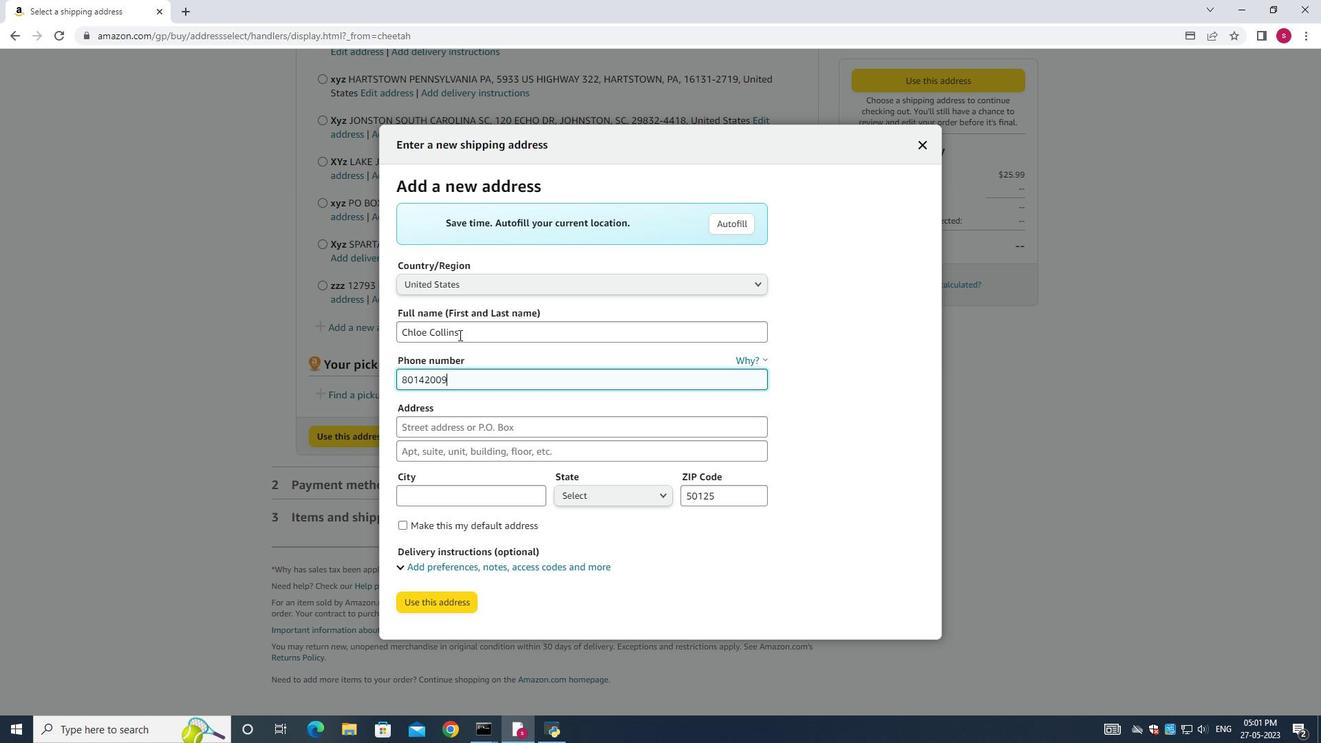 
Action: Mouse moved to (454, 390)
Screenshot: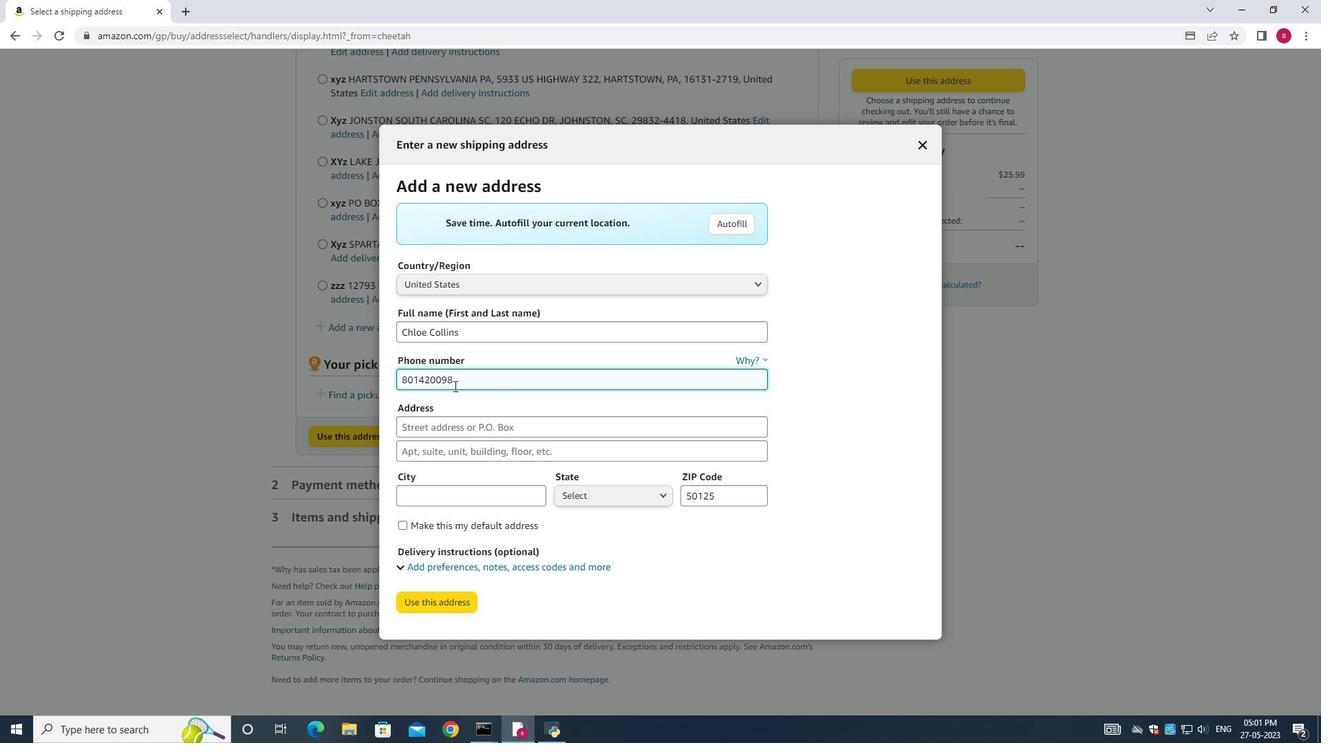 
Action: Key pressed 0
Screenshot: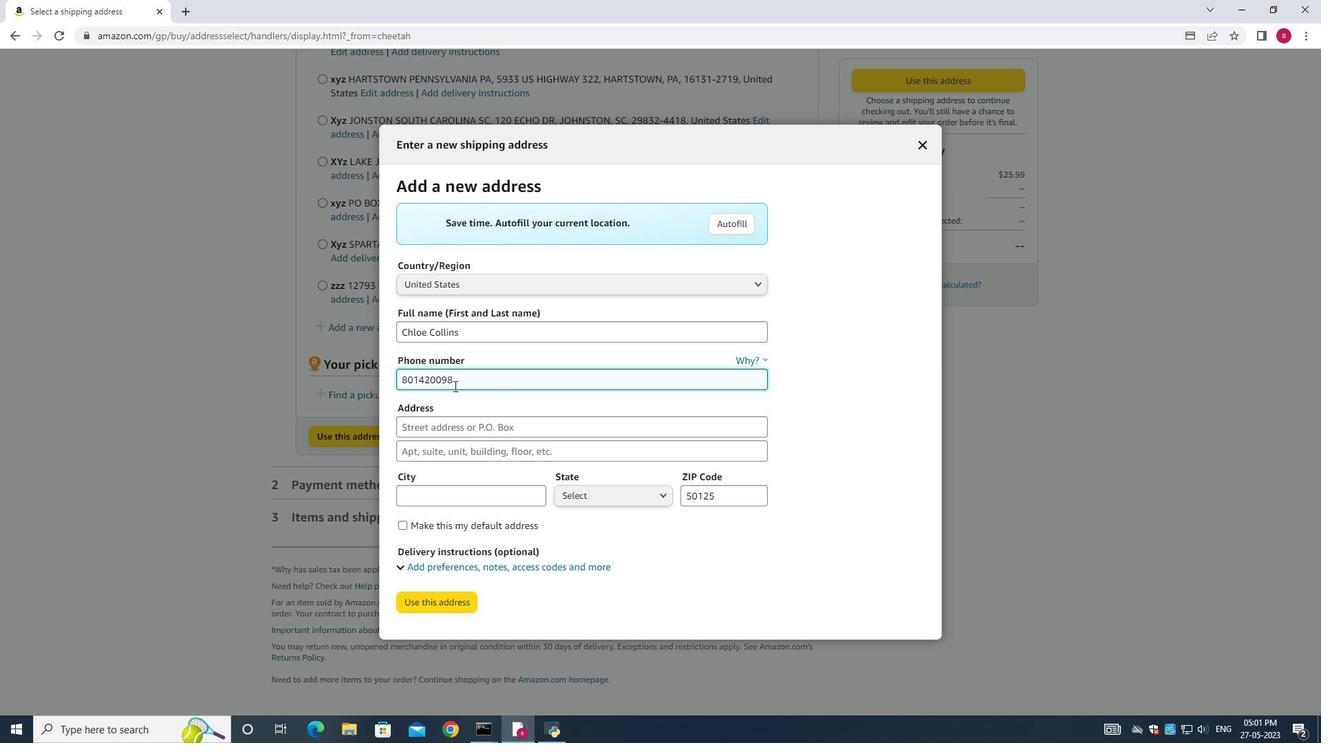
Action: Mouse moved to (441, 421)
Screenshot: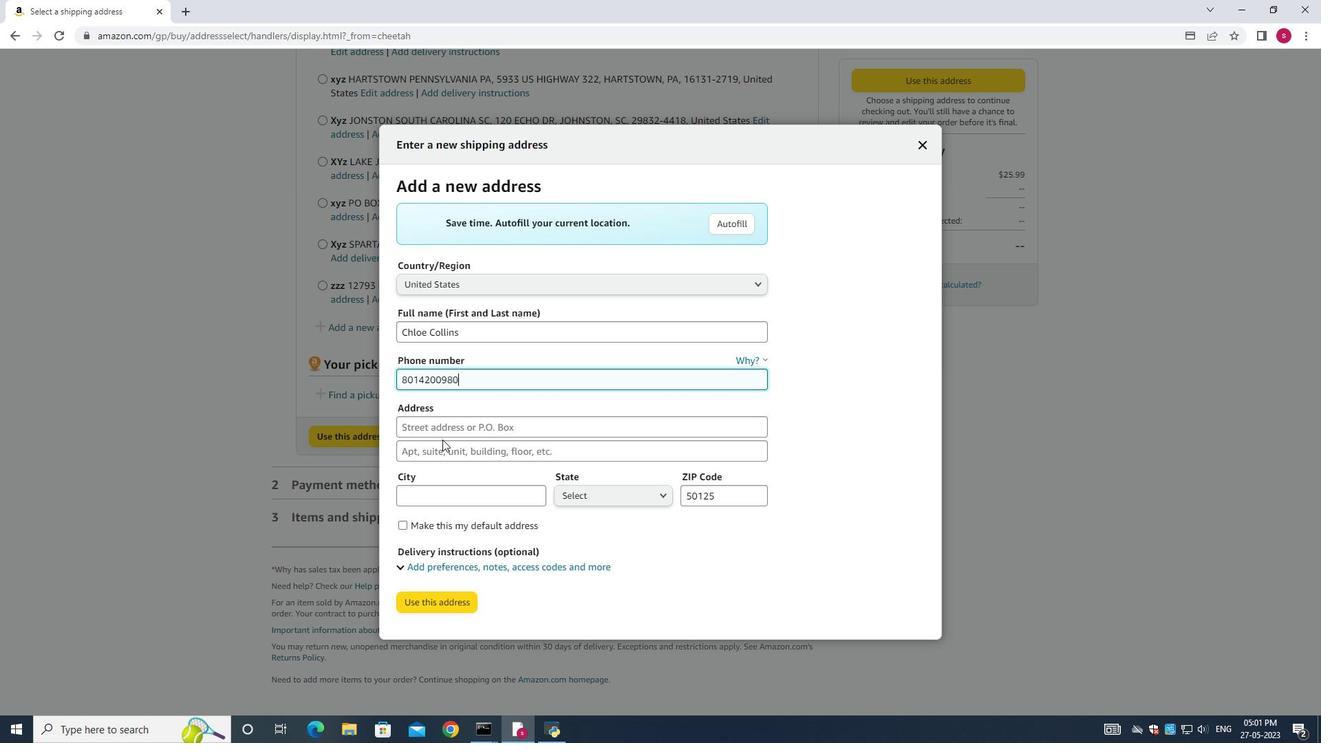 
Action: Mouse pressed left at (441, 421)
Screenshot: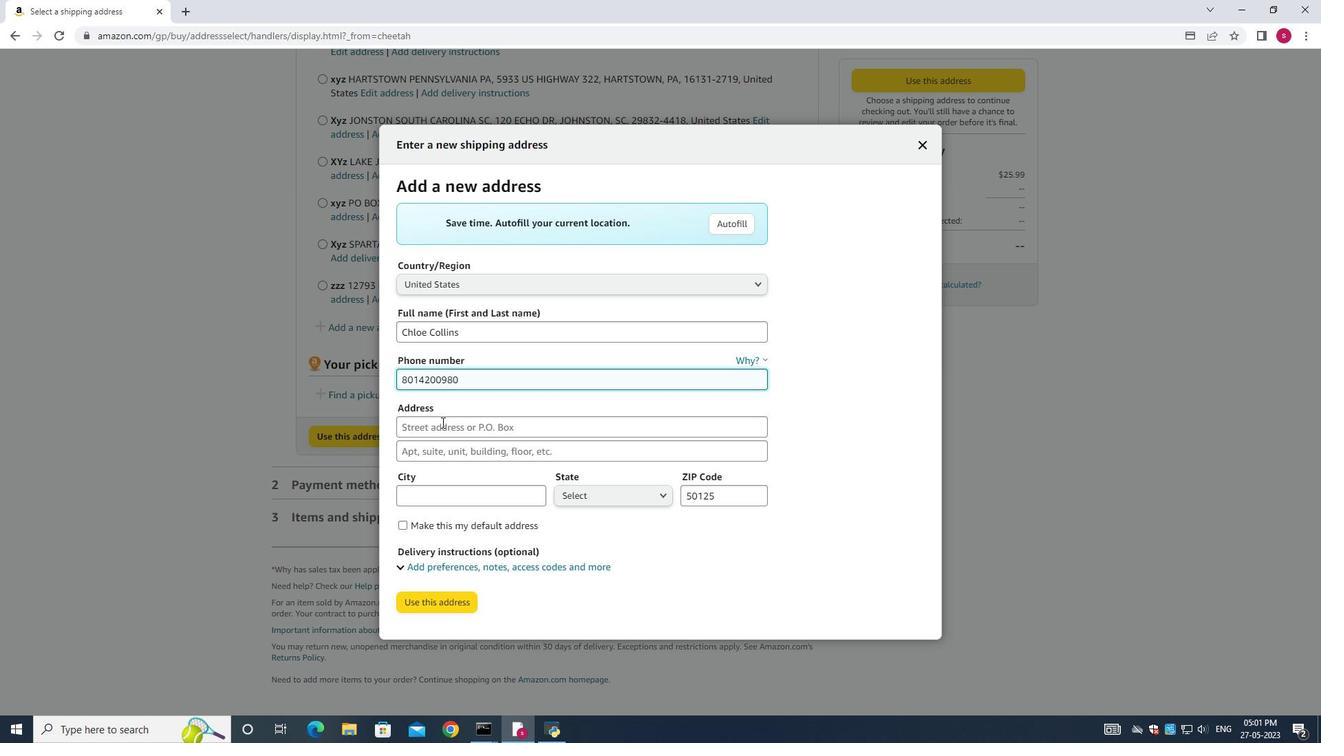 
Action: Mouse moved to (441, 421)
Screenshot: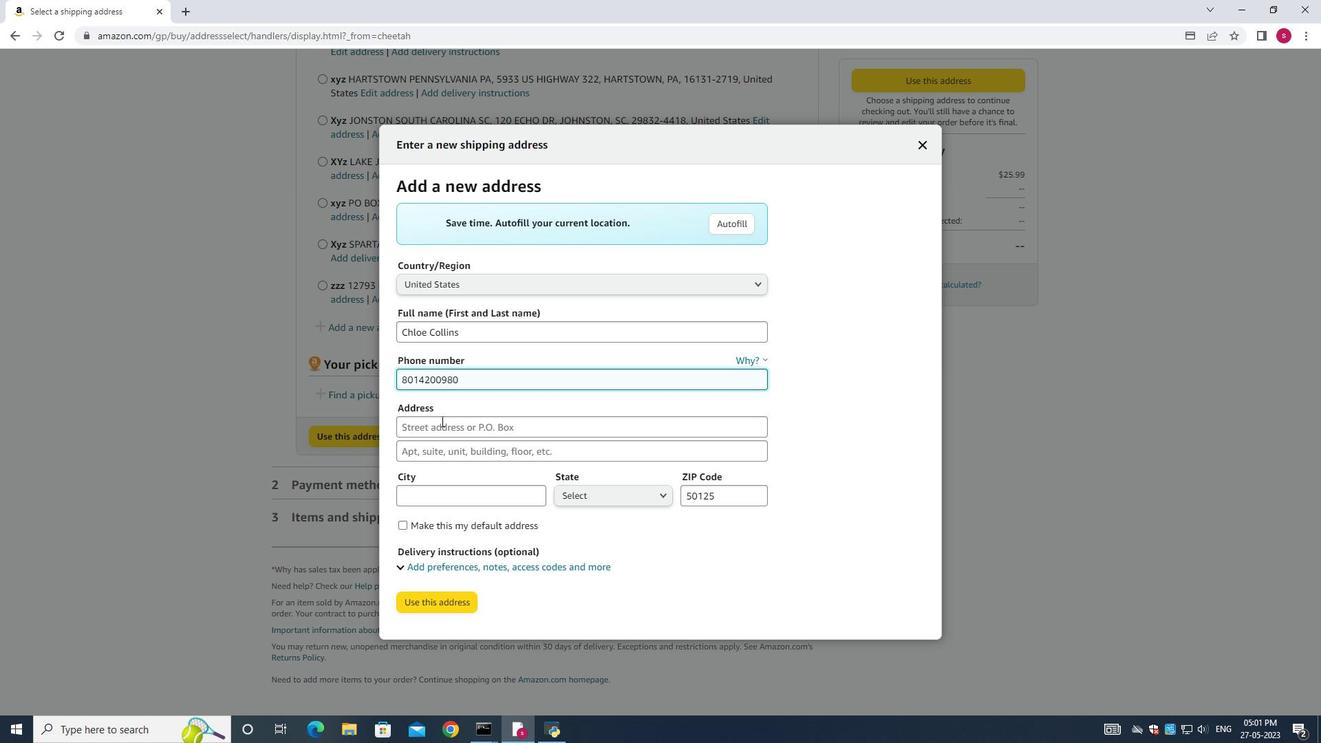 
Action: Key pressed 3639
Screenshot: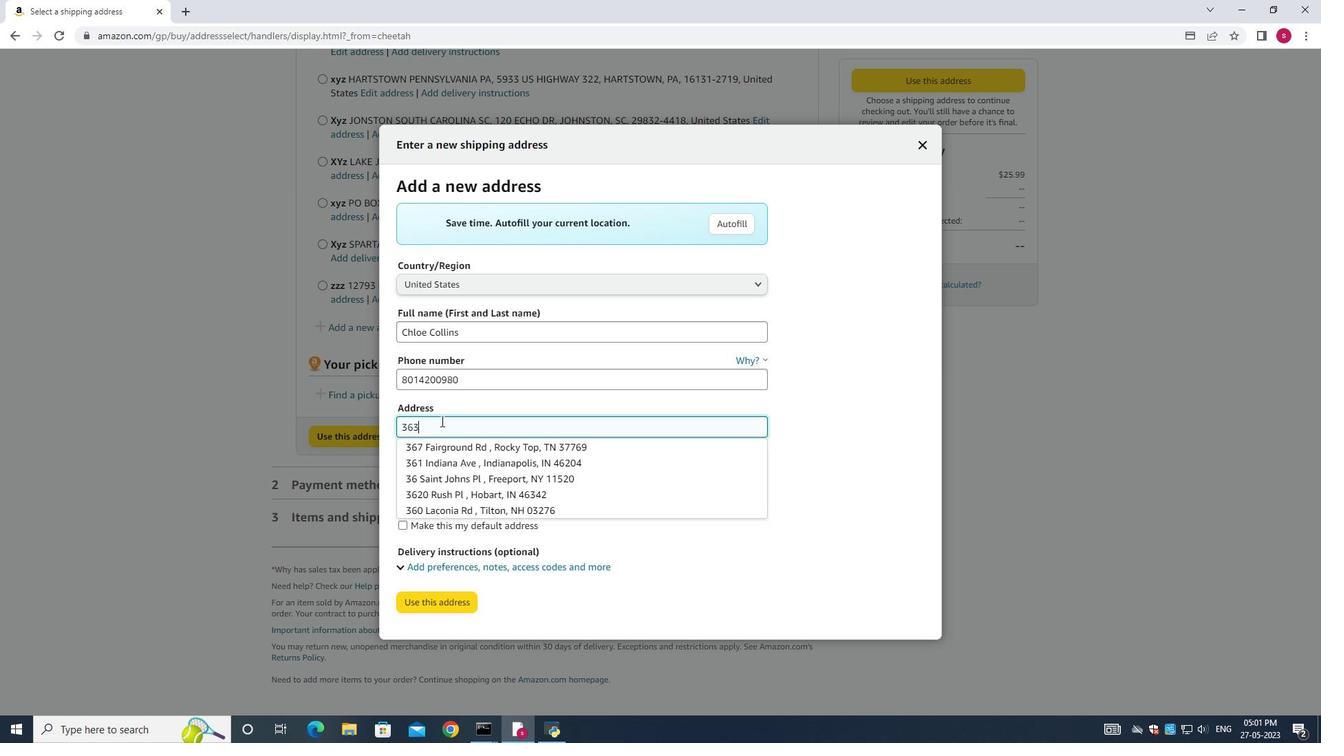 
Action: Mouse moved to (496, 407)
Screenshot: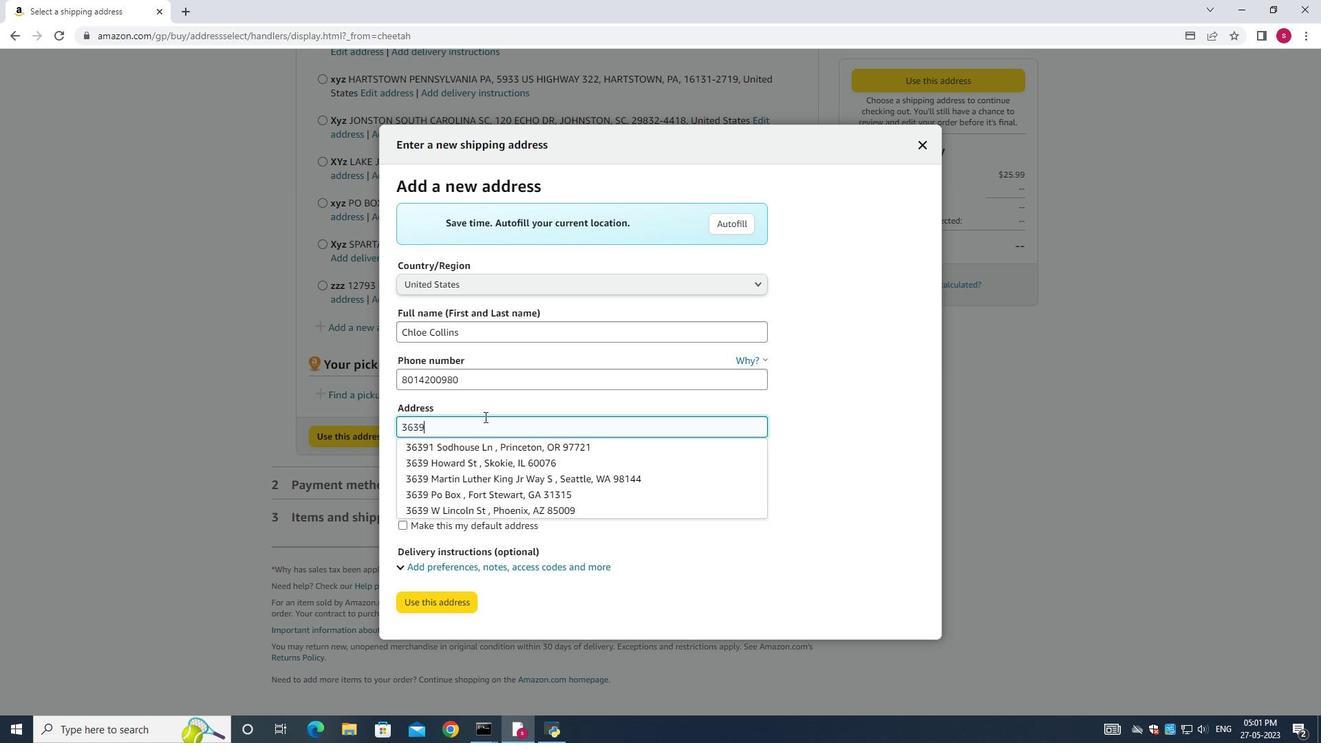 
Action: Key pressed <Key.space><Key.shift>Walton<Key.space><Key.shift>Street<Key.space>
Screenshot: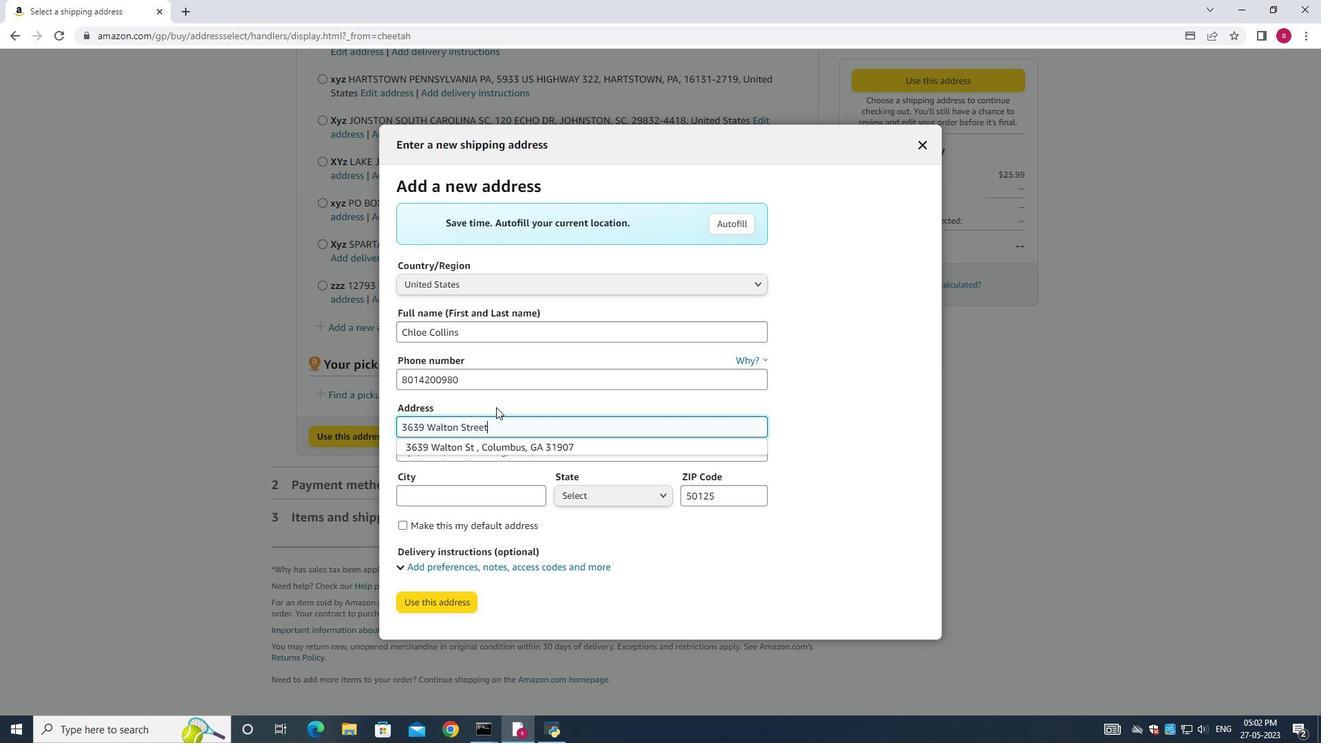 
Action: Mouse moved to (474, 476)
Screenshot: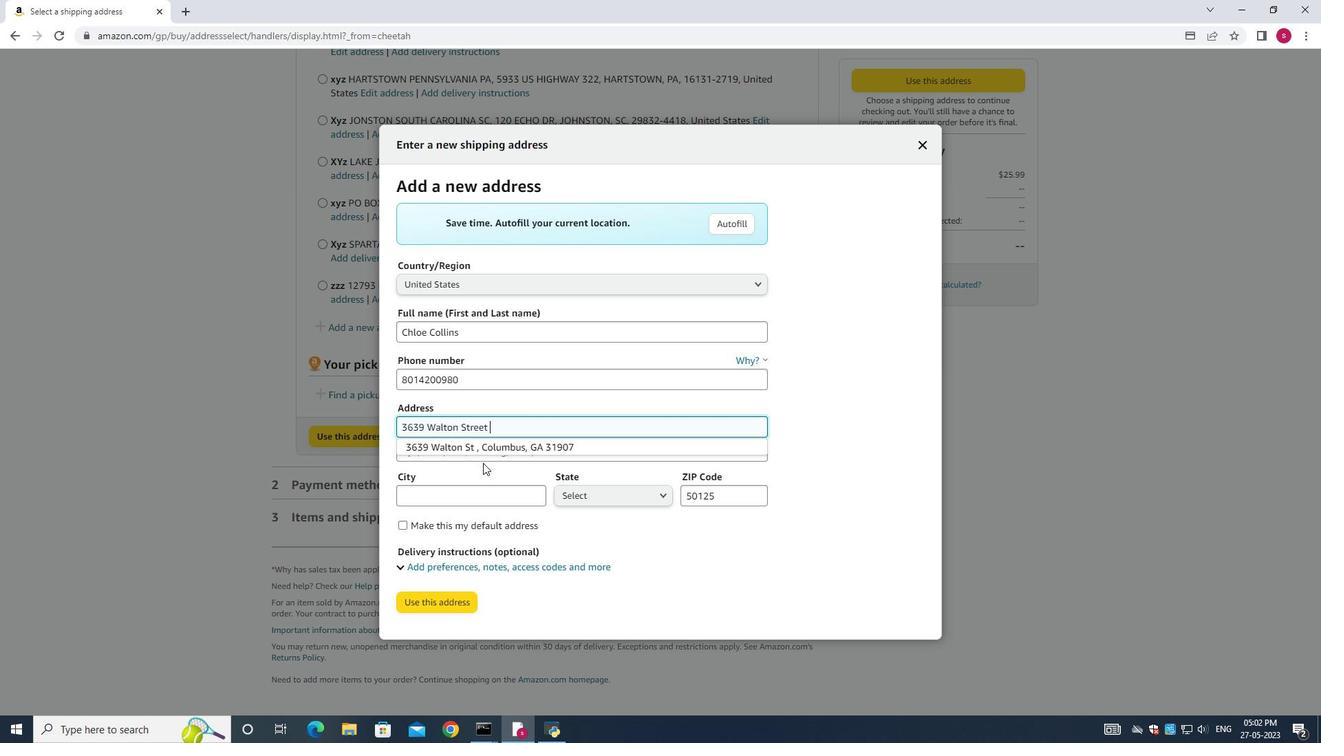 
Action: Mouse pressed left at (474, 476)
Screenshot: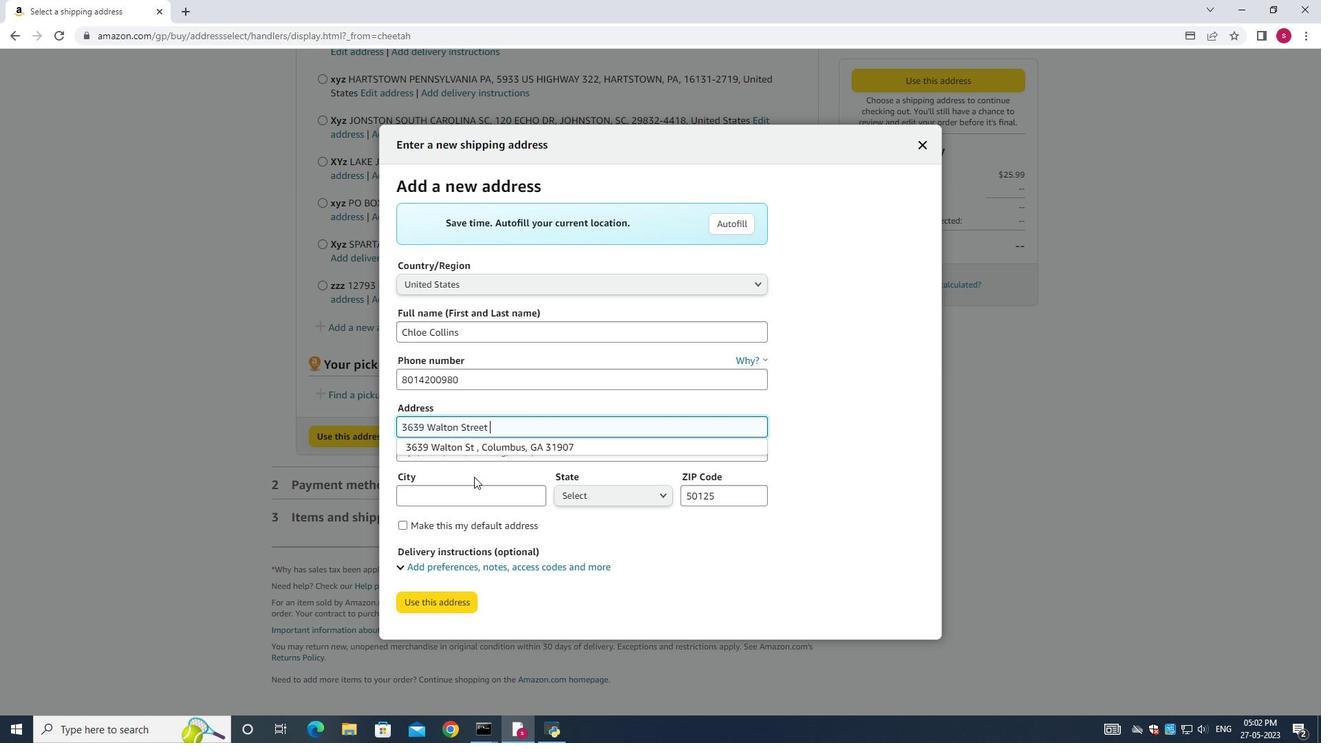 
Action: Mouse moved to (465, 453)
Screenshot: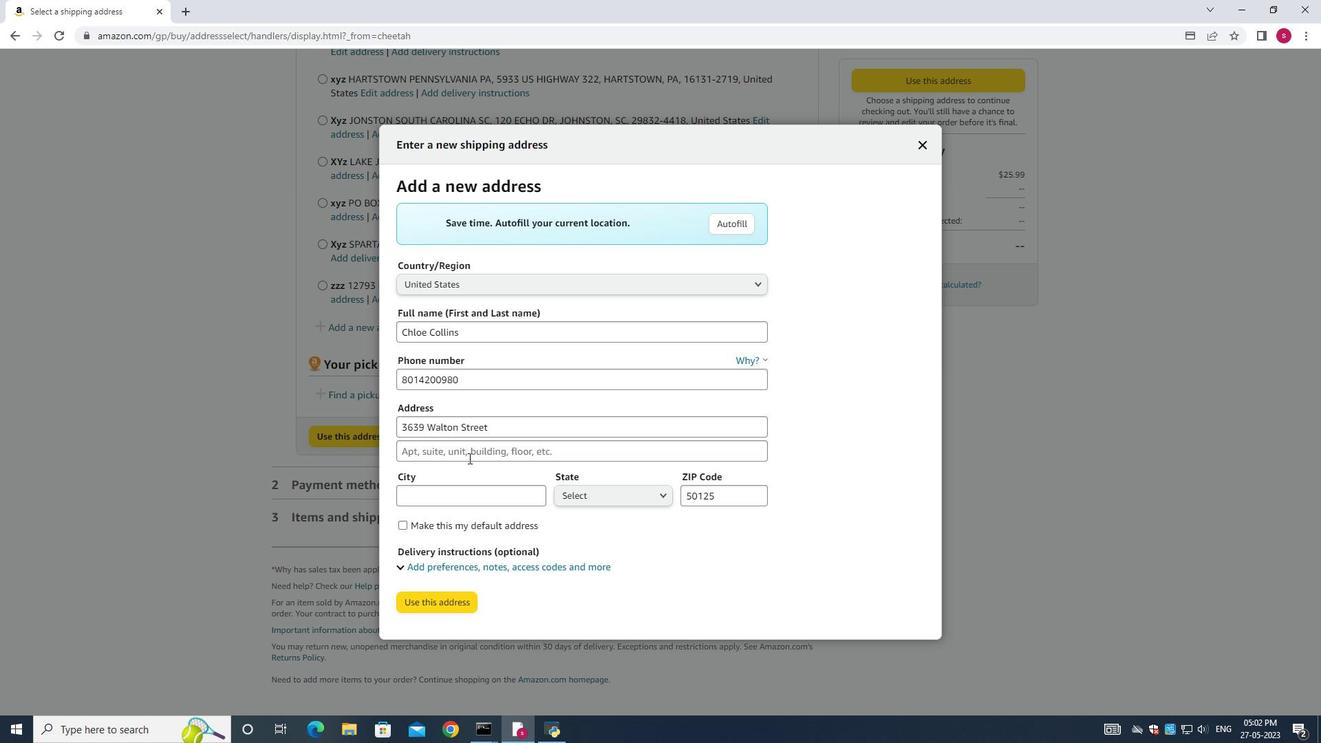 
Action: Mouse pressed left at (465, 453)
Screenshot: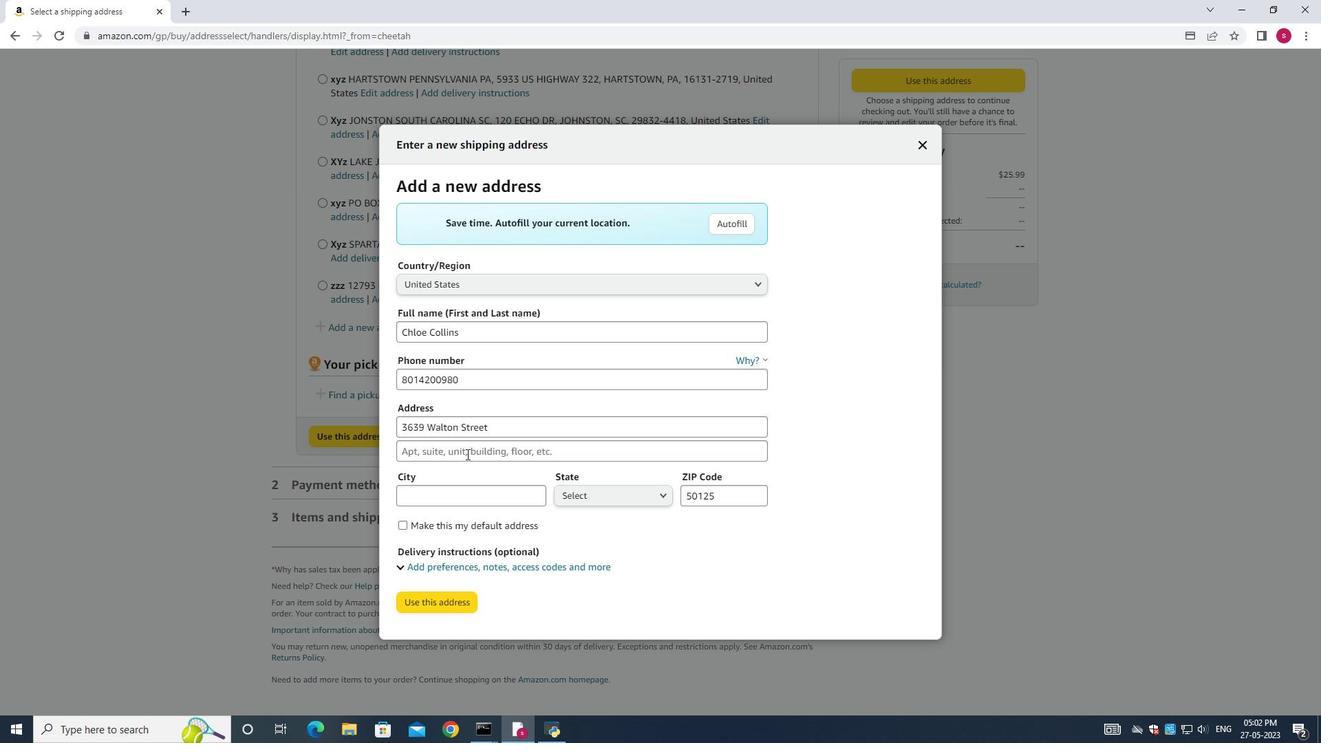 
Action: Key pressed <Key.shift>Salt<Key.space><Key.shift>Lake<Key.space><Key.shift><Key.shift><Key.shift><Key.shift><Key.shift><Key.shift><Key.shift><Key.shift><Key.shift><Key.shift><Key.shift><Key.shift><Key.shift><Key.shift><Key.shift><Key.shift><Key.shift><Key.shift><Key.shift><Key.shift><Key.shift><Key.shift><Key.shift><Key.shift><Key.shift><Key.shift><Key.shift><Key.shift><Key.shift><Key.shift><Key.shift><Key.shift>City<Key.space>utah<Key.space>
Screenshot: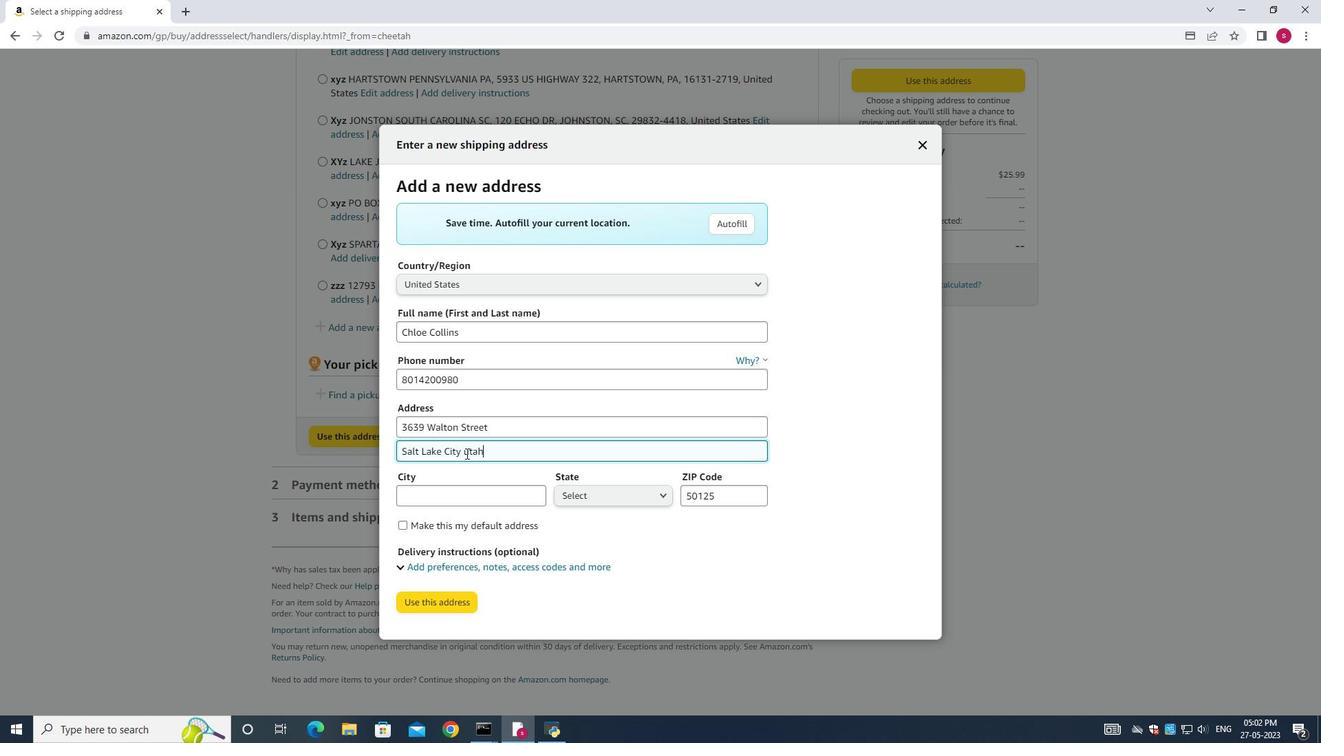 
Action: Mouse moved to (487, 516)
Screenshot: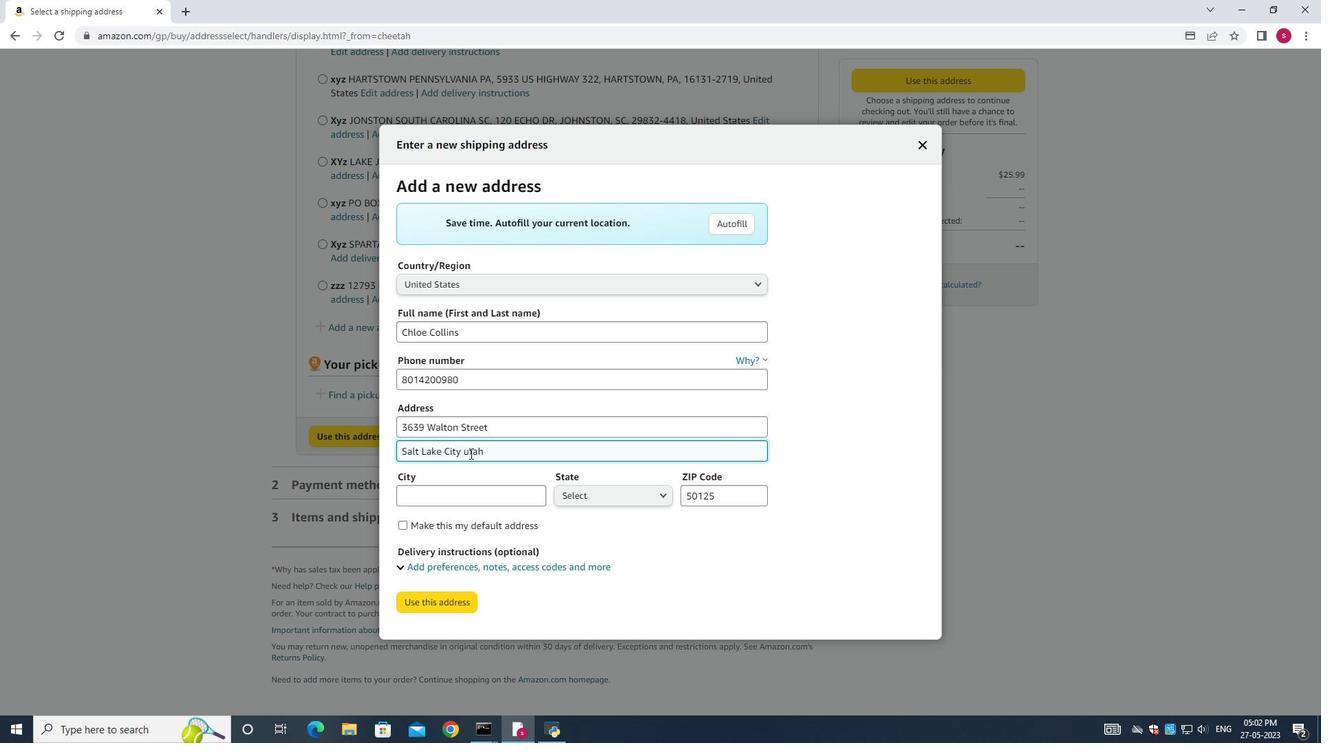 
Action: Mouse pressed left at (487, 516)
Screenshot: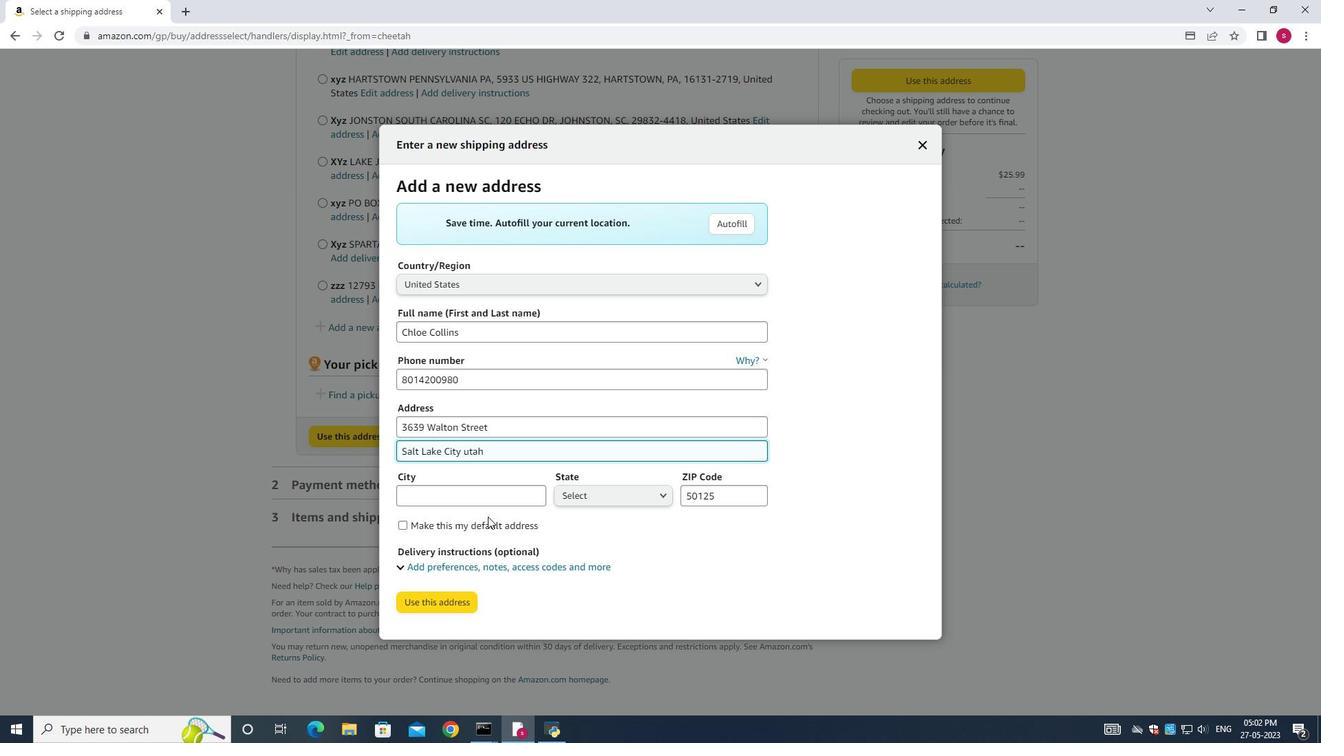 
Action: Mouse moved to (483, 505)
Screenshot: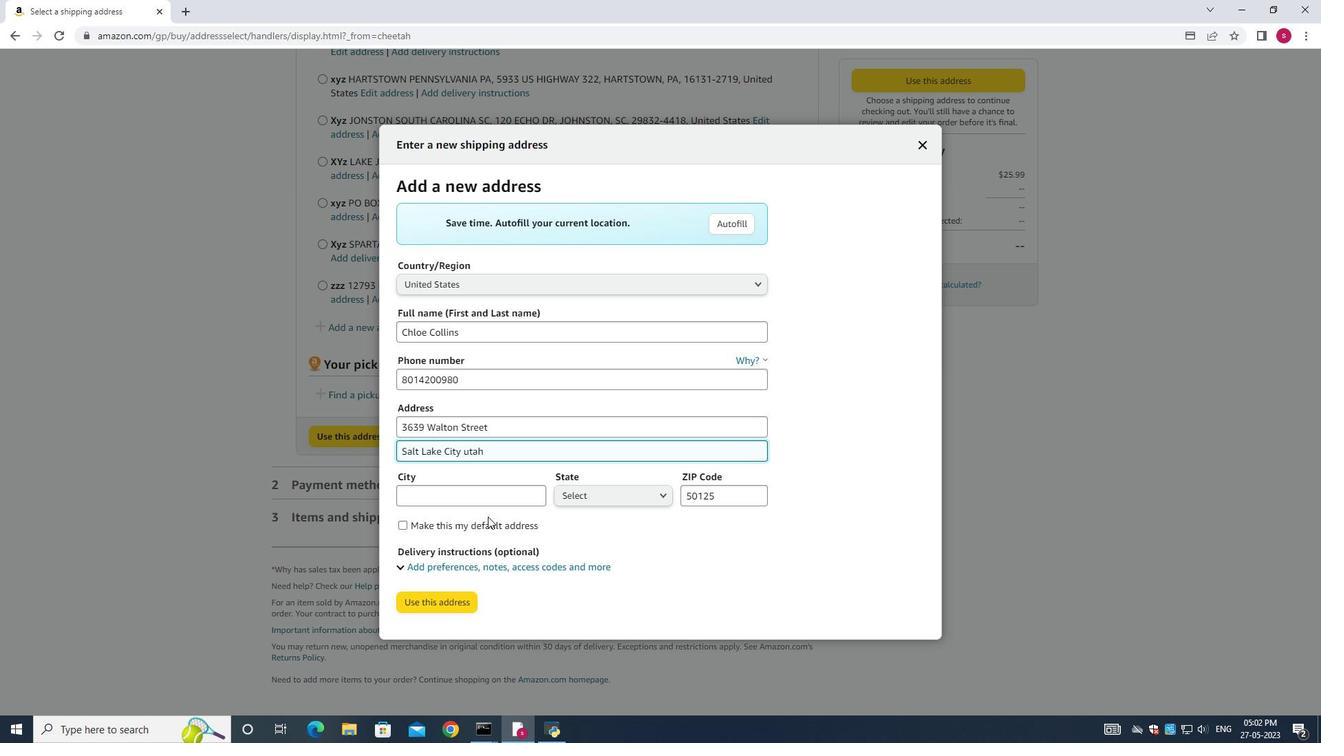 
Action: Mouse pressed left at (483, 505)
Screenshot: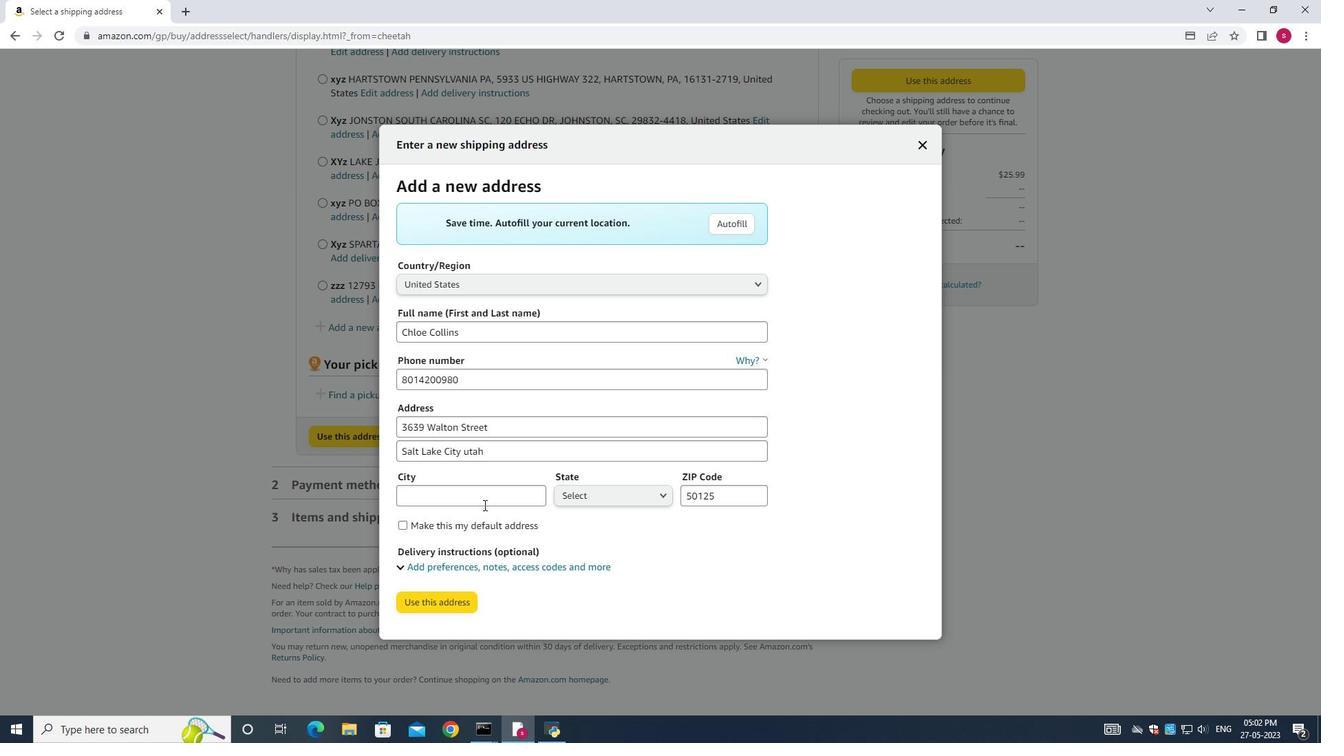 
Action: Key pressed <Key.shift>Salt<Key.space>lake<Key.space>city
Screenshot: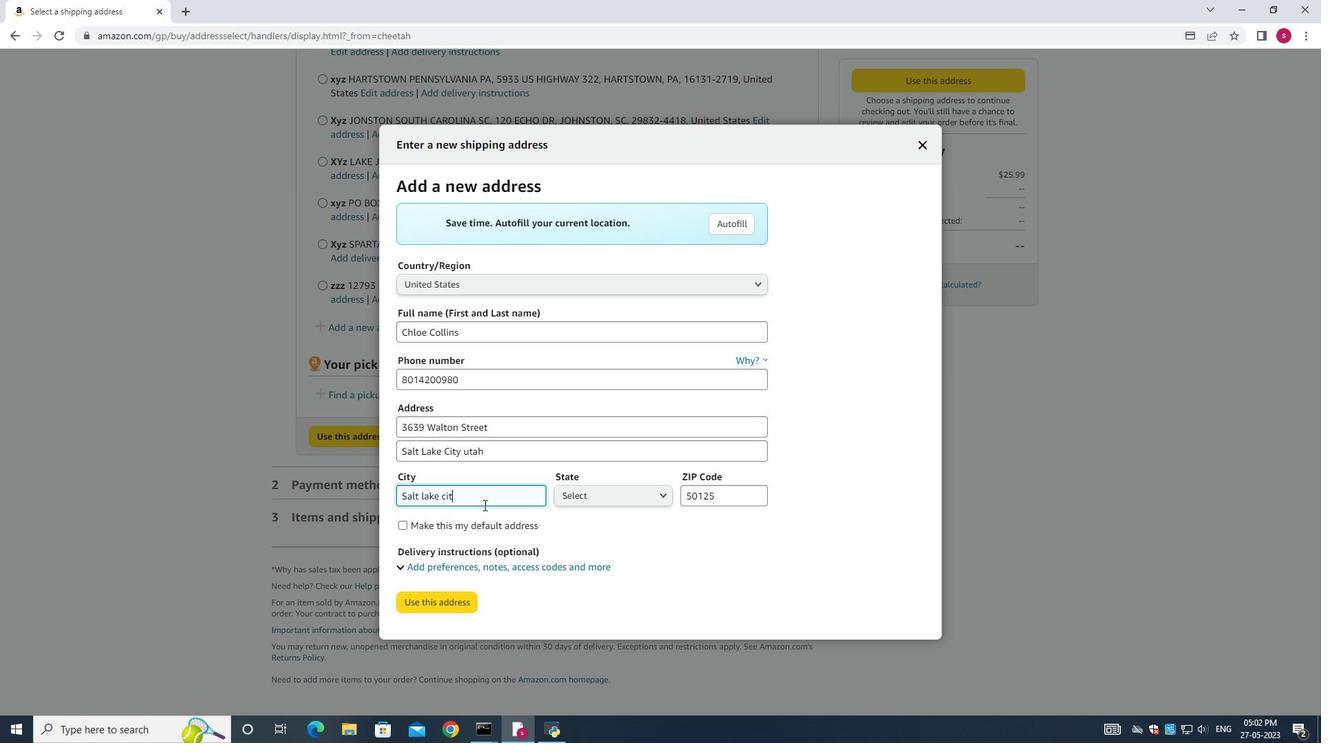 
Action: Mouse moved to (576, 502)
Screenshot: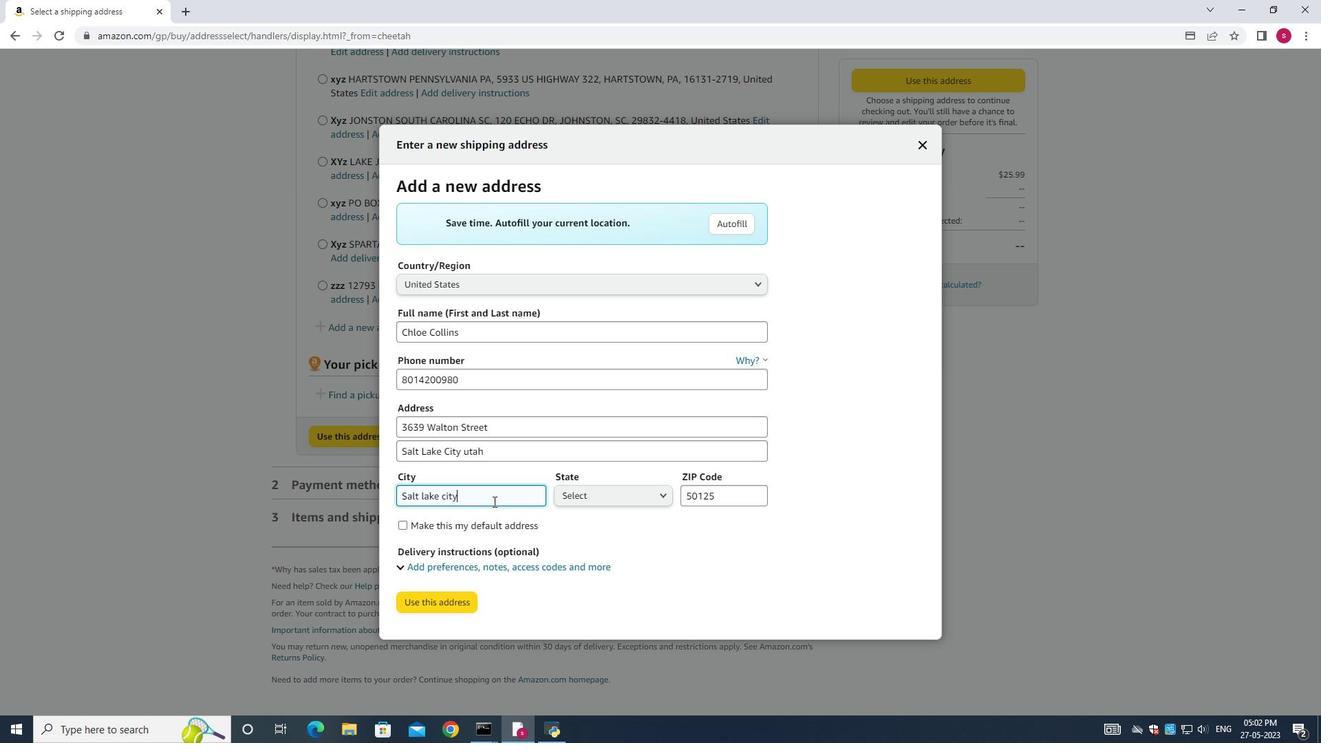 
Action: Mouse pressed left at (576, 502)
Screenshot: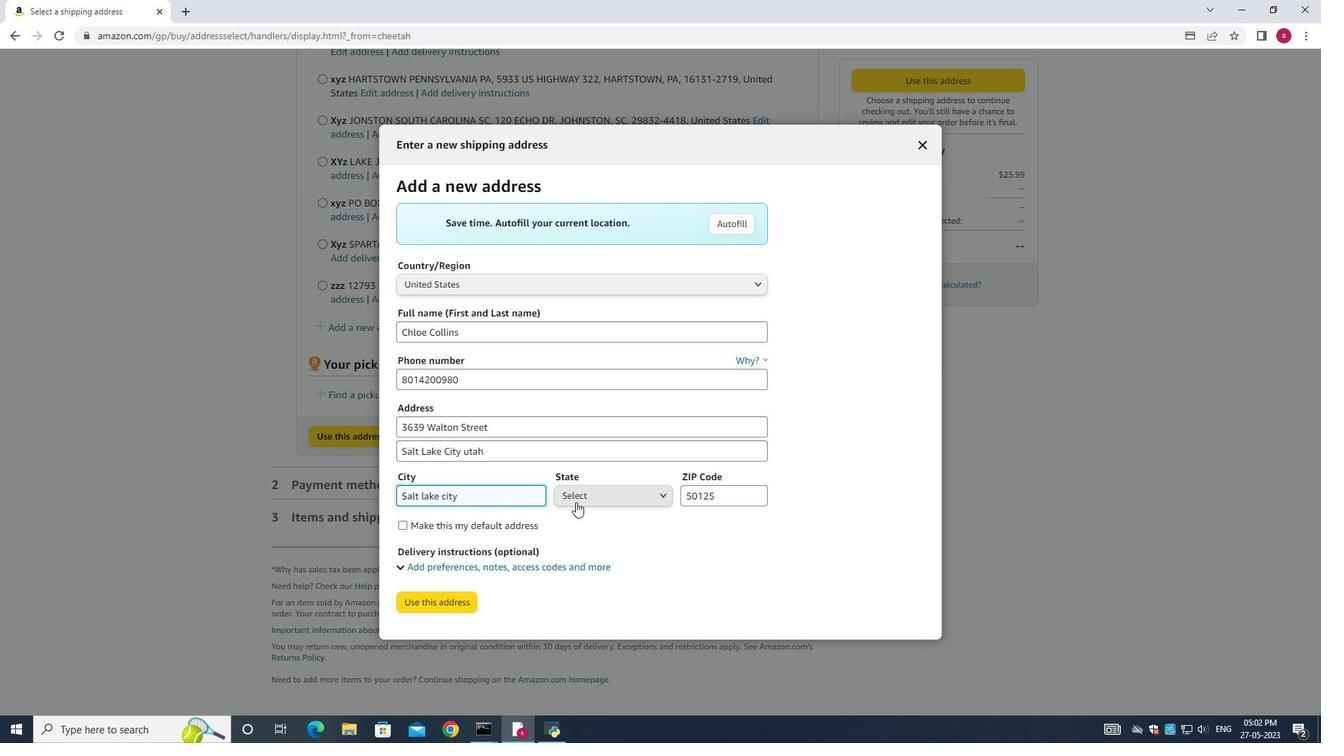 
Action: Mouse moved to (574, 487)
Screenshot: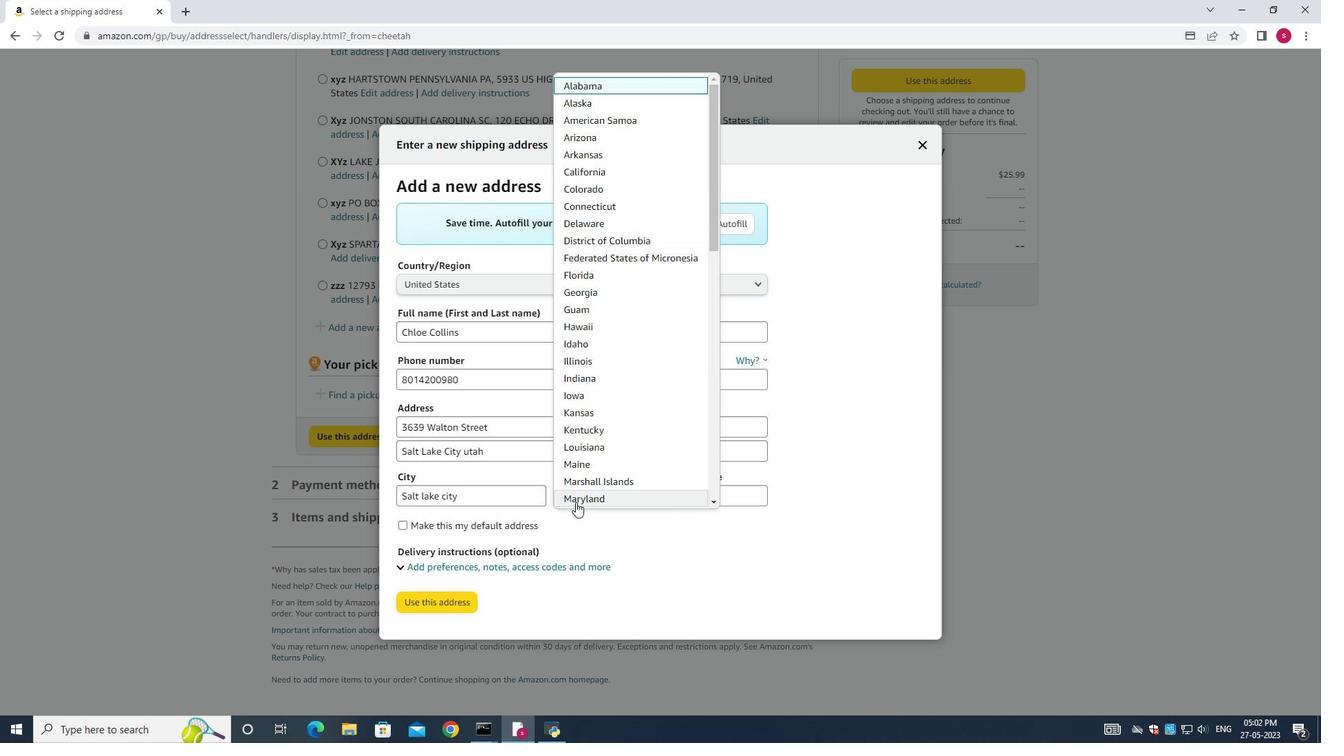 
Action: Mouse scrolled (574, 486) with delta (0, 0)
Screenshot: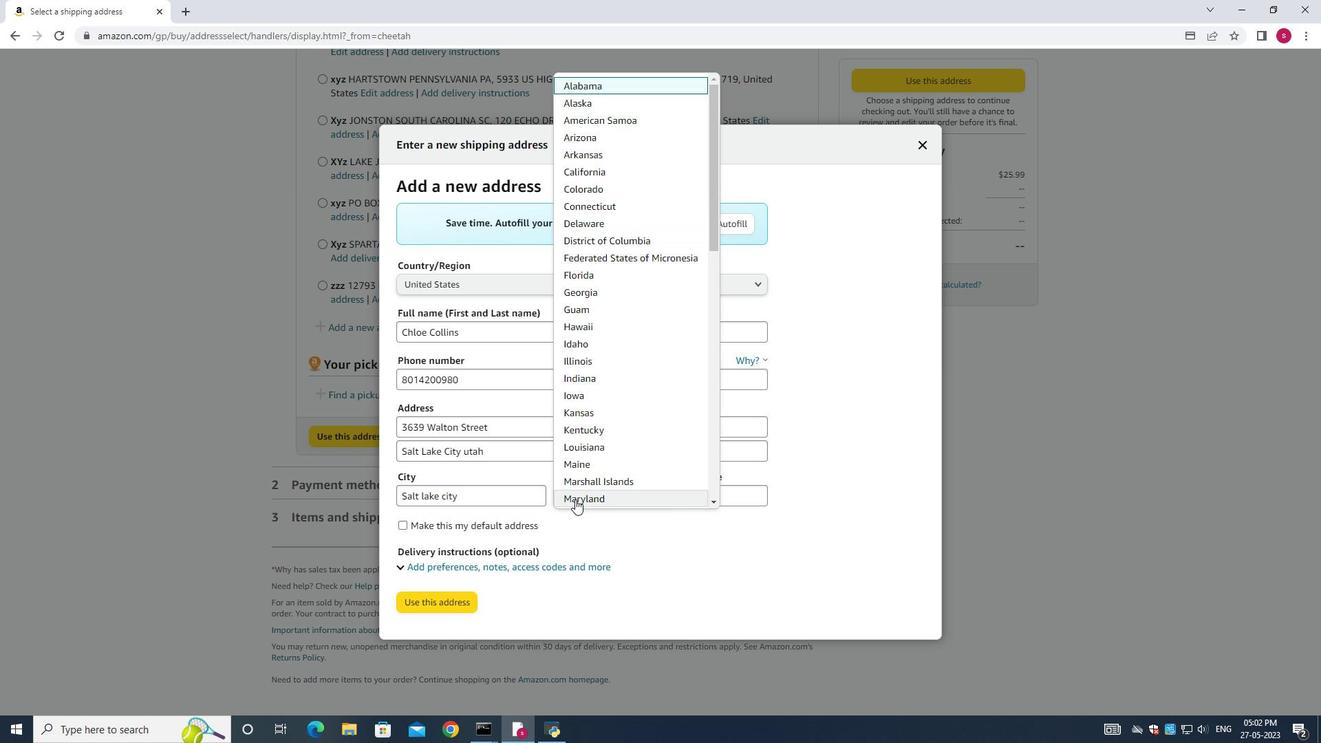 
Action: Mouse scrolled (574, 486) with delta (0, 0)
Screenshot: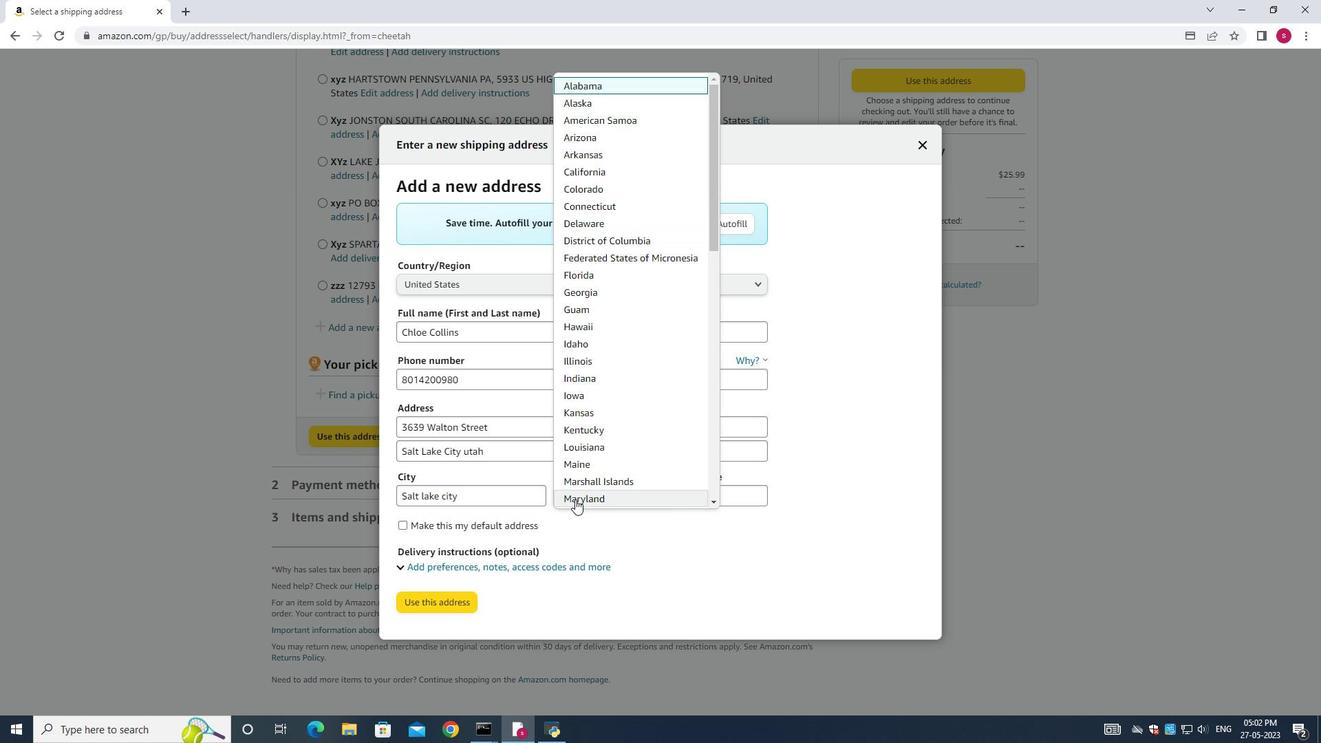 
Action: Mouse scrolled (574, 486) with delta (0, 0)
Screenshot: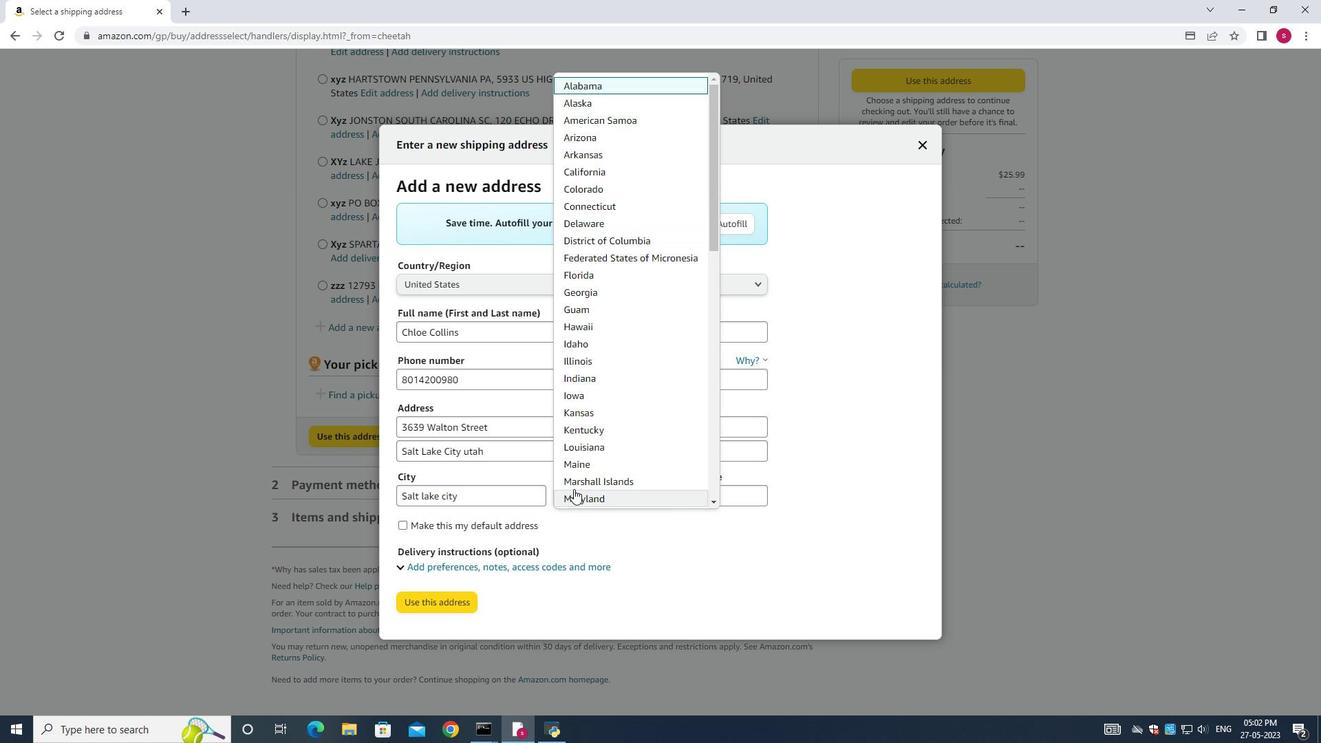 
Action: Mouse scrolled (574, 486) with delta (0, 0)
Screenshot: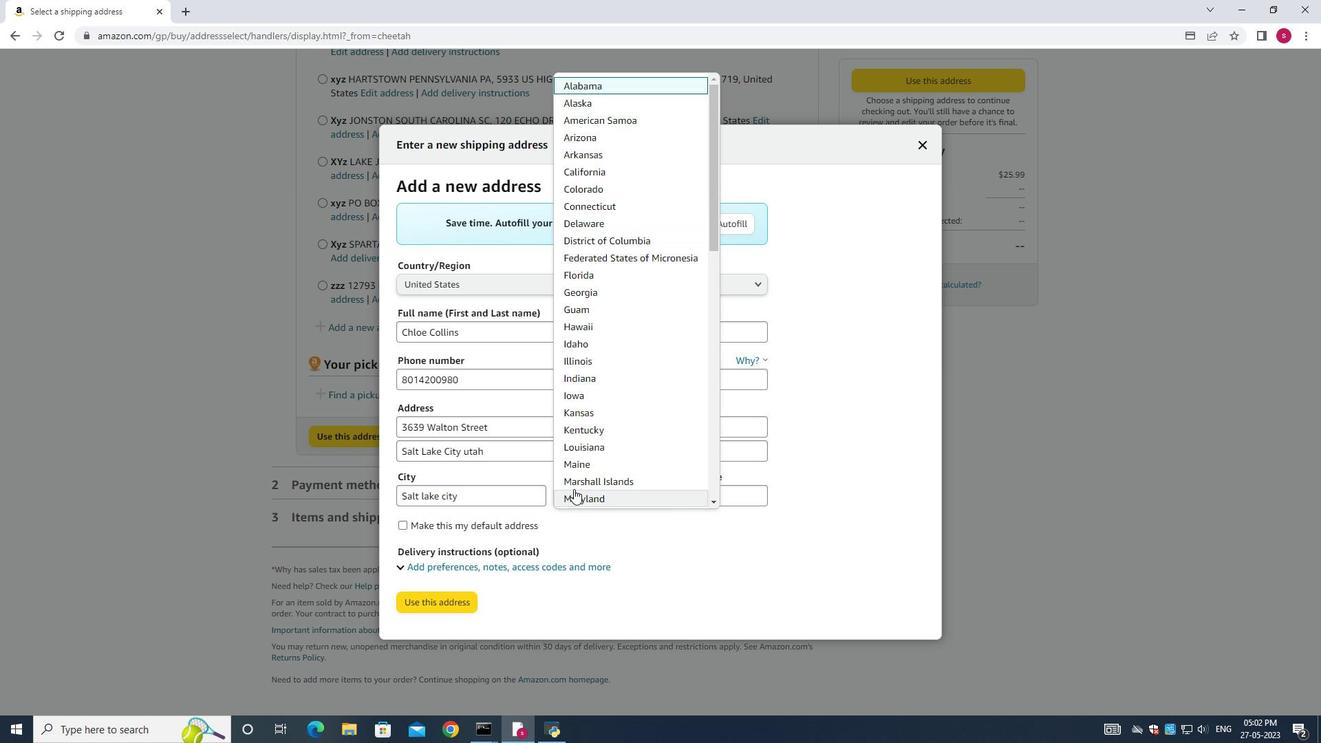 
Action: Mouse moved to (594, 473)
Screenshot: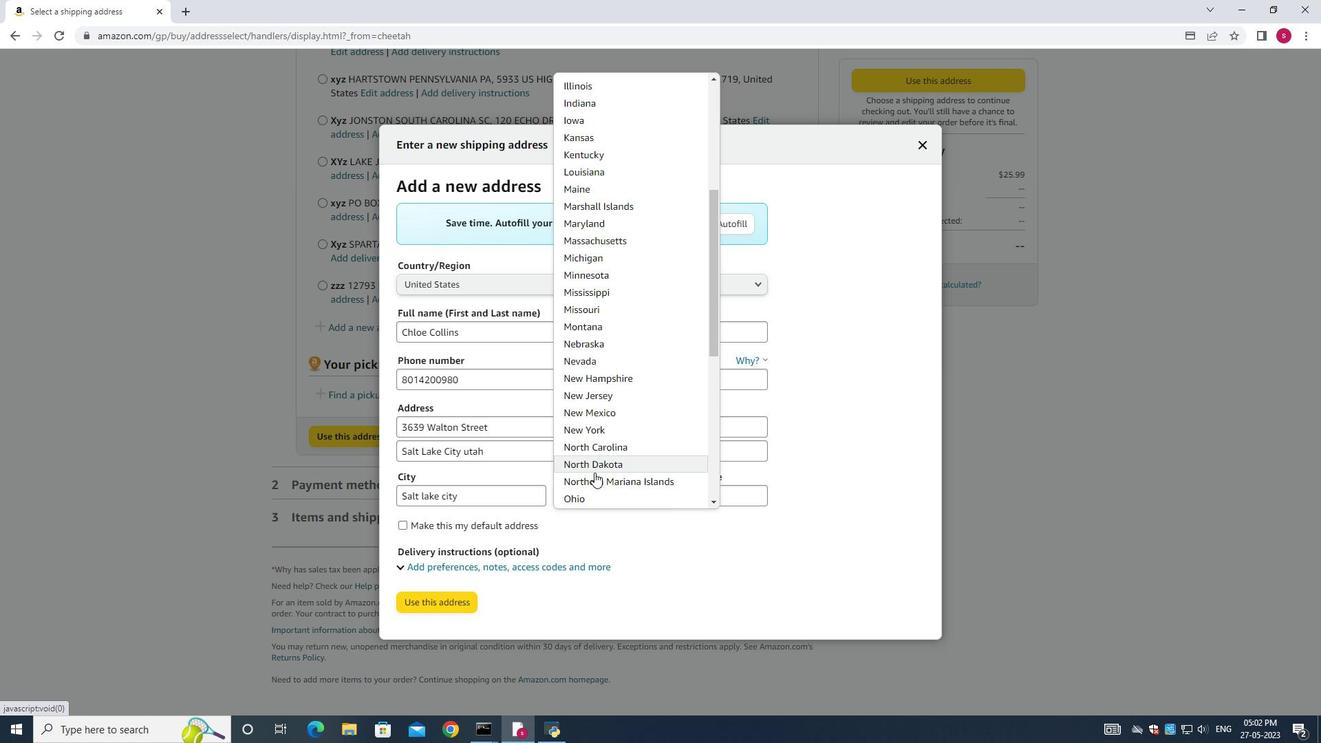 
Action: Mouse scrolled (594, 472) with delta (0, 0)
Screenshot: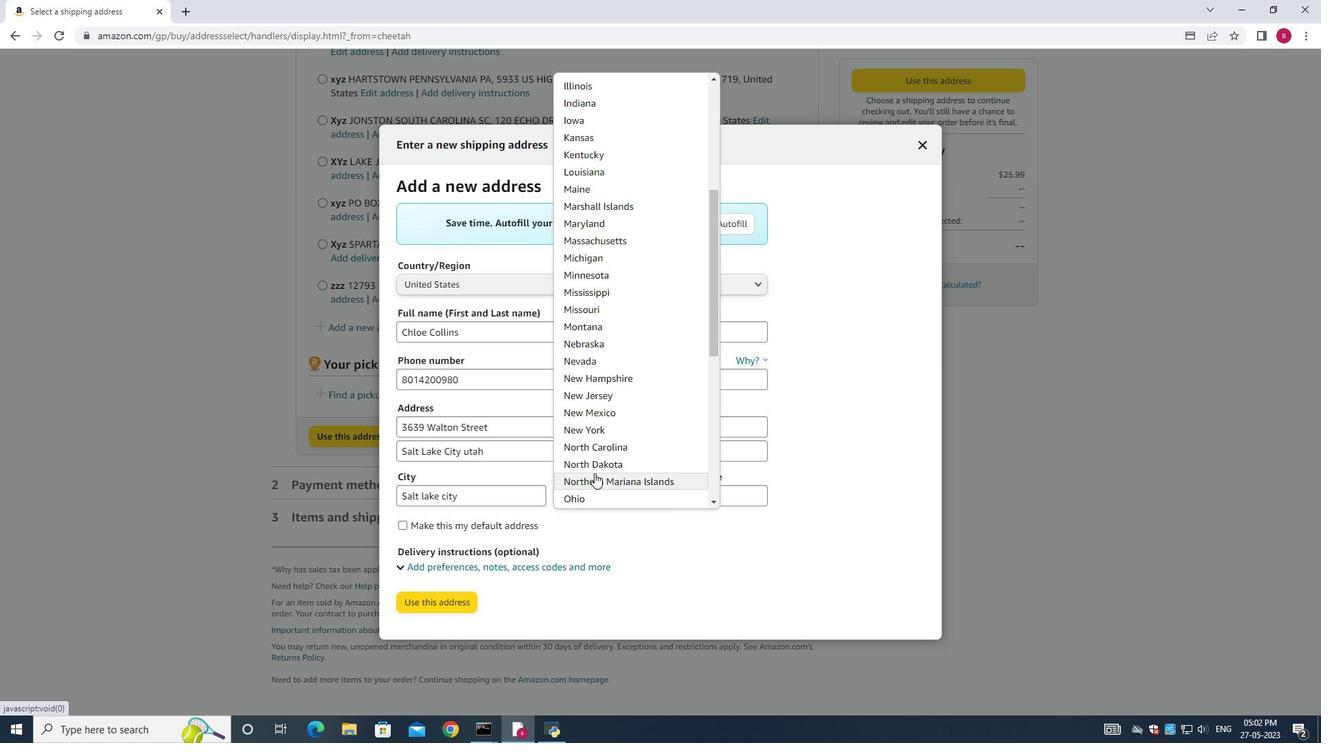 
Action: Mouse scrolled (594, 472) with delta (0, 0)
Screenshot: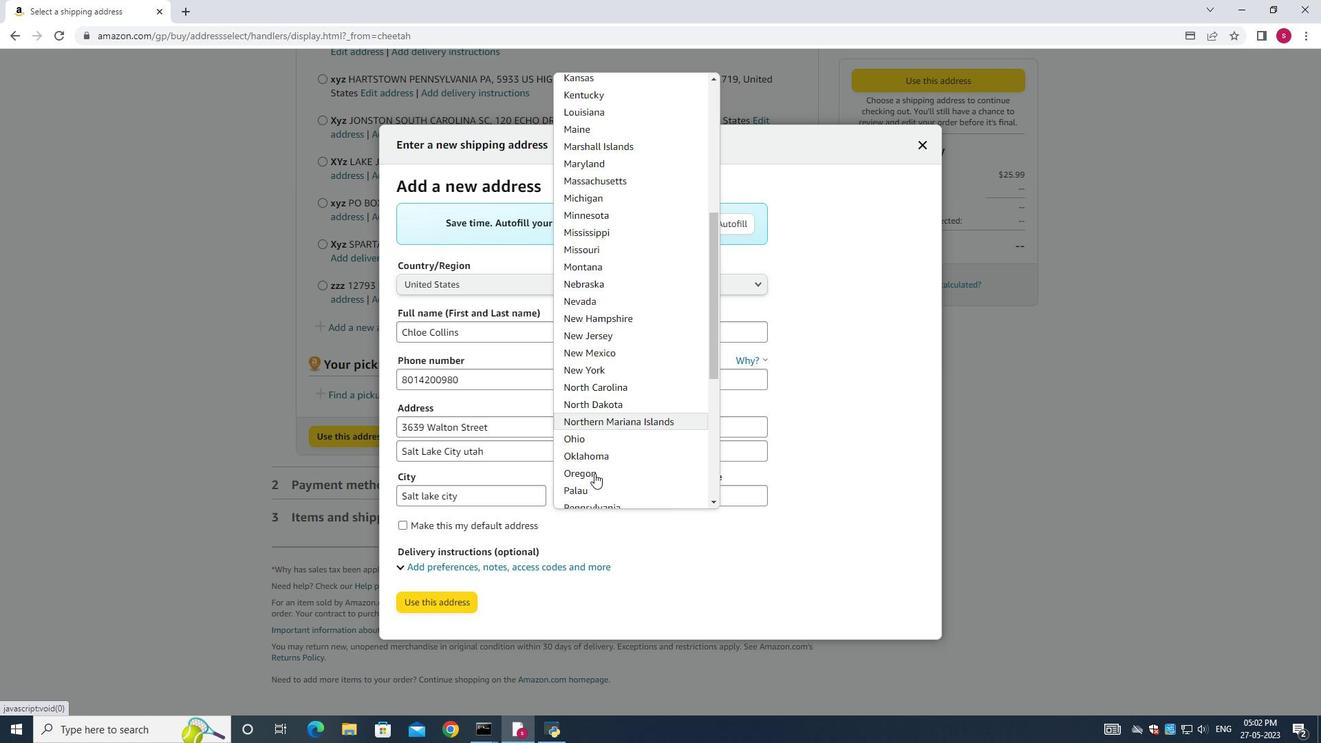 
Action: Mouse scrolled (594, 472) with delta (0, 0)
Screenshot: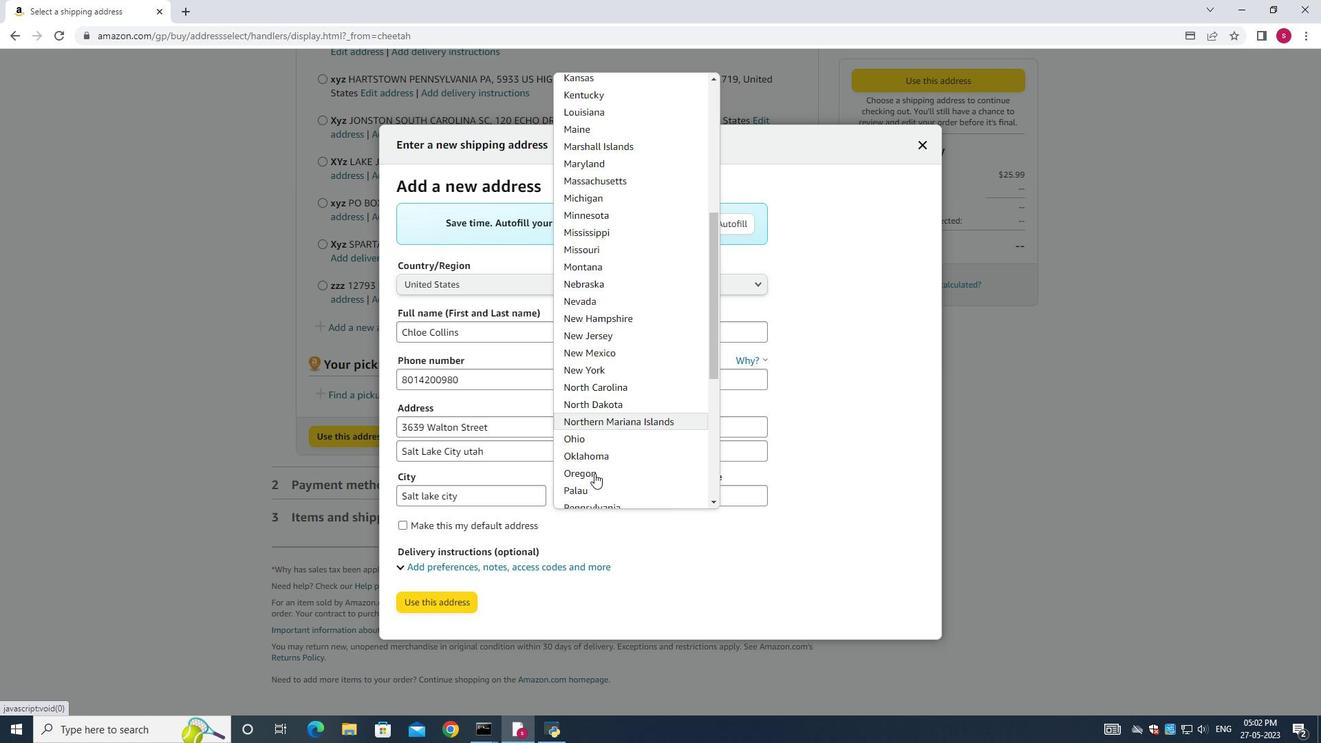 
Action: Mouse moved to (596, 402)
Screenshot: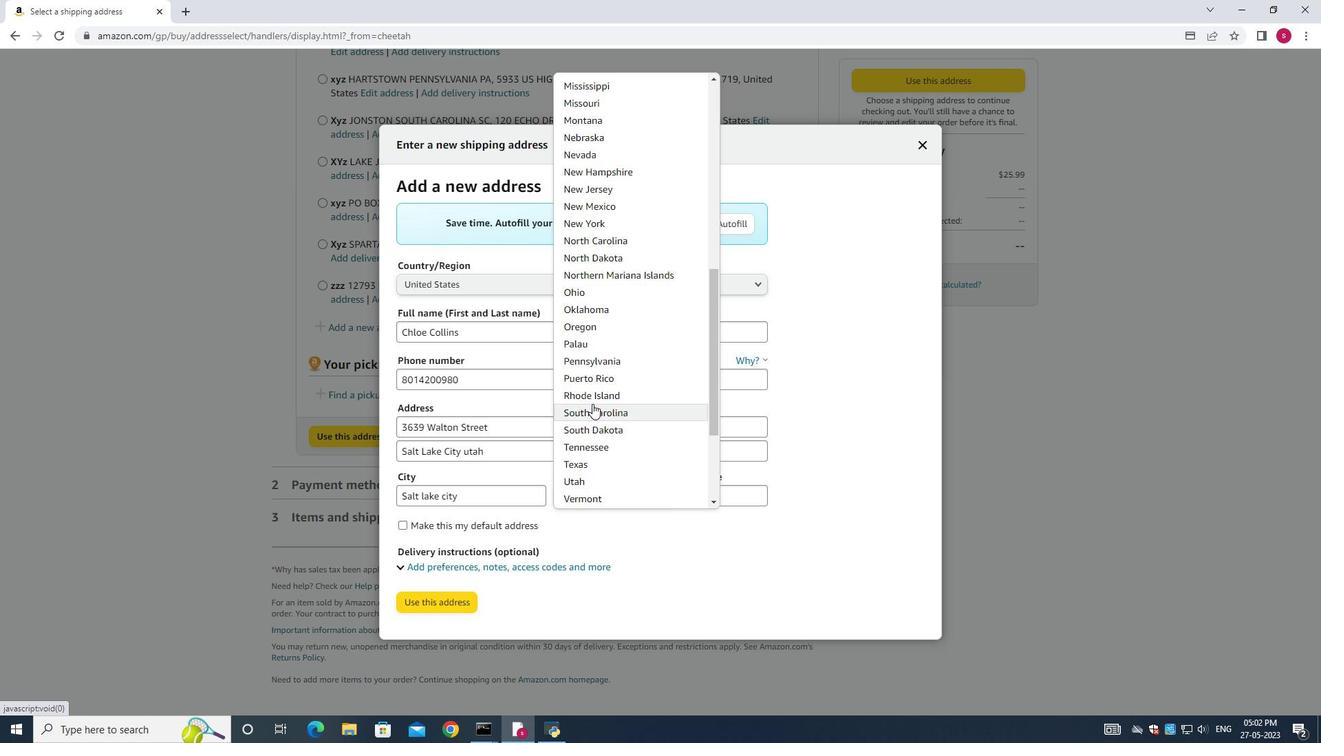 
Action: Mouse scrolled (596, 401) with delta (0, 0)
Screenshot: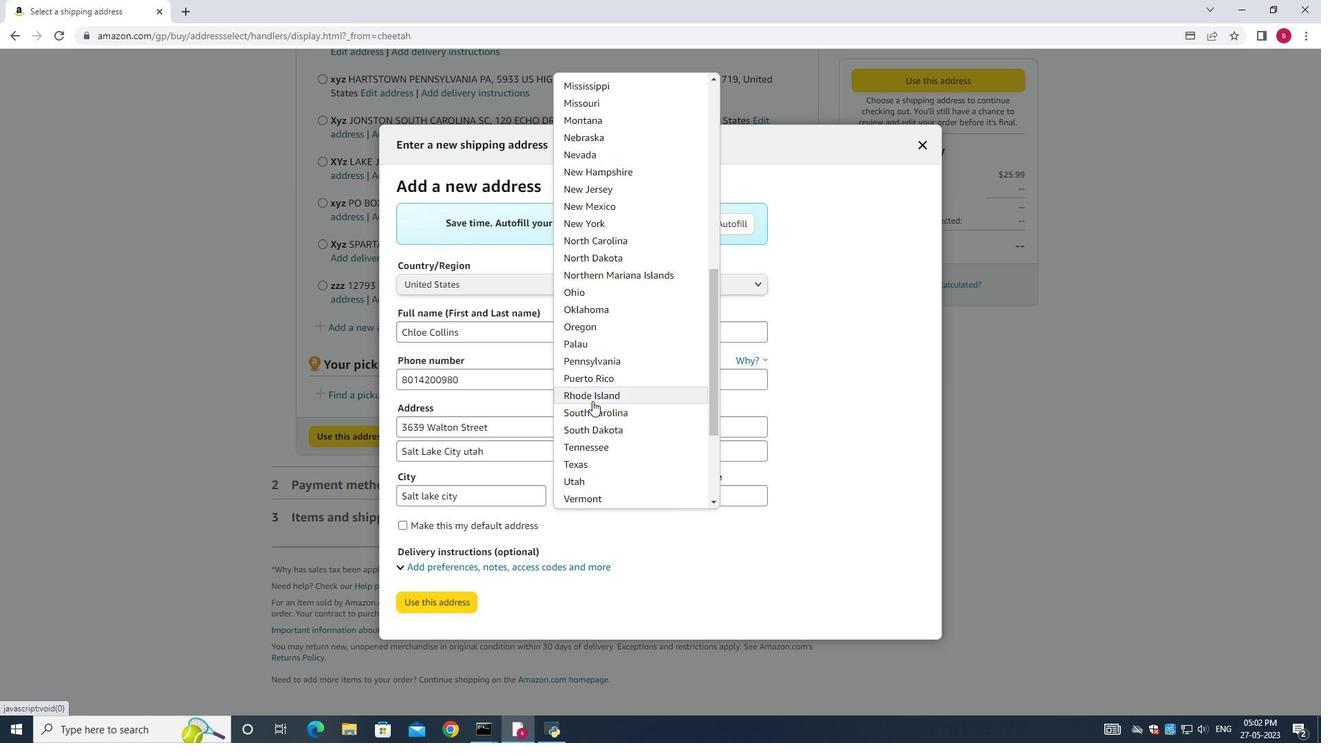 
Action: Mouse moved to (596, 404)
Screenshot: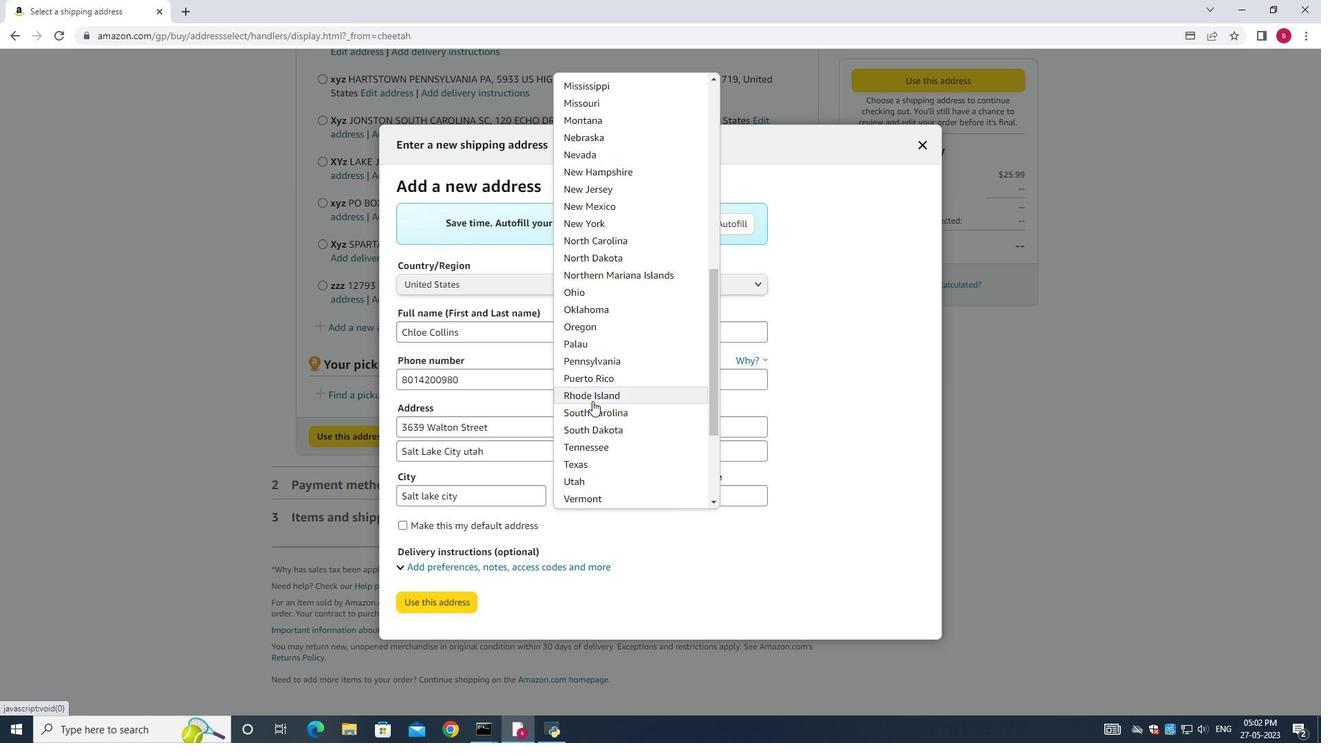 
Action: Mouse scrolled (596, 404) with delta (0, 0)
Screenshot: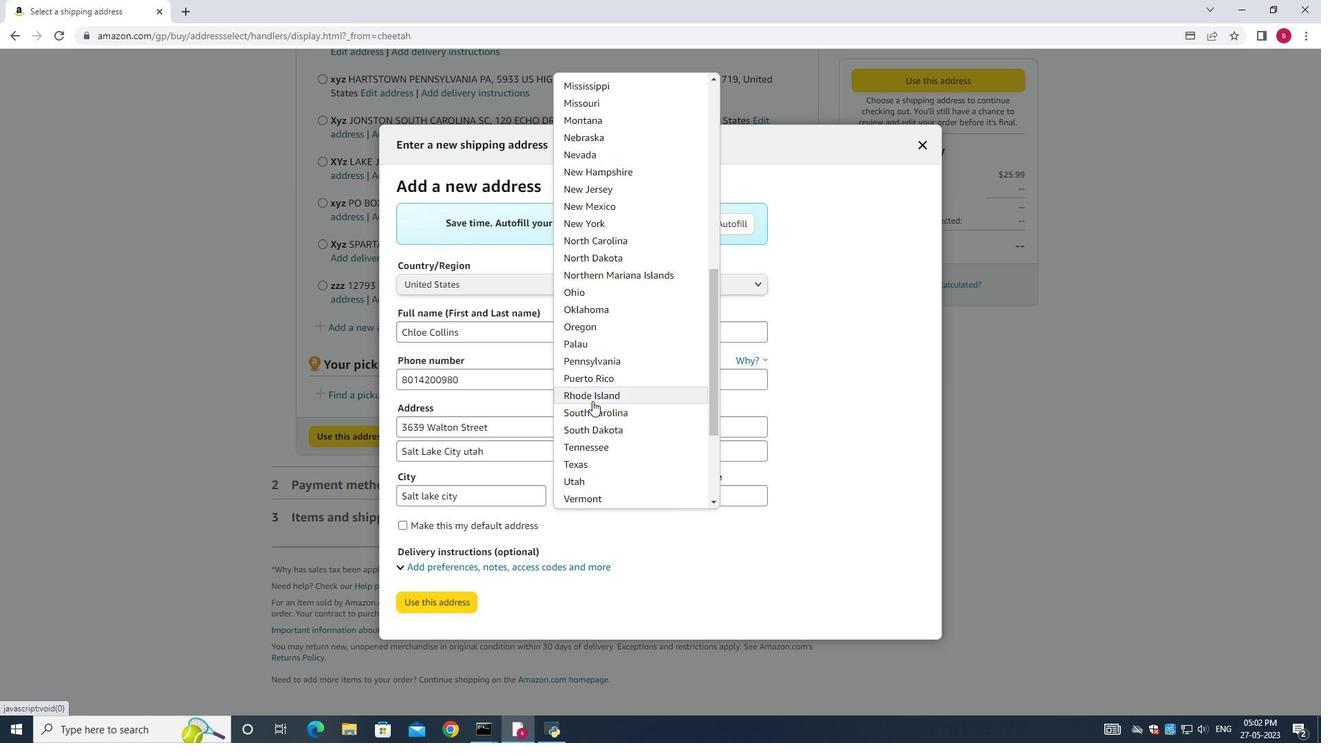 
Action: Mouse scrolled (596, 404) with delta (0, 0)
Screenshot: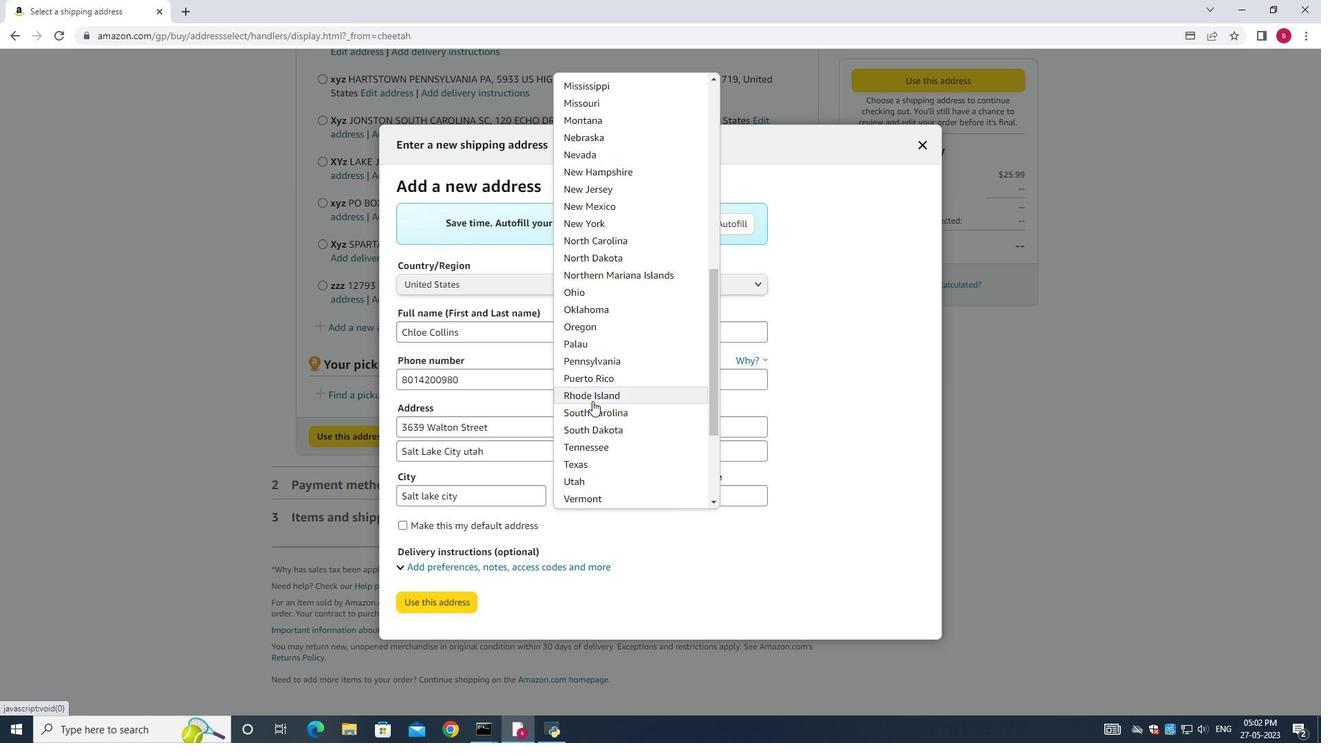 
Action: Mouse moved to (605, 397)
Screenshot: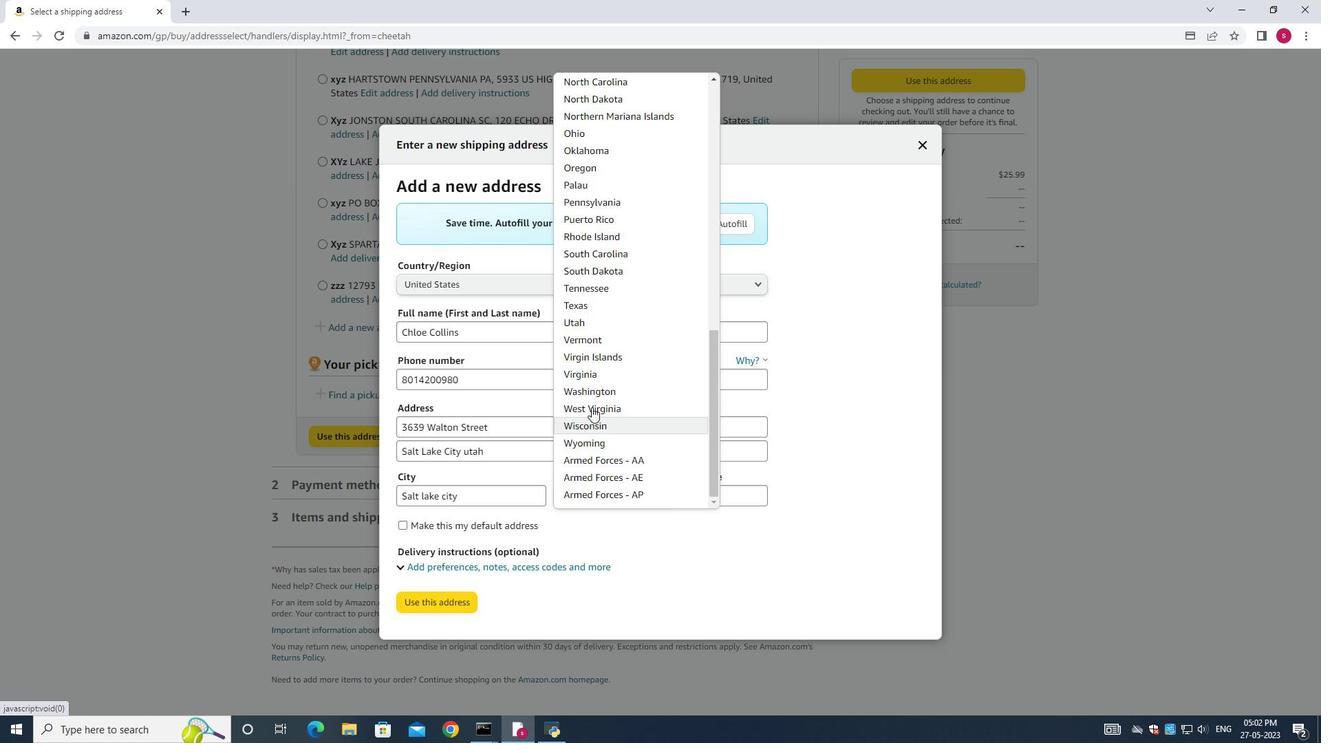 
Action: Mouse scrolled (605, 396) with delta (0, 0)
Screenshot: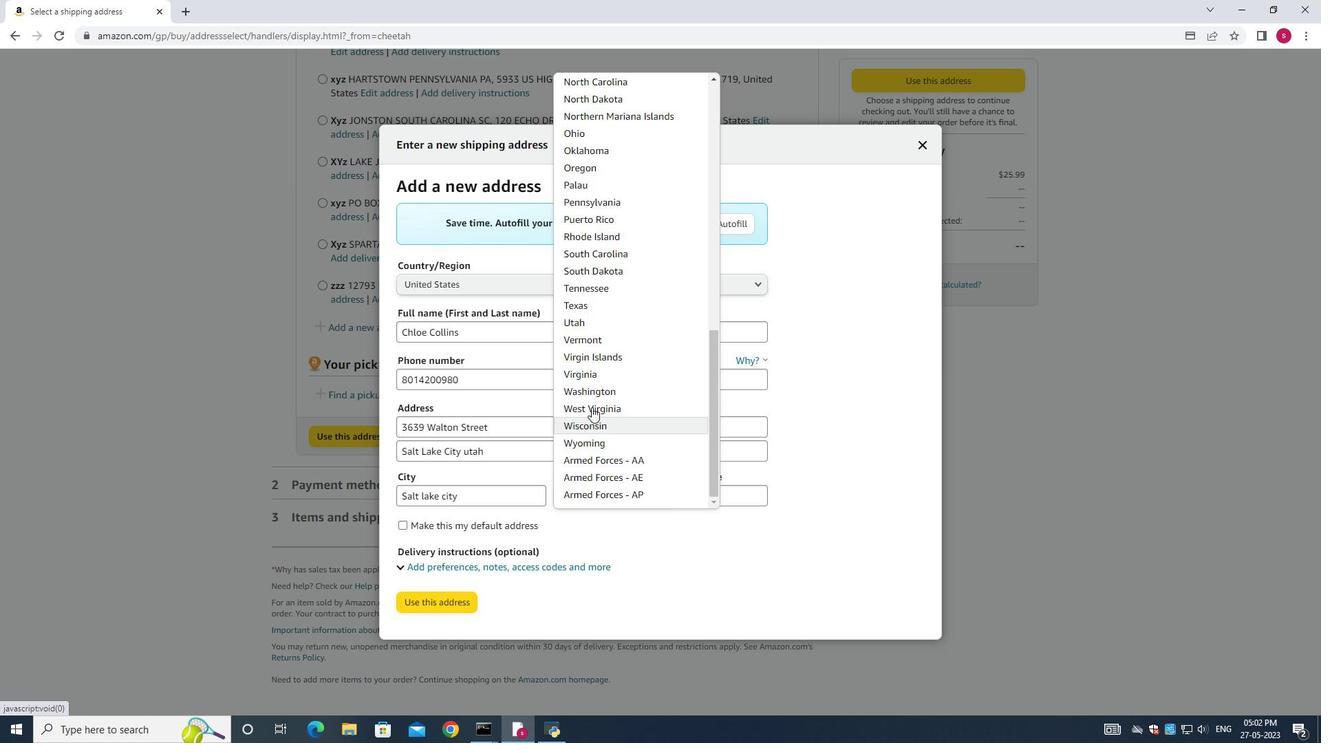 
Action: Mouse moved to (605, 397)
Screenshot: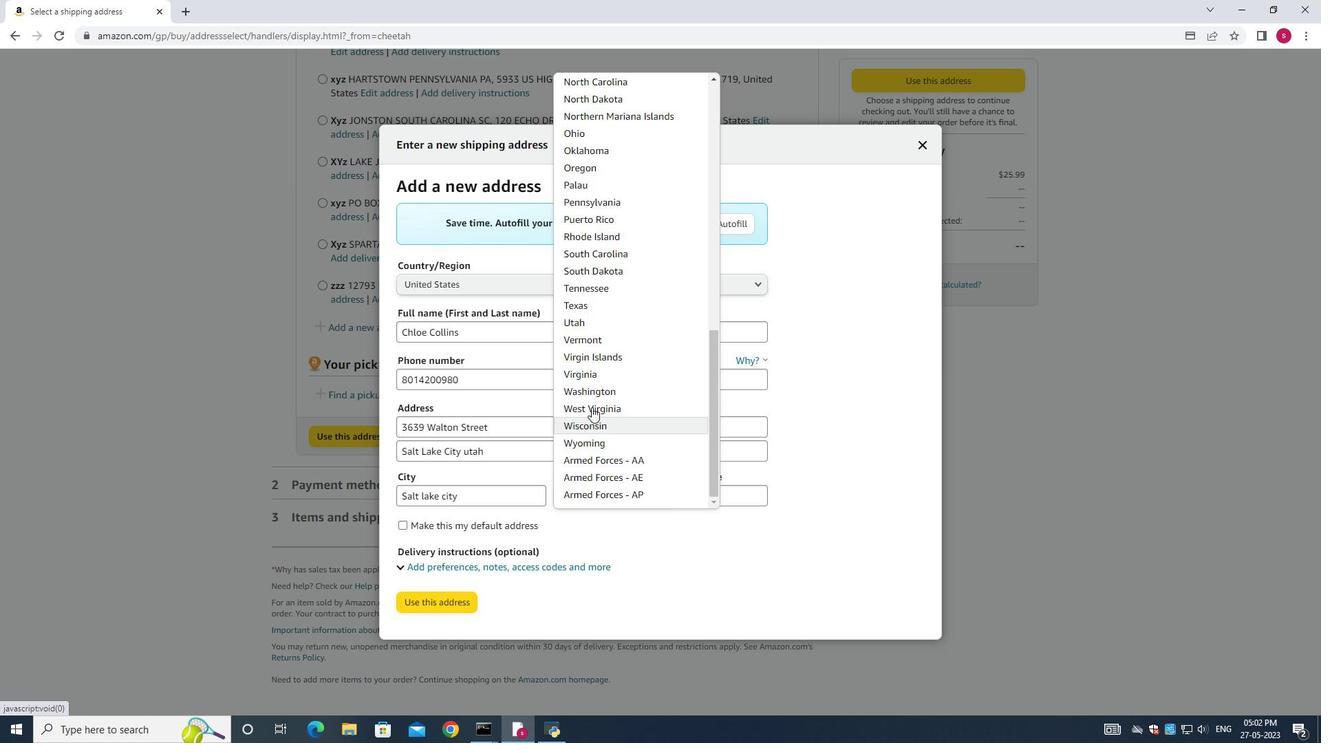 
Action: Mouse scrolled (605, 397) with delta (0, 0)
Screenshot: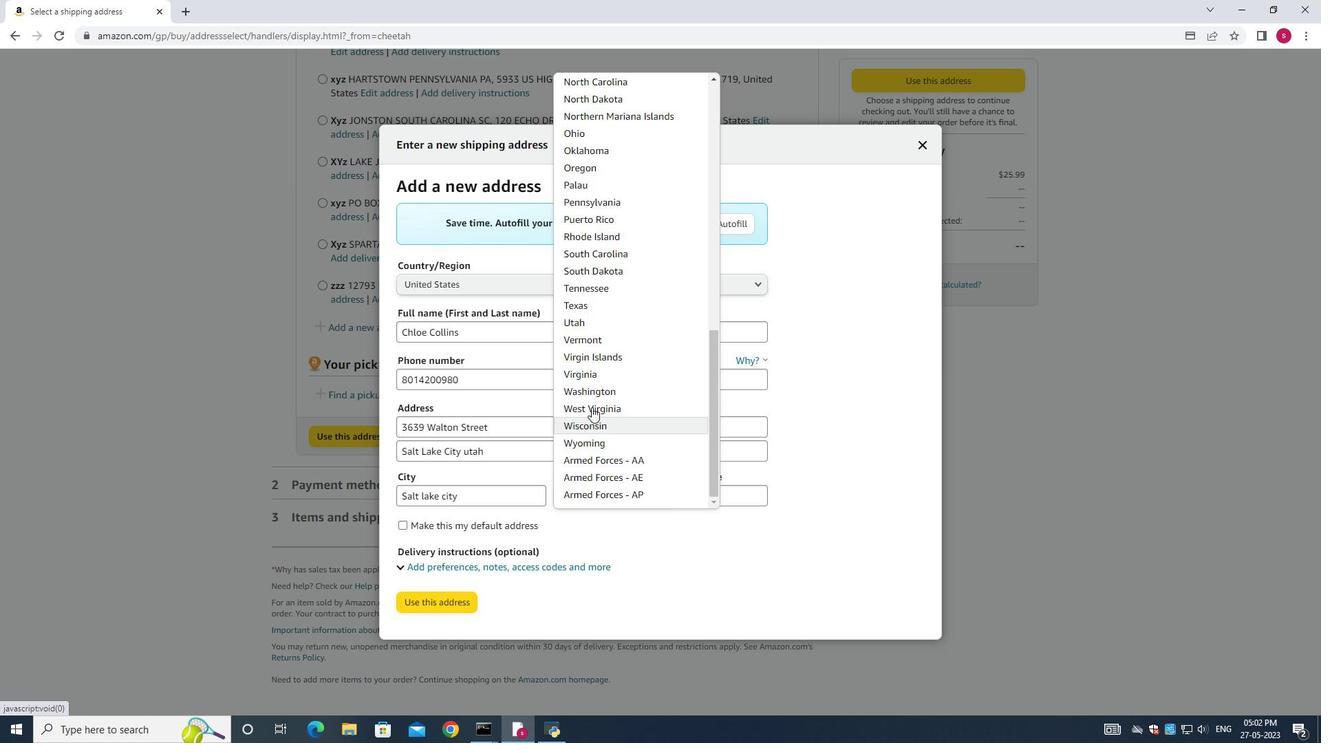 
Action: Mouse scrolled (605, 397) with delta (0, 0)
Screenshot: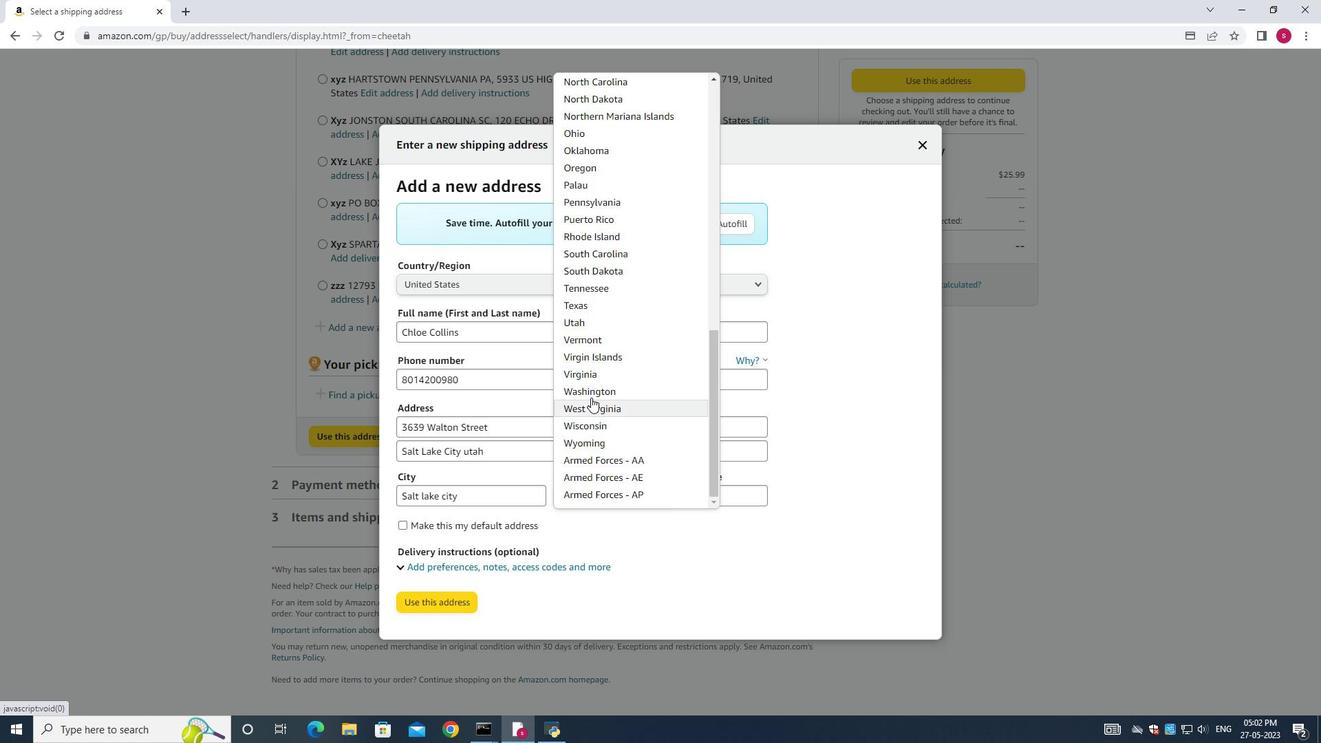 
Action: Mouse moved to (607, 397)
Screenshot: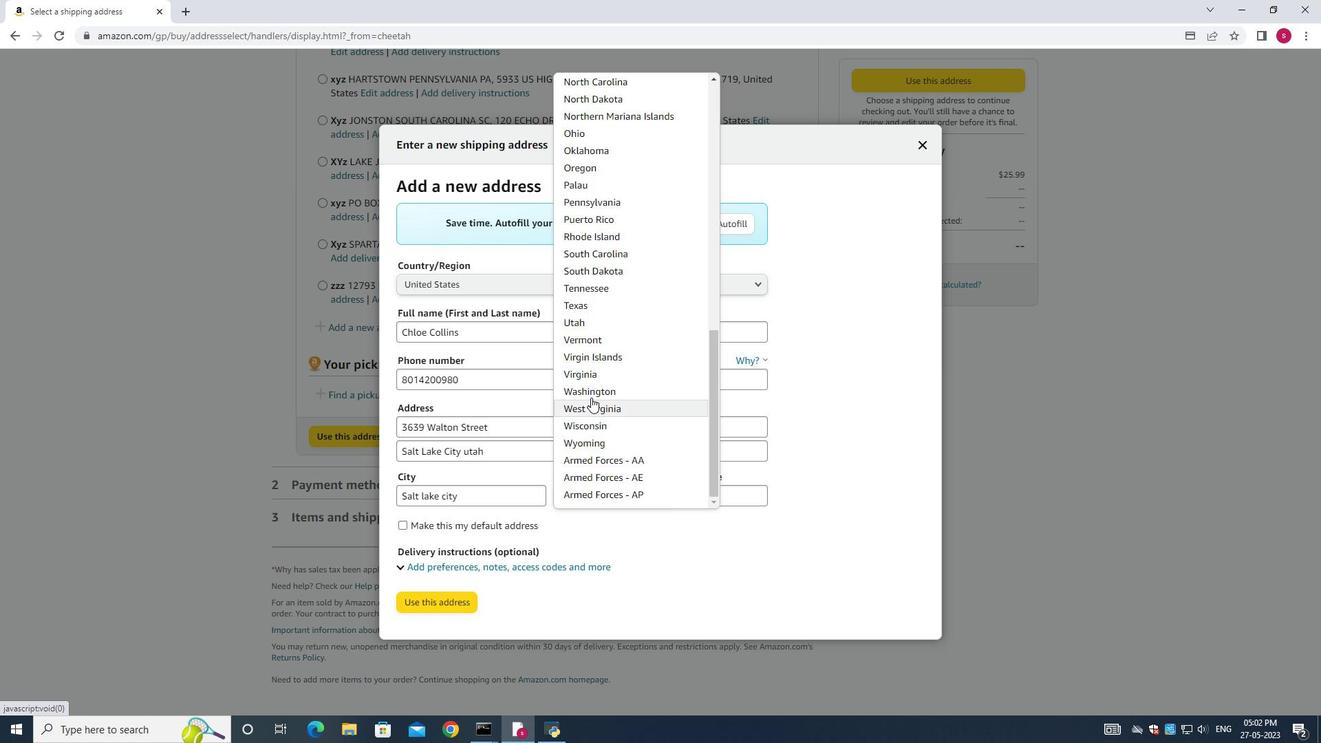 
Action: Mouse scrolled (607, 397) with delta (0, 0)
Screenshot: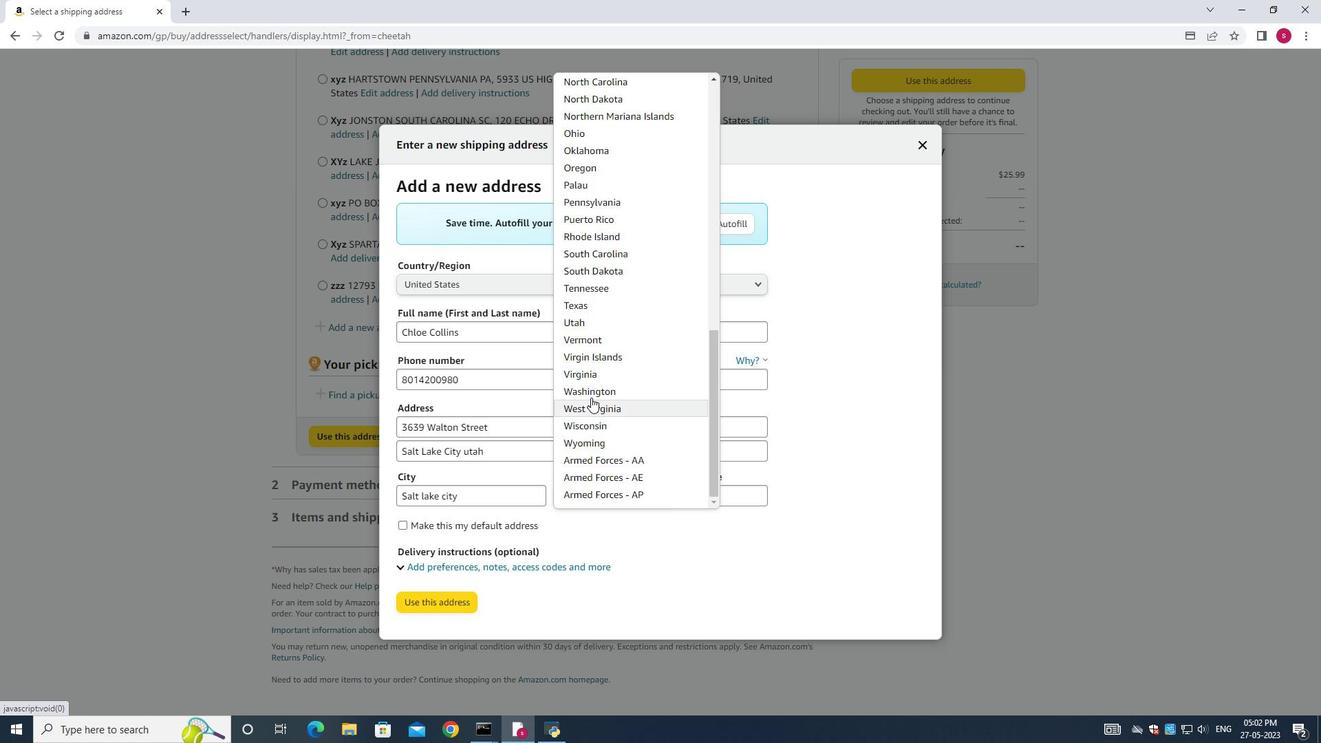 
Action: Mouse moved to (602, 433)
Screenshot: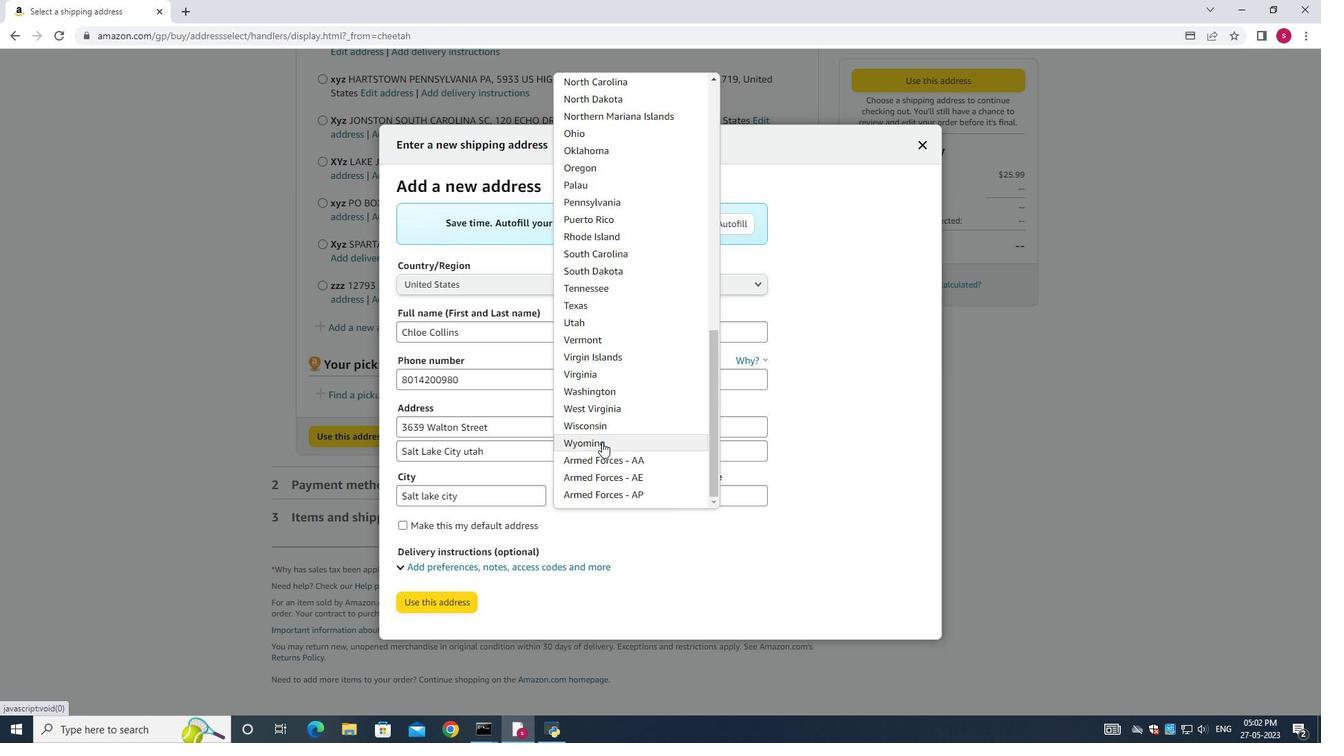 
Action: Mouse scrolled (602, 434) with delta (0, 0)
Screenshot: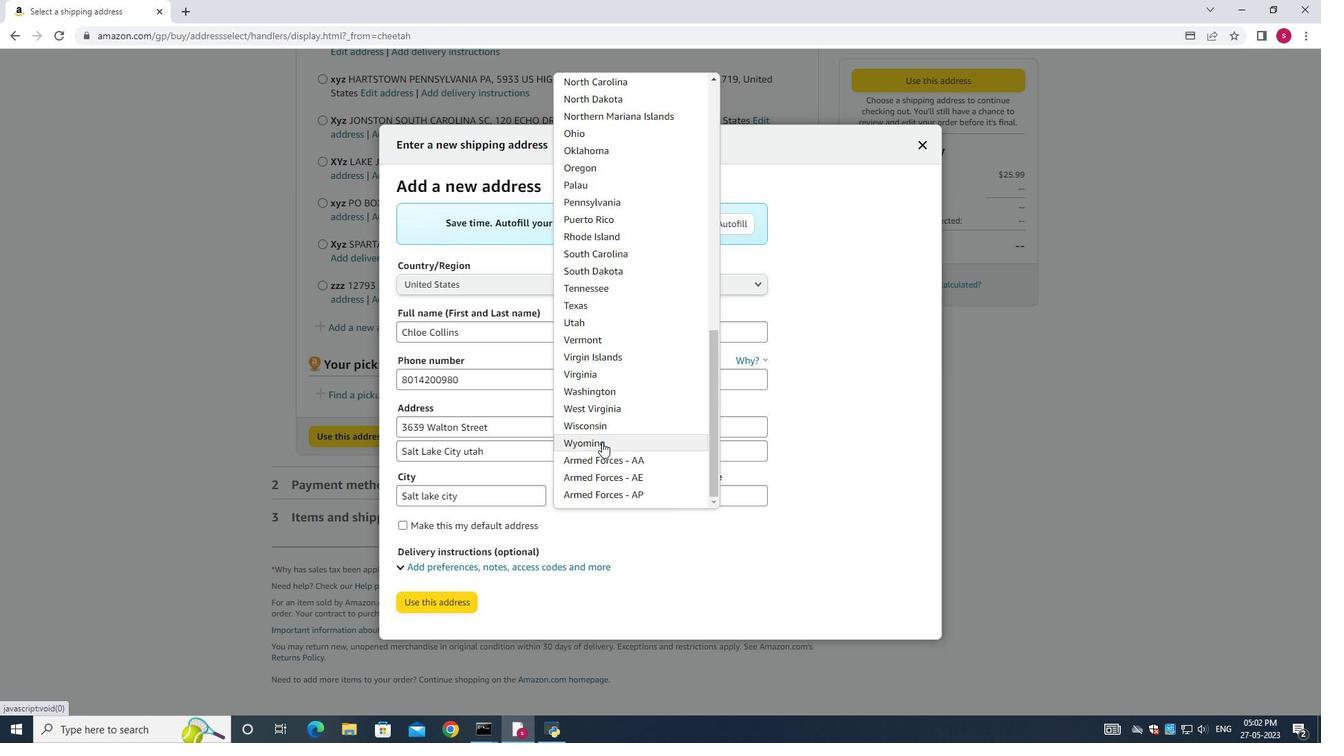 
Action: Mouse scrolled (602, 434) with delta (0, 0)
Screenshot: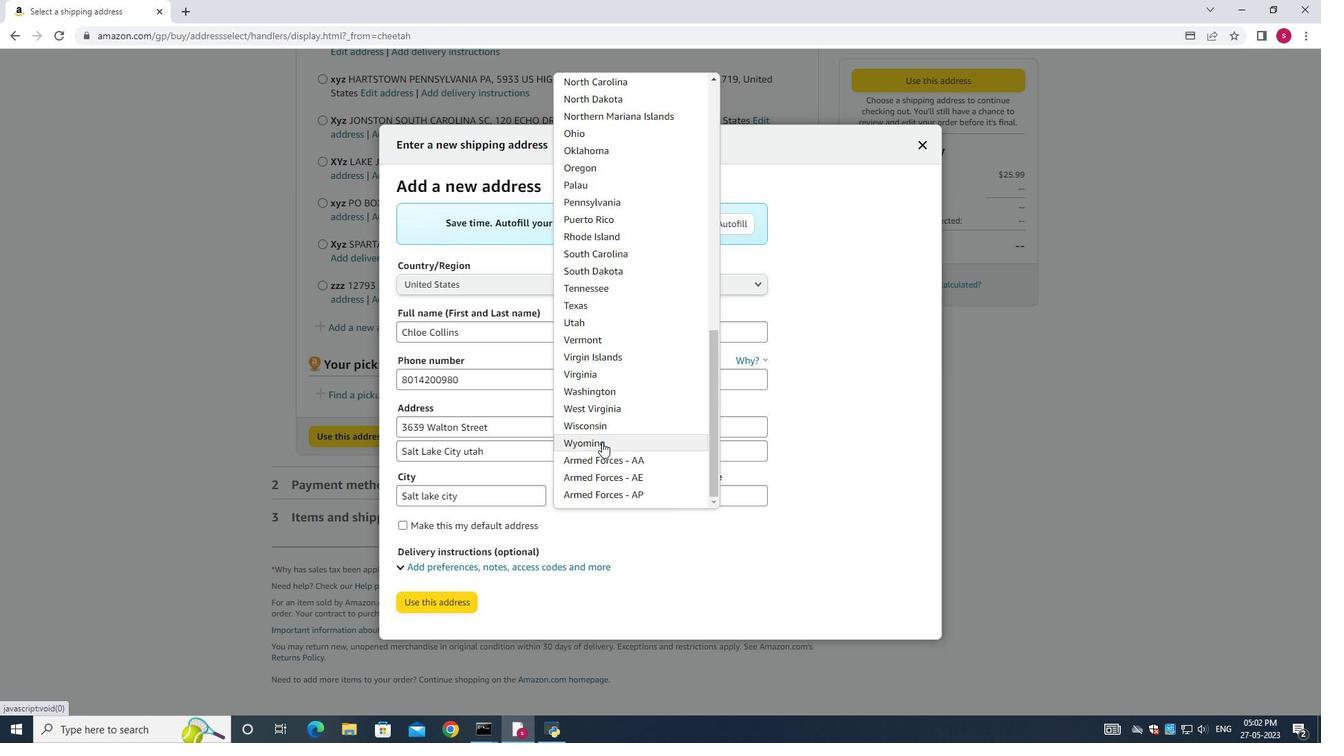 
Action: Mouse scrolled (602, 434) with delta (0, 0)
Screenshot: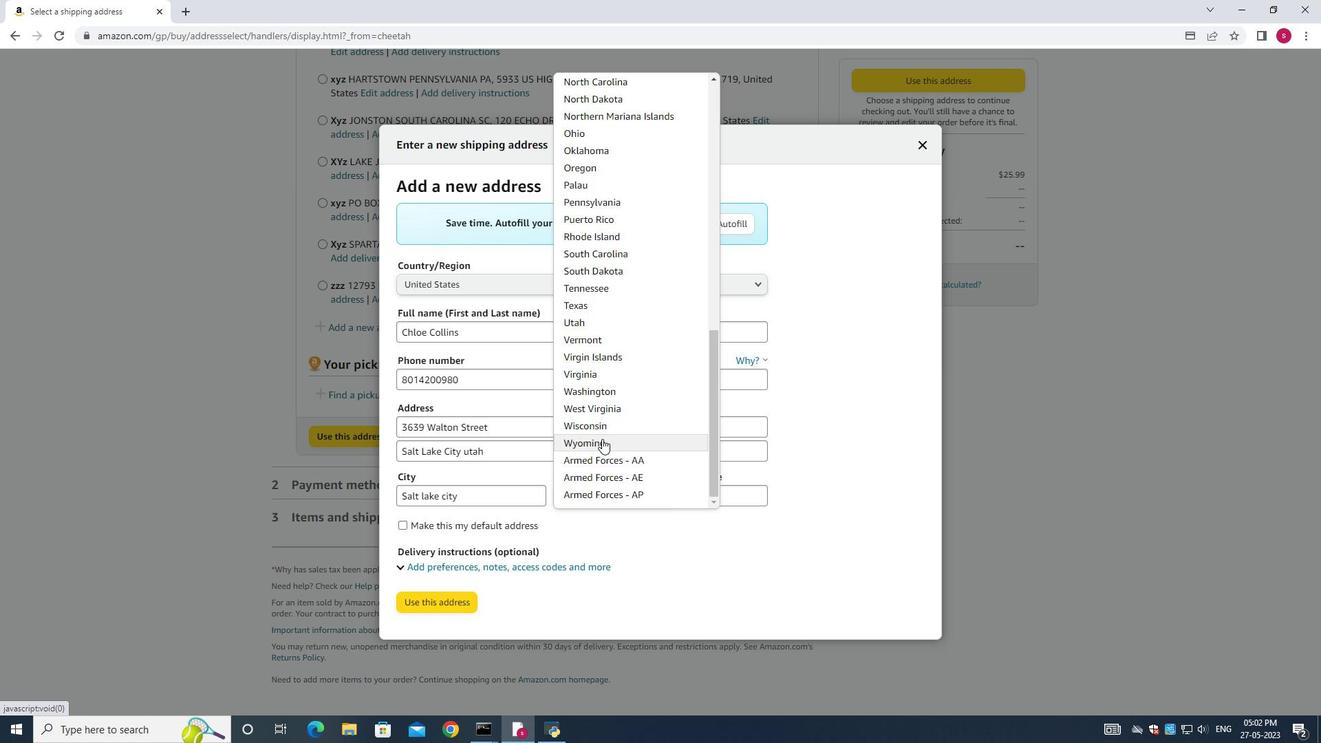
Action: Mouse moved to (607, 382)
Screenshot: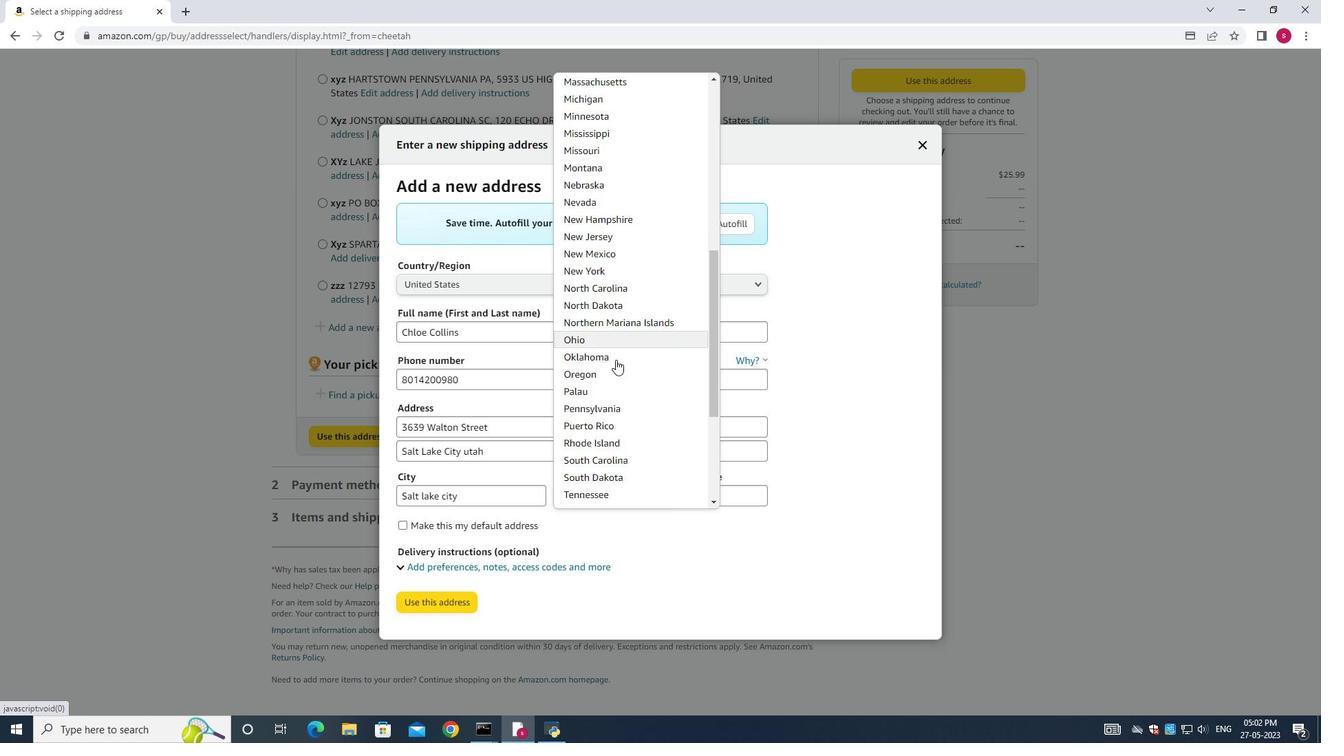 
Action: Mouse scrolled (607, 381) with delta (0, 0)
Screenshot: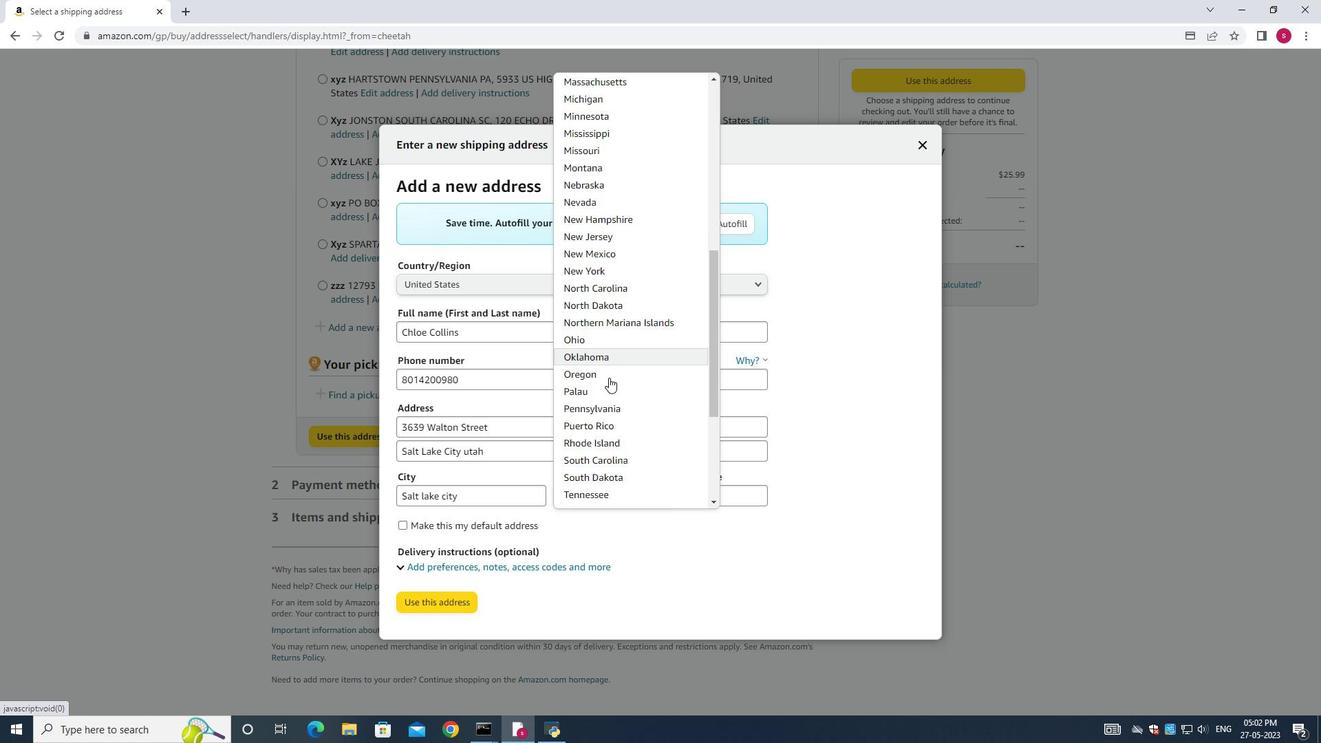 
Action: Mouse scrolled (607, 381) with delta (0, 0)
Screenshot: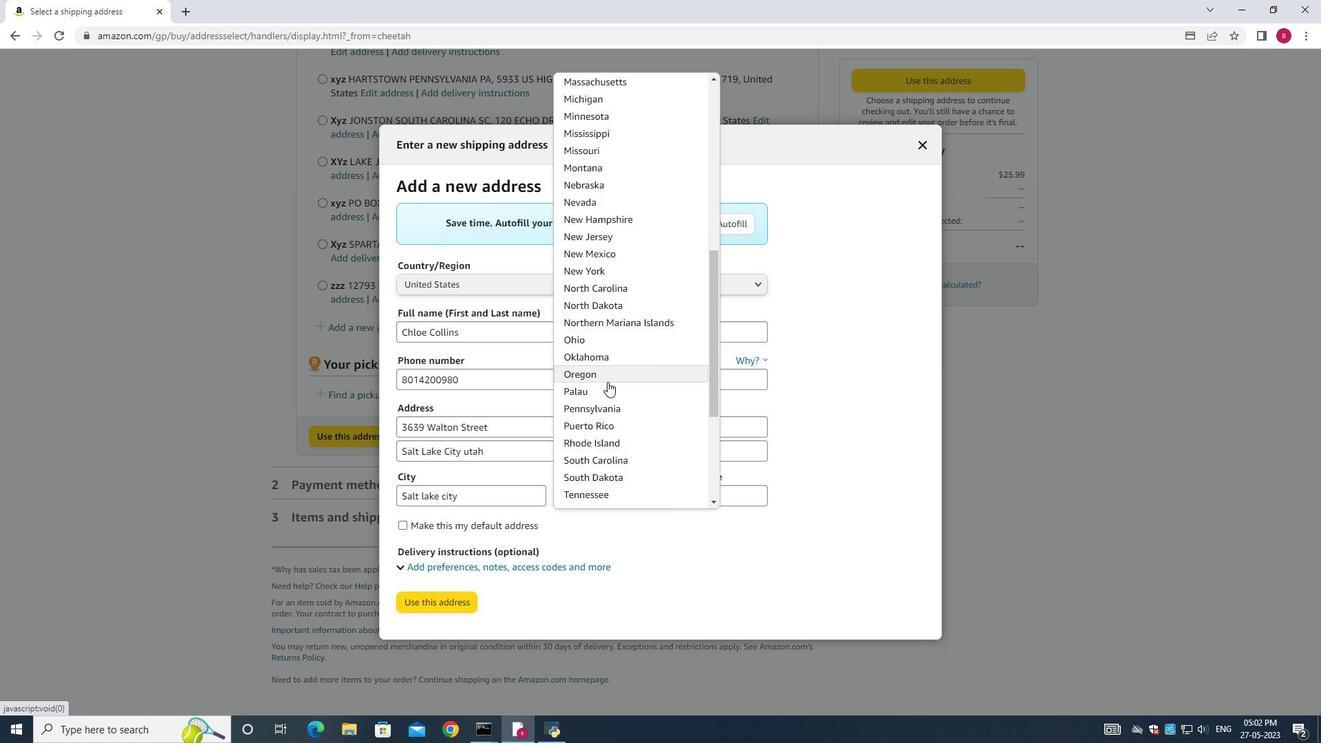 
Action: Mouse moved to (585, 386)
Screenshot: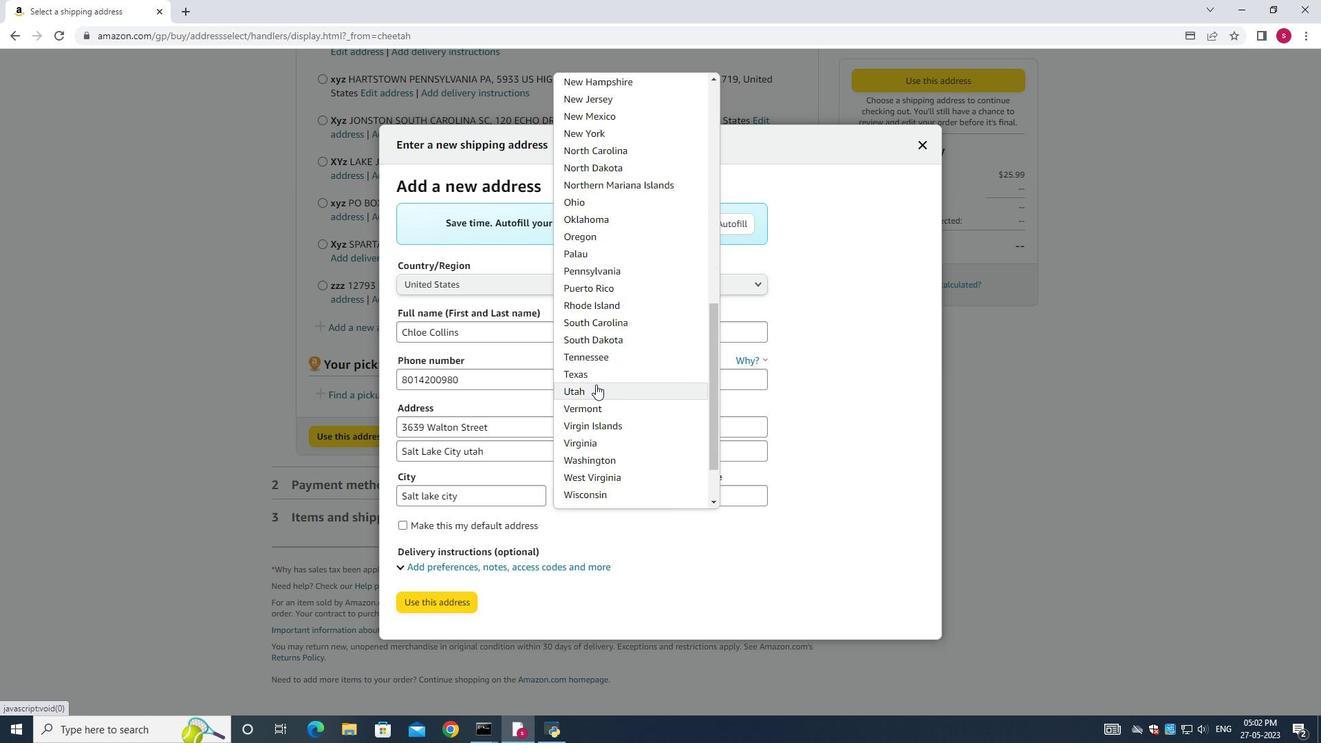 
Action: Mouse pressed left at (585, 386)
Screenshot: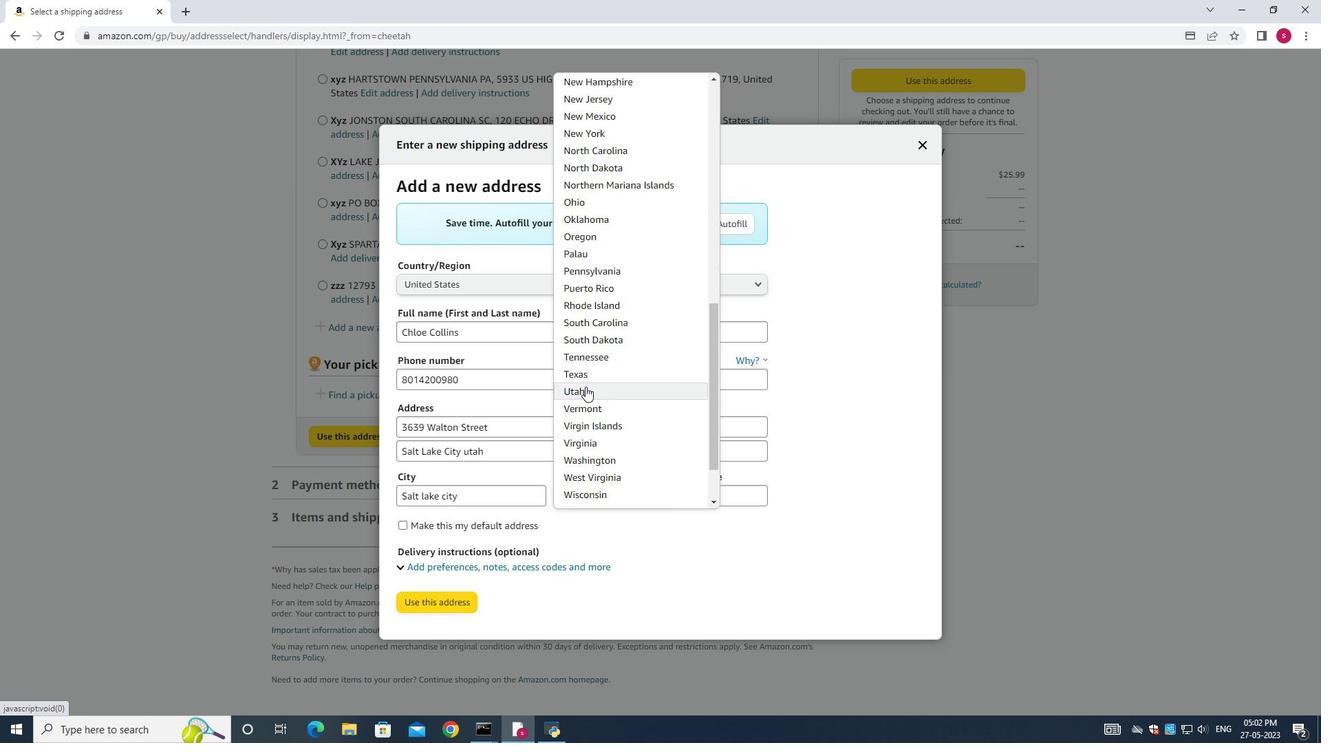 
Action: Mouse moved to (693, 487)
Screenshot: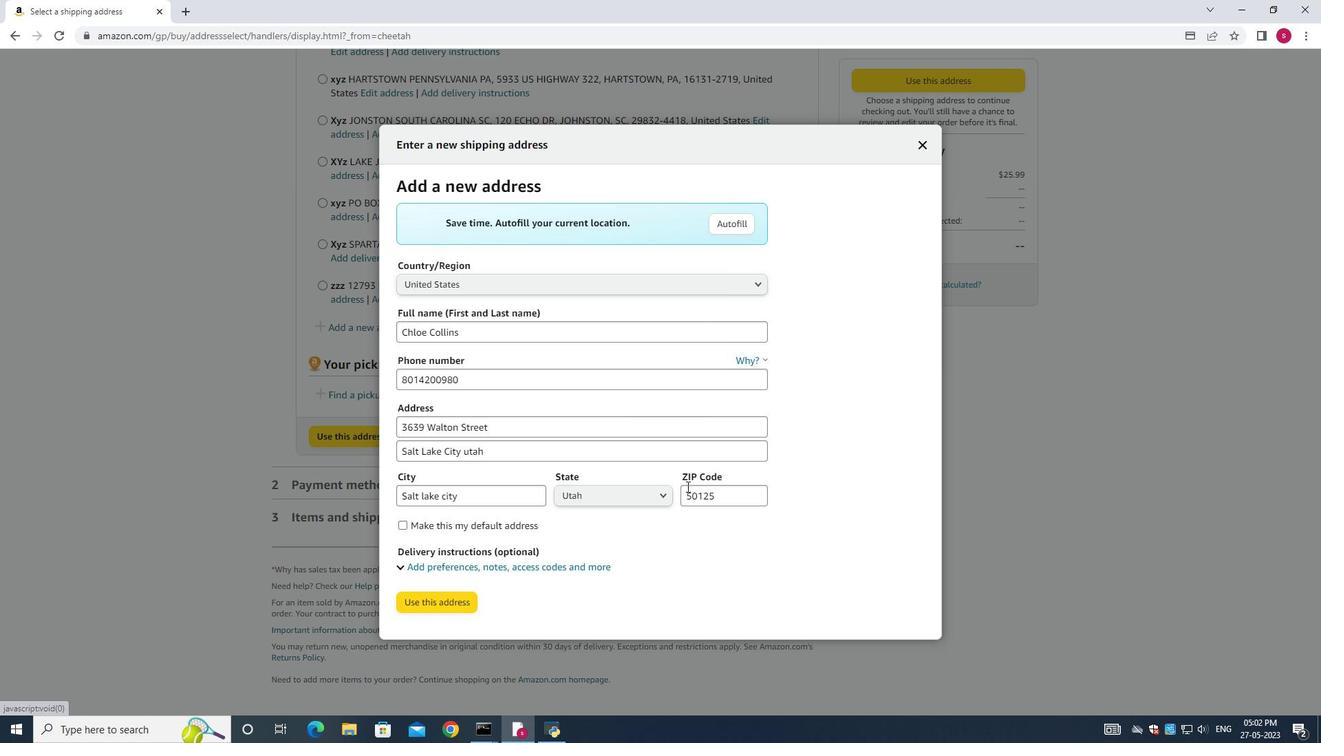 
Action: Mouse pressed left at (693, 487)
Screenshot: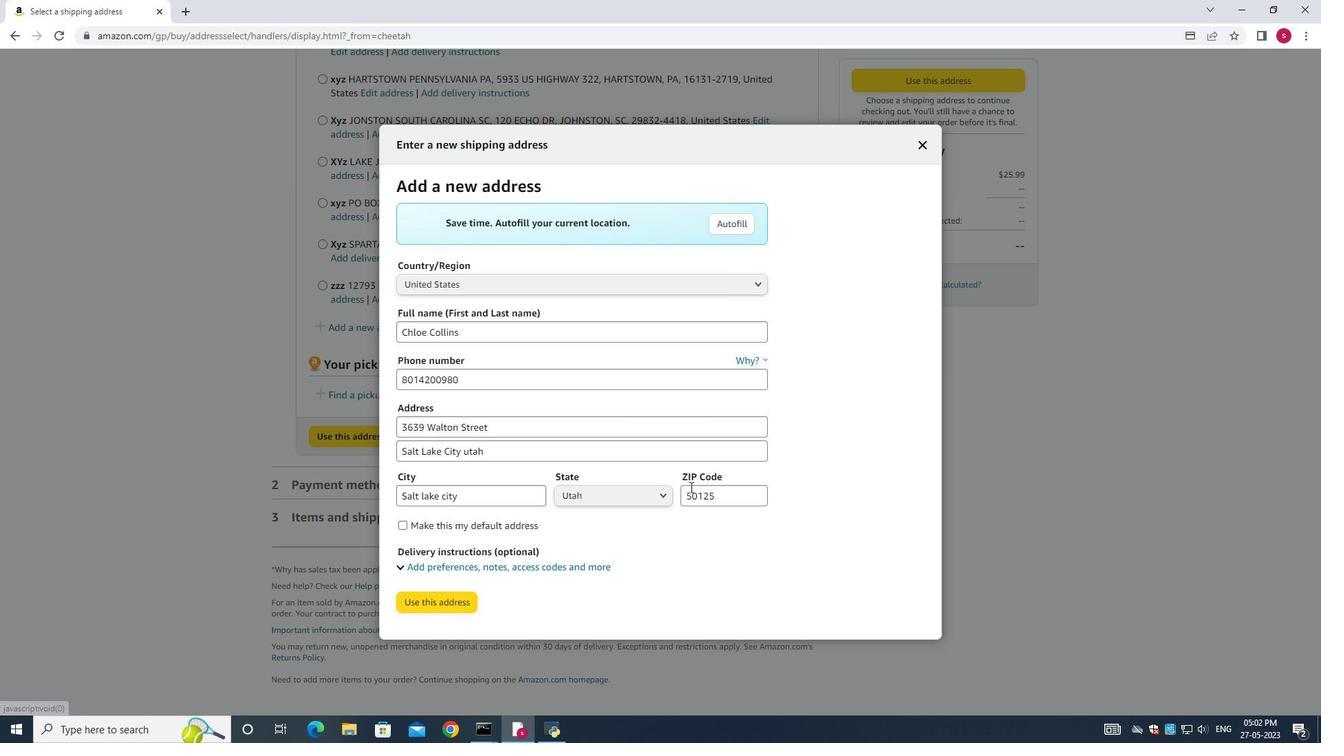 
Action: Mouse moved to (693, 488)
Screenshot: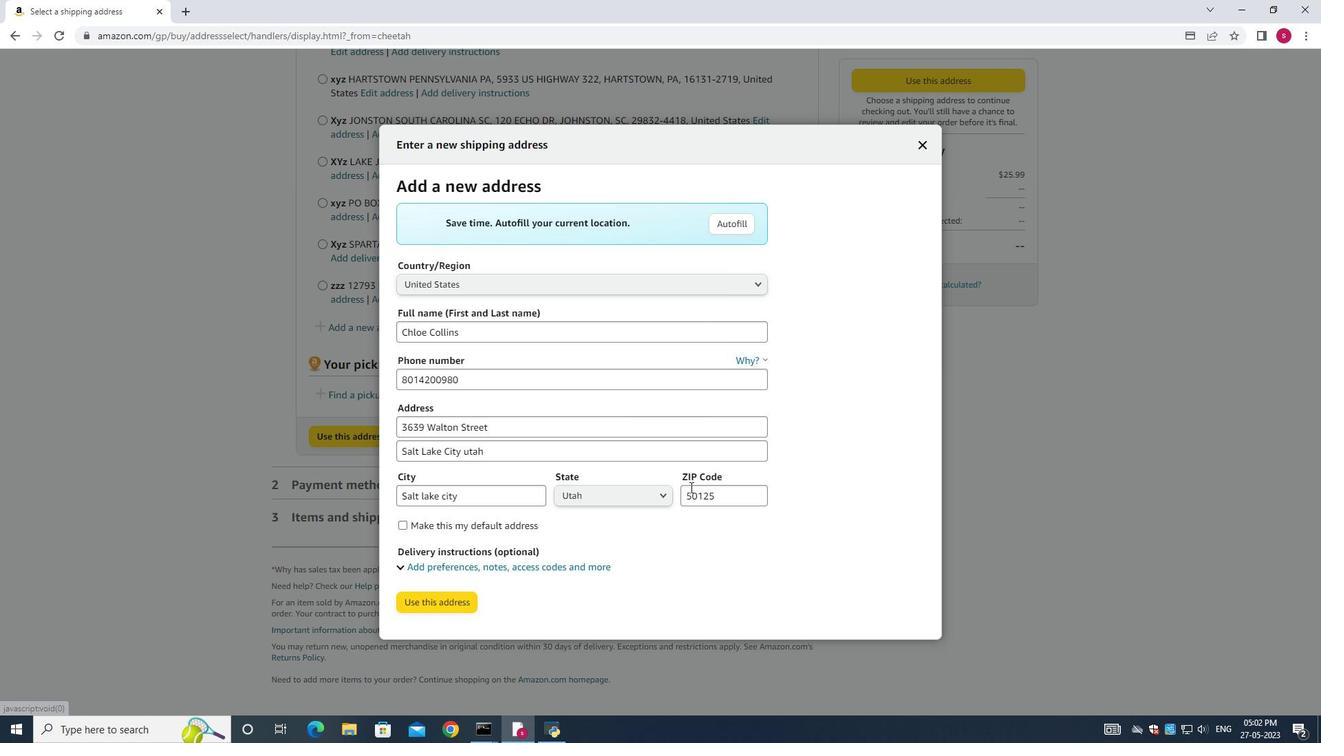 
Action: Key pressed ctrl+A<Key.backspace>84104
Screenshot: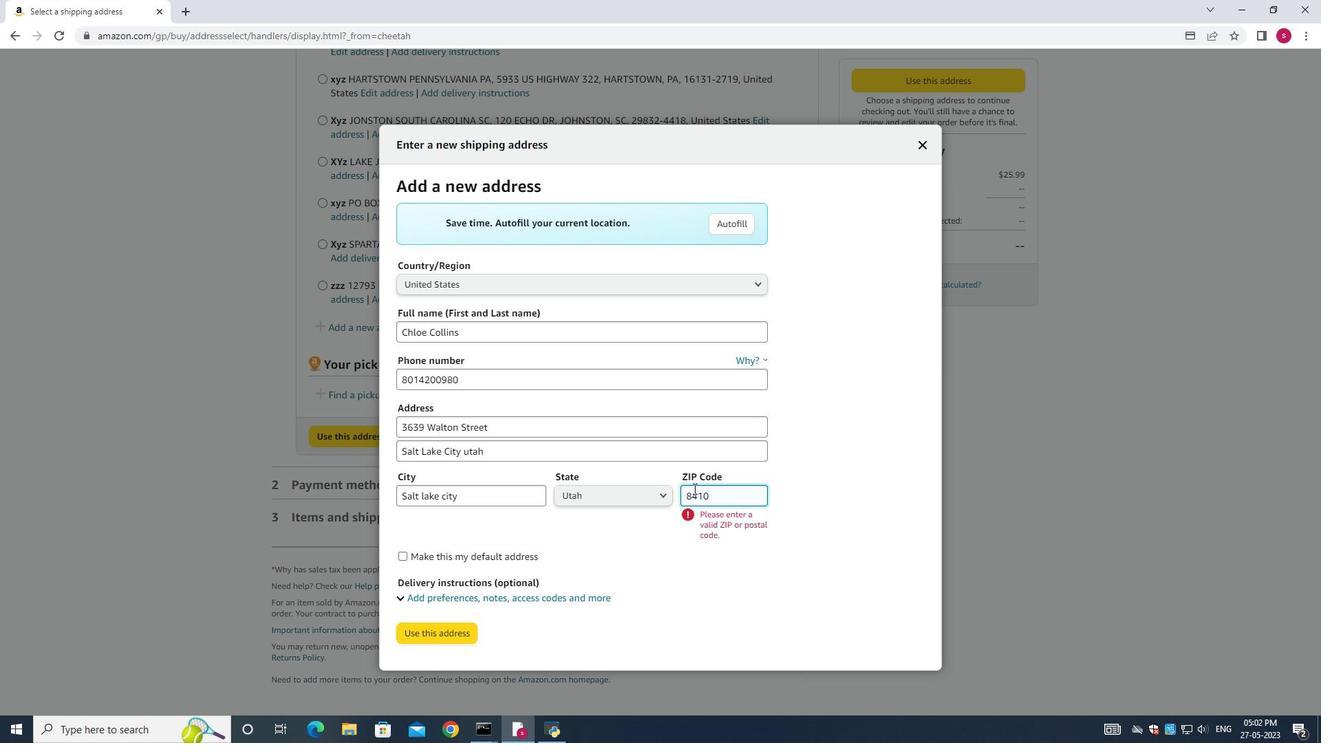 
Action: Mouse moved to (446, 606)
Screenshot: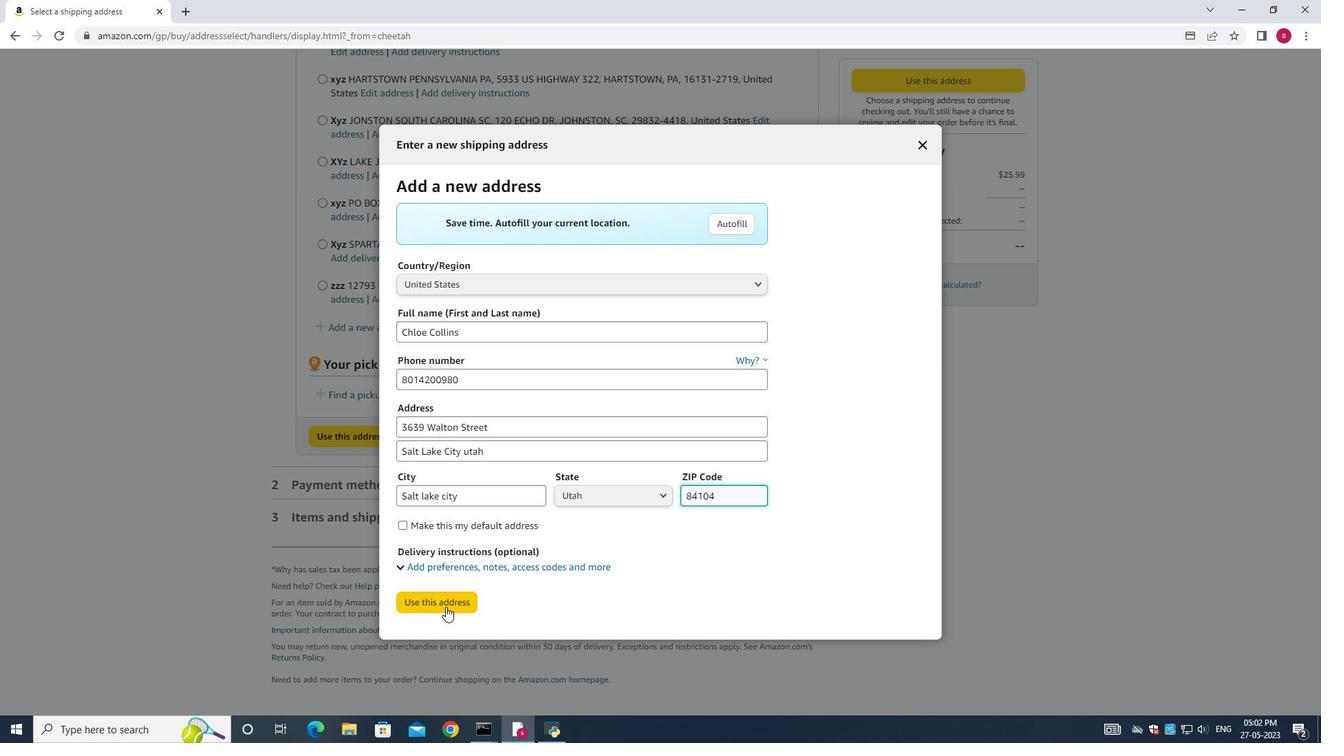 
Action: Mouse pressed left at (446, 606)
Screenshot: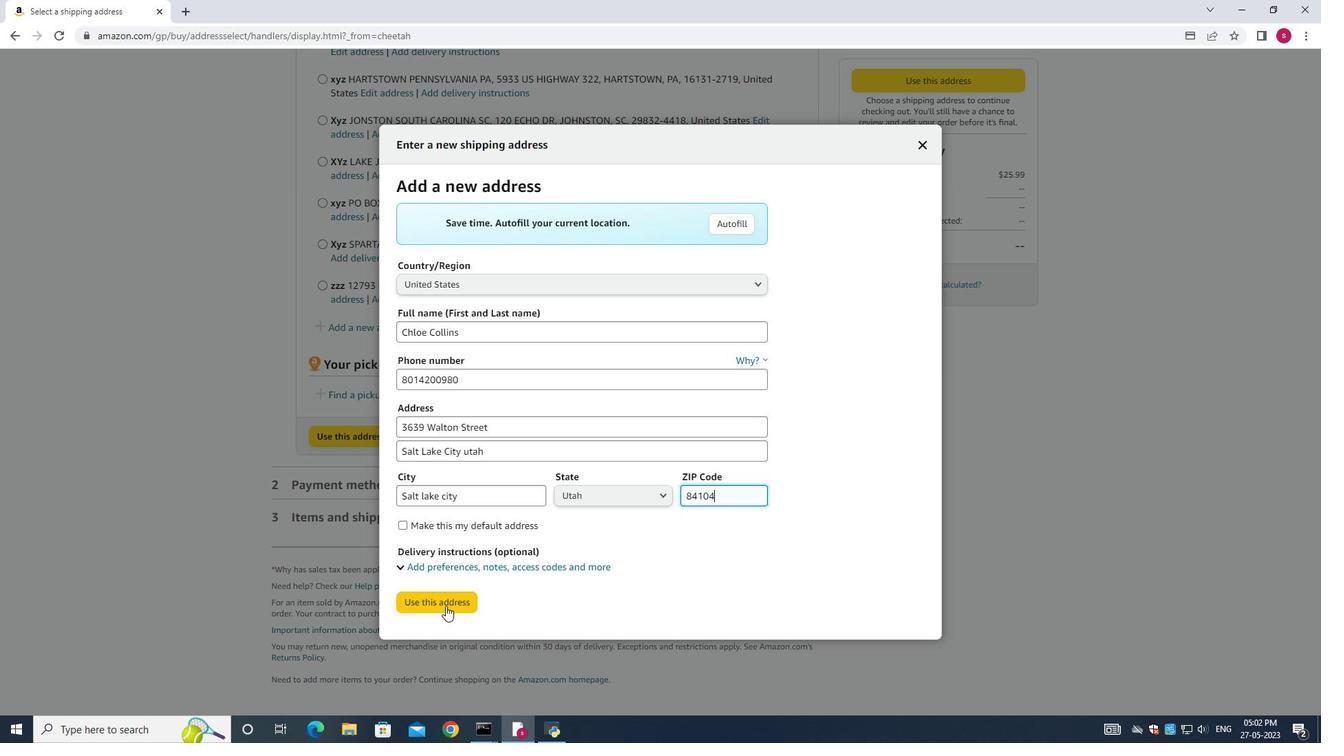 
Action: Mouse moved to (439, 698)
Screenshot: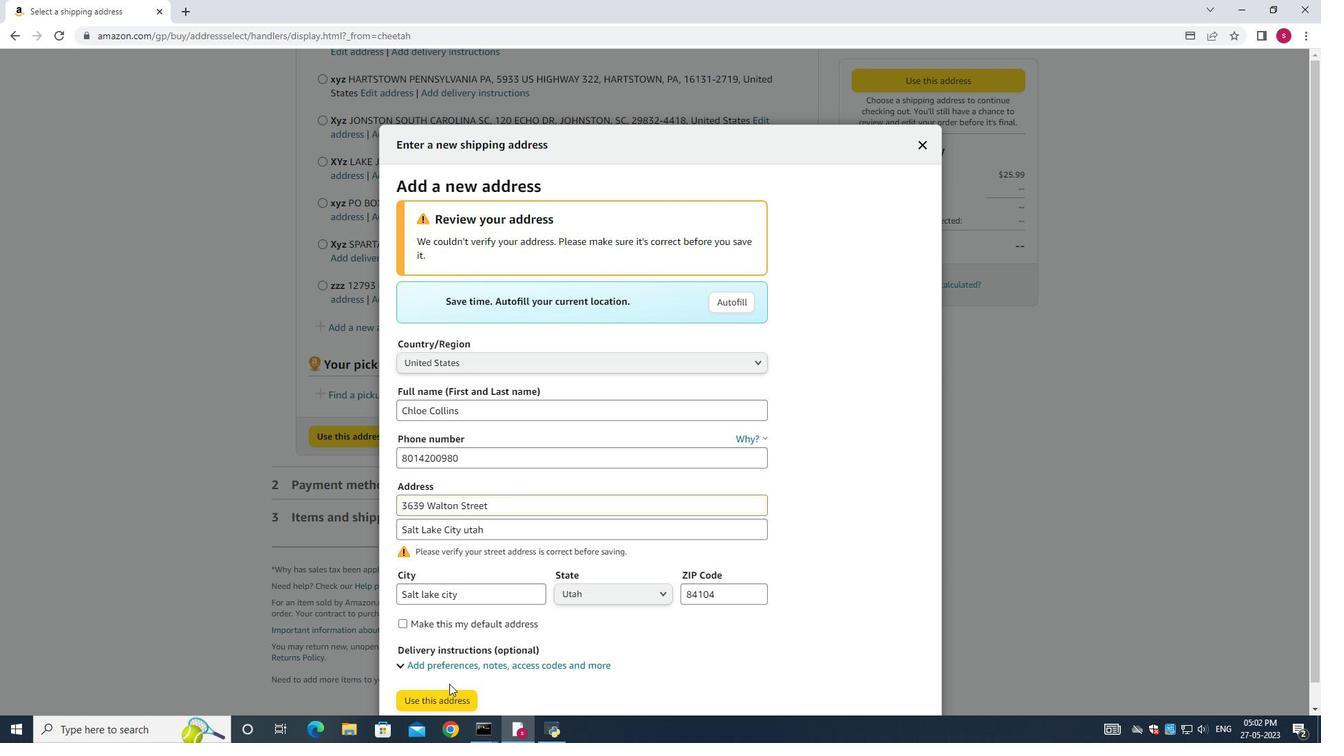 
Action: Mouse pressed left at (439, 698)
Screenshot: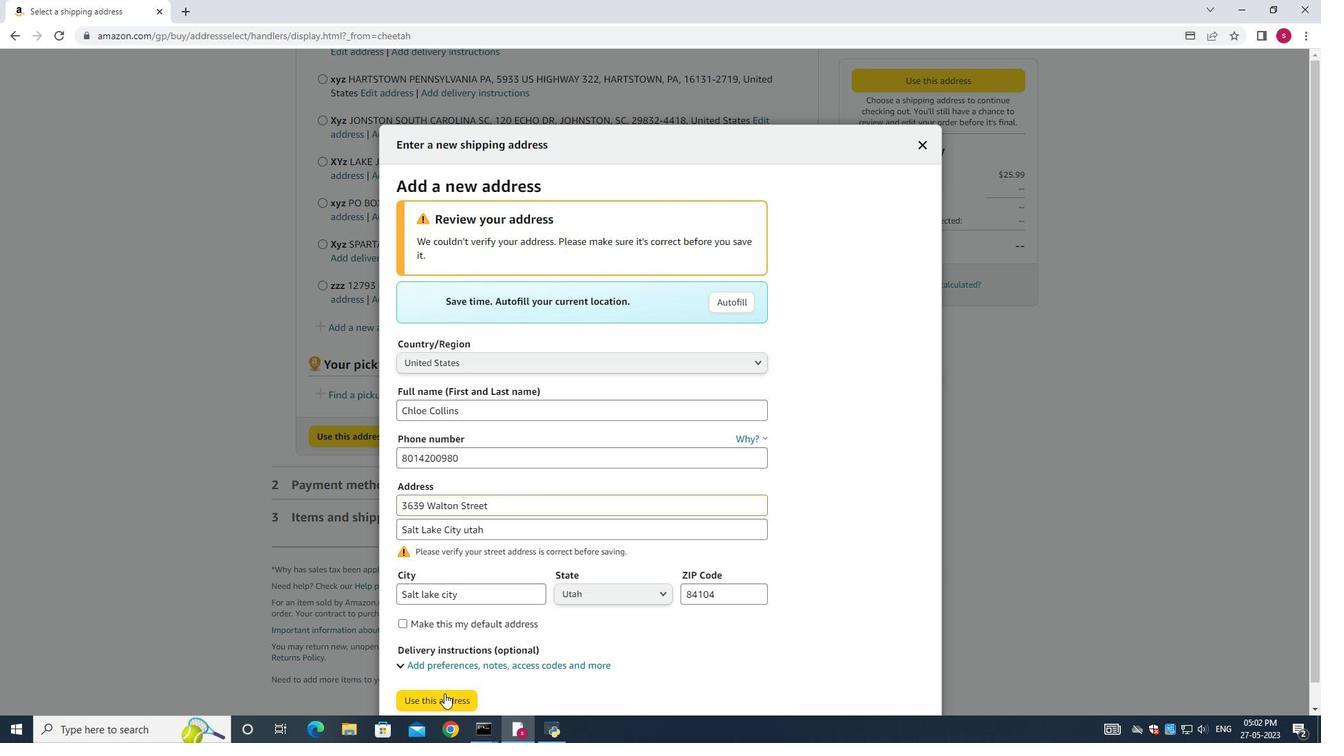 
Action: Mouse moved to (441, 698)
Screenshot: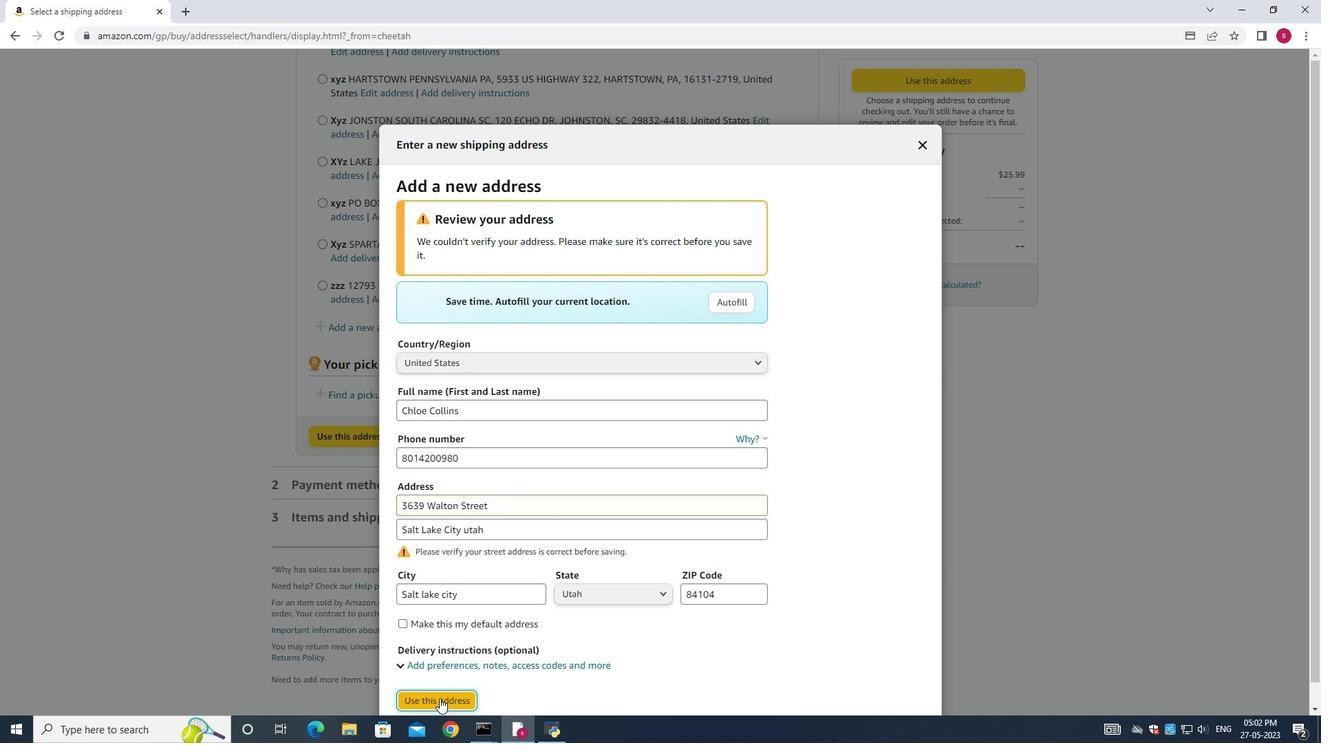 
